 Task: Buy 5 Candy from Thermometers & Timers section under best seller category for shipping address: Micah Thompson, 1984 Bartlett Avenue, Southfield, Michigan 48076, Cell Number 2485598029. Pay from credit card ending with 7965, CVV 549
Action: Mouse moved to (200, 89)
Screenshot: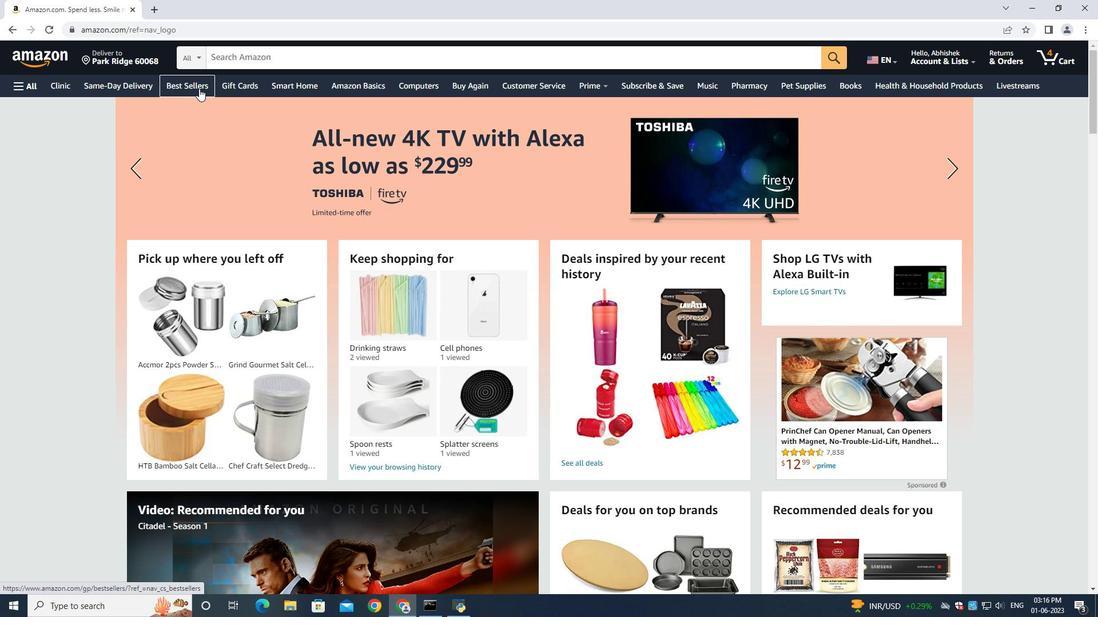 
Action: Mouse pressed left at (200, 89)
Screenshot: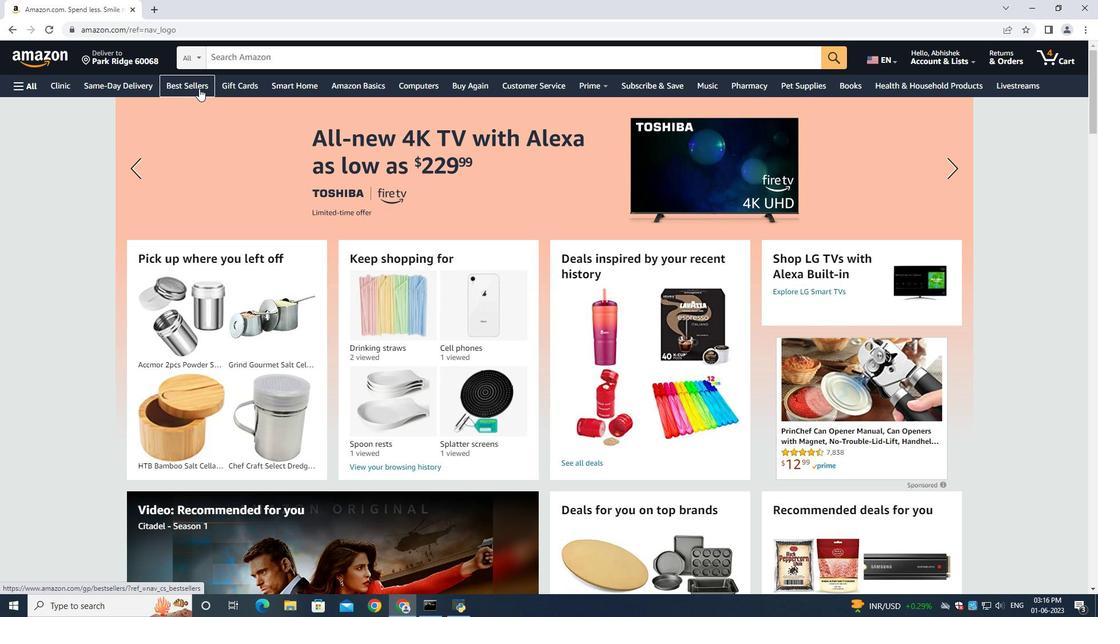 
Action: Mouse moved to (260, 64)
Screenshot: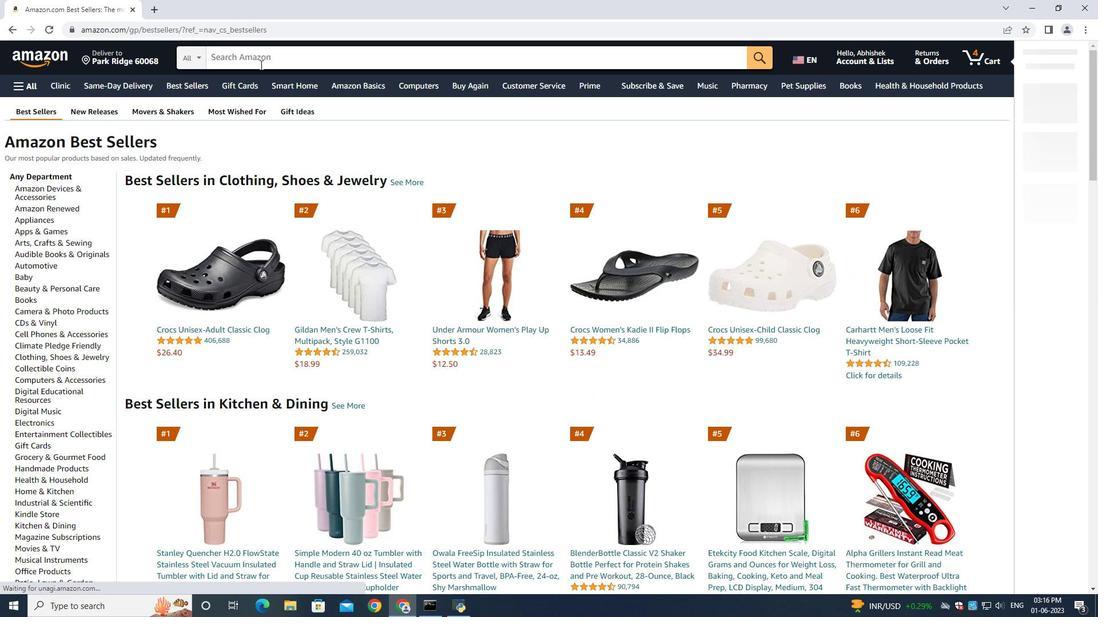 
Action: Mouse pressed left at (260, 64)
Screenshot: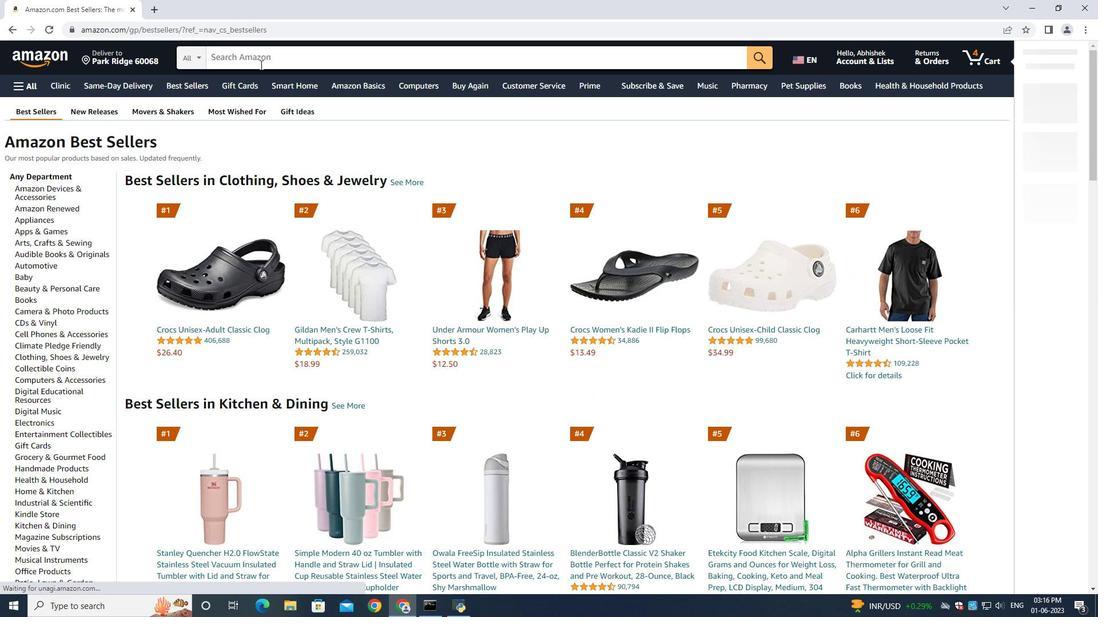 
Action: Key pressed <Key.shift>Candy<Key.space><Key.shift><Key.shift><Key.shift><Key.shift><Key.shift><Key.shift><Key.shift><Key.shift><Key.shift><Key.shift><Key.shift><Key.shift><Key.shift><Key.shift><Key.shift><Key.shift><Key.shift><Key.shift><Key.shift><Key.shift><Key.shift><Key.shift><Key.shift><Key.shift><Key.shift><Key.shift><Key.shift><Key.shift><Key.shift><Key.shift><Key.shift><Key.shift><Key.shift>
Screenshot: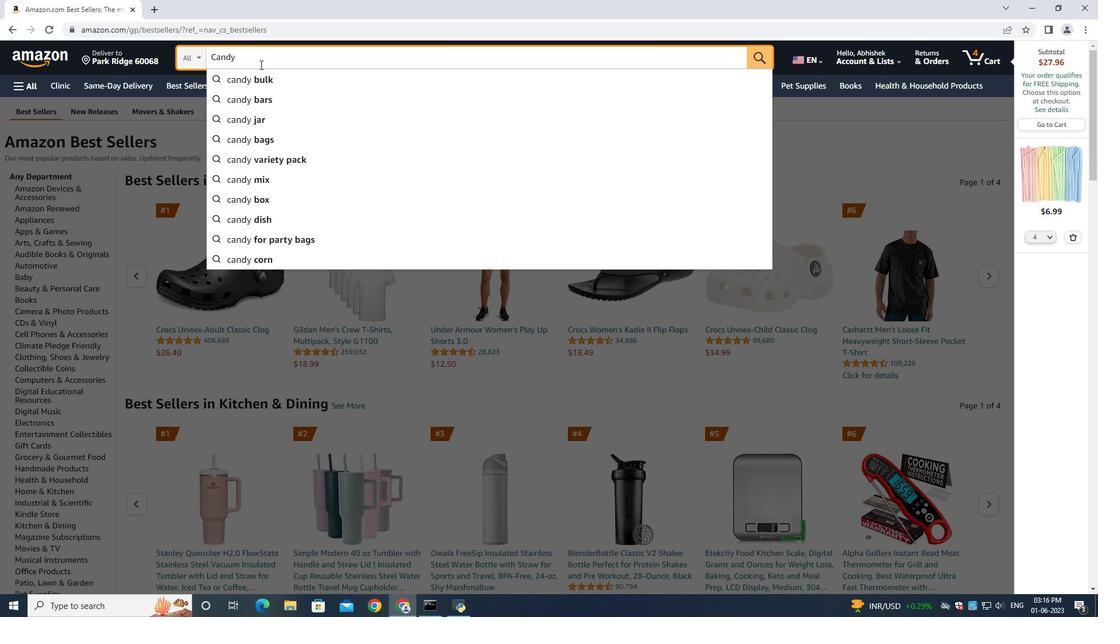 
Action: Mouse moved to (1067, 239)
Screenshot: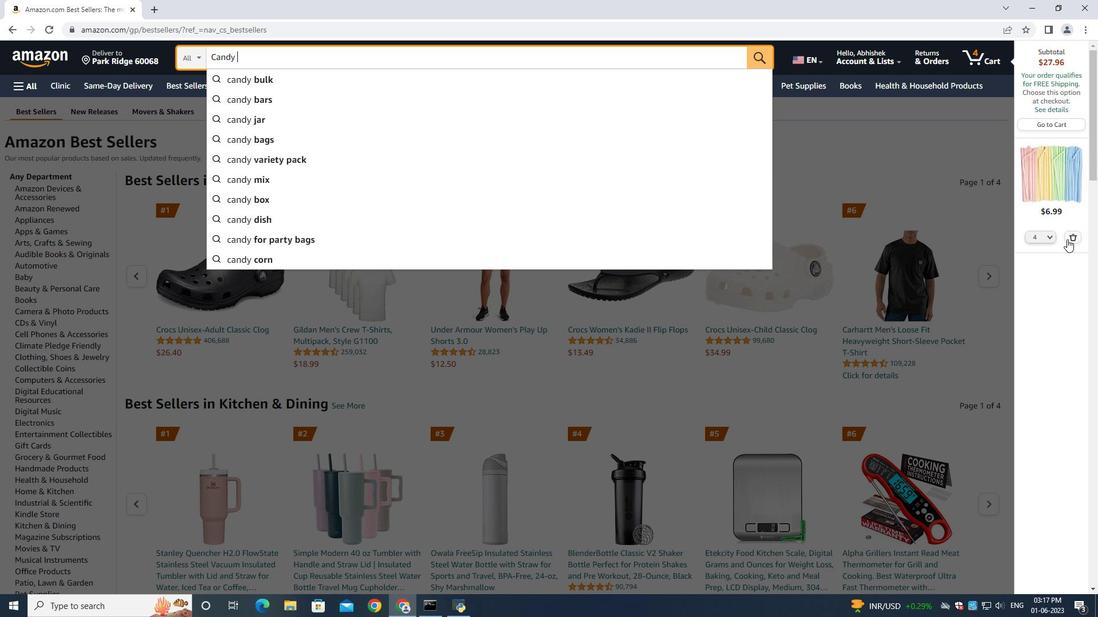 
Action: Mouse pressed left at (1067, 239)
Screenshot: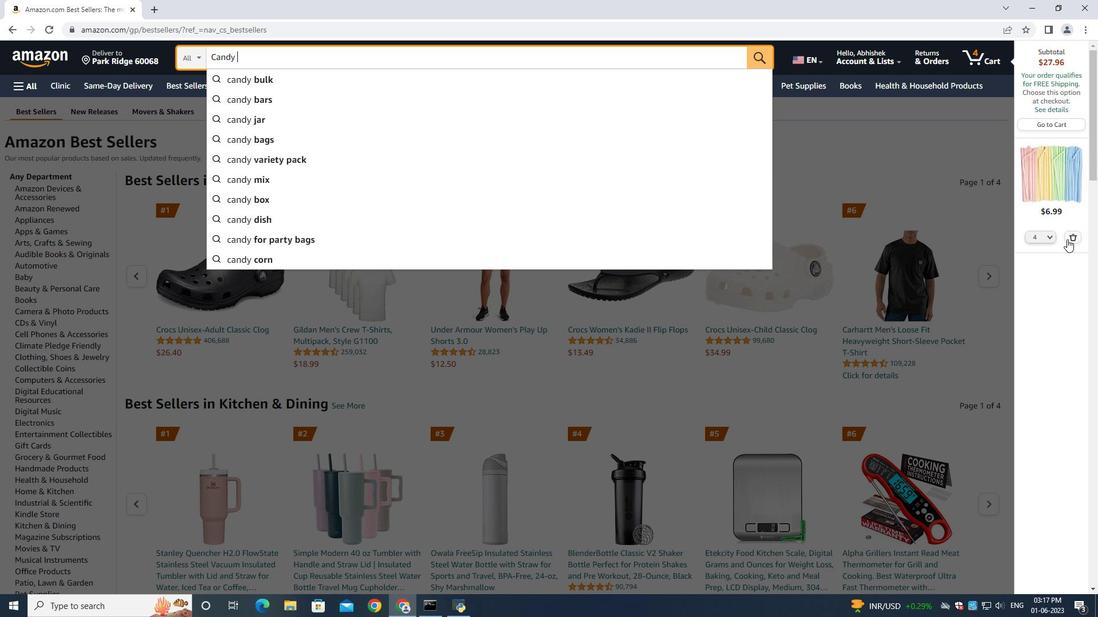 
Action: Mouse moved to (412, 60)
Screenshot: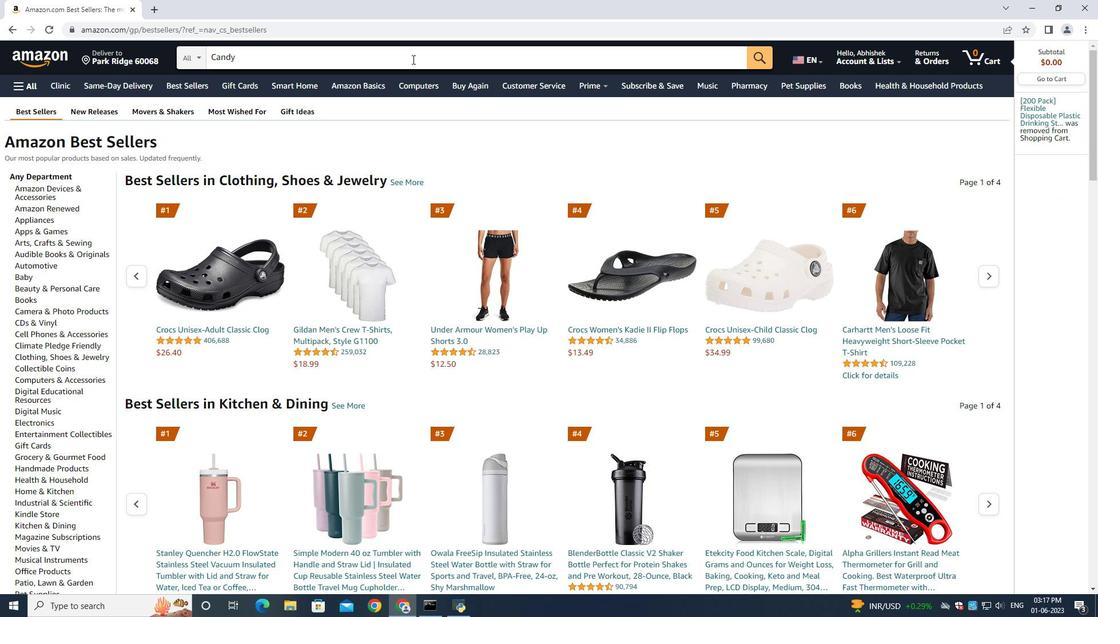 
Action: Mouse pressed left at (412, 60)
Screenshot: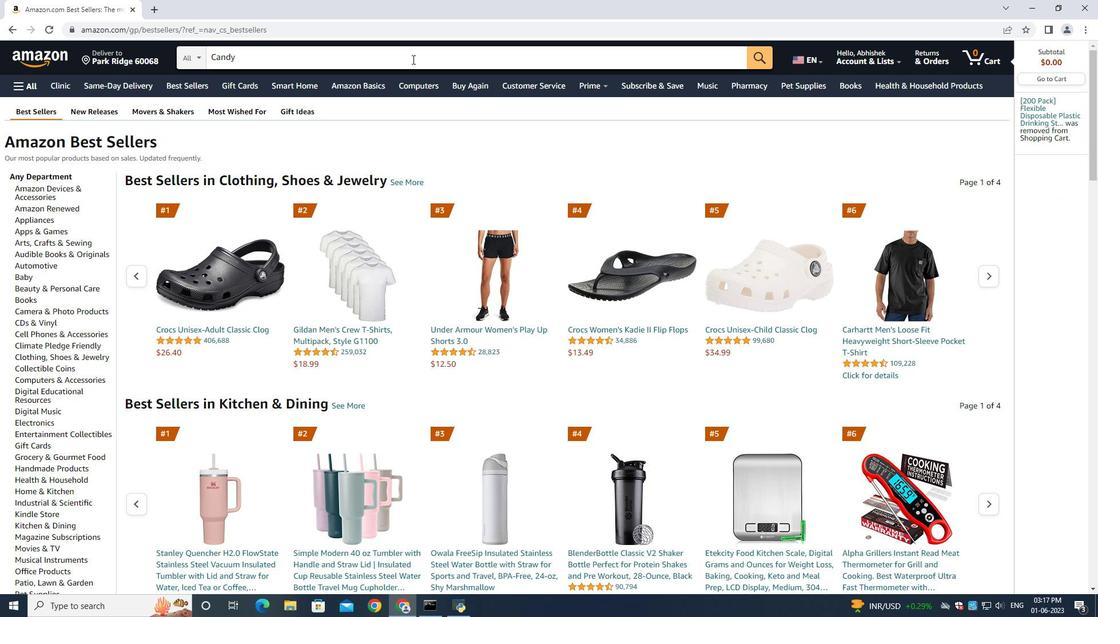 
Action: Mouse moved to (412, 61)
Screenshot: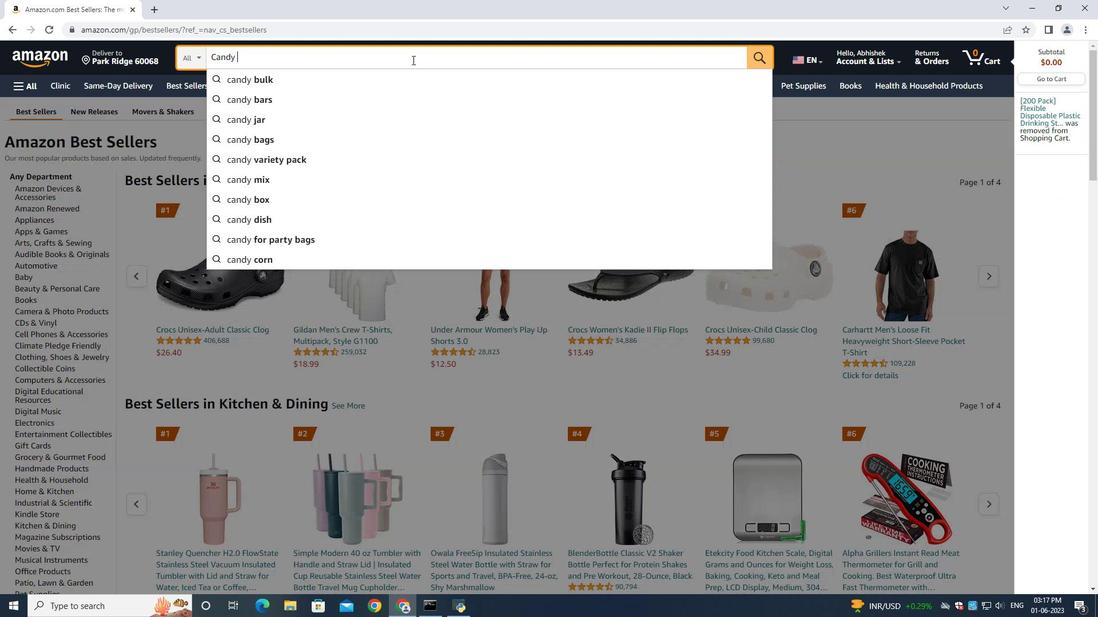 
Action: Key pressed <Key.enter>
Screenshot: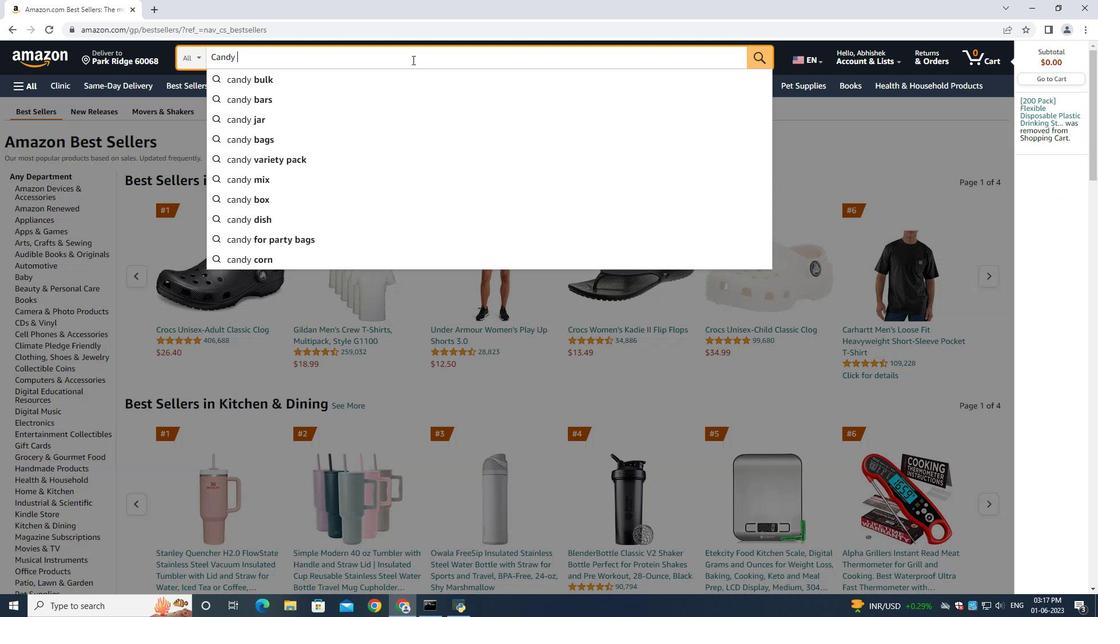
Action: Mouse moved to (278, 61)
Screenshot: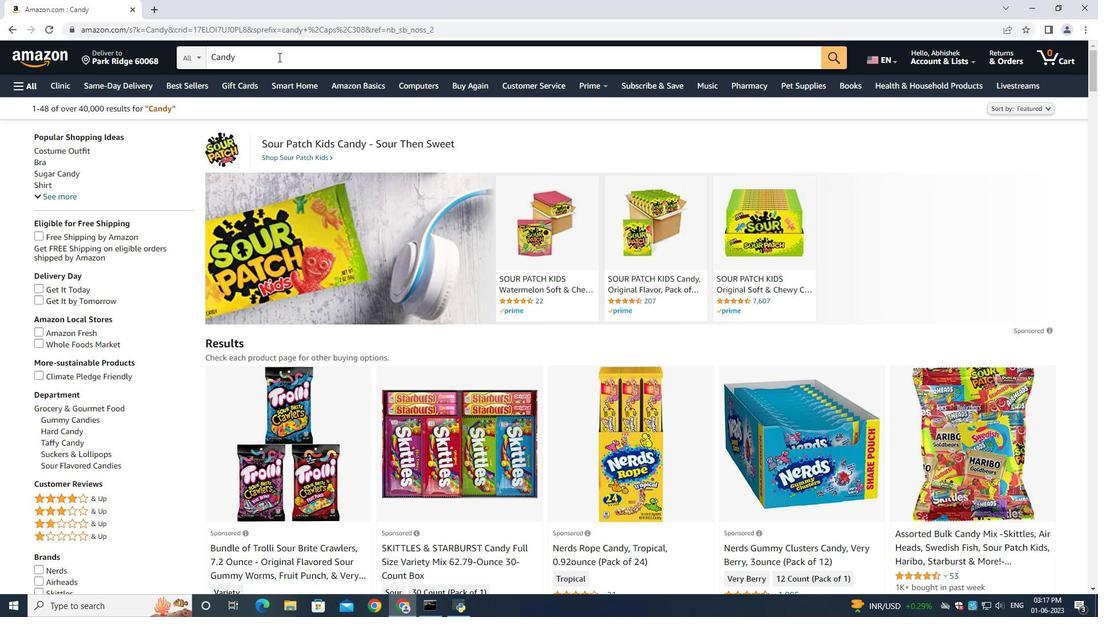 
Action: Mouse pressed left at (278, 61)
Screenshot: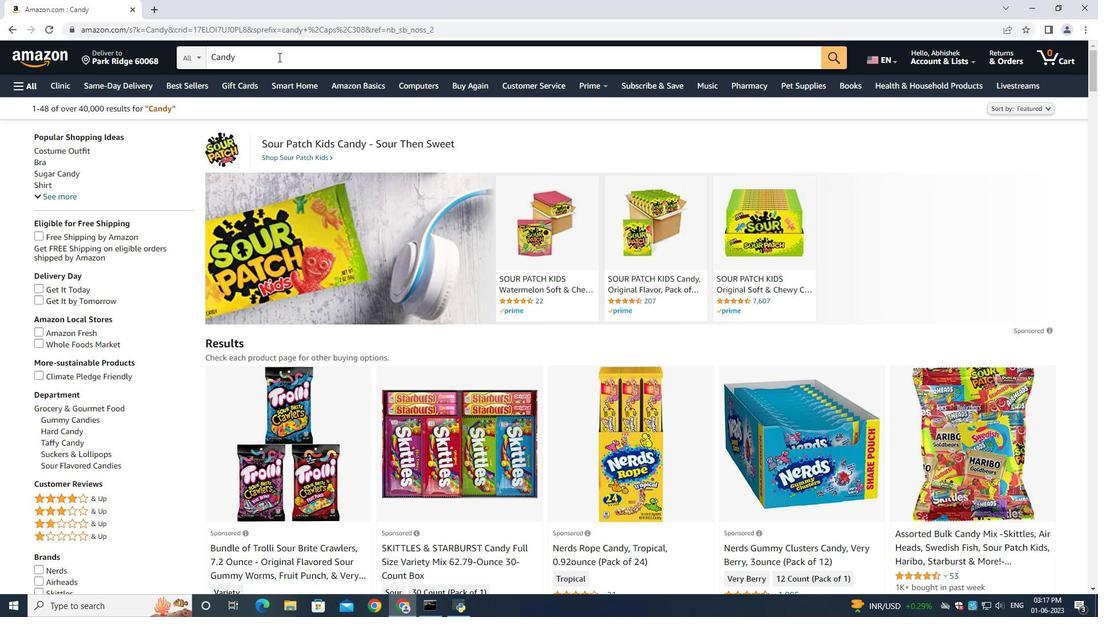 
Action: Mouse moved to (278, 61)
Screenshot: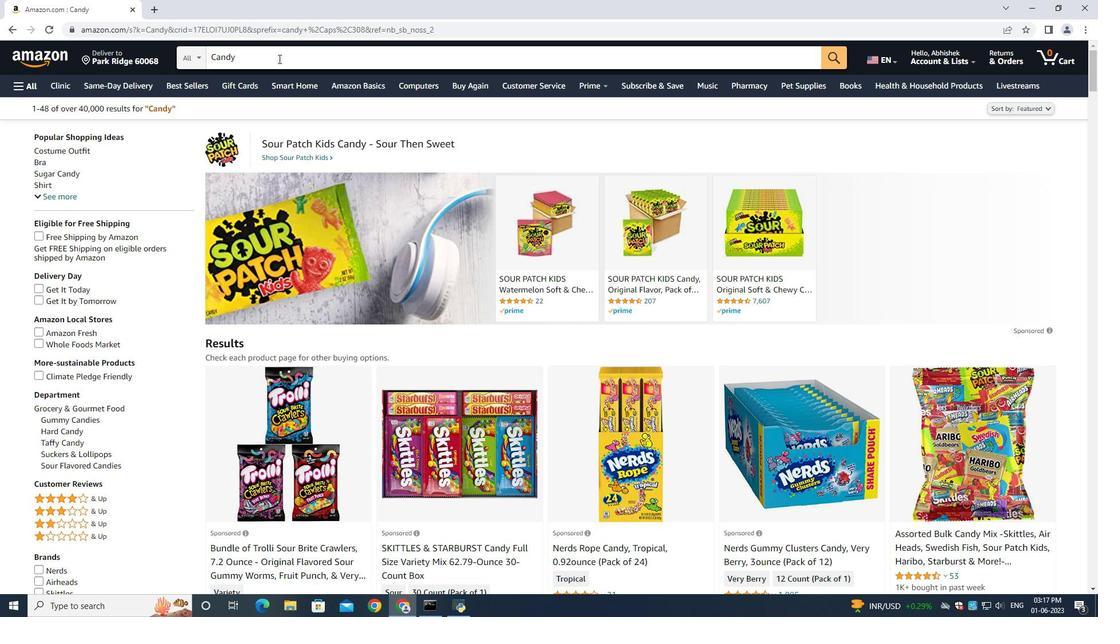 
Action: Key pressed <Key.space><Key.shift><Key.shift><Key.shift>Thermometer<Key.enter>
Screenshot: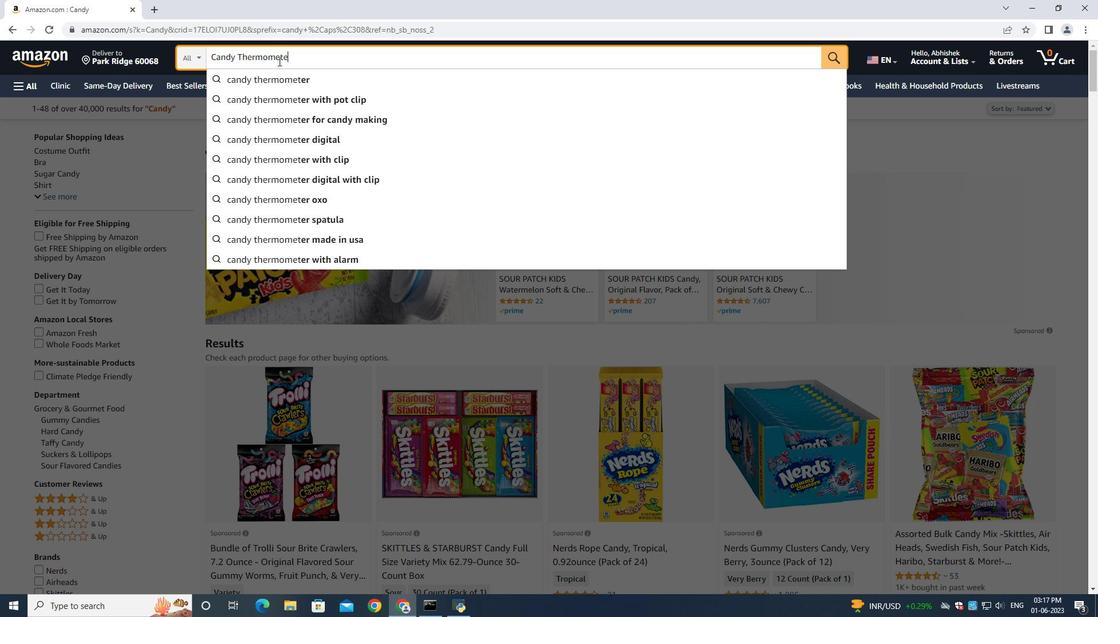 
Action: Mouse moved to (89, 244)
Screenshot: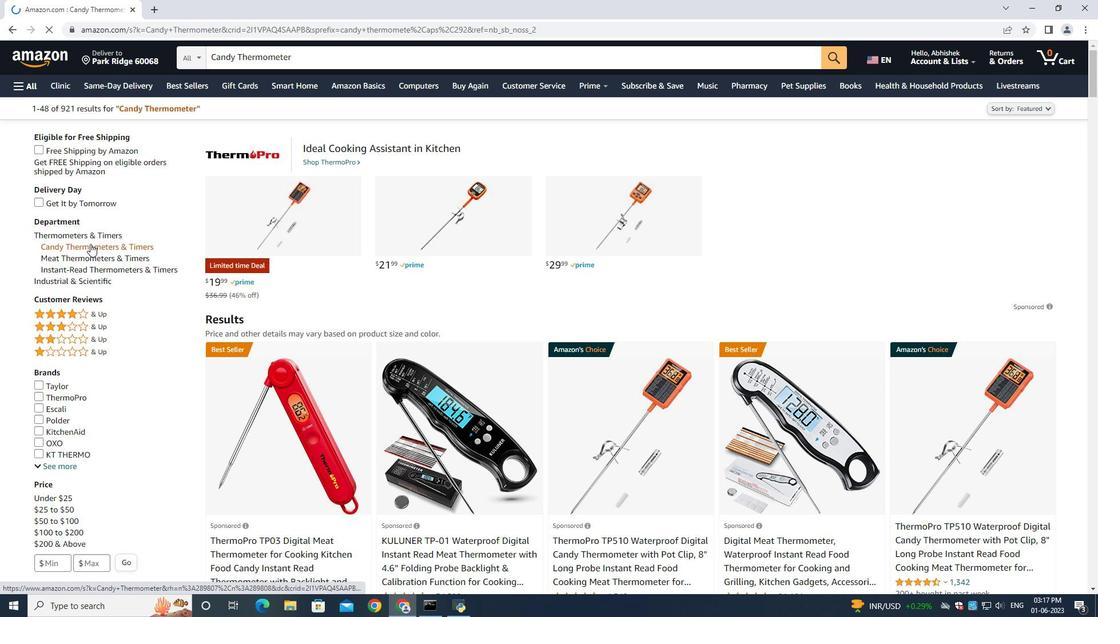 
Action: Mouse pressed left at (89, 244)
Screenshot: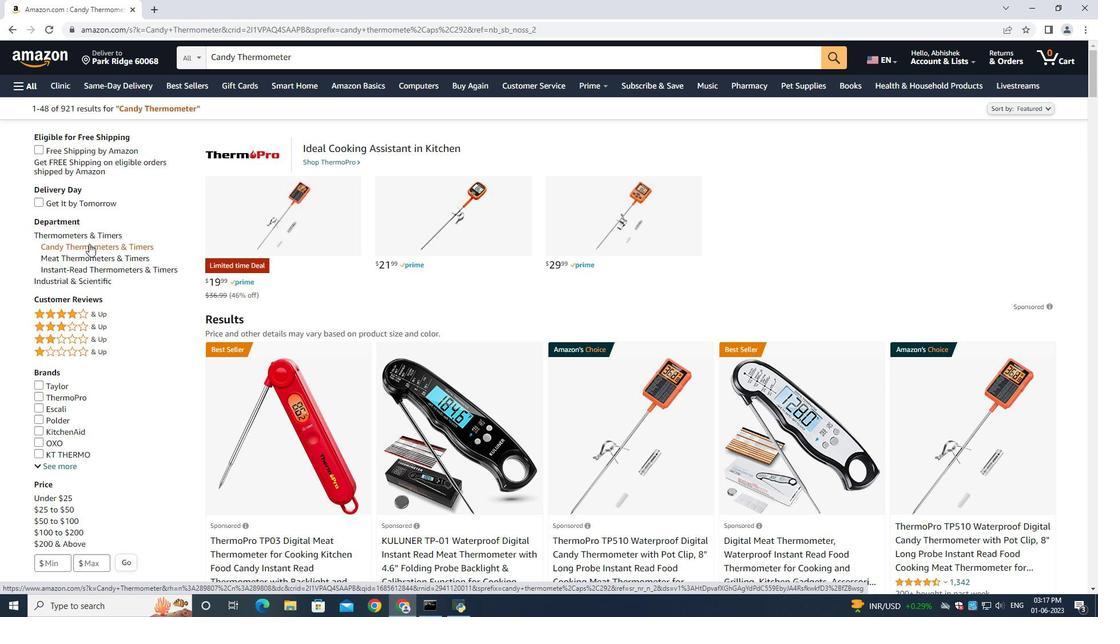 
Action: Mouse moved to (481, 354)
Screenshot: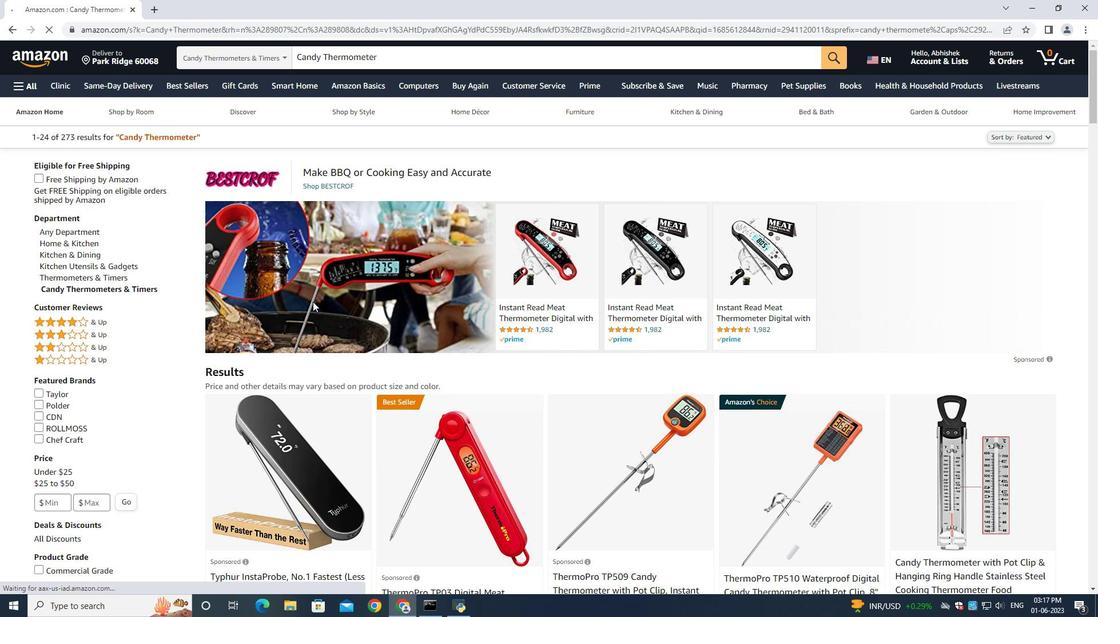 
Action: Mouse scrolled (481, 353) with delta (0, 0)
Screenshot: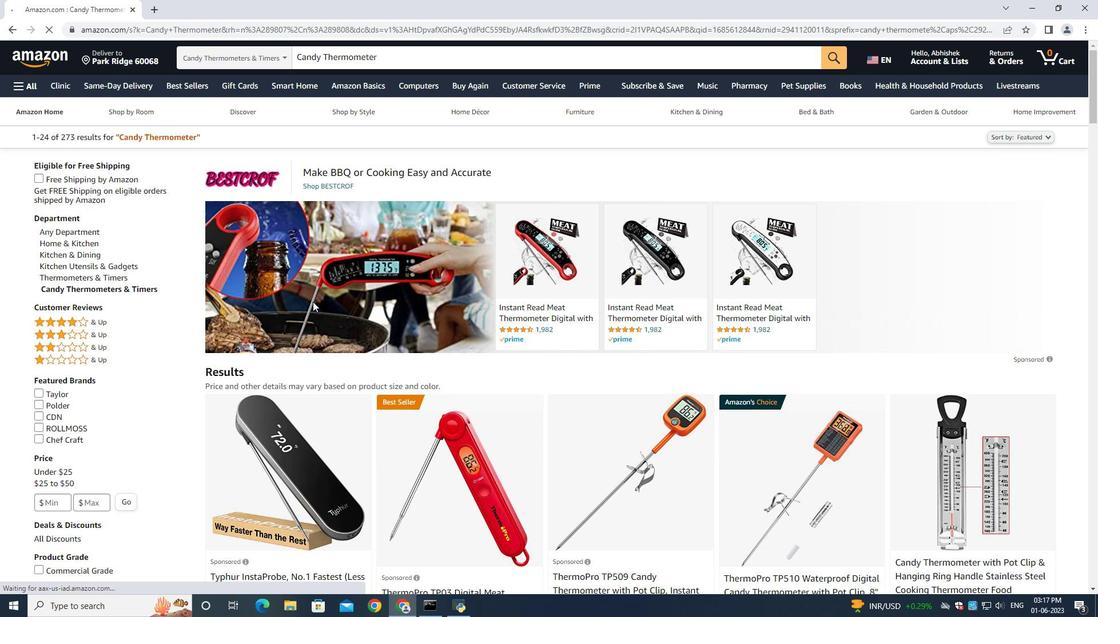 
Action: Mouse moved to (485, 355)
Screenshot: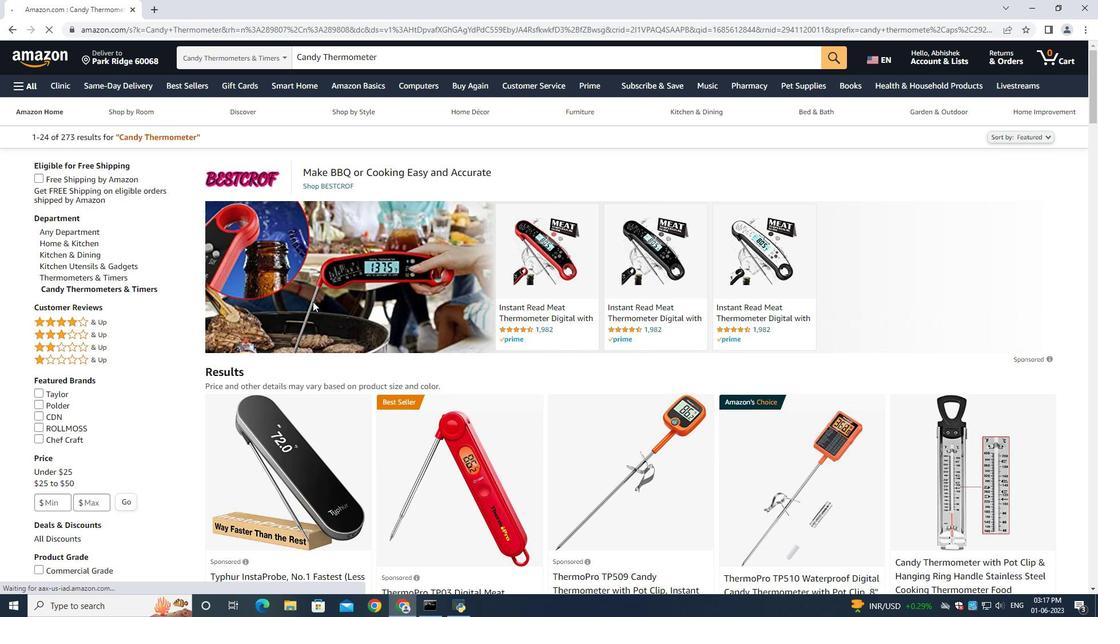 
Action: Mouse scrolled (485, 354) with delta (0, 0)
Screenshot: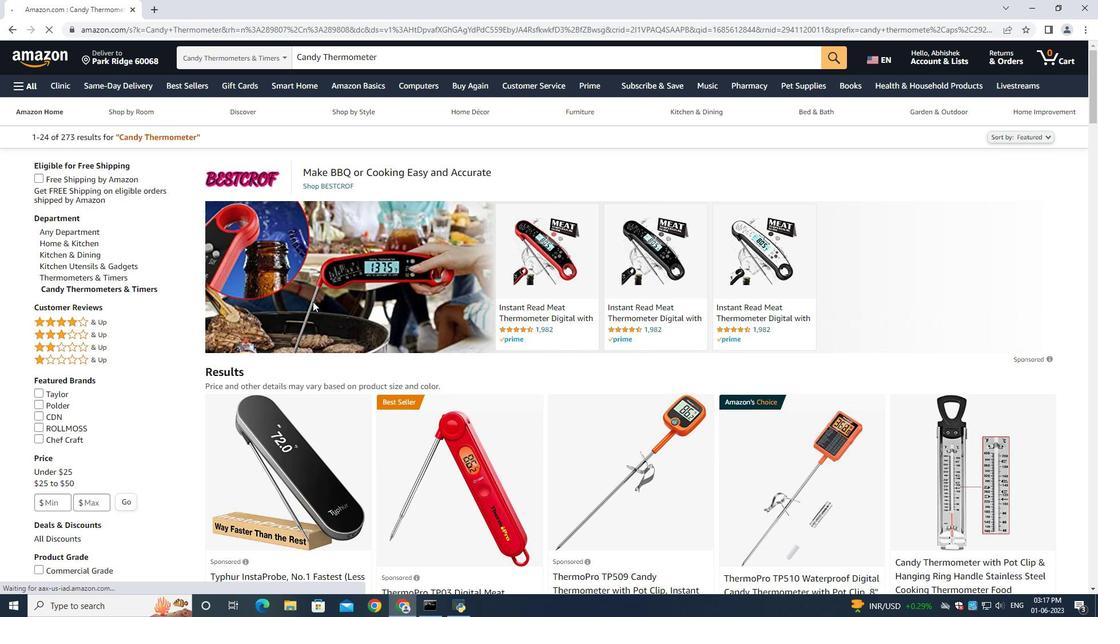 
Action: Mouse moved to (485, 355)
Screenshot: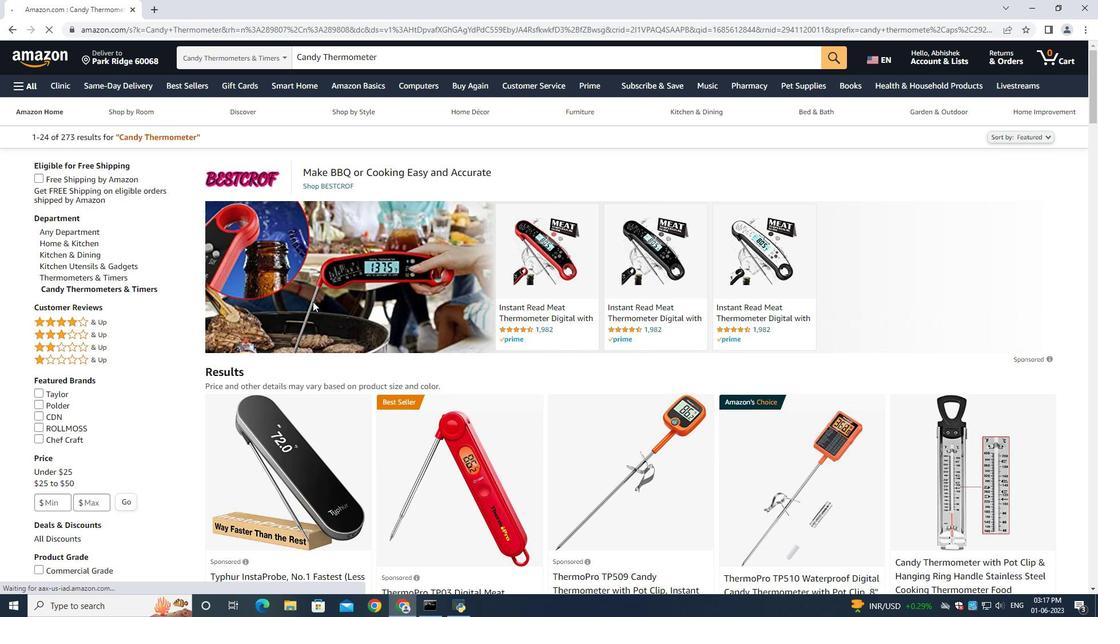 
Action: Mouse scrolled (485, 354) with delta (0, 0)
Screenshot: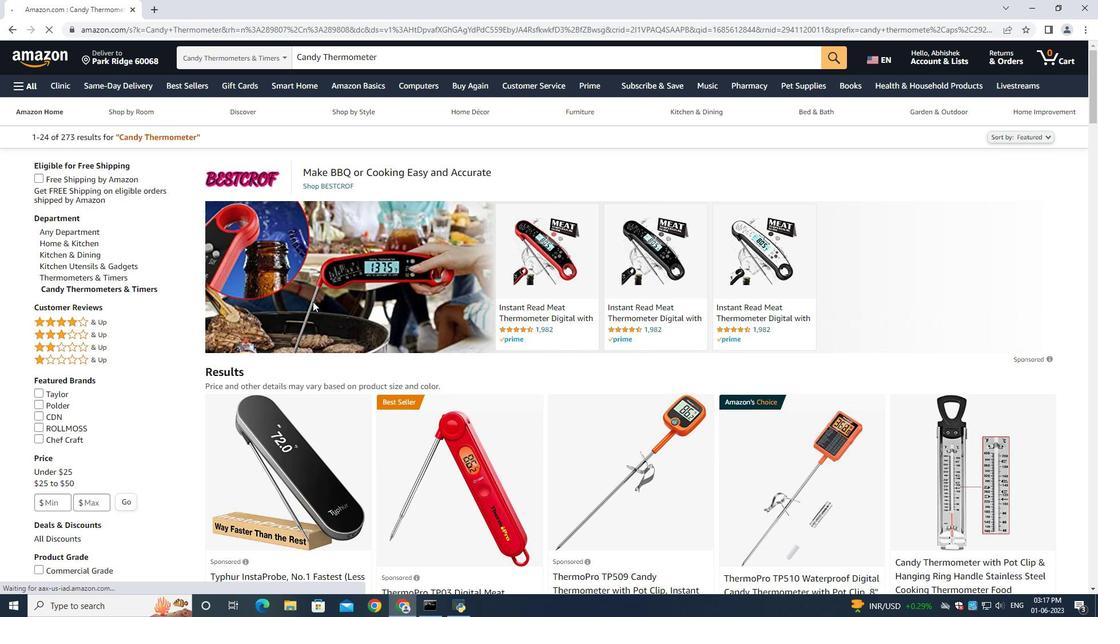 
Action: Mouse scrolled (485, 354) with delta (0, 0)
Screenshot: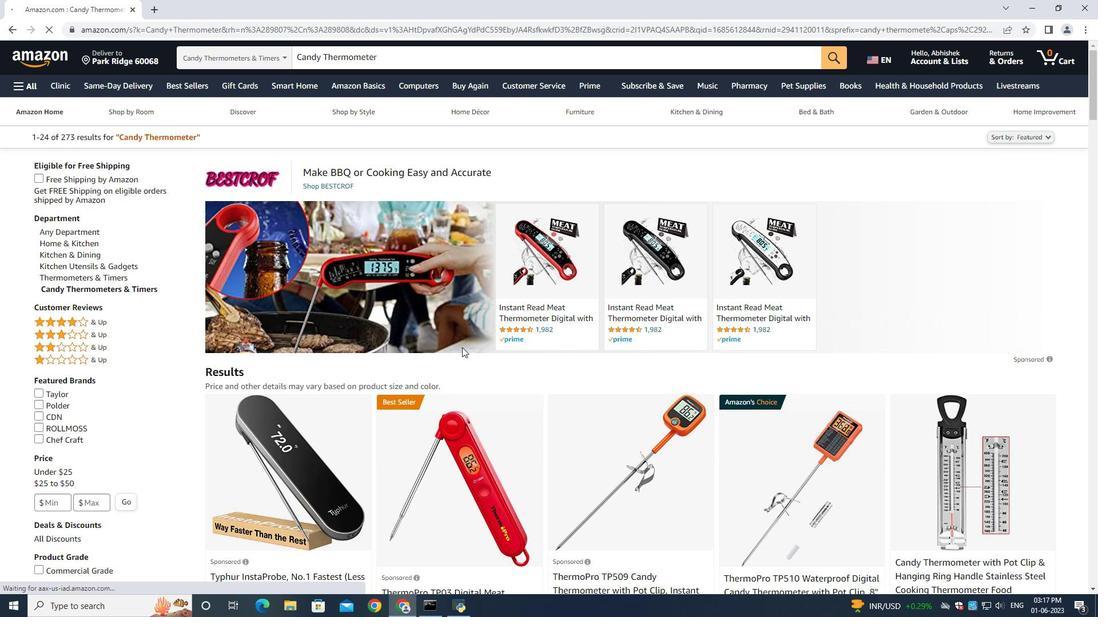 
Action: Mouse moved to (485, 355)
Screenshot: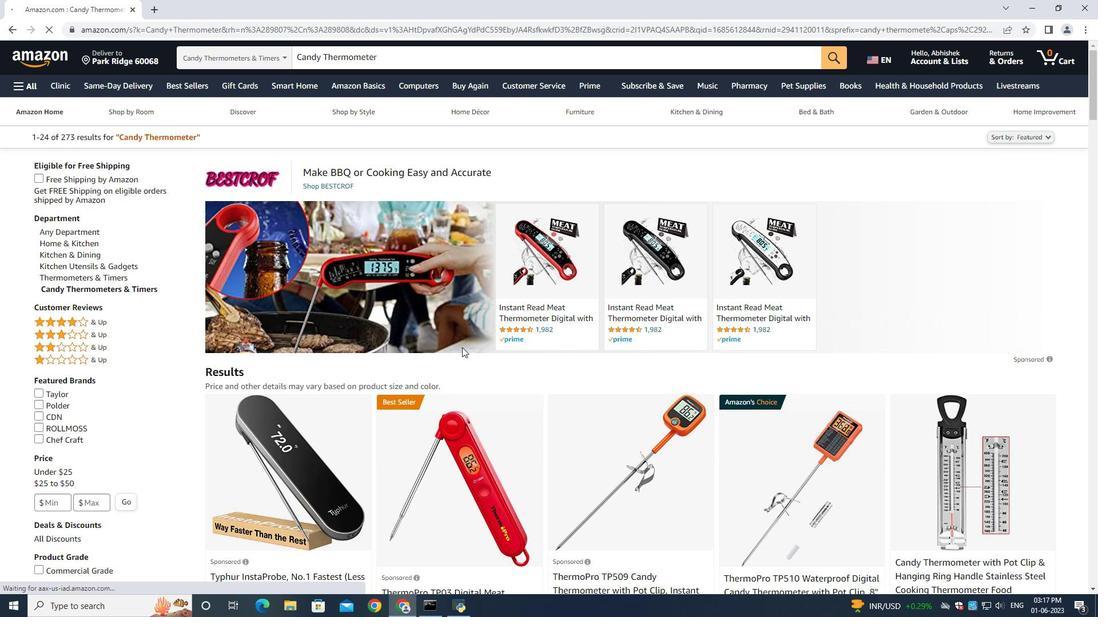 
Action: Mouse scrolled (485, 354) with delta (0, 0)
Screenshot: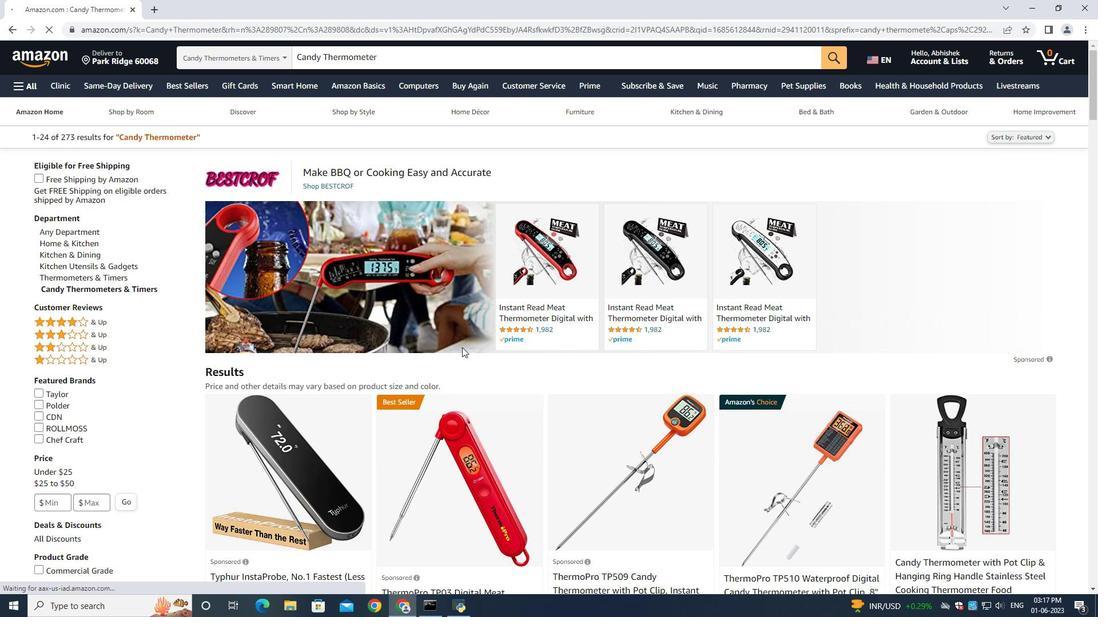 
Action: Mouse moved to (918, 307)
Screenshot: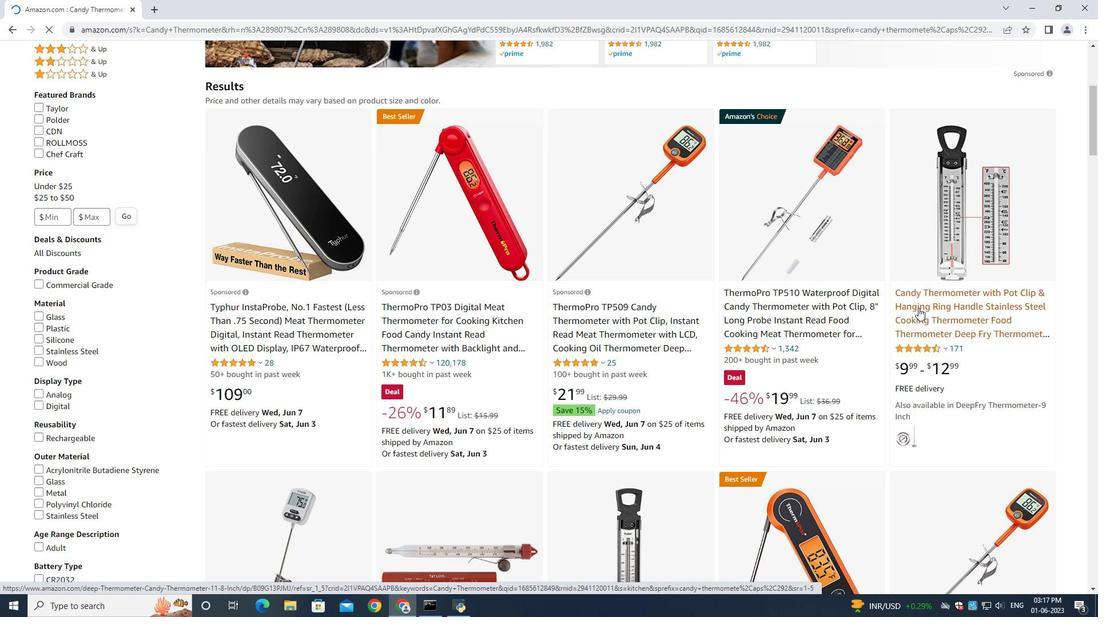 
Action: Mouse pressed left at (918, 307)
Screenshot: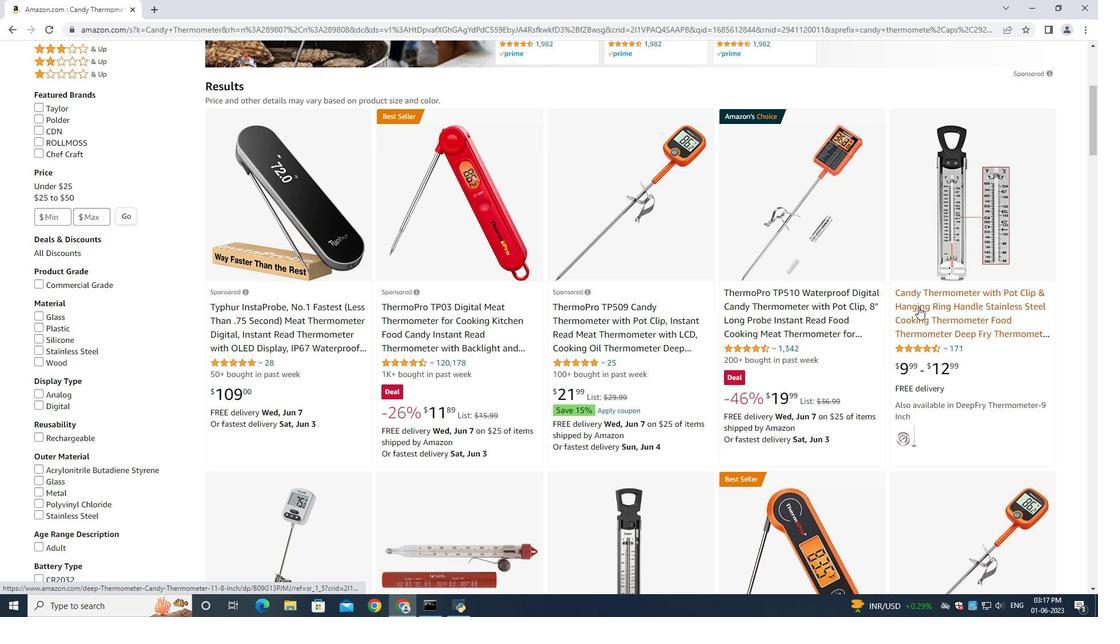 
Action: Mouse moved to (850, 399)
Screenshot: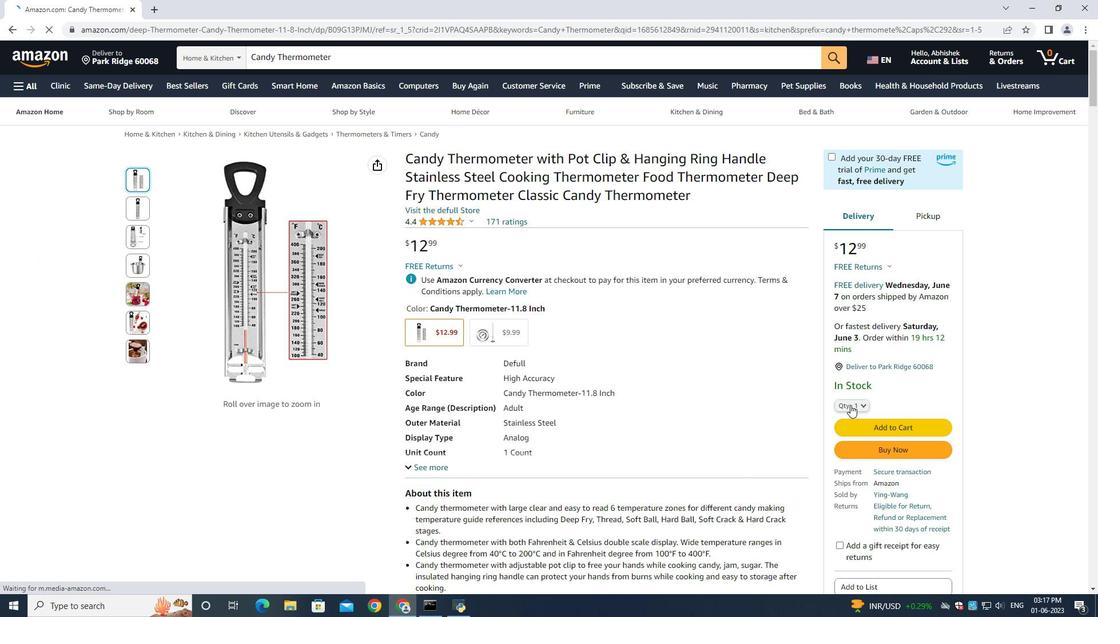 
Action: Mouse pressed left at (850, 399)
Screenshot: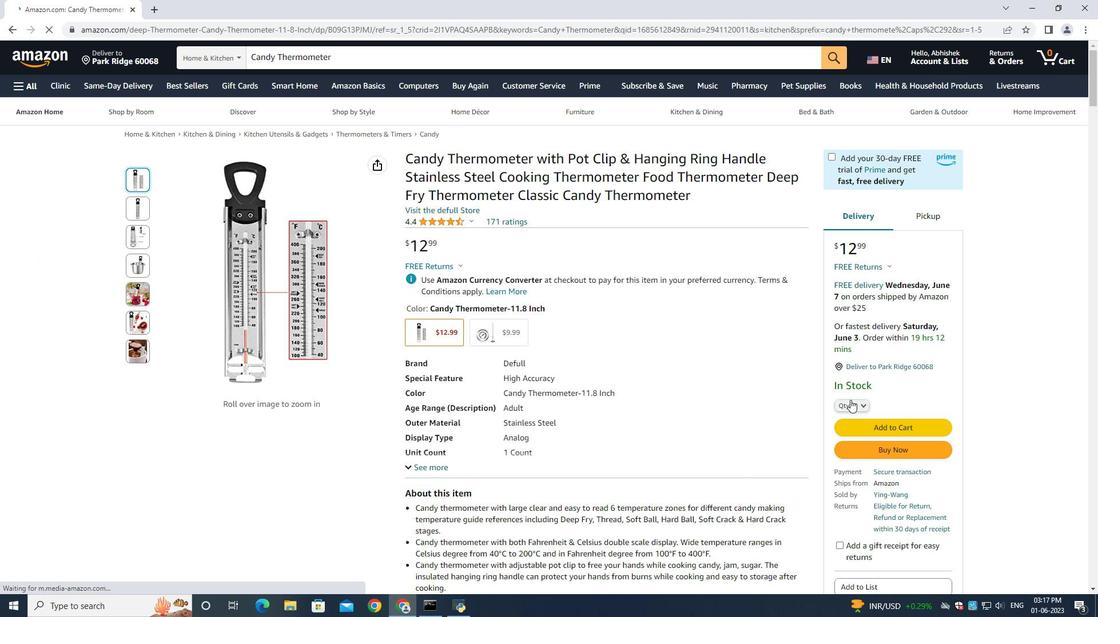 
Action: Mouse moved to (853, 402)
Screenshot: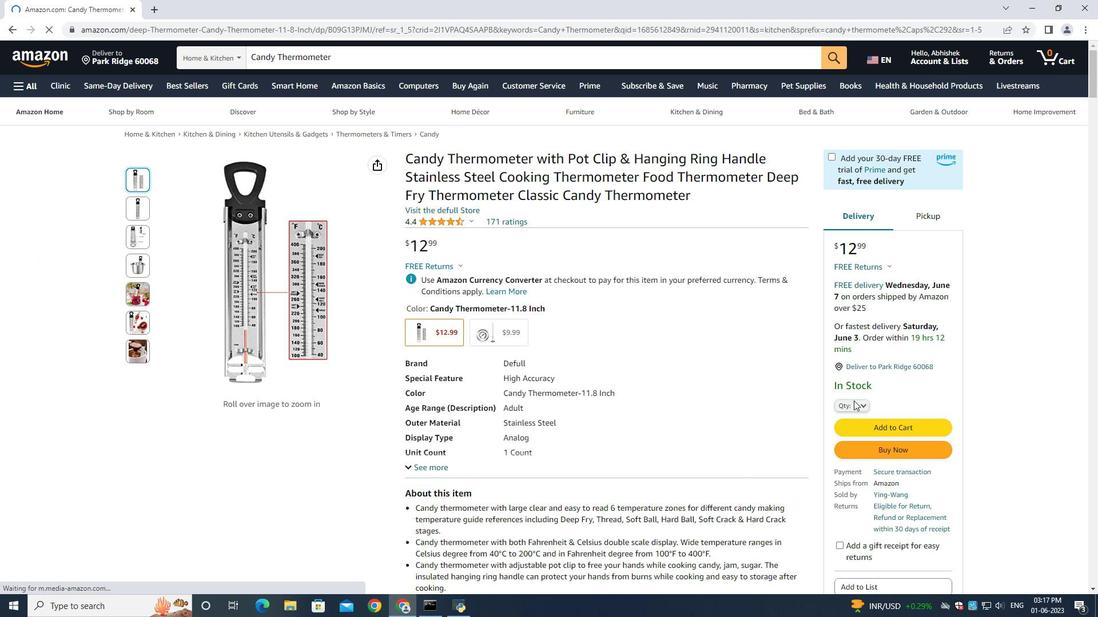 
Action: Mouse pressed left at (853, 402)
Screenshot: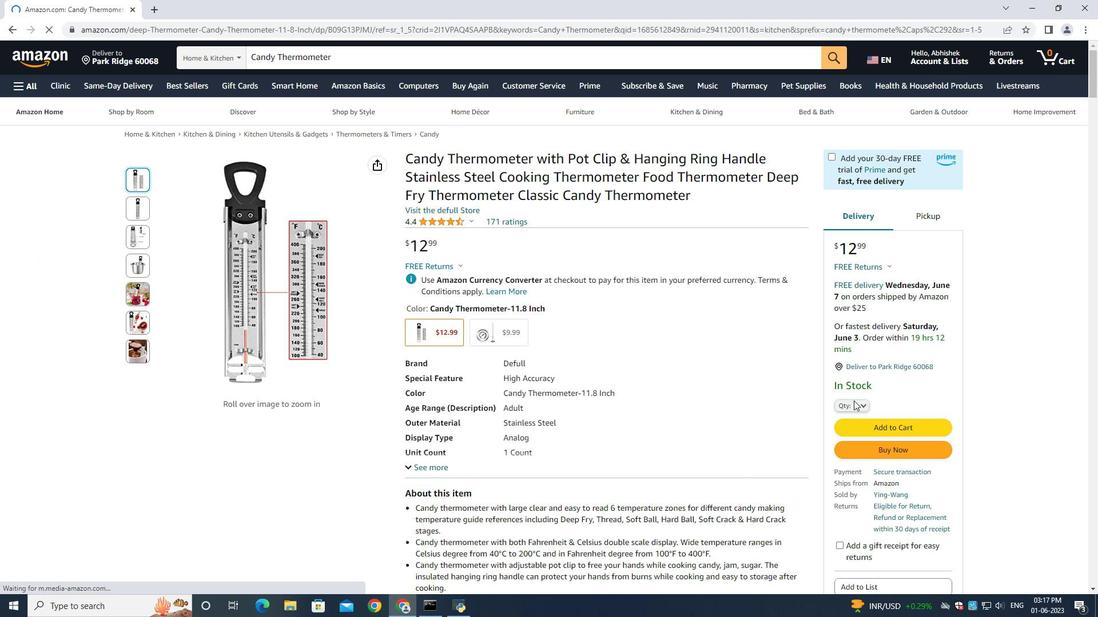 
Action: Mouse moved to (841, 133)
Screenshot: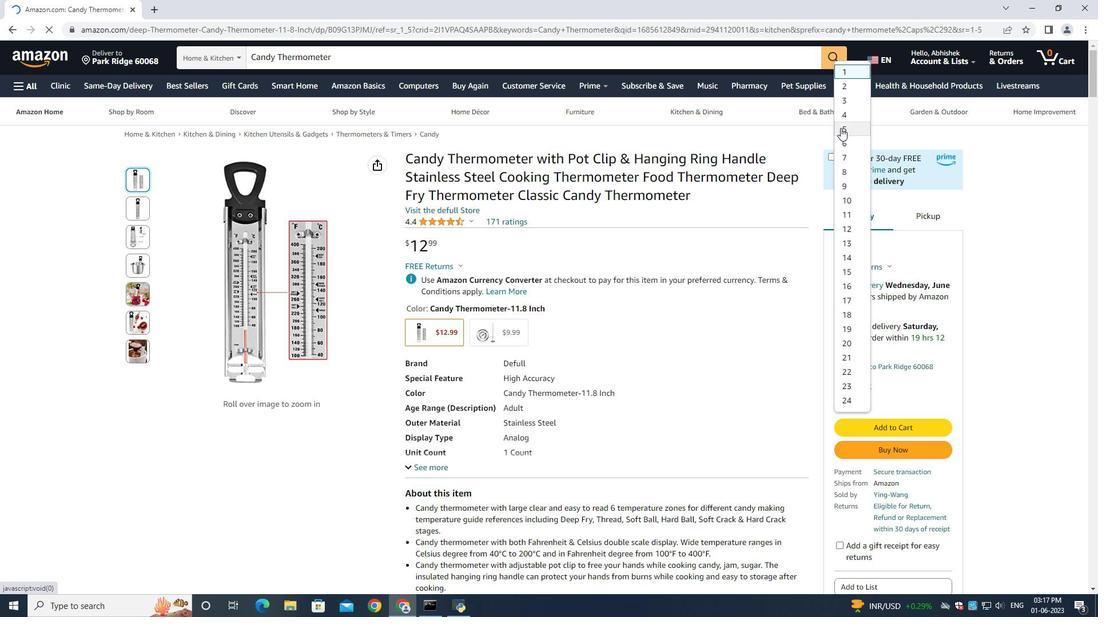 
Action: Mouse pressed left at (841, 133)
Screenshot: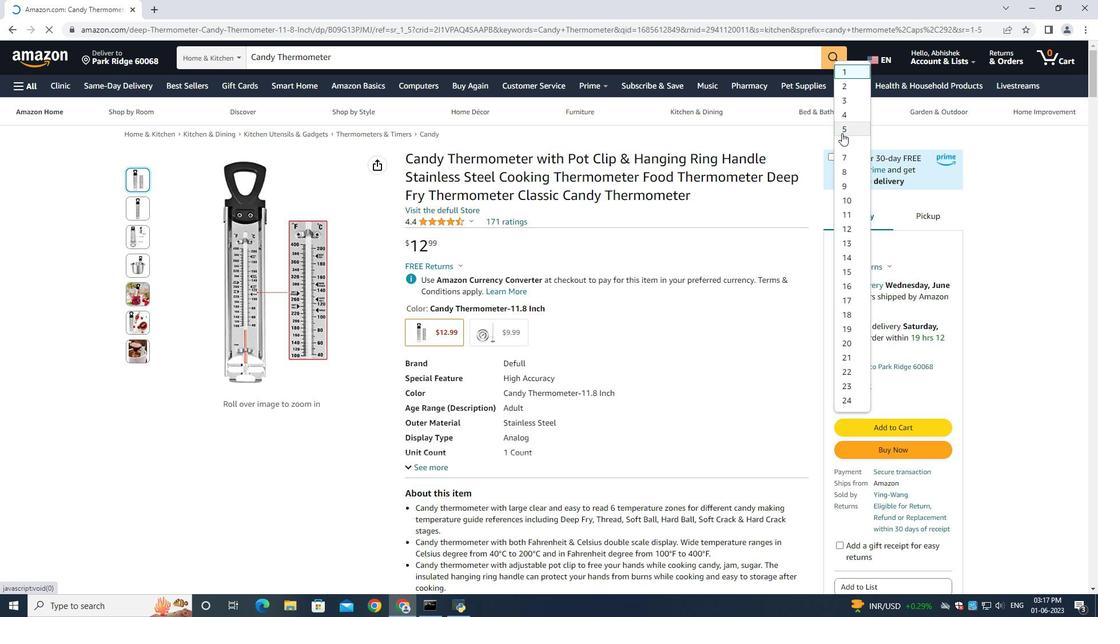 
Action: Mouse moved to (884, 436)
Screenshot: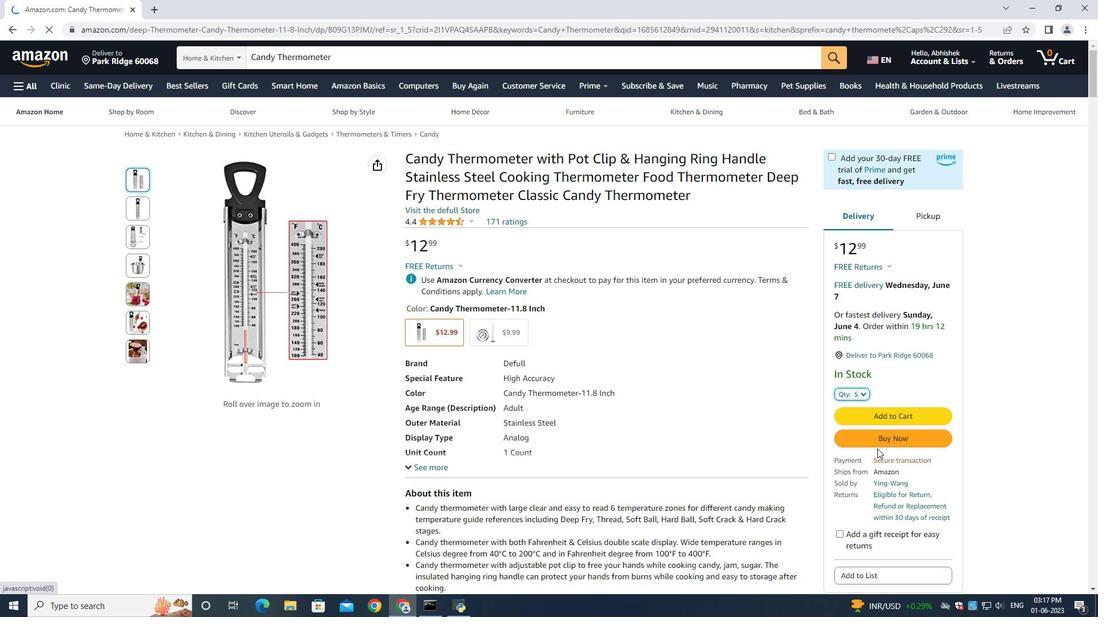 
Action: Mouse pressed left at (884, 436)
Screenshot: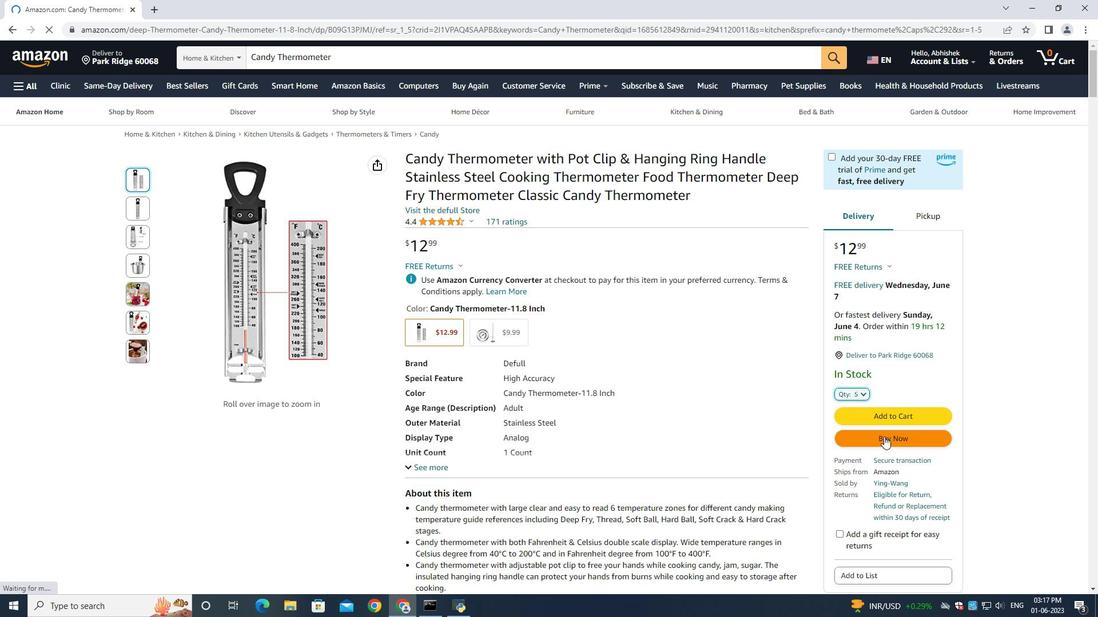 
Action: Mouse moved to (889, 439)
Screenshot: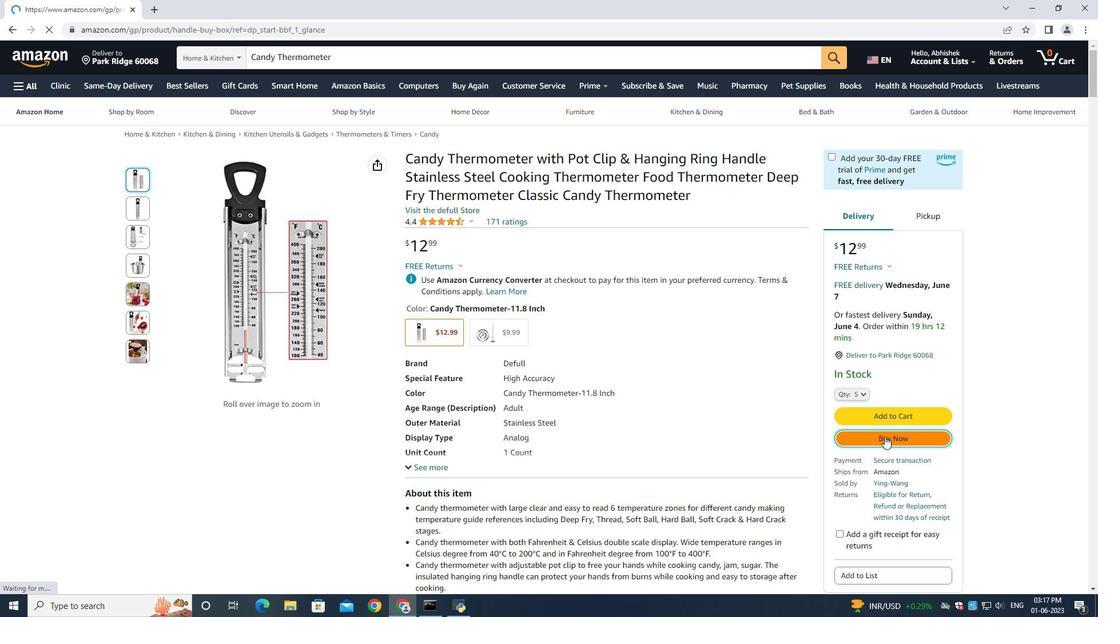 
Action: Mouse pressed left at (889, 439)
Screenshot: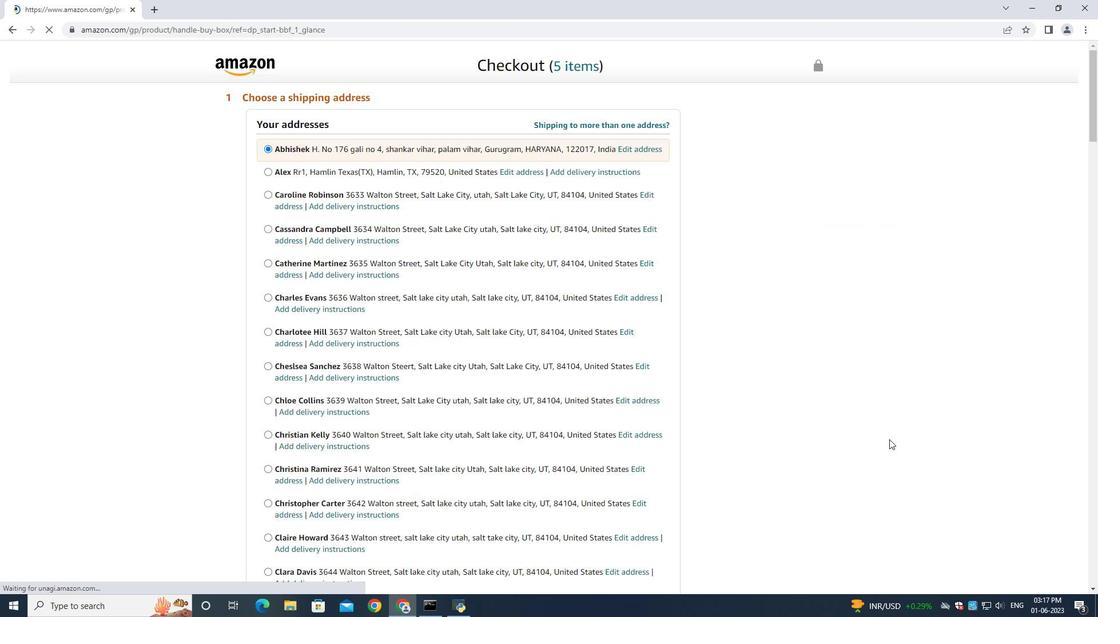 
Action: Mouse moved to (685, 399)
Screenshot: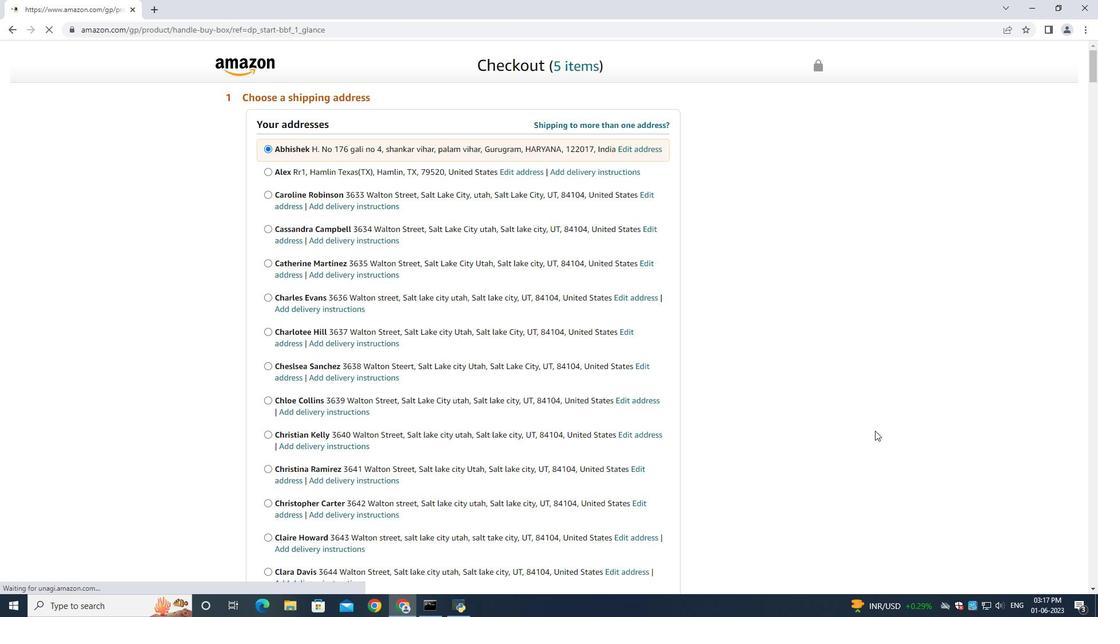 
Action: Mouse scrolled (686, 398) with delta (0, 0)
Screenshot: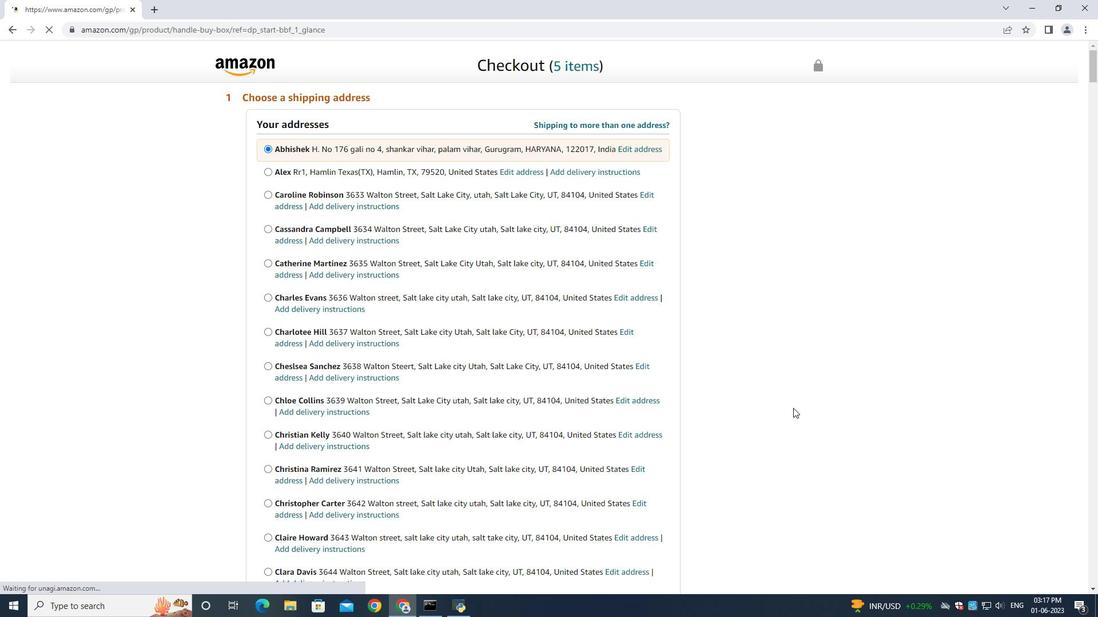 
Action: Mouse moved to (685, 399)
Screenshot: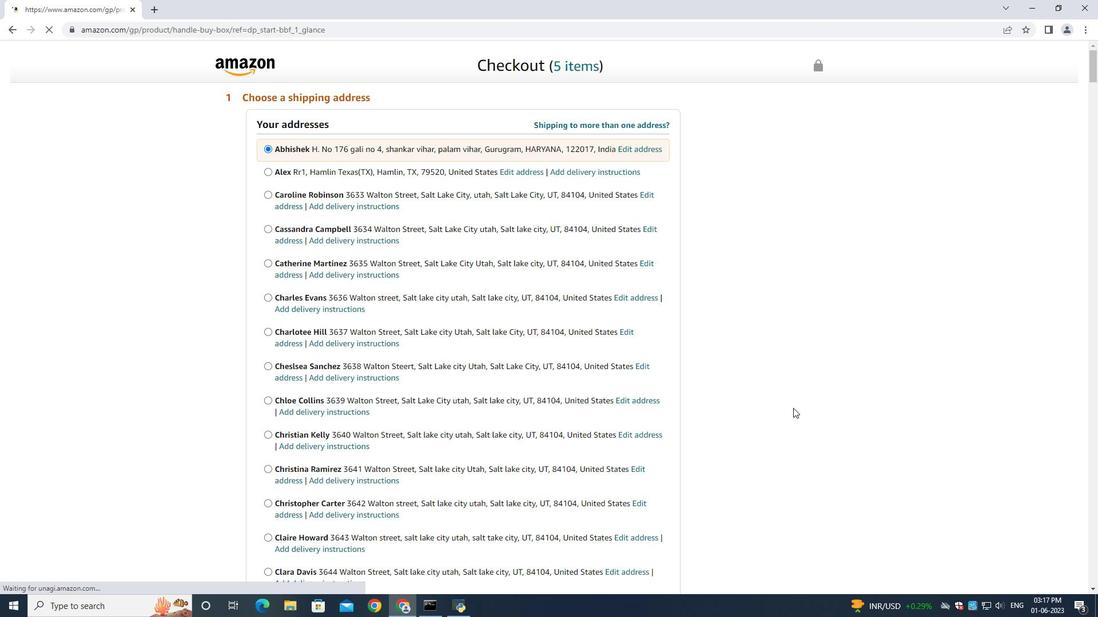 
Action: Mouse scrolled (685, 399) with delta (0, 0)
Screenshot: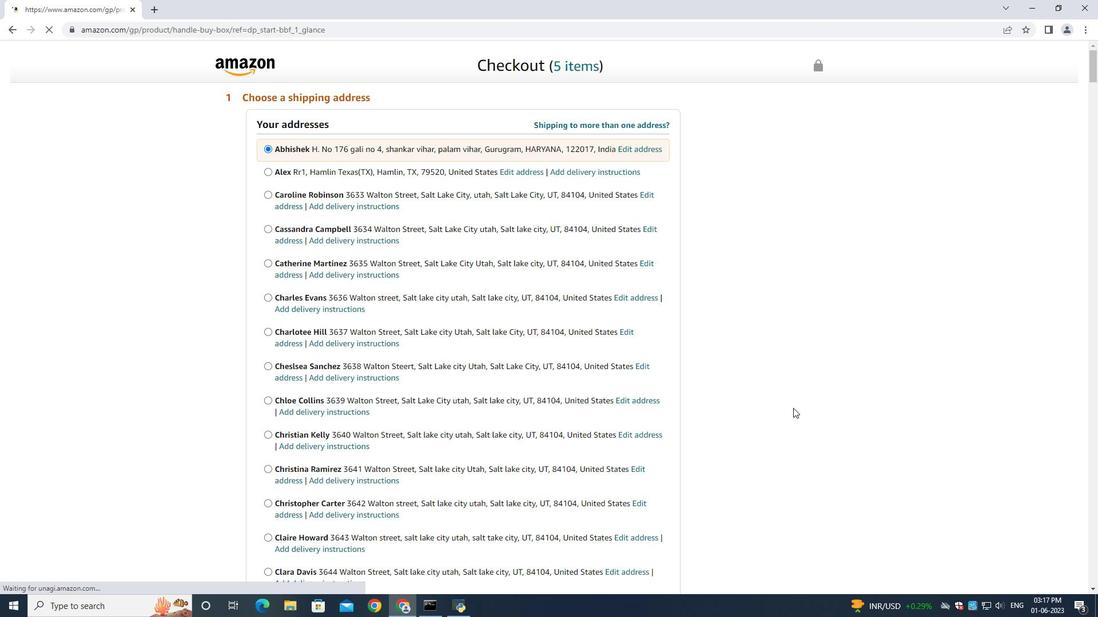 
Action: Mouse scrolled (685, 399) with delta (0, 0)
Screenshot: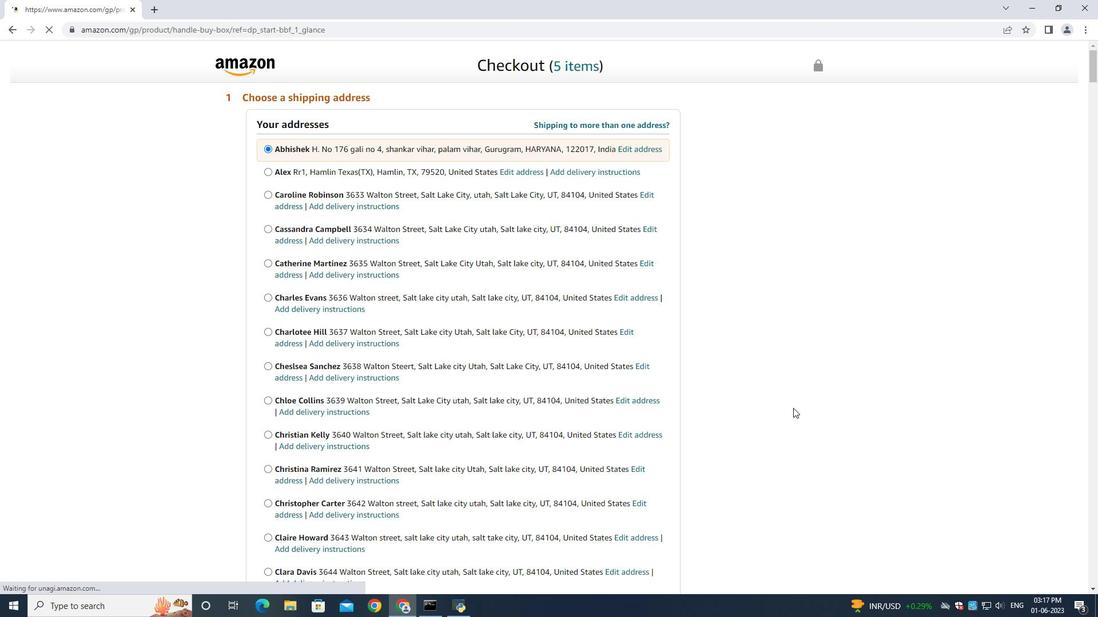 
Action: Mouse scrolled (685, 399) with delta (0, 0)
Screenshot: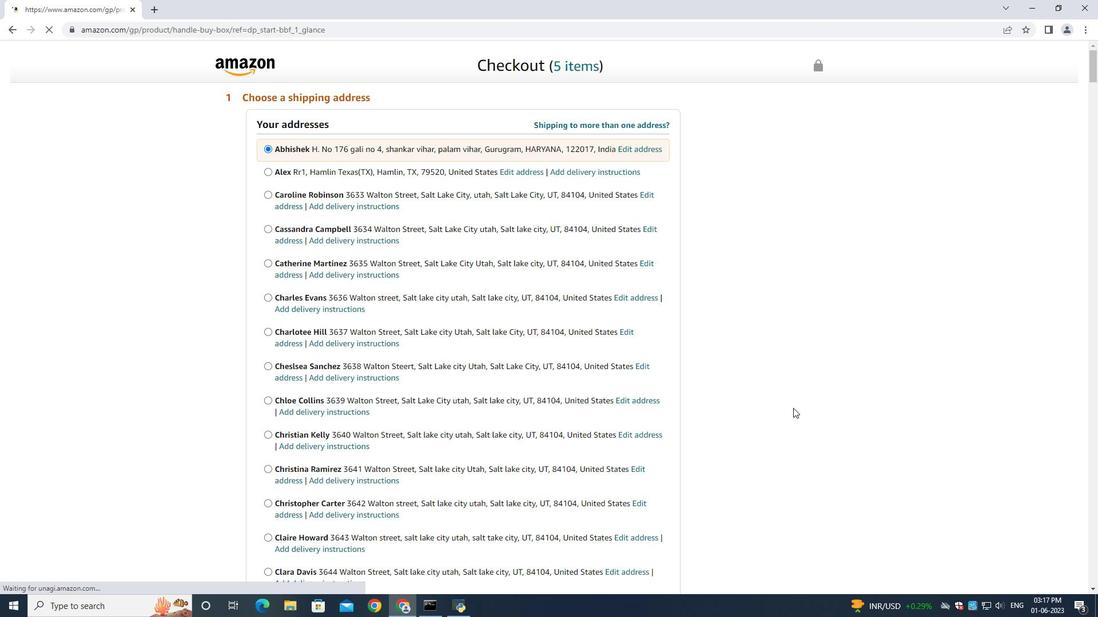 
Action: Mouse scrolled (685, 399) with delta (0, 0)
Screenshot: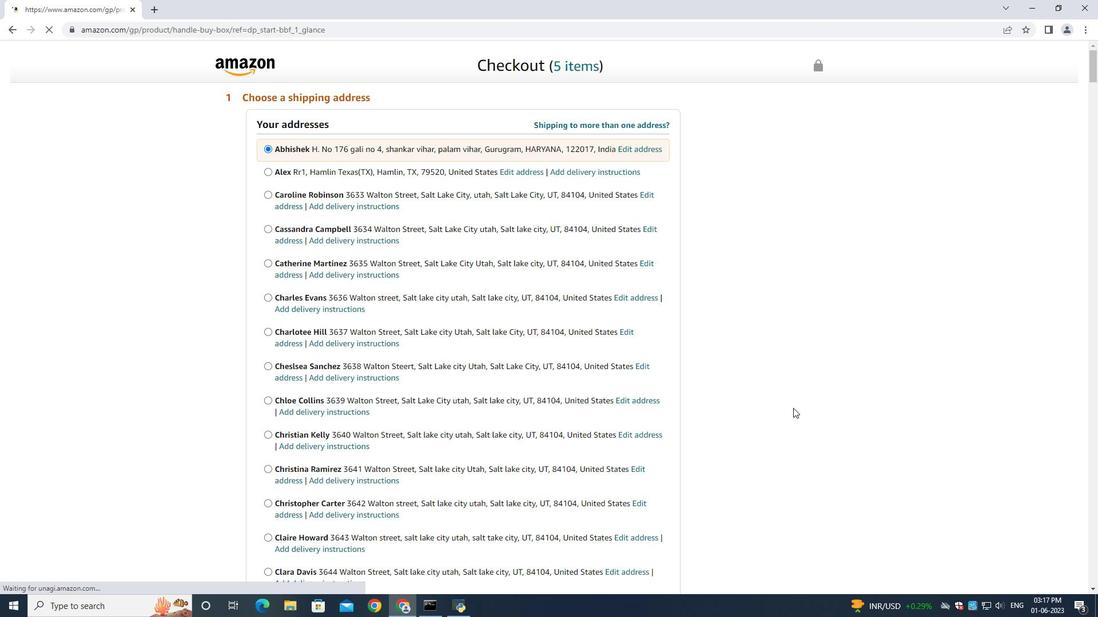
Action: Mouse scrolled (685, 399) with delta (0, 0)
Screenshot: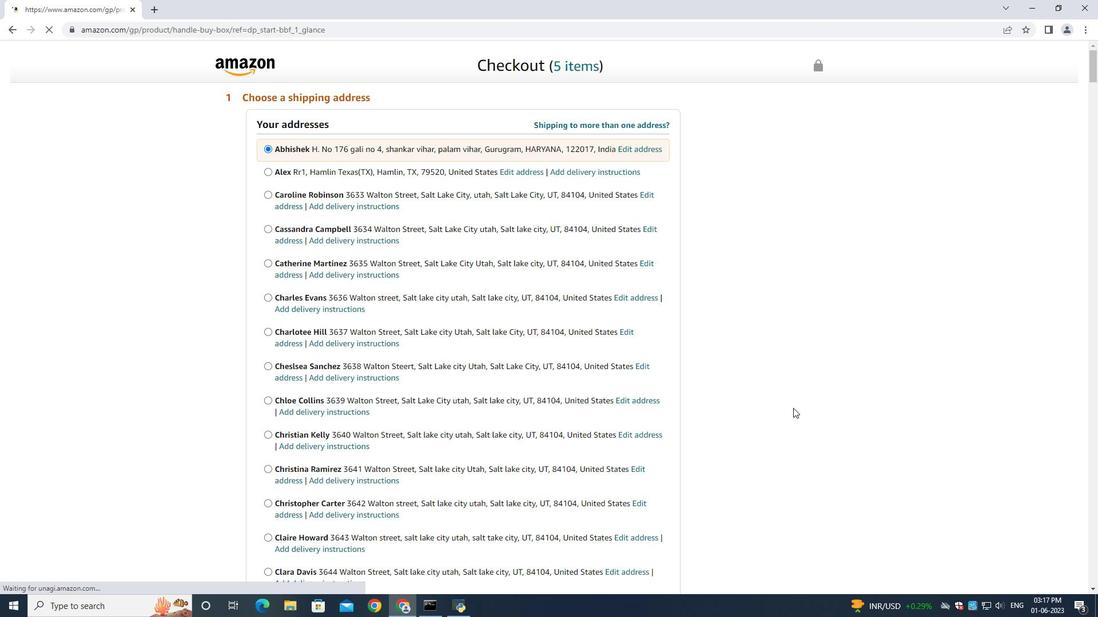 
Action: Mouse scrolled (685, 399) with delta (0, 0)
Screenshot: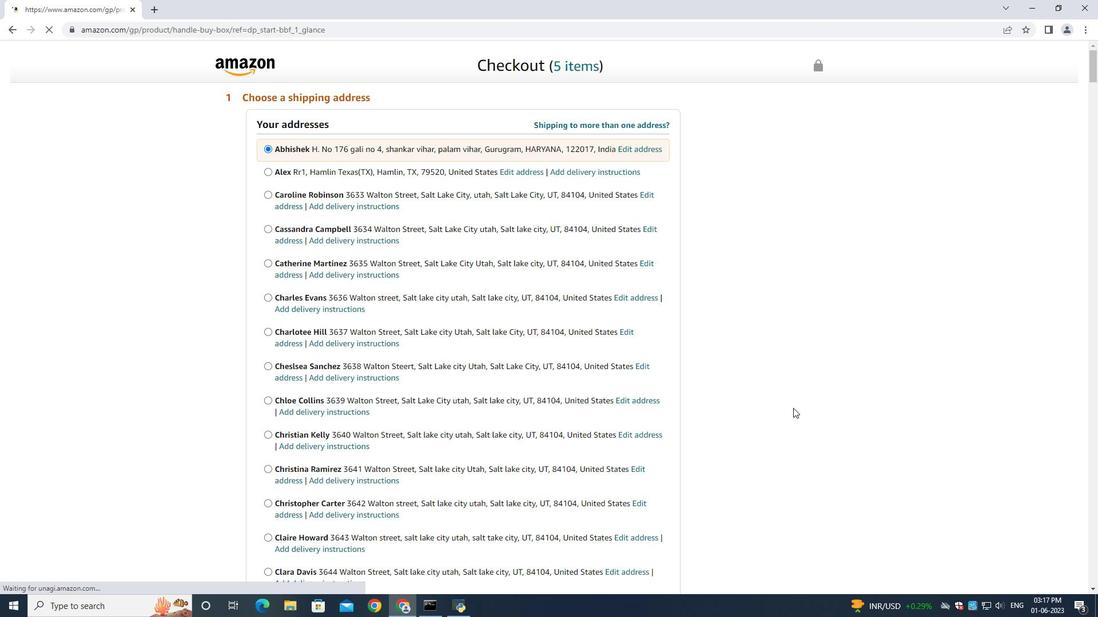 
Action: Mouse moved to (662, 390)
Screenshot: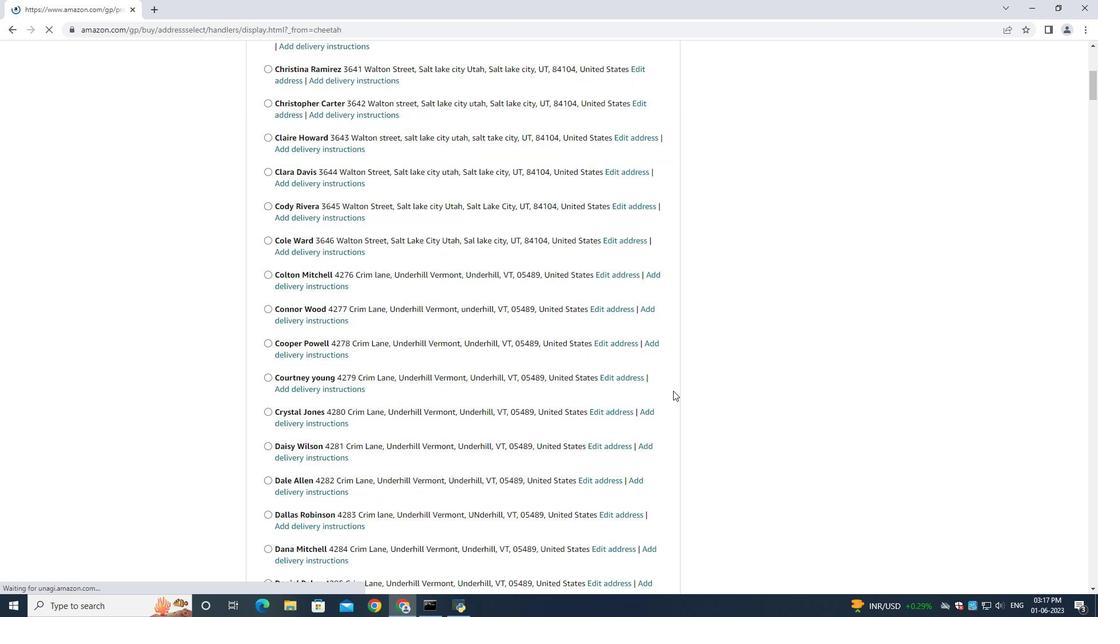 
Action: Mouse scrolled (665, 389) with delta (0, 0)
Screenshot: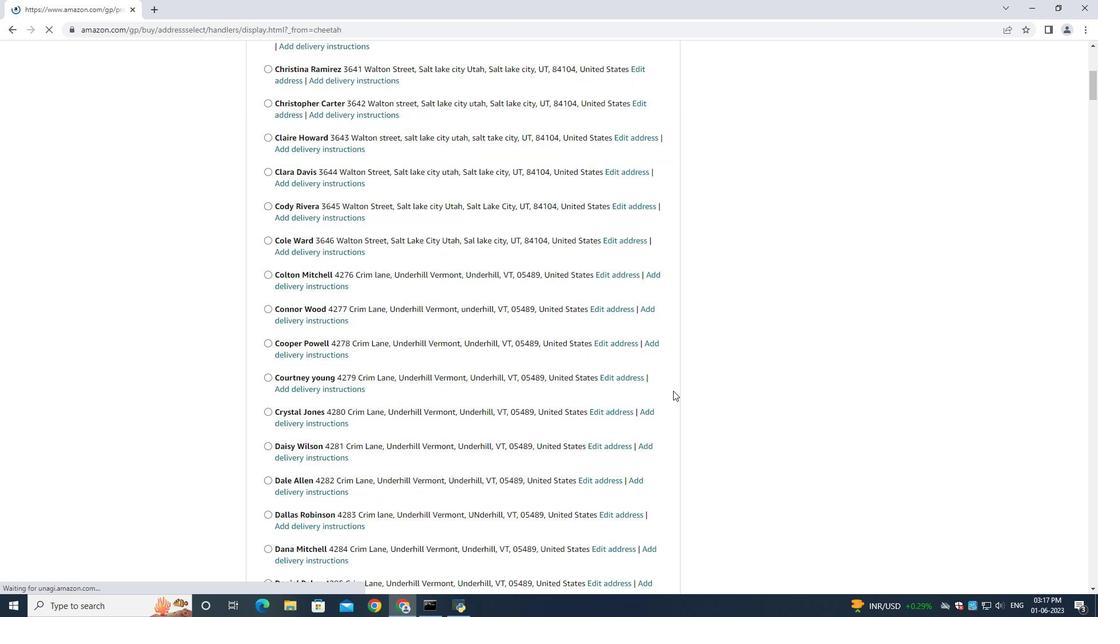 
Action: Mouse moved to (661, 389)
Screenshot: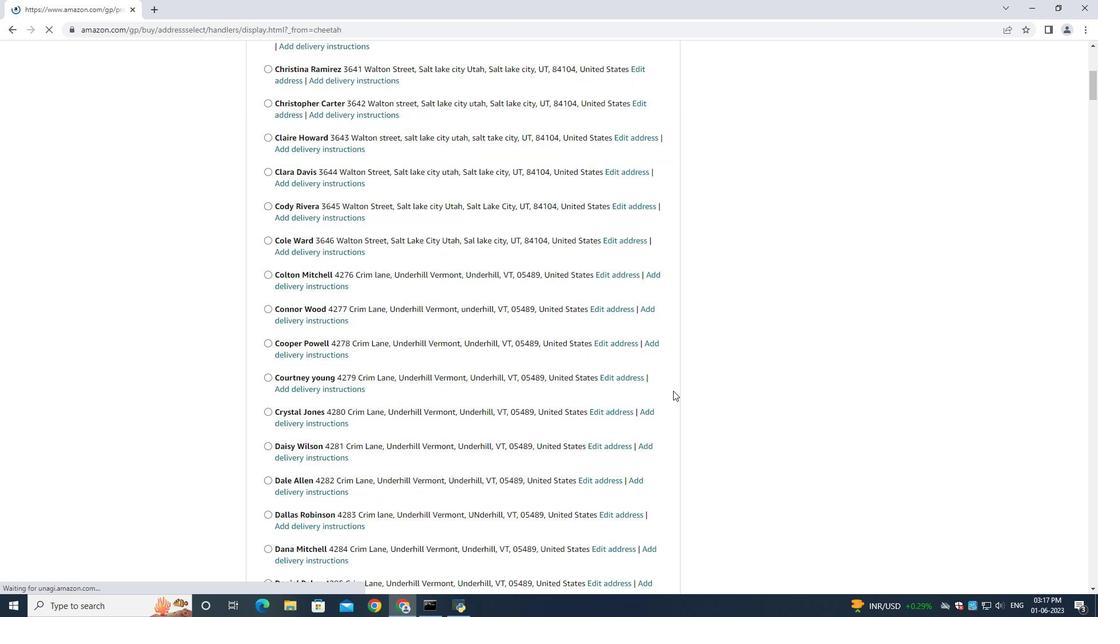 
Action: Mouse scrolled (664, 389) with delta (0, 0)
Screenshot: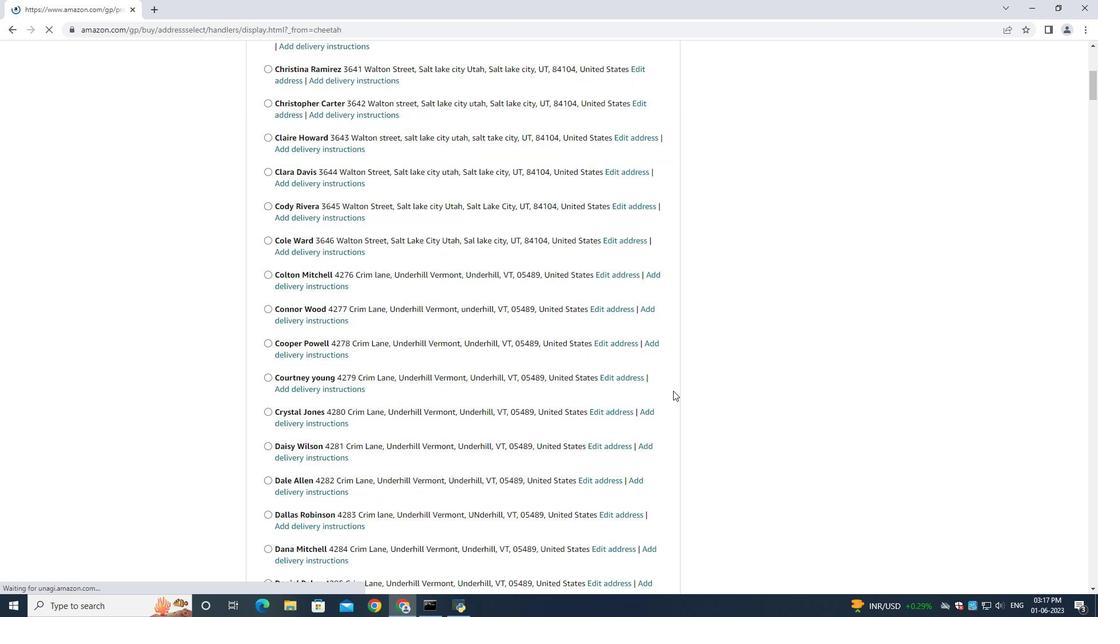 
Action: Mouse moved to (660, 388)
Screenshot: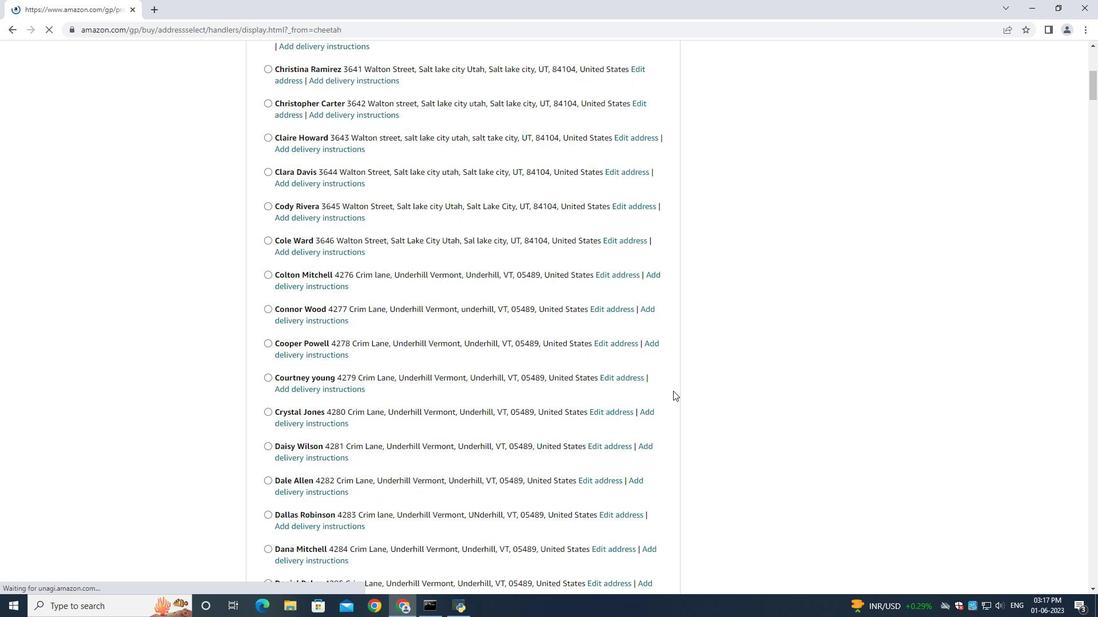 
Action: Mouse scrolled (664, 389) with delta (0, 0)
Screenshot: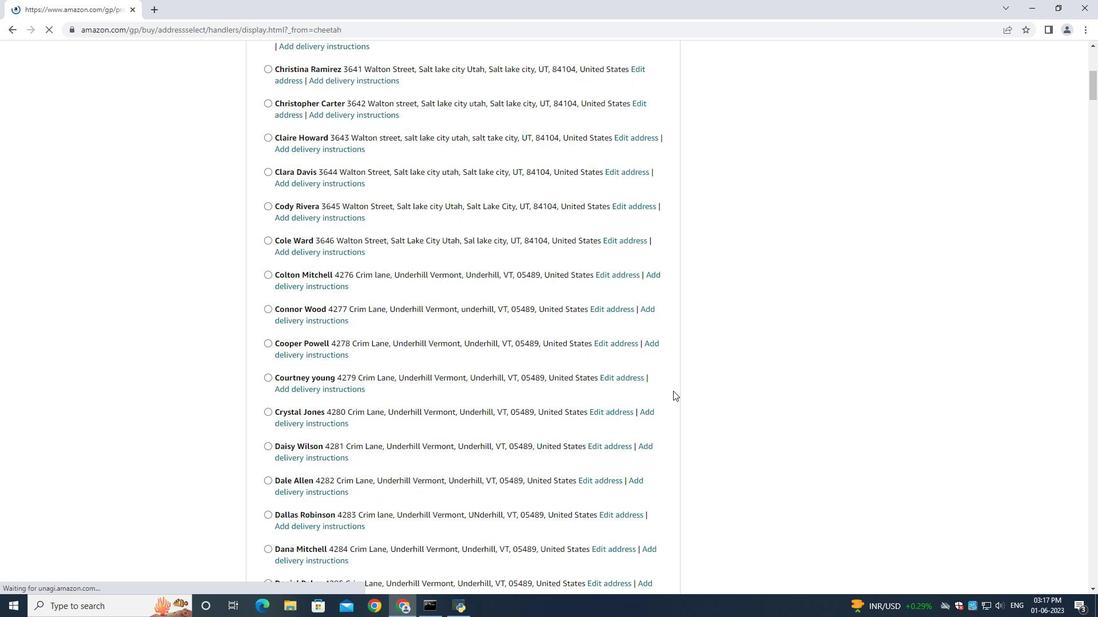 
Action: Mouse moved to (657, 387)
Screenshot: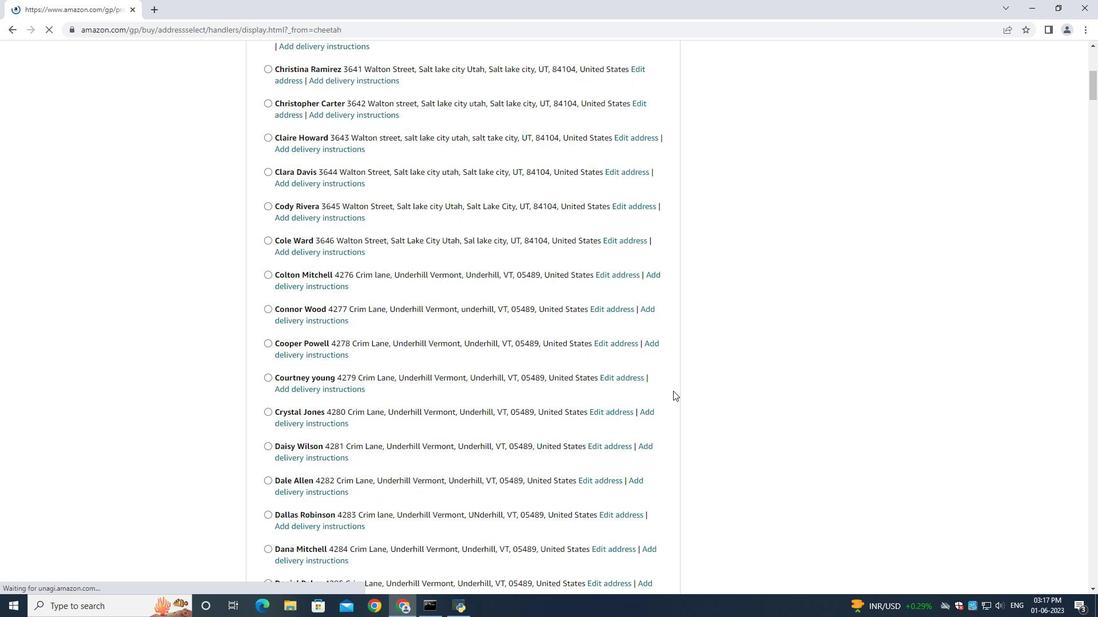 
Action: Mouse scrolled (662, 389) with delta (0, 0)
Screenshot: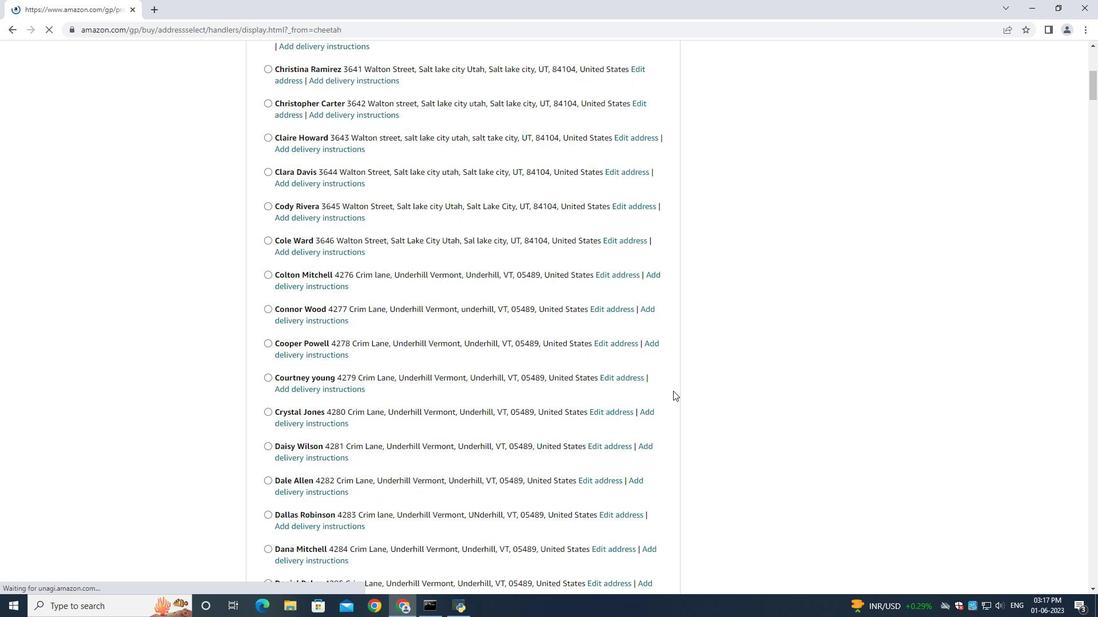 
Action: Mouse moved to (655, 386)
Screenshot: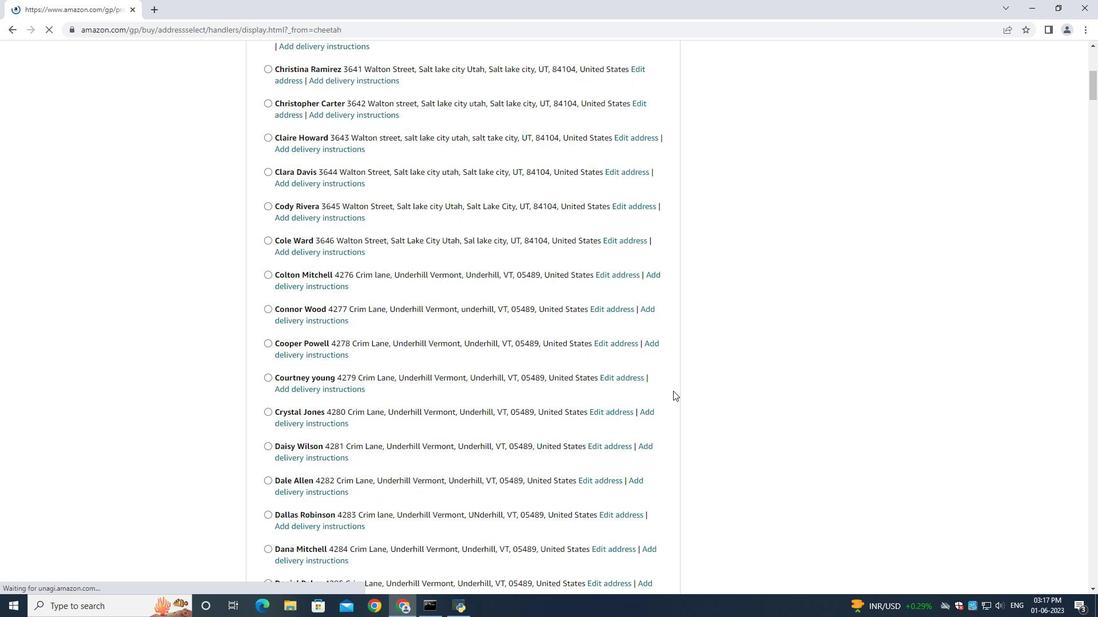 
Action: Mouse scrolled (661, 388) with delta (0, -1)
Screenshot: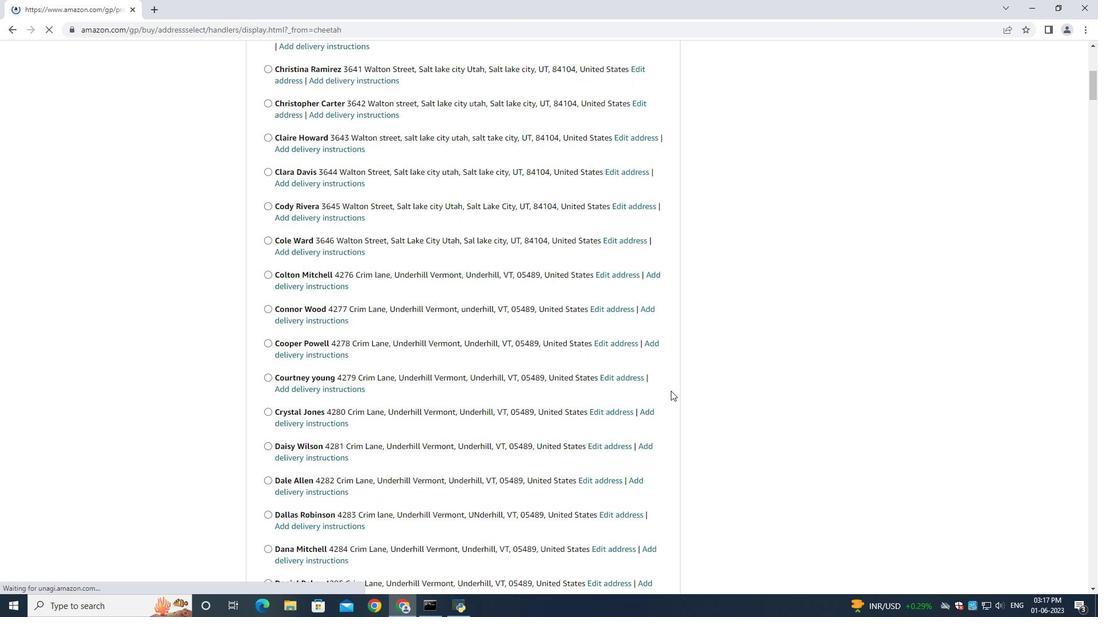 
Action: Mouse moved to (651, 385)
Screenshot: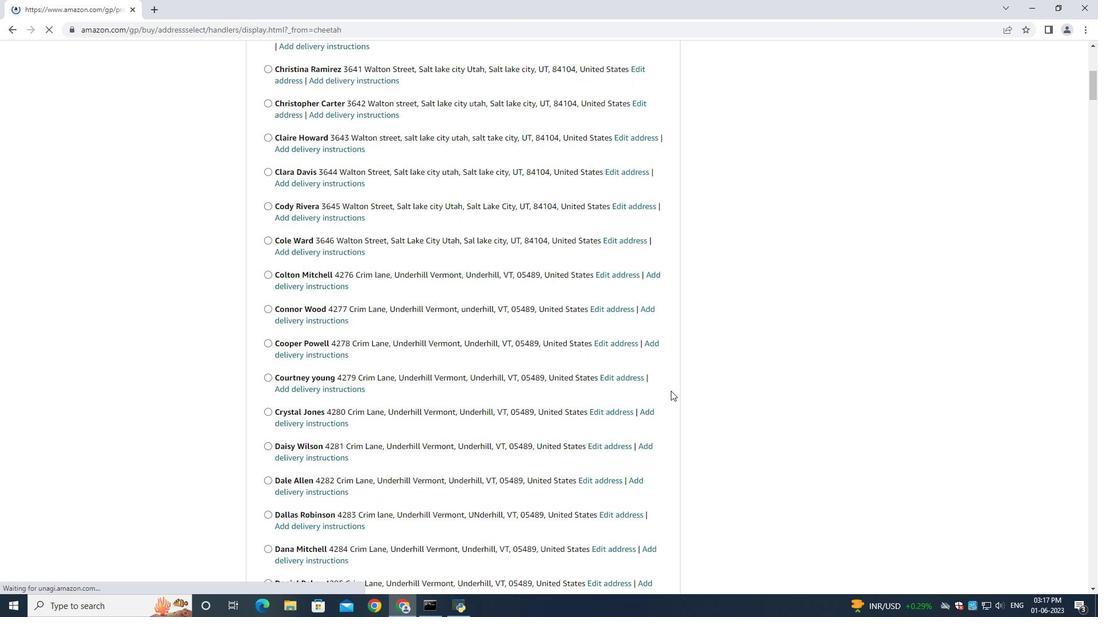 
Action: Mouse scrolled (657, 386) with delta (0, 0)
Screenshot: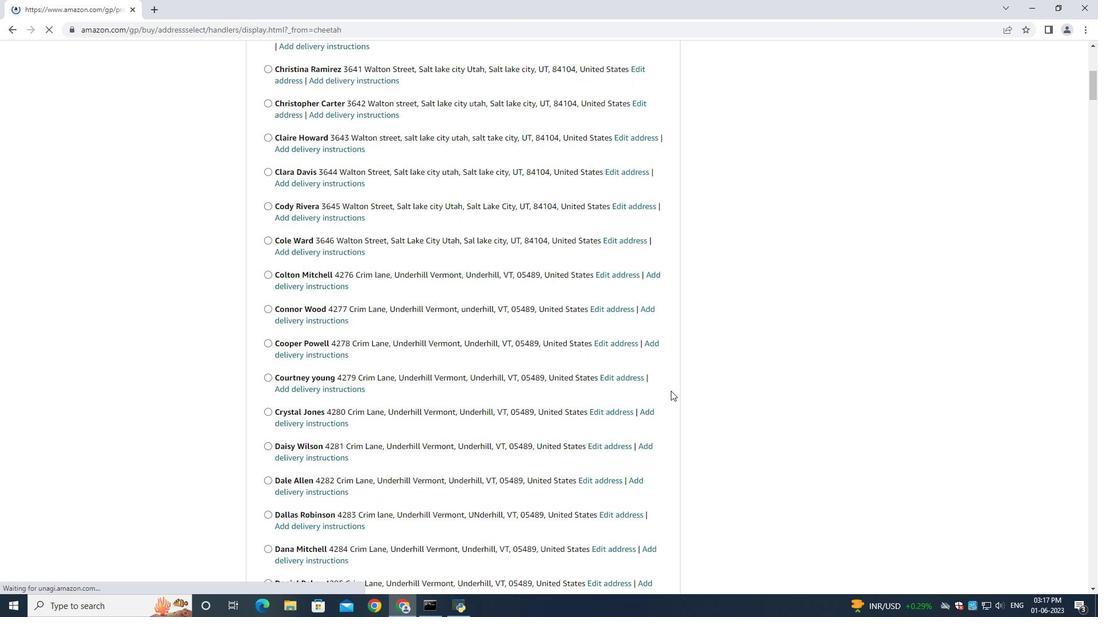 
Action: Mouse moved to (642, 384)
Screenshot: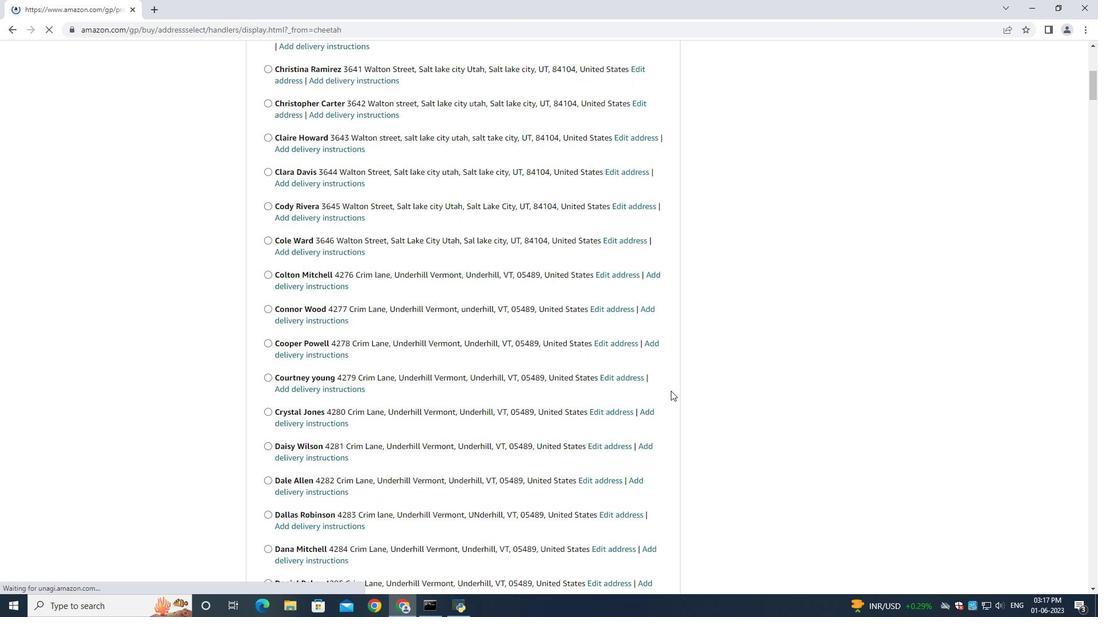 
Action: Mouse scrolled (651, 384) with delta (0, 0)
Screenshot: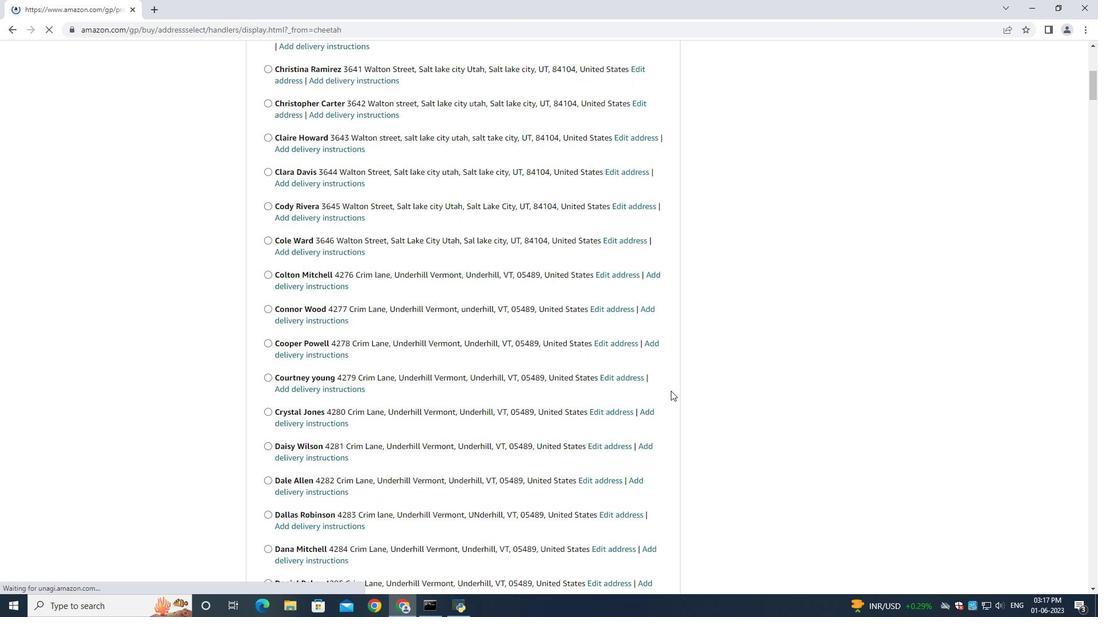 
Action: Mouse moved to (602, 383)
Screenshot: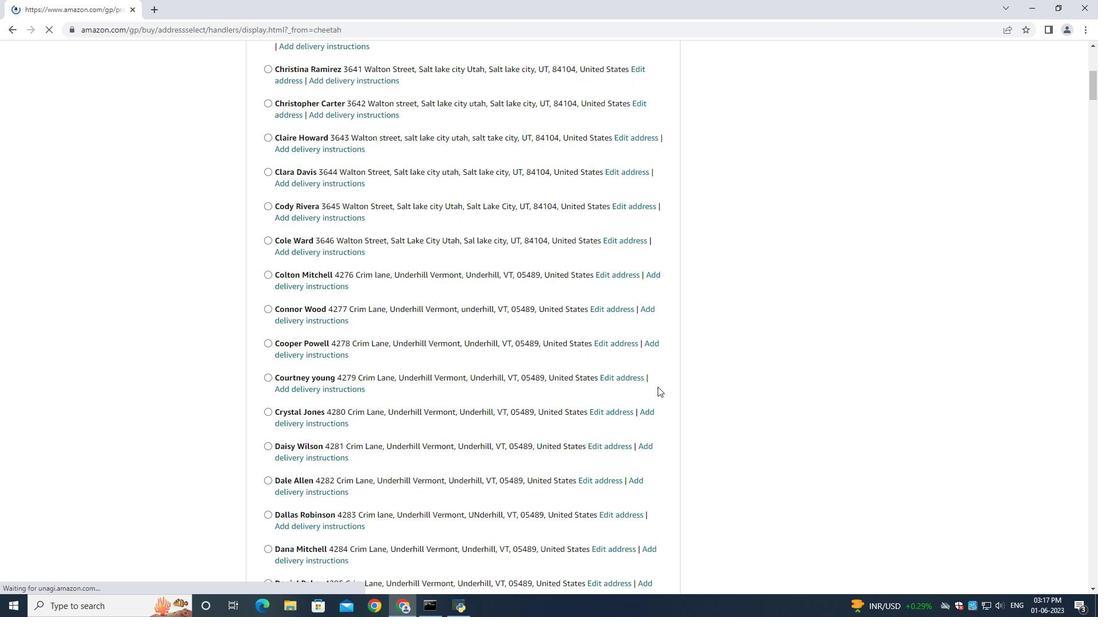 
Action: Mouse scrolled (602, 383) with delta (0, 0)
Screenshot: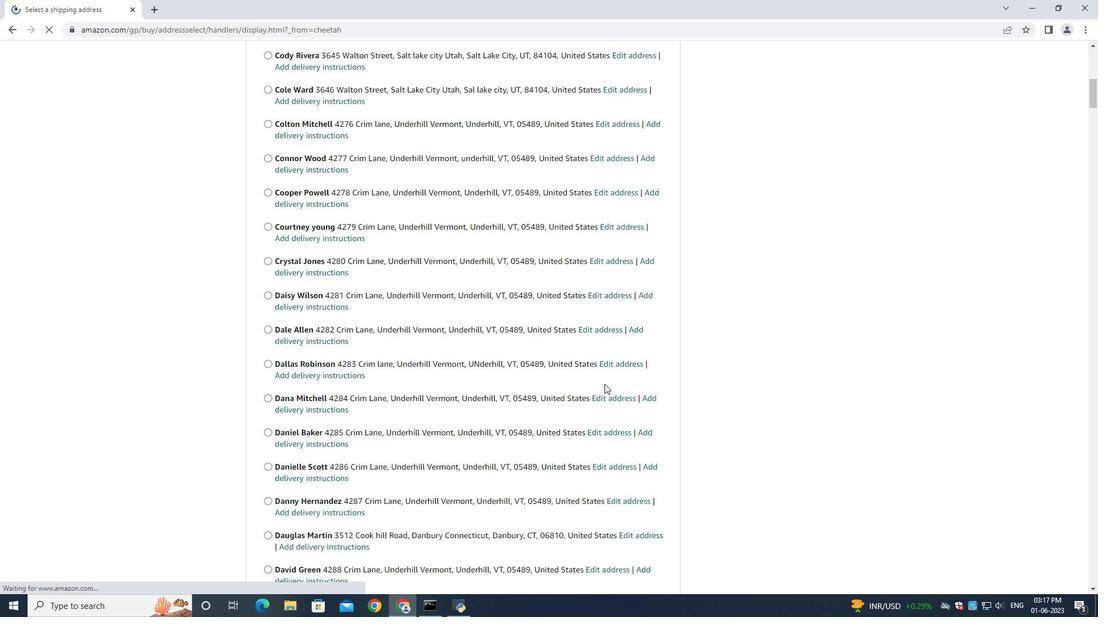 
Action: Mouse scrolled (602, 383) with delta (0, 0)
Screenshot: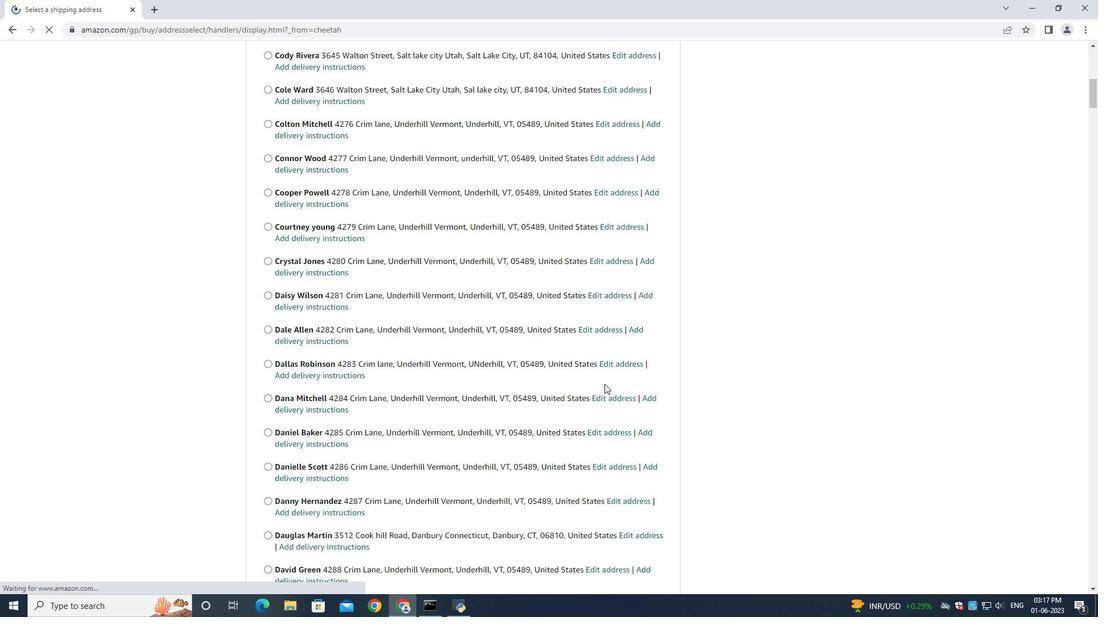 
Action: Mouse moved to (602, 383)
Screenshot: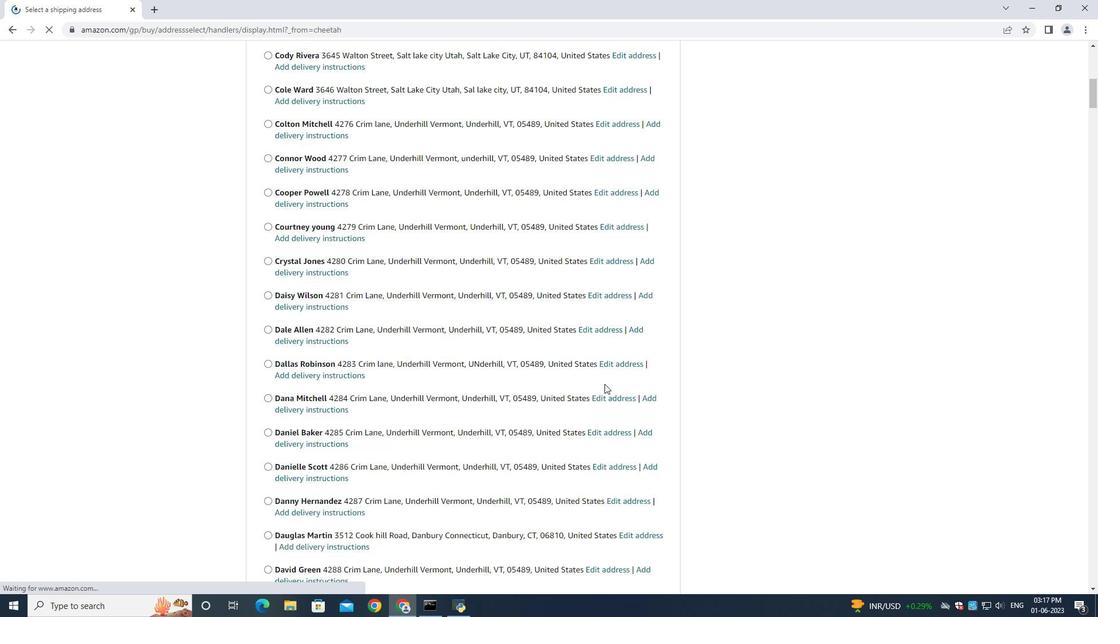 
Action: Mouse scrolled (602, 383) with delta (0, 0)
Screenshot: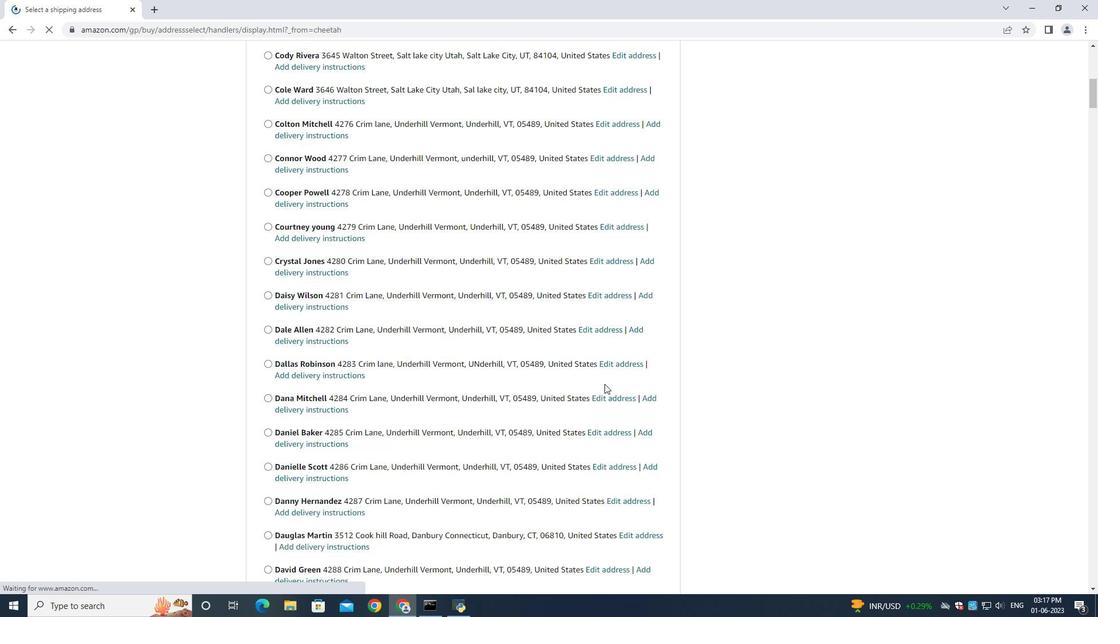 
Action: Mouse scrolled (602, 382) with delta (0, -1)
Screenshot: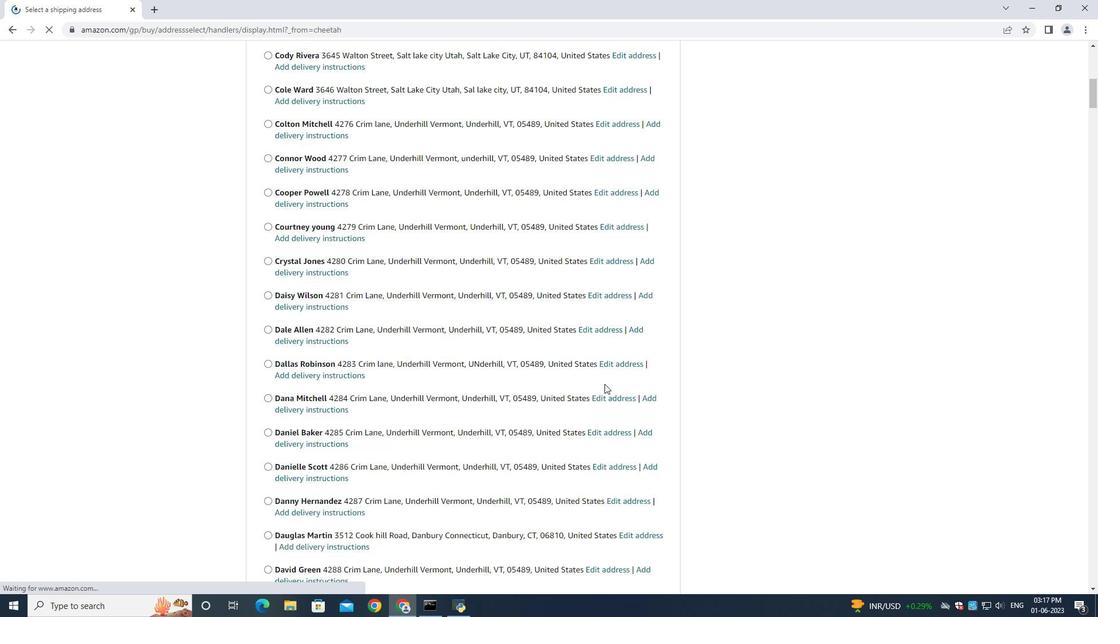 
Action: Mouse scrolled (602, 383) with delta (0, 0)
Screenshot: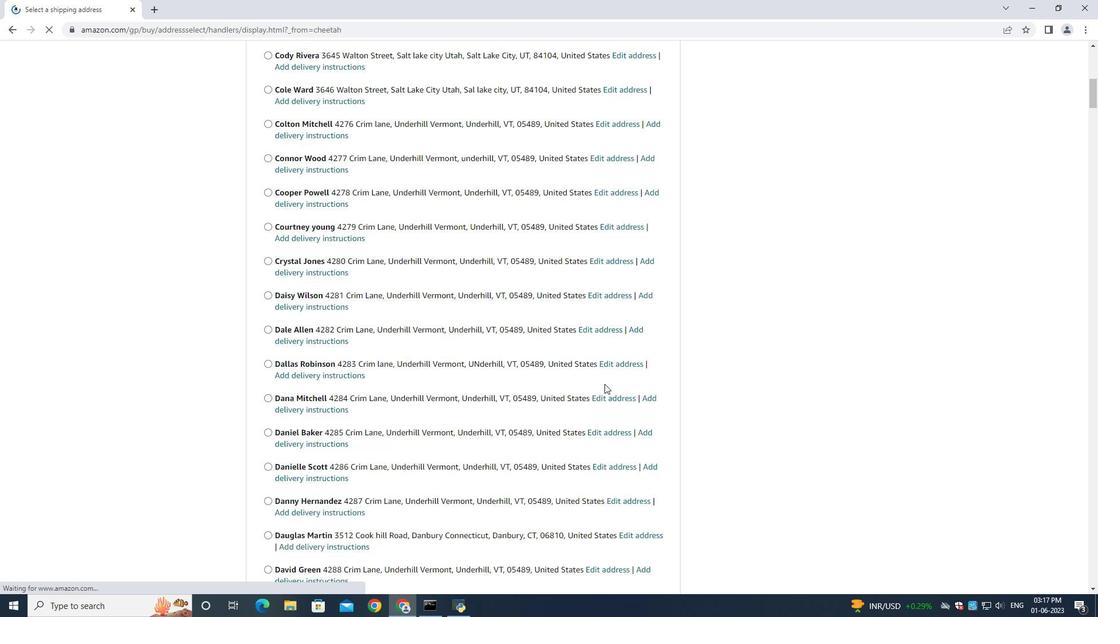 
Action: Mouse scrolled (602, 383) with delta (0, 0)
Screenshot: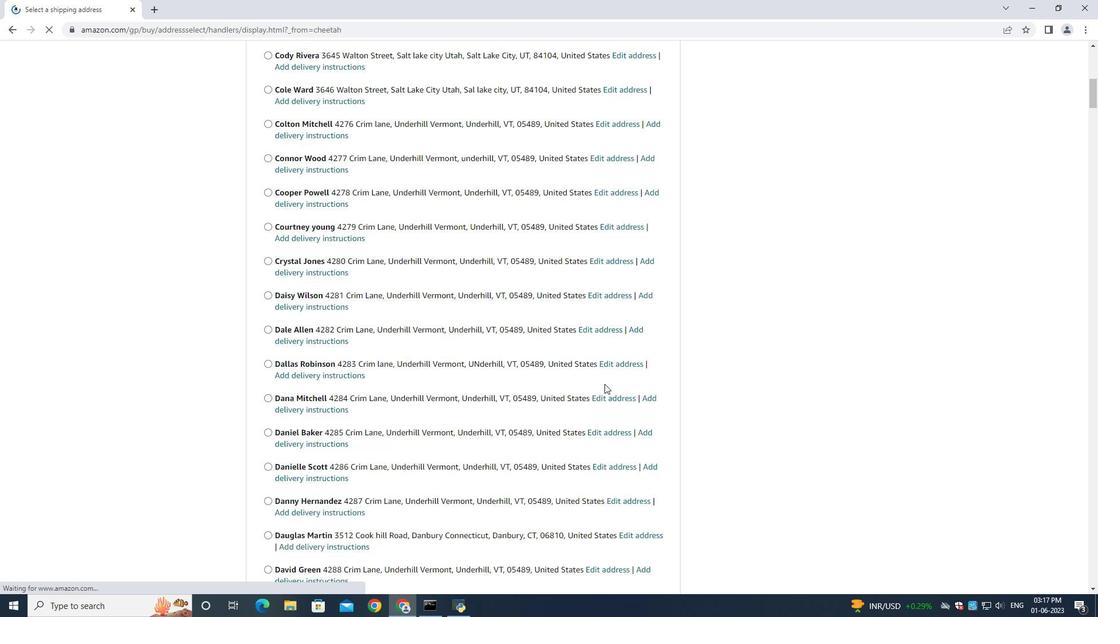 
Action: Mouse moved to (591, 382)
Screenshot: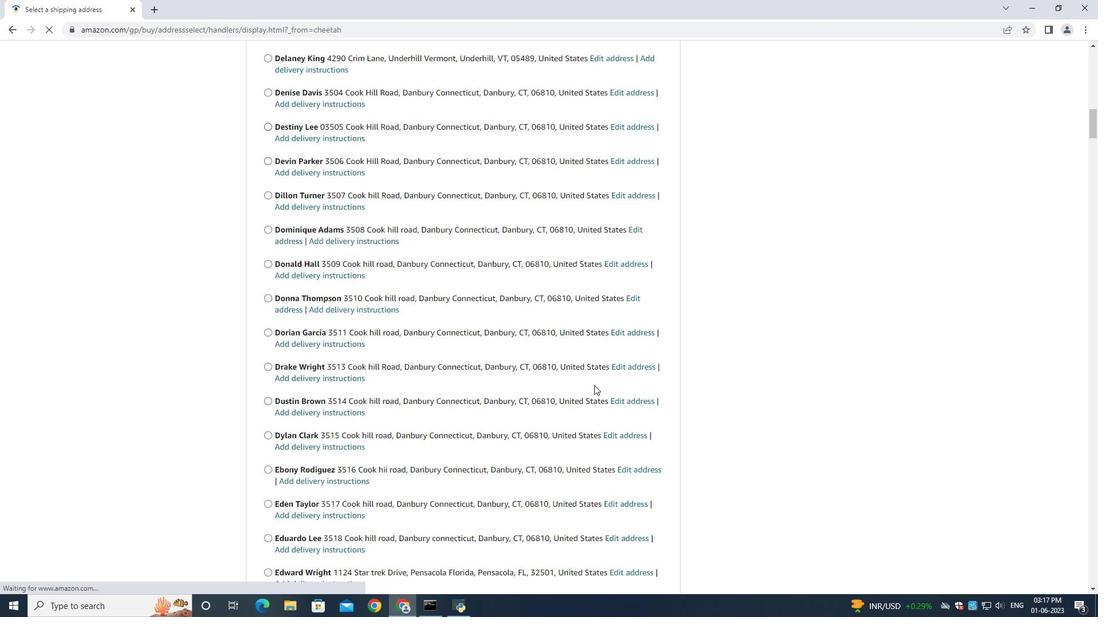 
Action: Mouse scrolled (591, 382) with delta (0, 0)
Screenshot: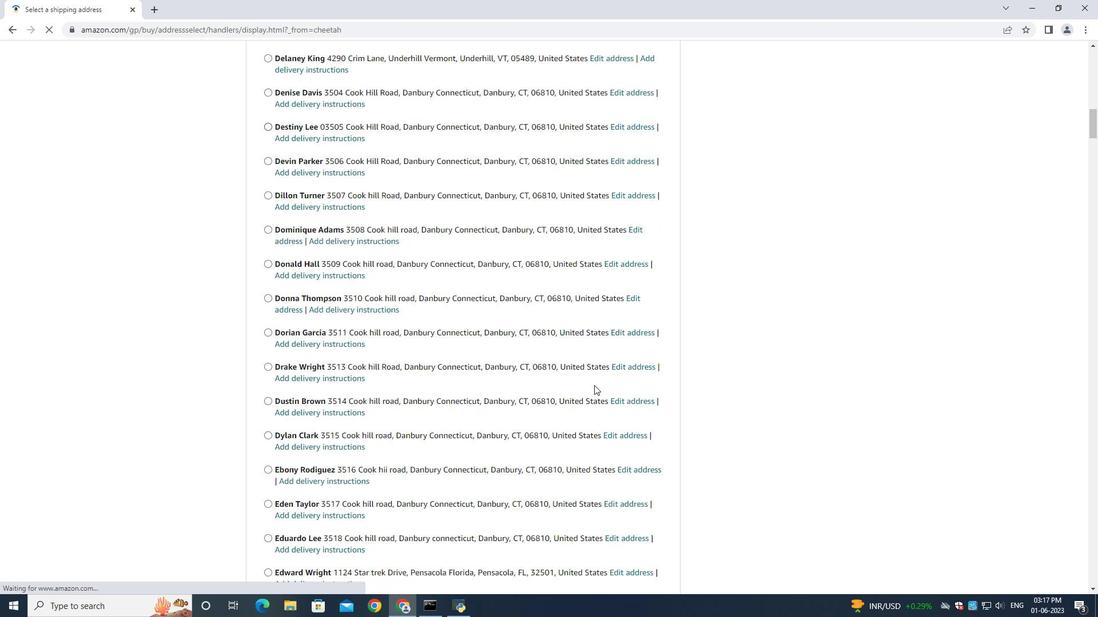 
Action: Mouse moved to (591, 383)
Screenshot: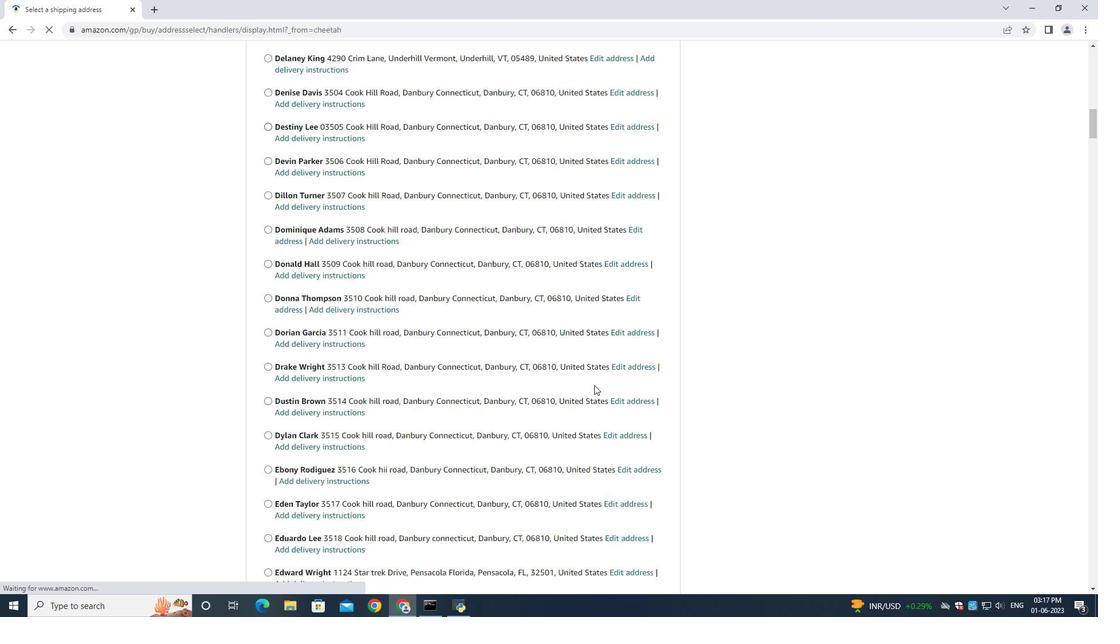 
Action: Mouse scrolled (591, 382) with delta (0, 0)
Screenshot: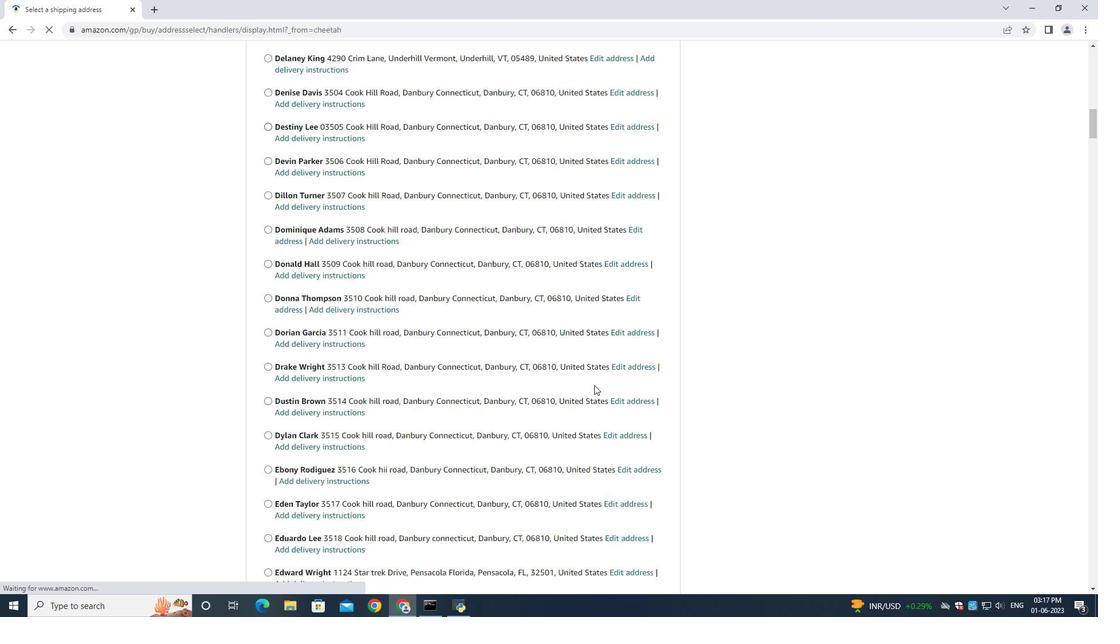 
Action: Mouse moved to (591, 383)
Screenshot: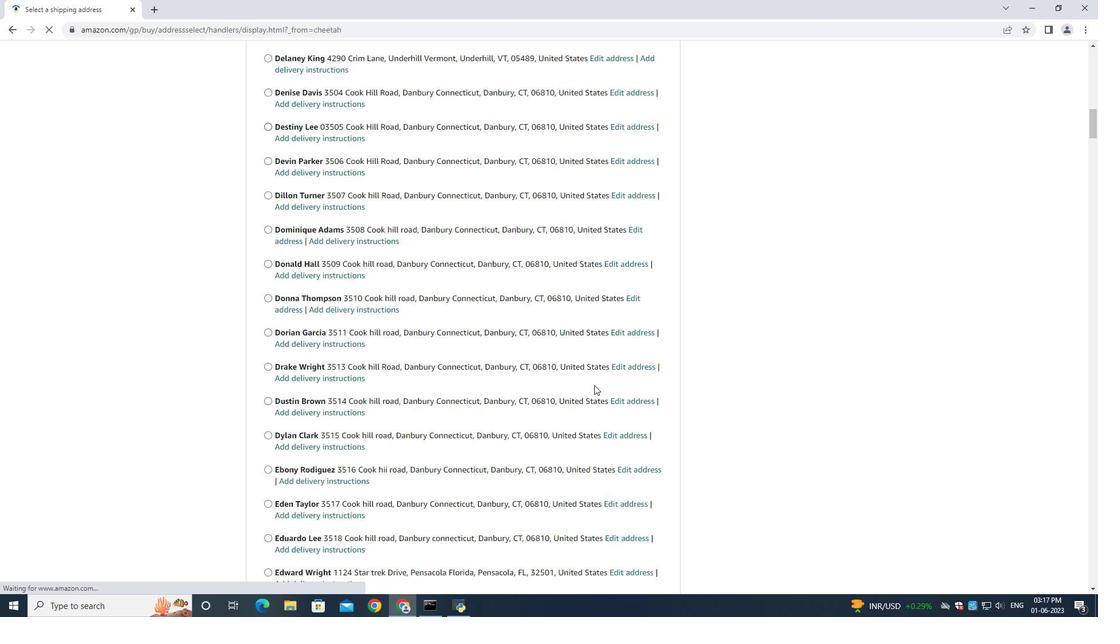 
Action: Mouse scrolled (591, 382) with delta (0, 0)
Screenshot: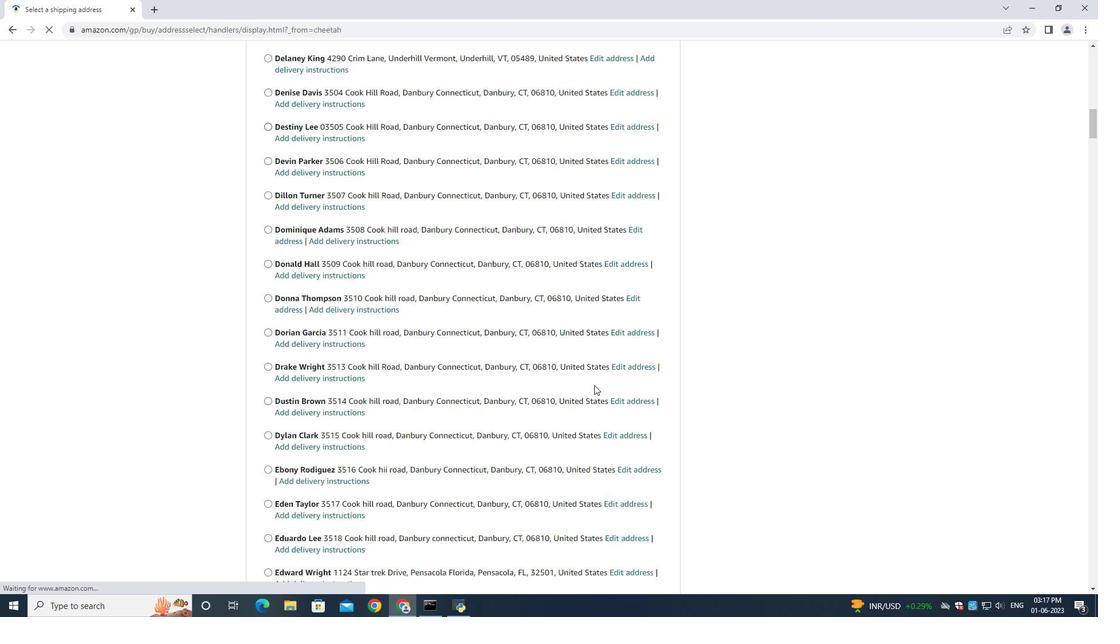 
Action: Mouse scrolled (591, 382) with delta (0, 0)
Screenshot: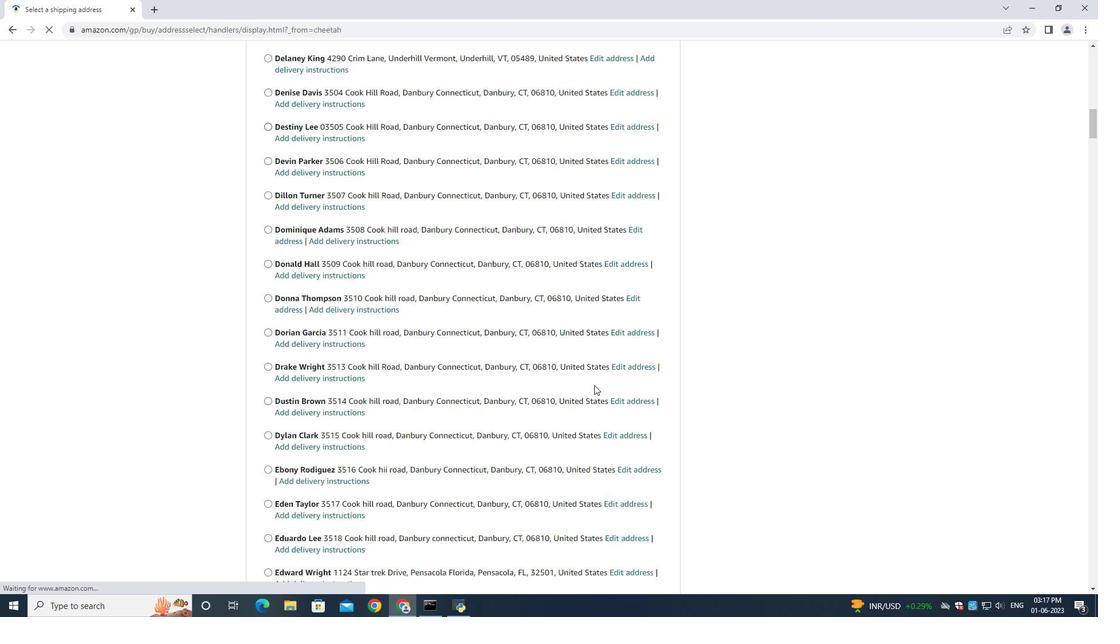 
Action: Mouse moved to (590, 384)
Screenshot: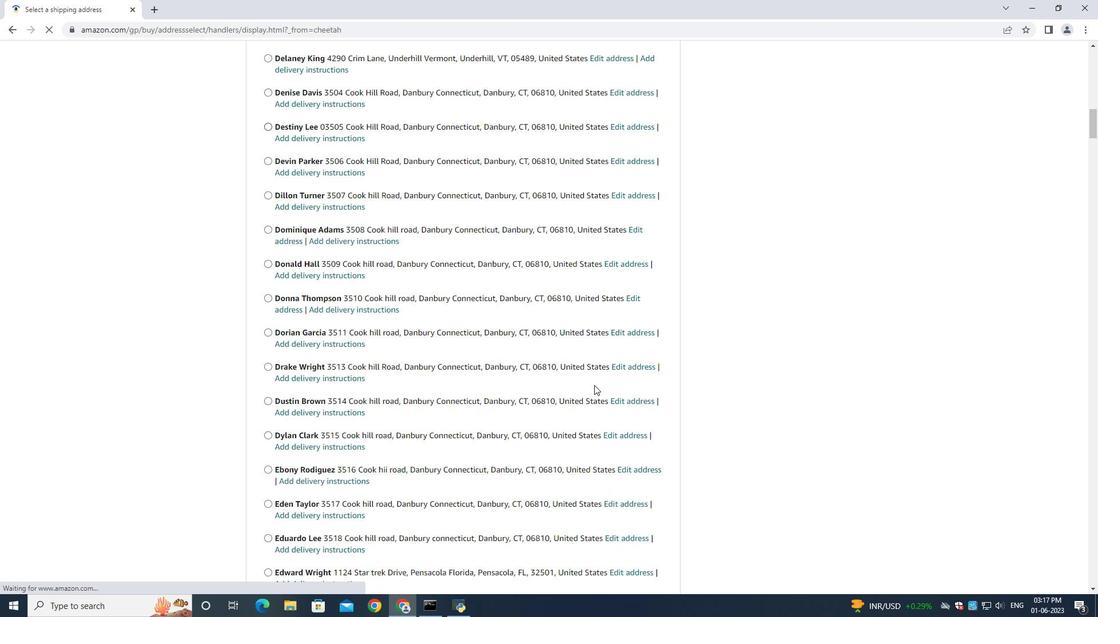
Action: Mouse scrolled (591, 382) with delta (0, -1)
Screenshot: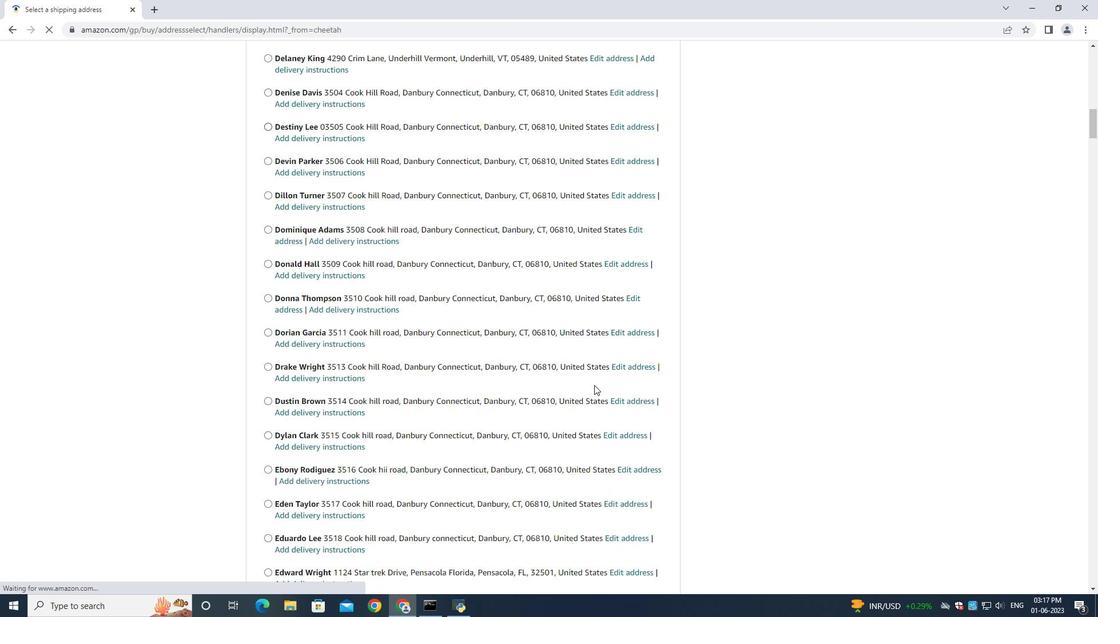 
Action: Mouse moved to (587, 387)
Screenshot: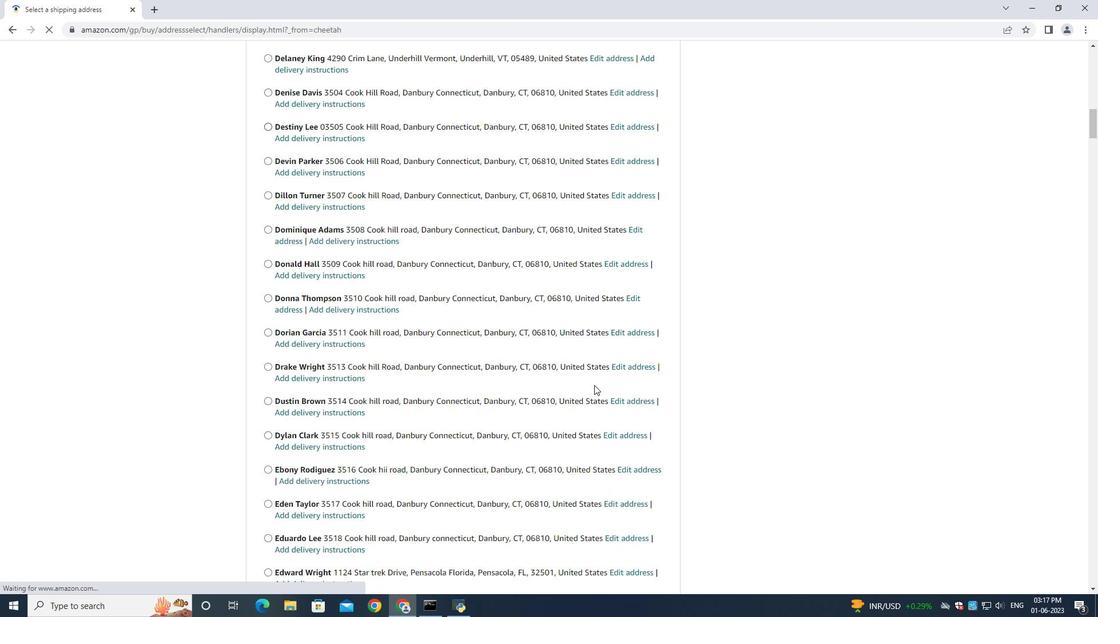 
Action: Mouse scrolled (591, 382) with delta (0, 0)
Screenshot: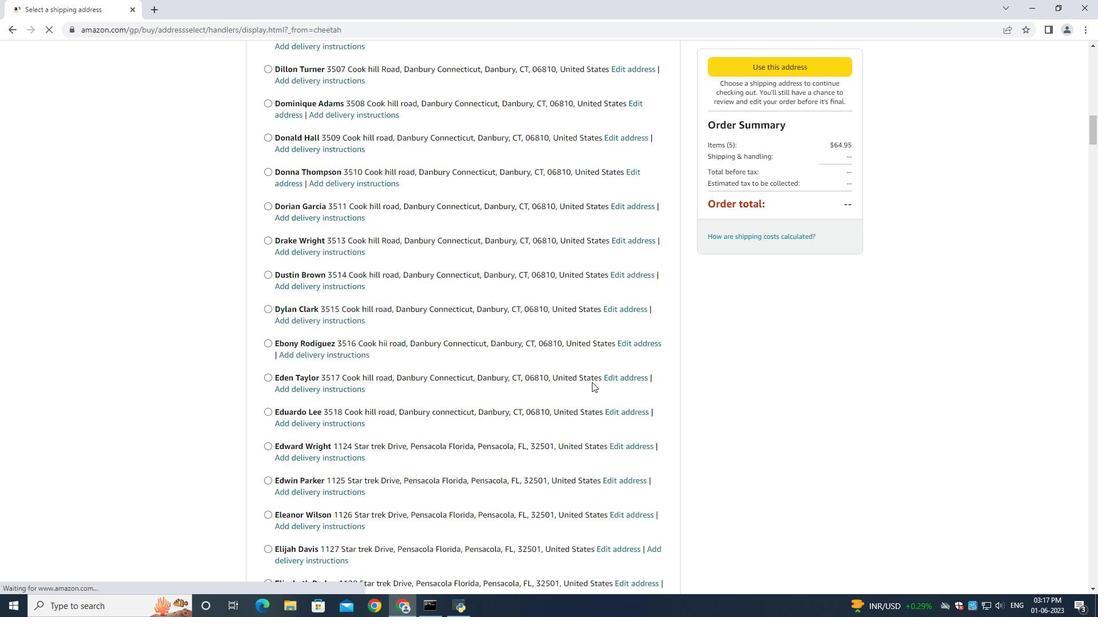 
Action: Mouse moved to (586, 388)
Screenshot: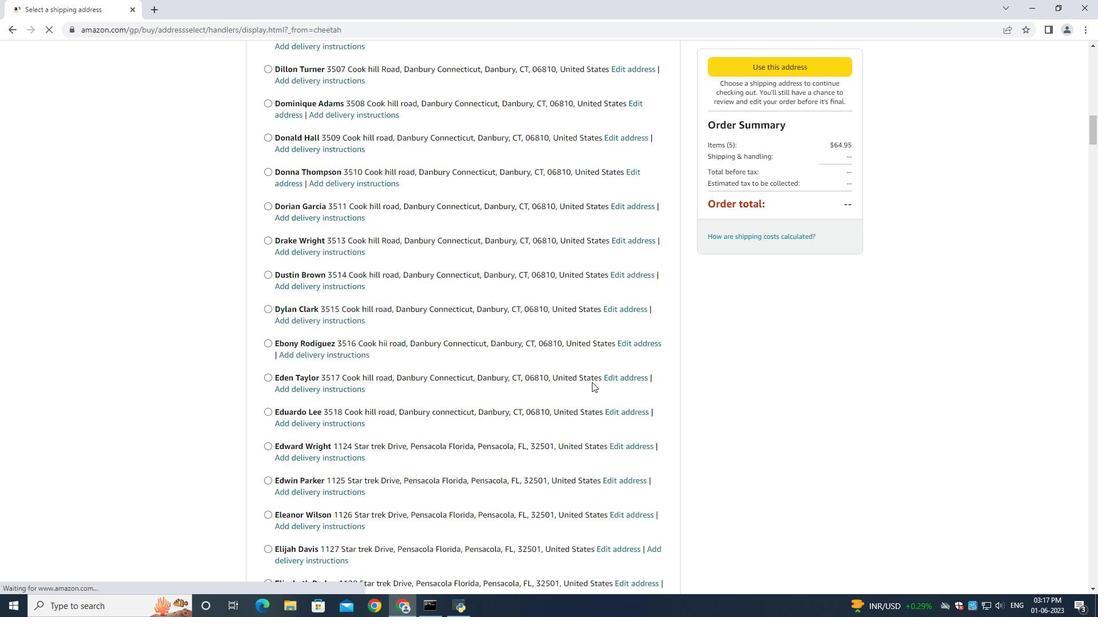
Action: Mouse scrolled (591, 382) with delta (0, 0)
Screenshot: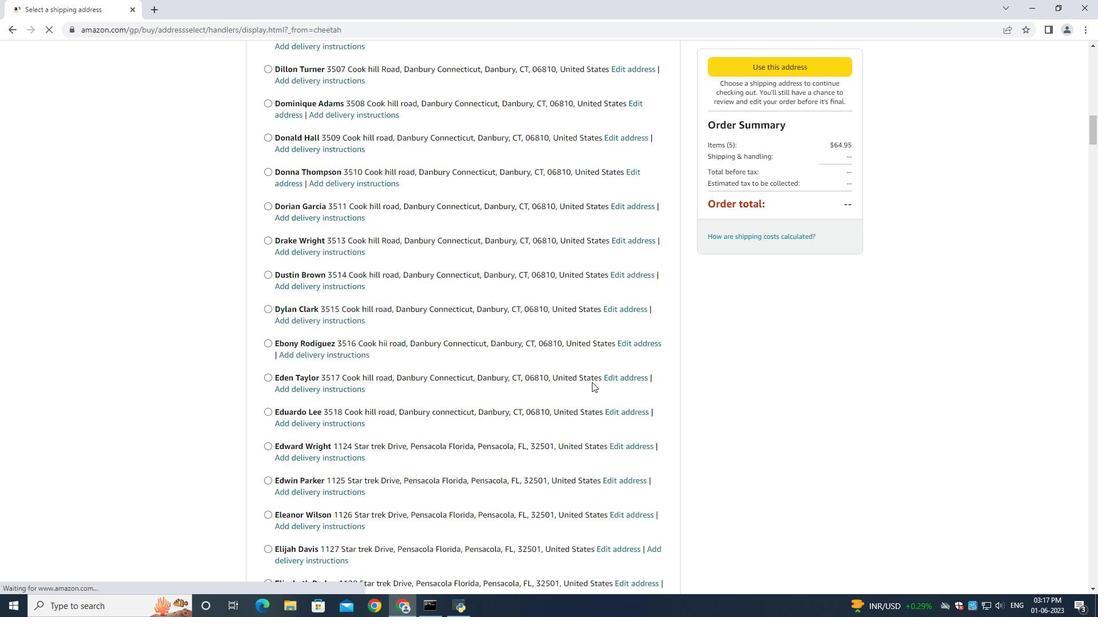 
Action: Mouse moved to (584, 383)
Screenshot: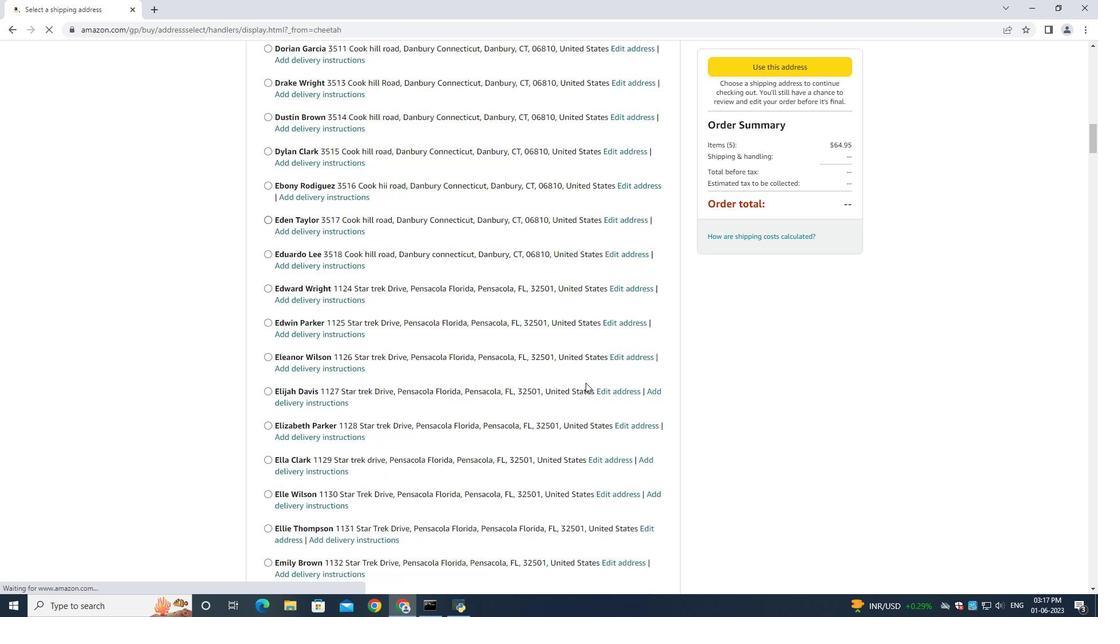 
Action: Mouse scrolled (584, 380) with delta (0, 0)
Screenshot: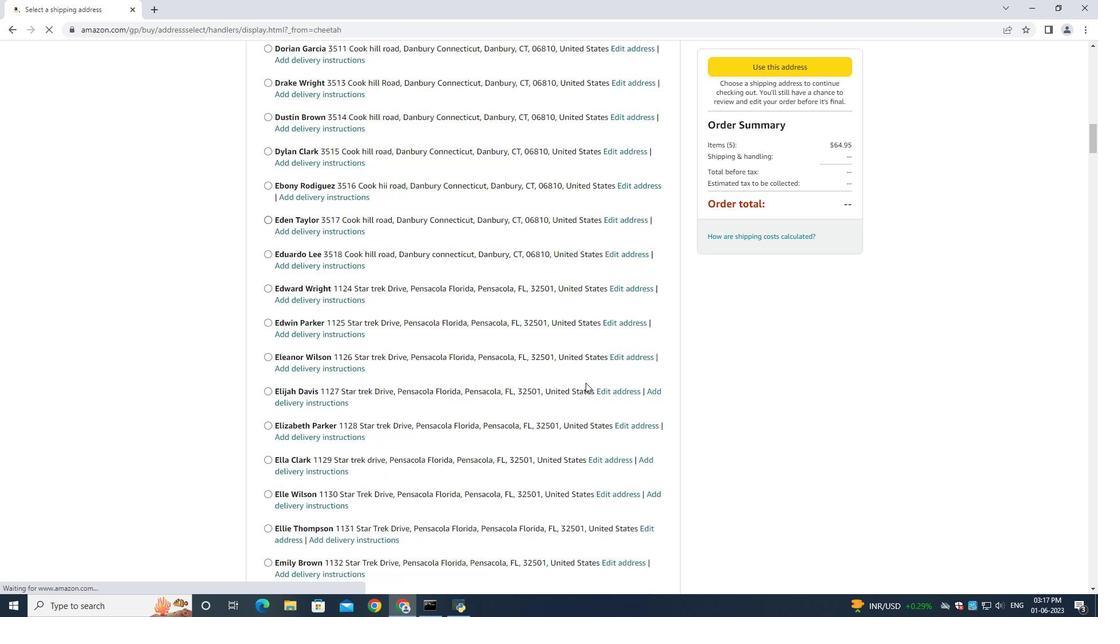 
Action: Mouse moved to (584, 383)
Screenshot: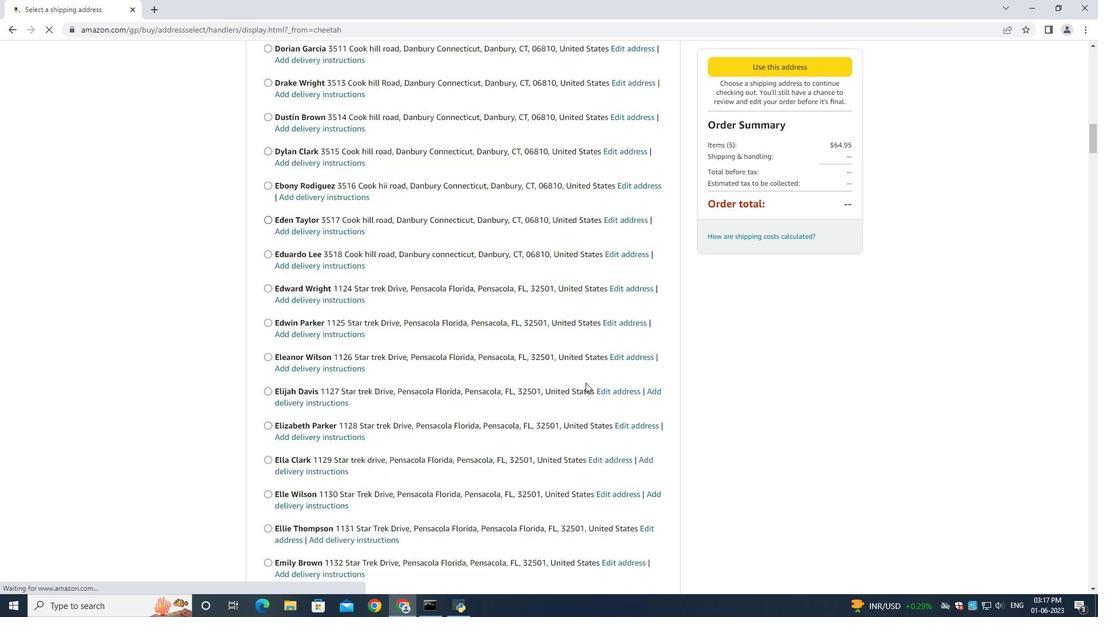 
Action: Mouse scrolled (584, 383) with delta (0, 0)
Screenshot: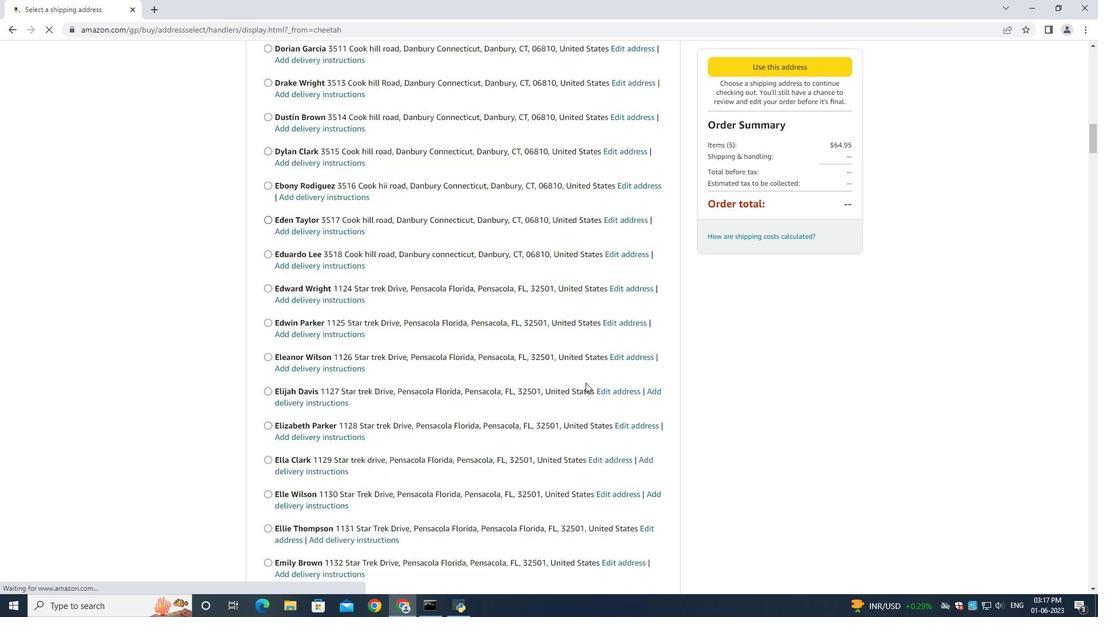 
Action: Mouse scrolled (584, 383) with delta (0, 0)
Screenshot: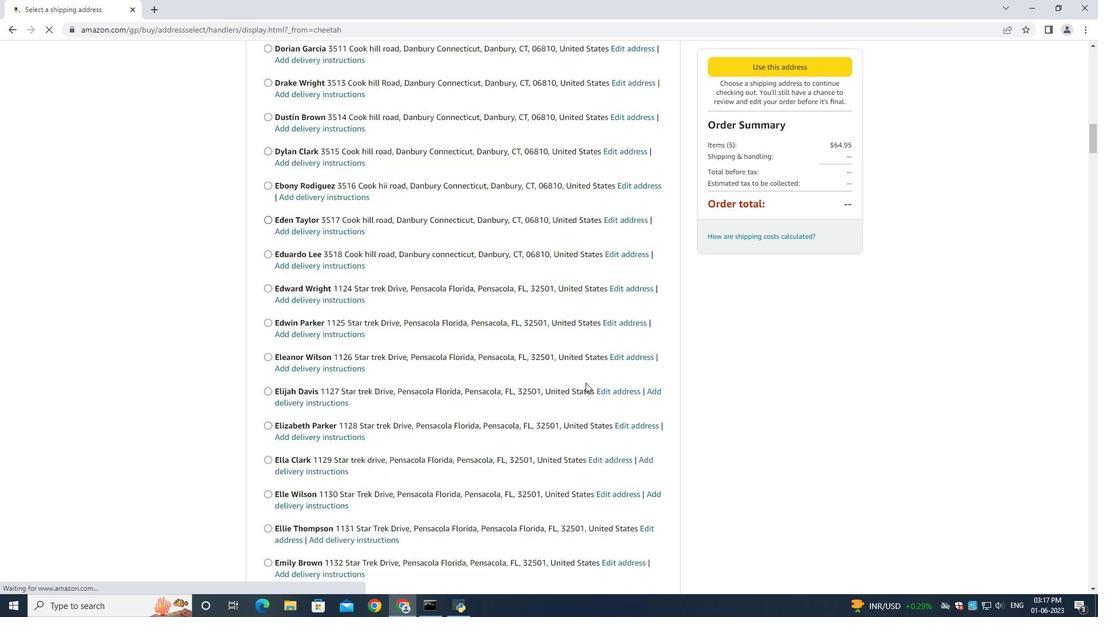 
Action: Mouse scrolled (584, 382) with delta (0, -1)
Screenshot: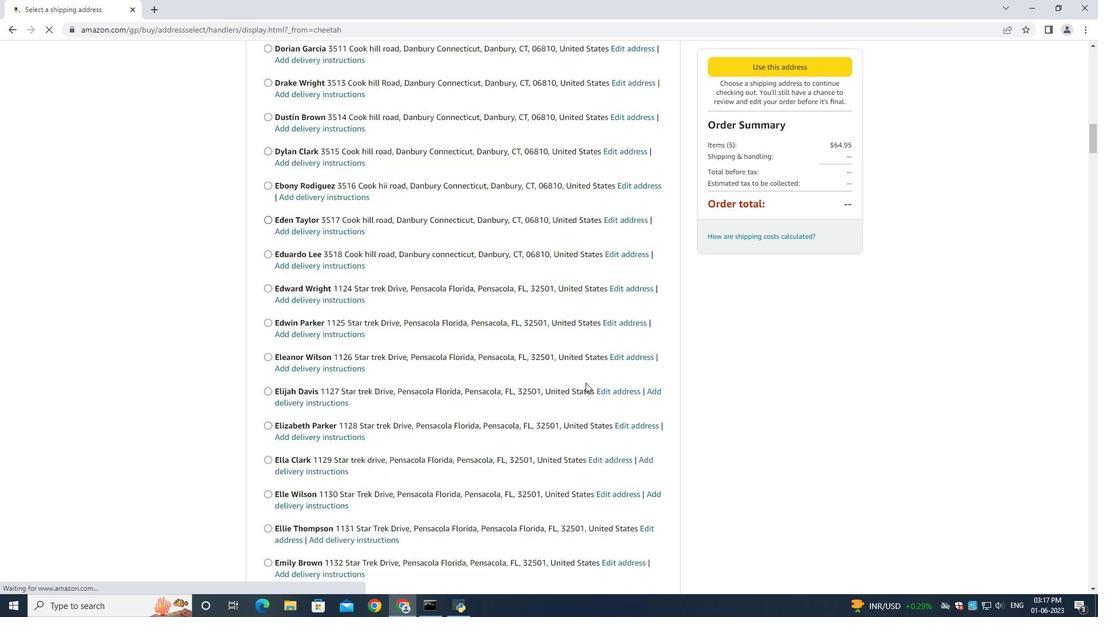 
Action: Mouse scrolled (584, 383) with delta (0, 0)
Screenshot: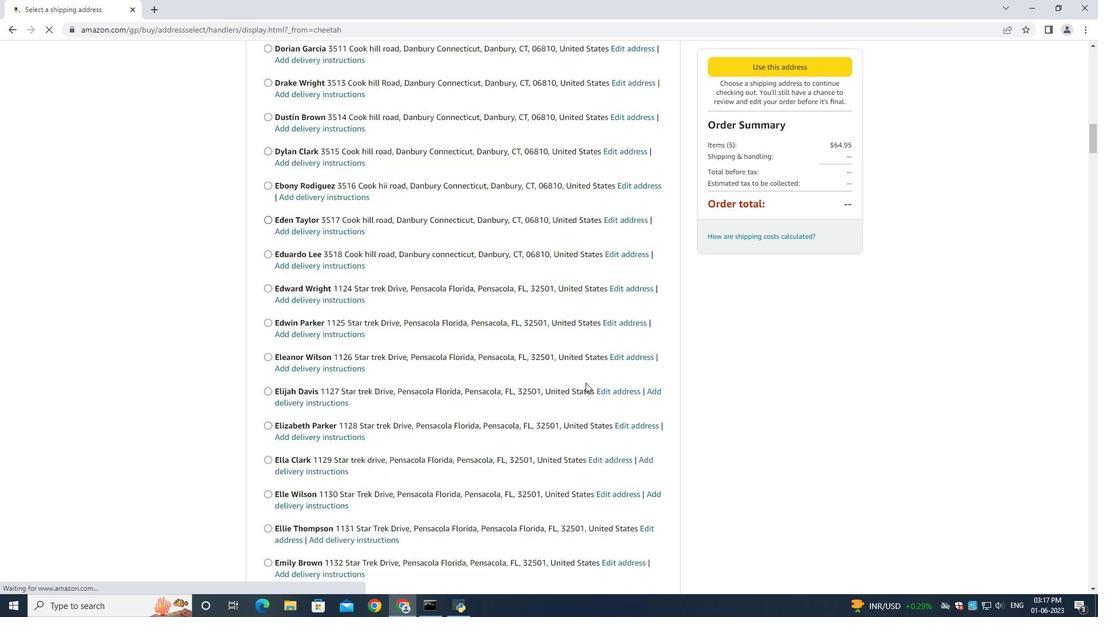 
Action: Mouse moved to (584, 384)
Screenshot: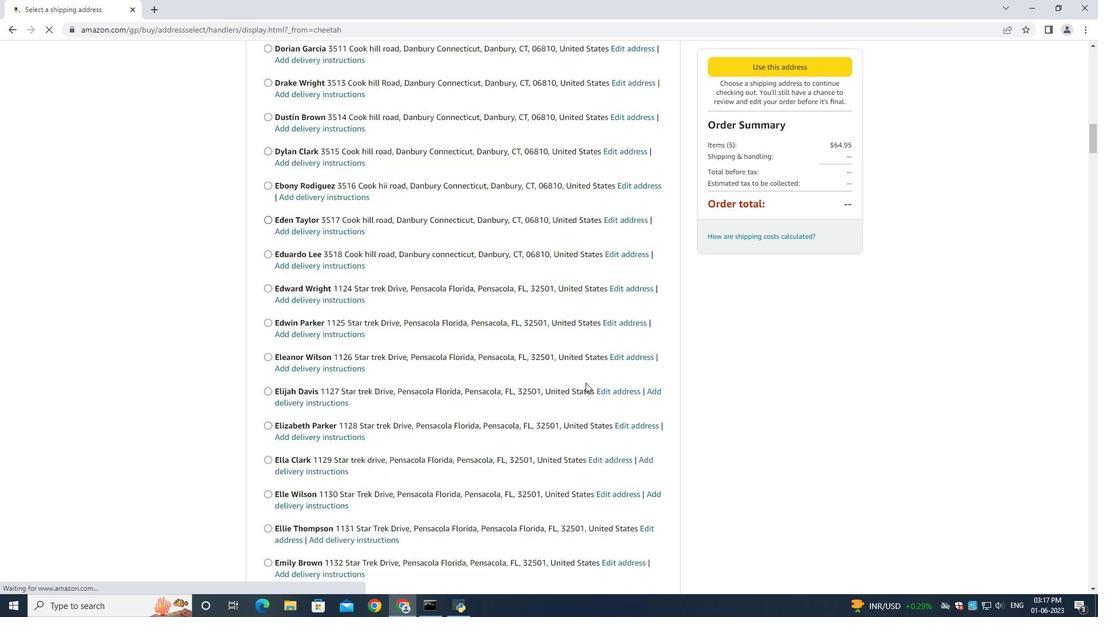 
Action: Mouse scrolled (584, 383) with delta (0, 0)
Screenshot: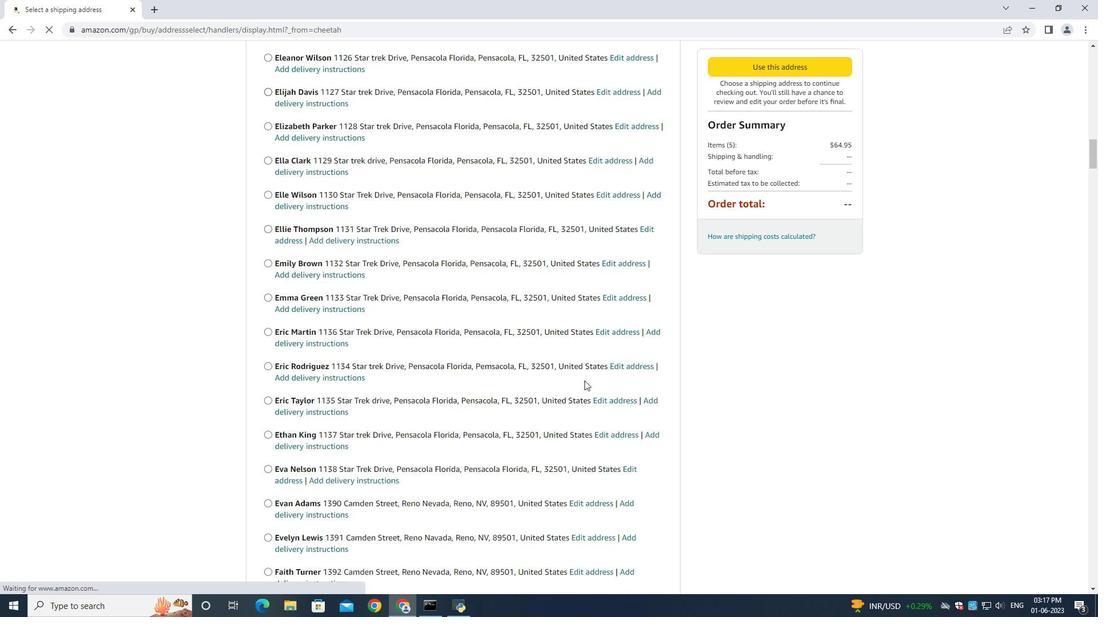 
Action: Mouse scrolled (584, 383) with delta (0, 0)
Screenshot: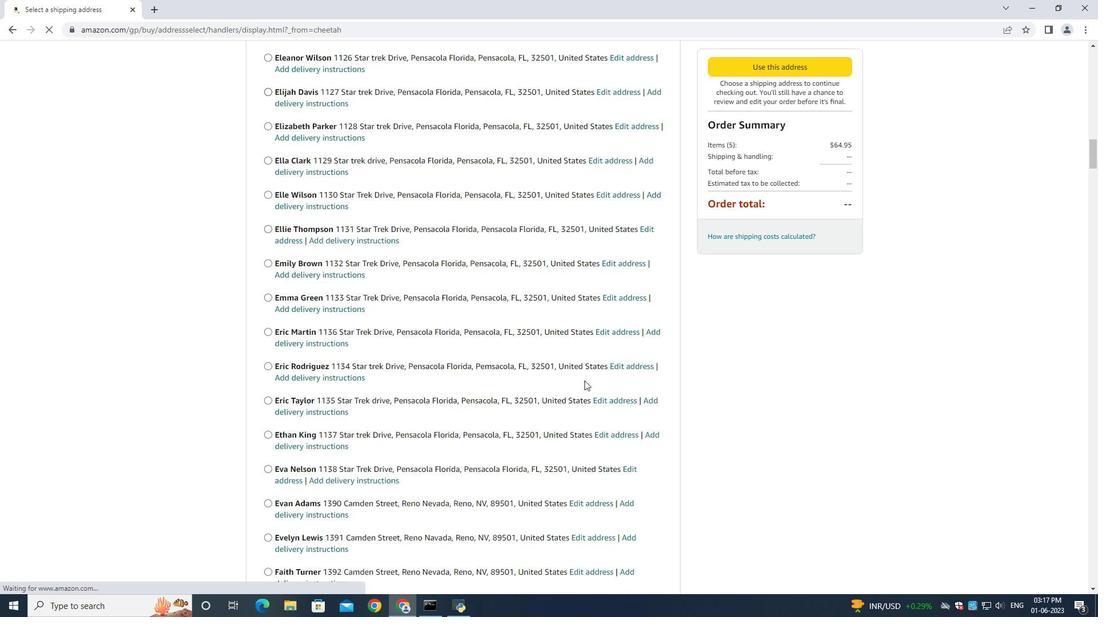 
Action: Mouse moved to (583, 380)
Screenshot: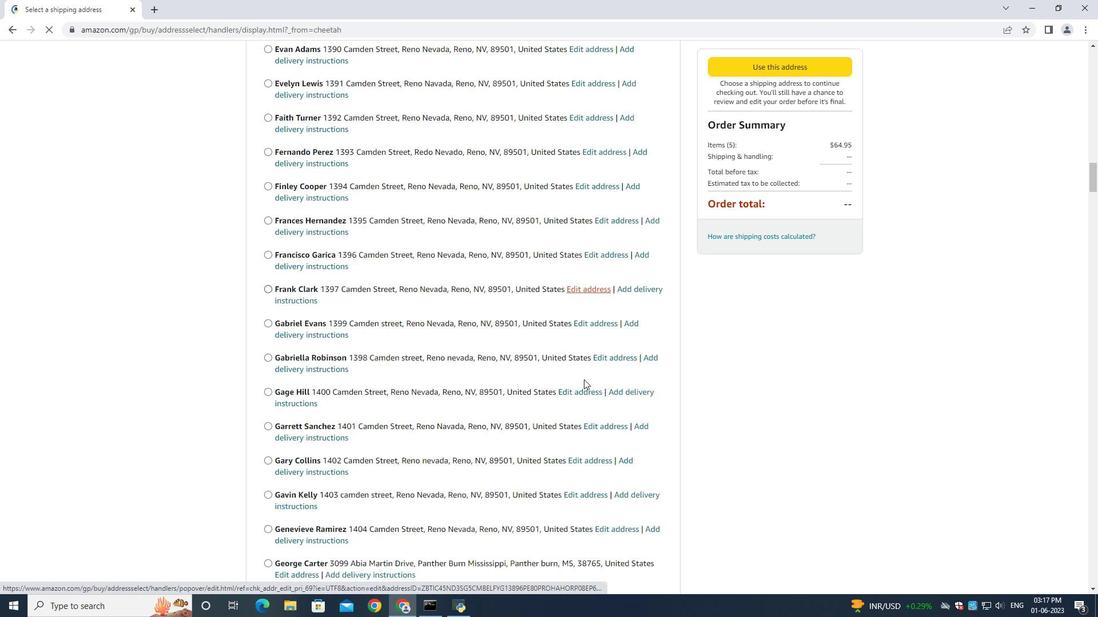 
Action: Mouse scrolled (583, 379) with delta (0, 0)
Screenshot: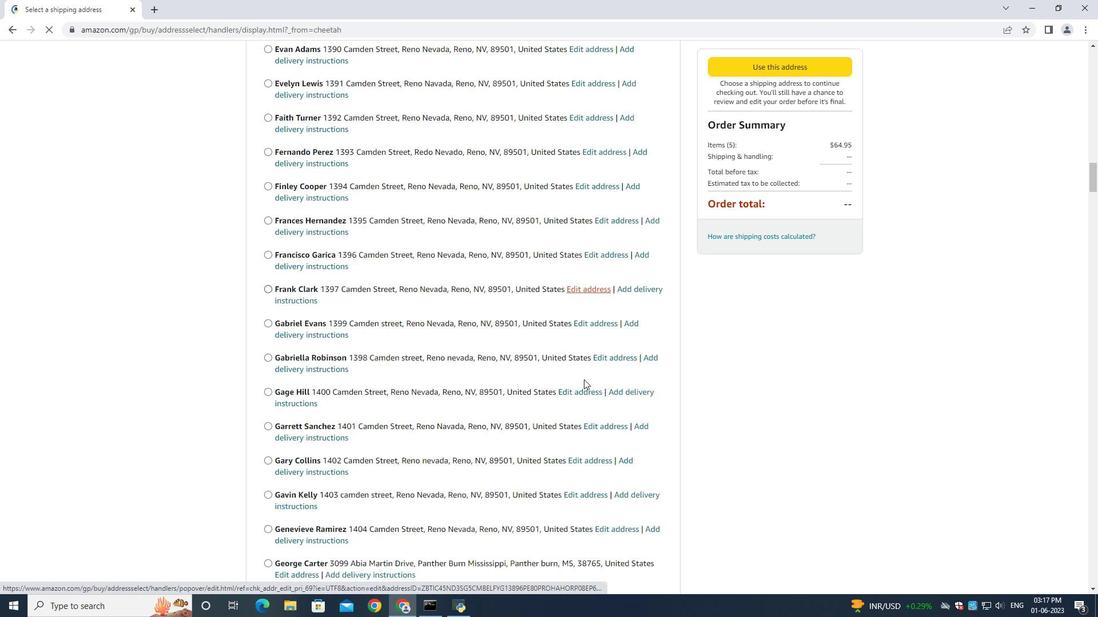 
Action: Mouse moved to (583, 380)
Screenshot: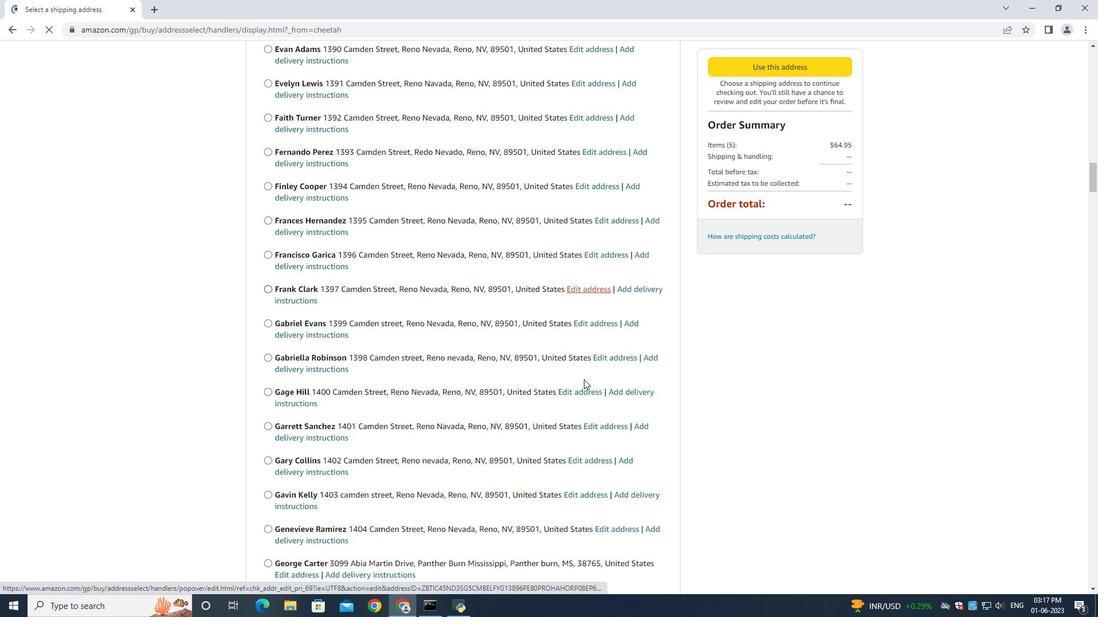 
Action: Mouse scrolled (583, 380) with delta (0, 0)
Screenshot: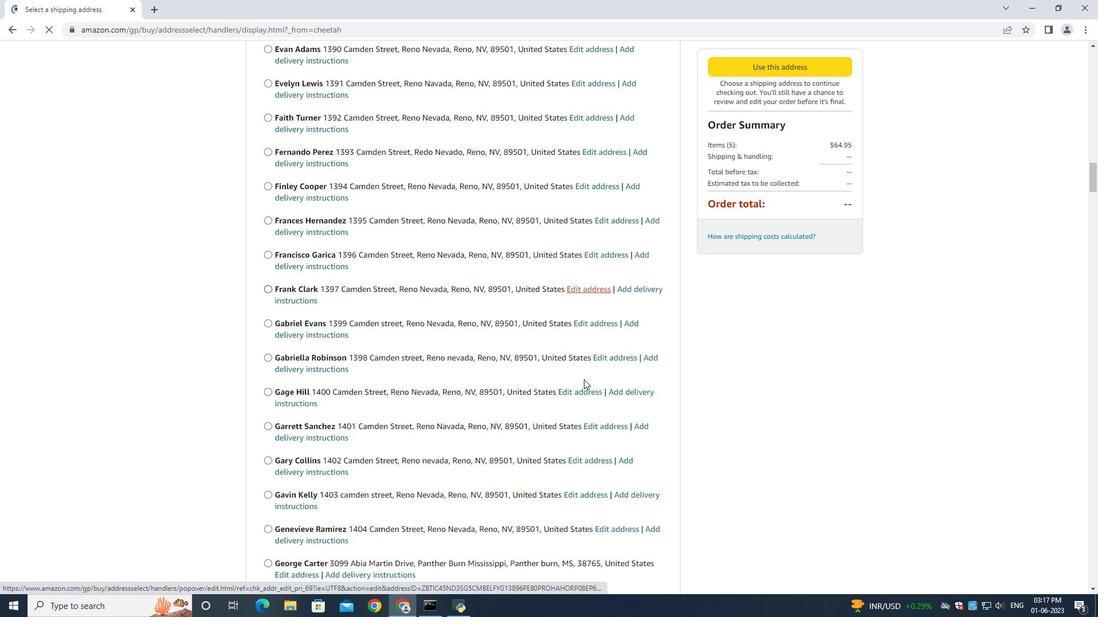 
Action: Mouse scrolled (583, 380) with delta (0, 0)
Screenshot: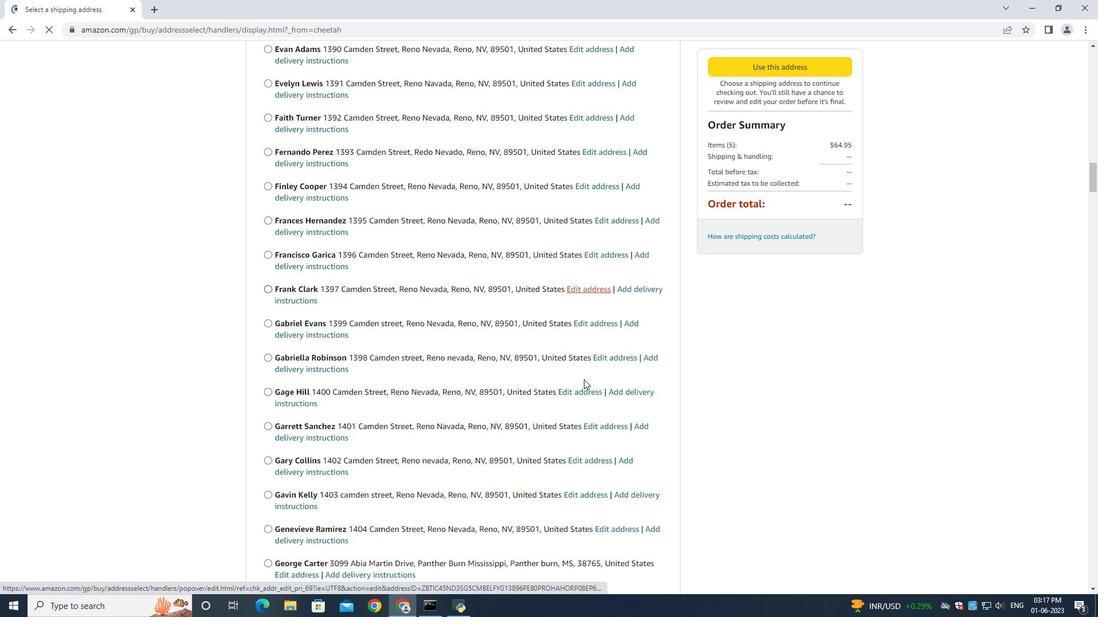 
Action: Mouse scrolled (583, 380) with delta (0, 0)
Screenshot: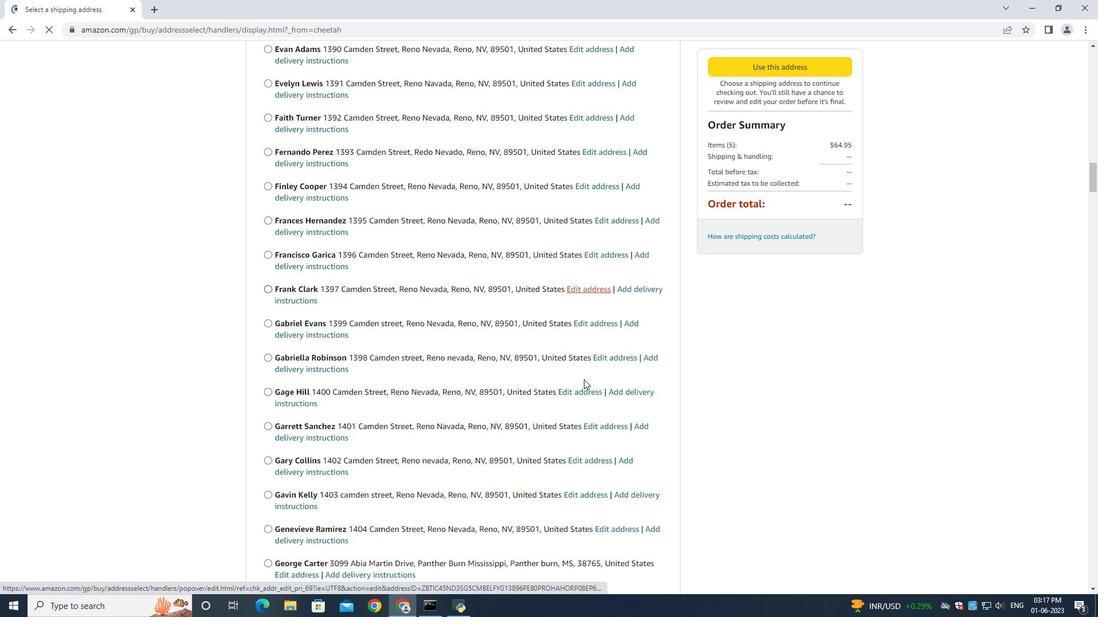 
Action: Mouse scrolled (583, 379) with delta (0, -1)
Screenshot: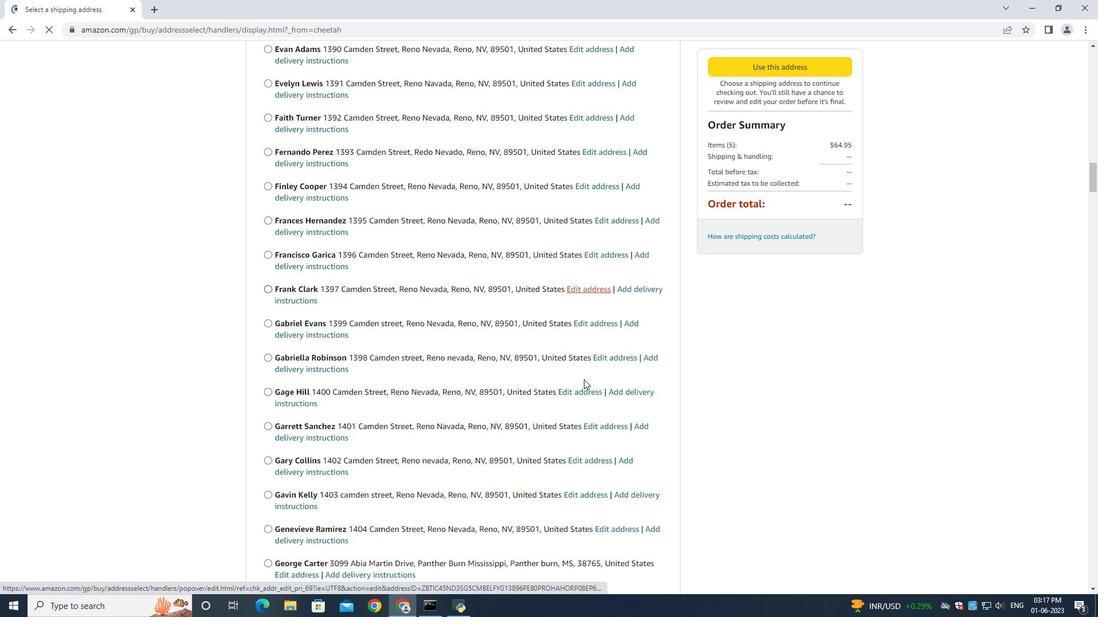 
Action: Mouse scrolled (583, 380) with delta (0, 0)
Screenshot: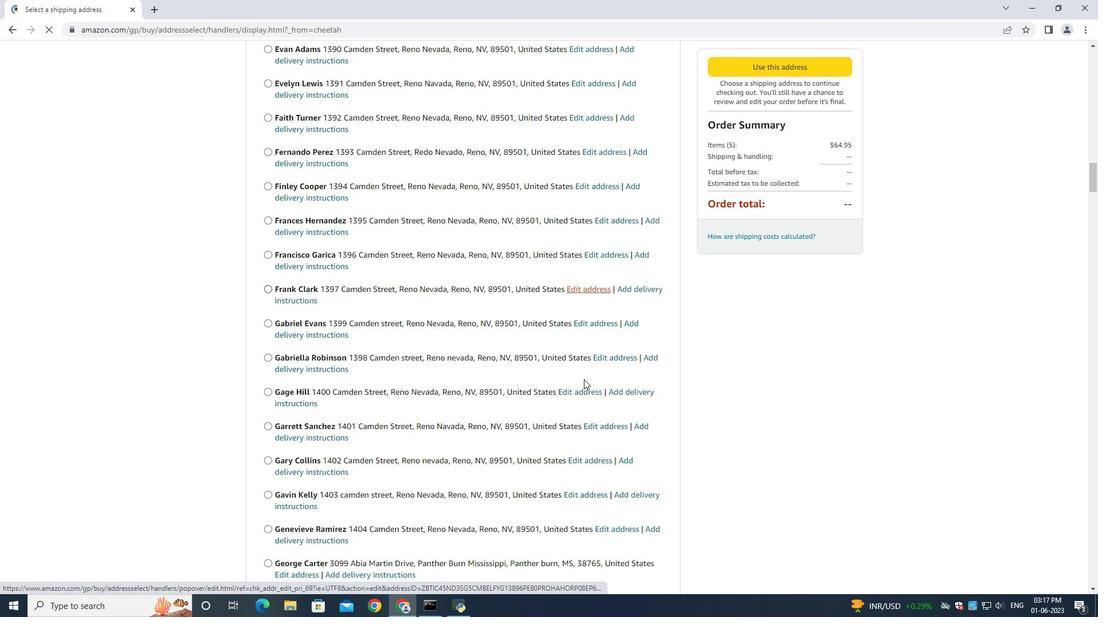 
Action: Mouse scrolled (583, 380) with delta (0, 0)
Screenshot: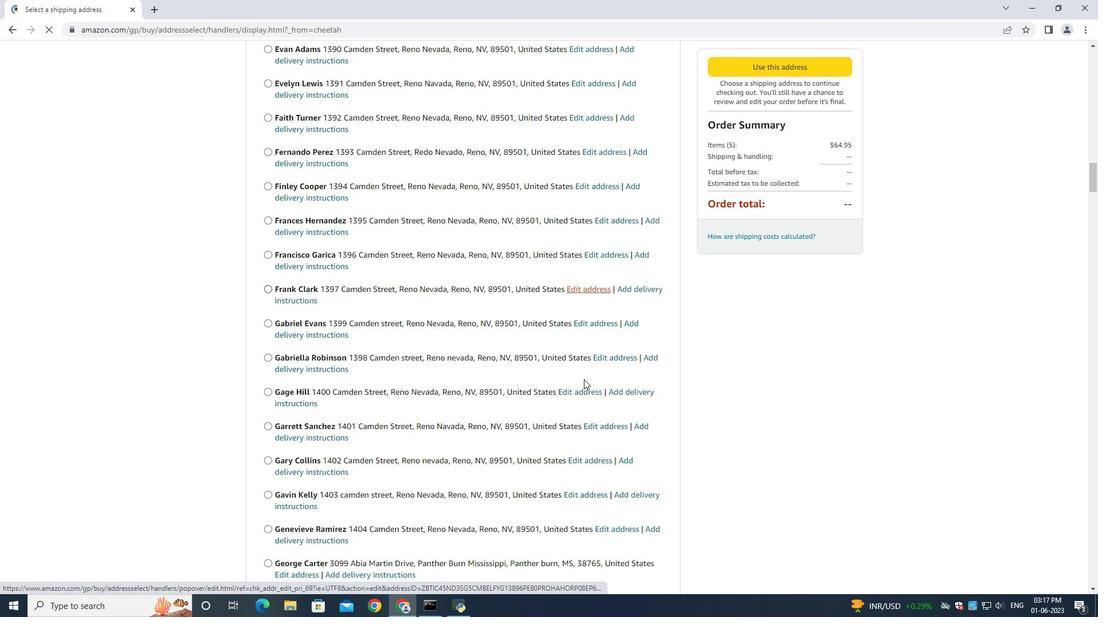
Action: Mouse moved to (582, 376)
Screenshot: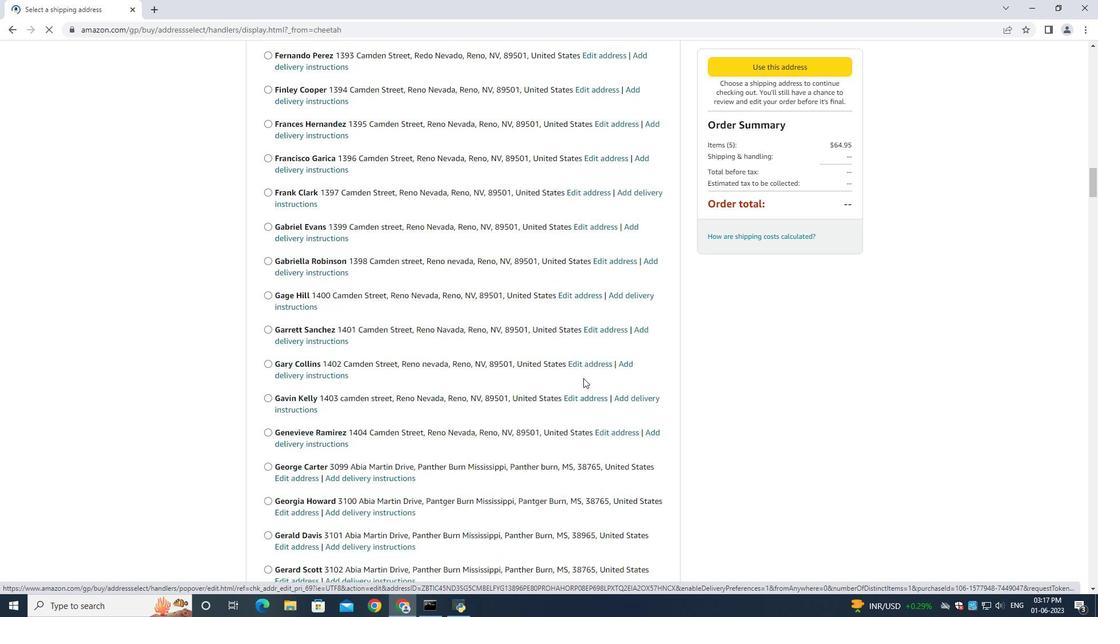 
Action: Mouse scrolled (582, 375) with delta (0, 0)
Screenshot: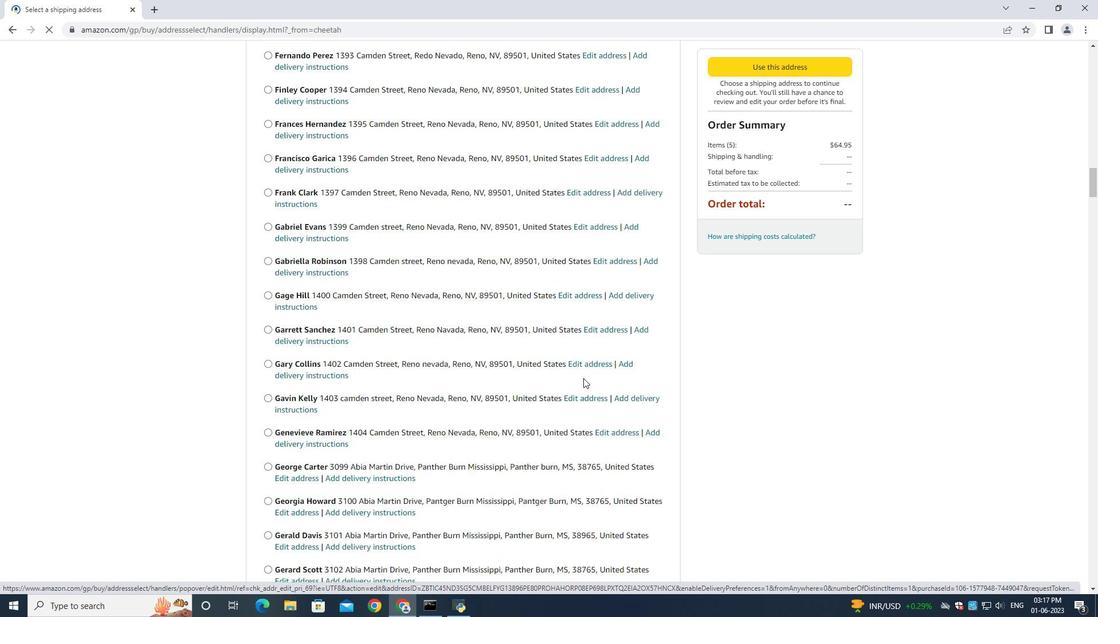 
Action: Mouse scrolled (582, 375) with delta (0, 0)
Screenshot: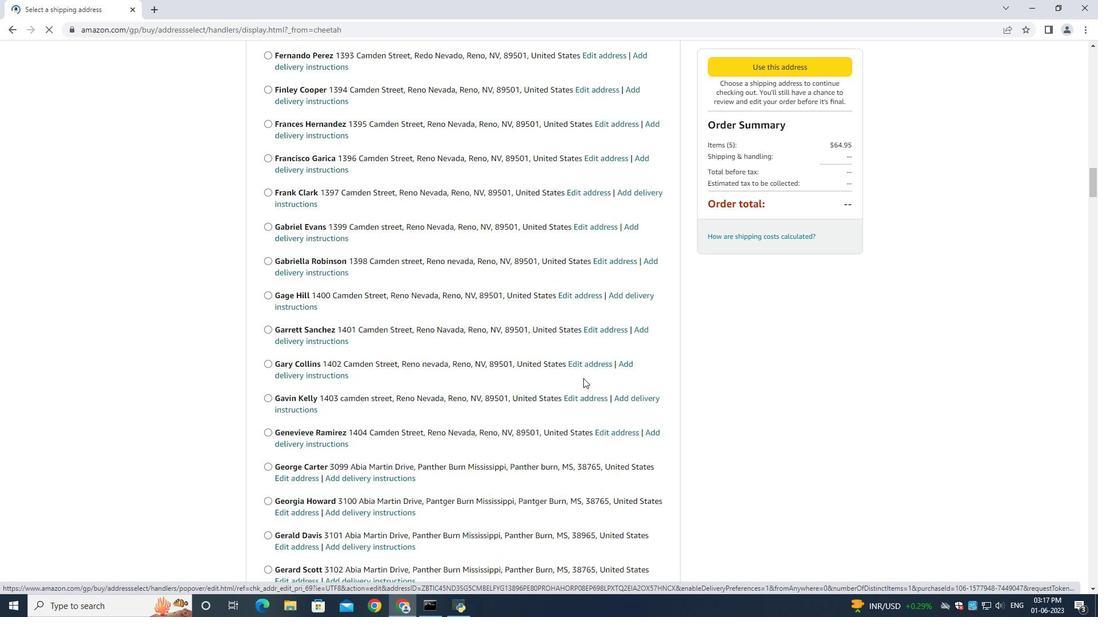 
Action: Mouse moved to (582, 376)
Screenshot: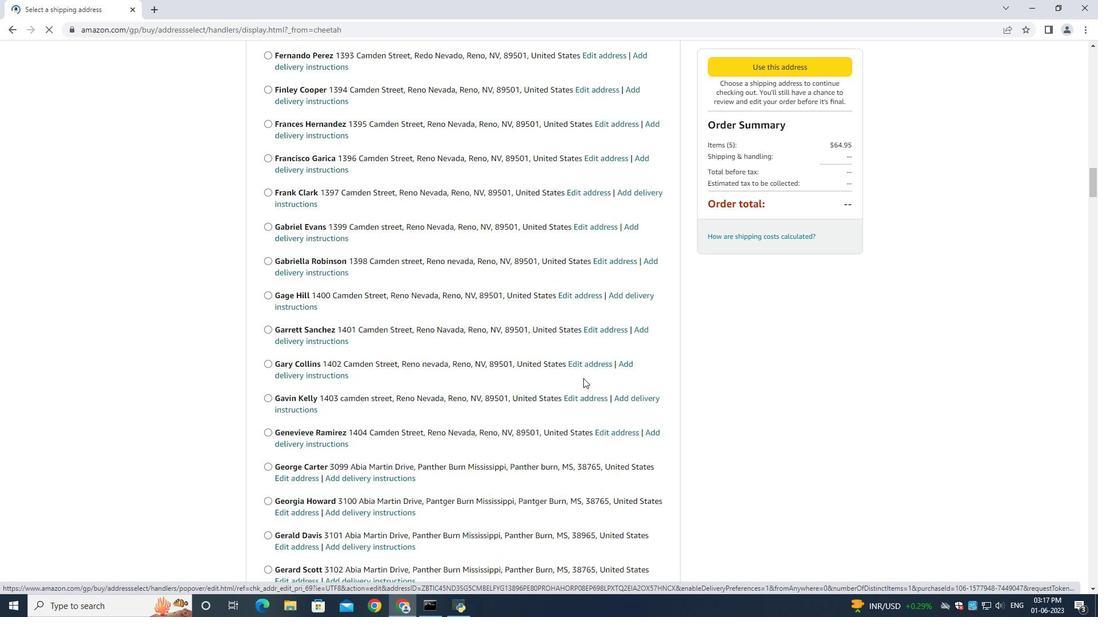 
Action: Mouse scrolled (582, 375) with delta (0, 0)
Screenshot: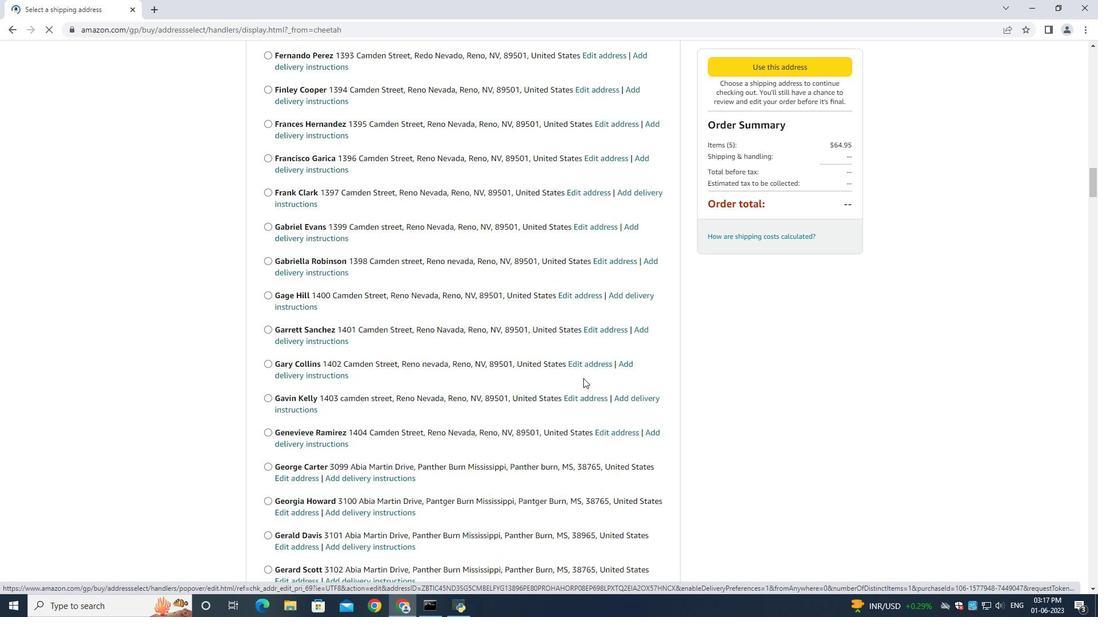 
Action: Mouse scrolled (582, 375) with delta (0, 0)
Screenshot: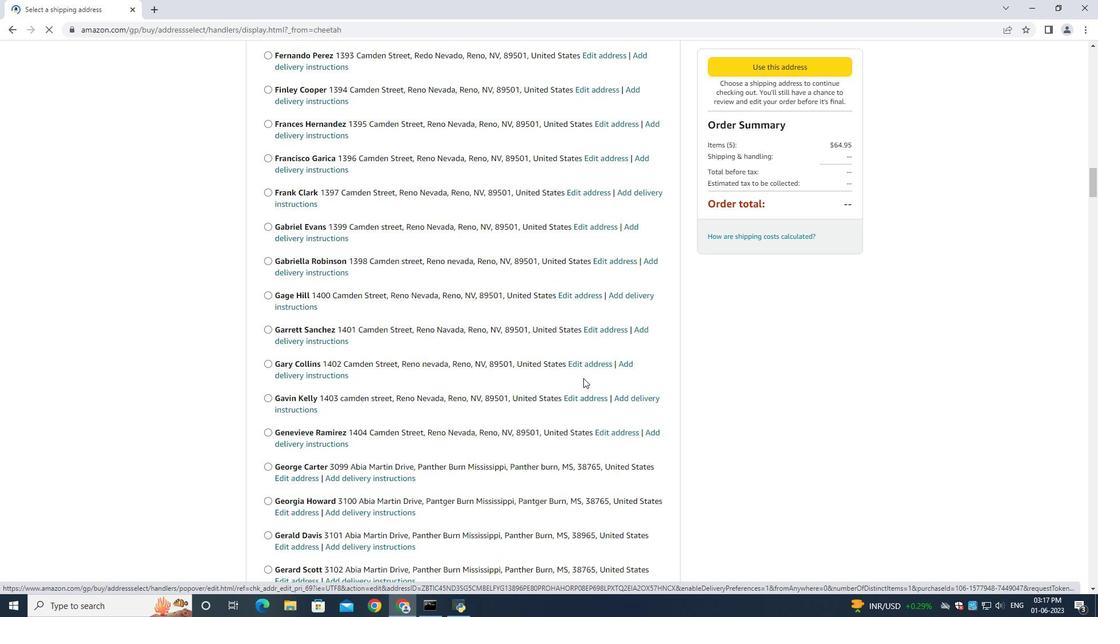 
Action: Mouse scrolled (582, 375) with delta (0, 0)
Screenshot: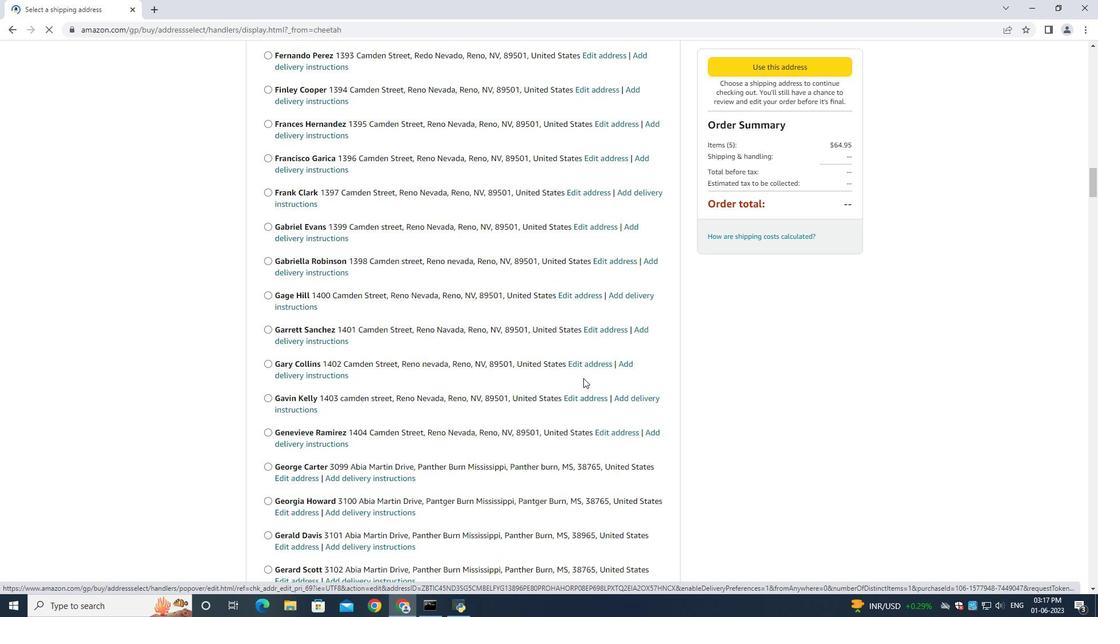 
Action: Mouse scrolled (582, 375) with delta (0, 0)
Screenshot: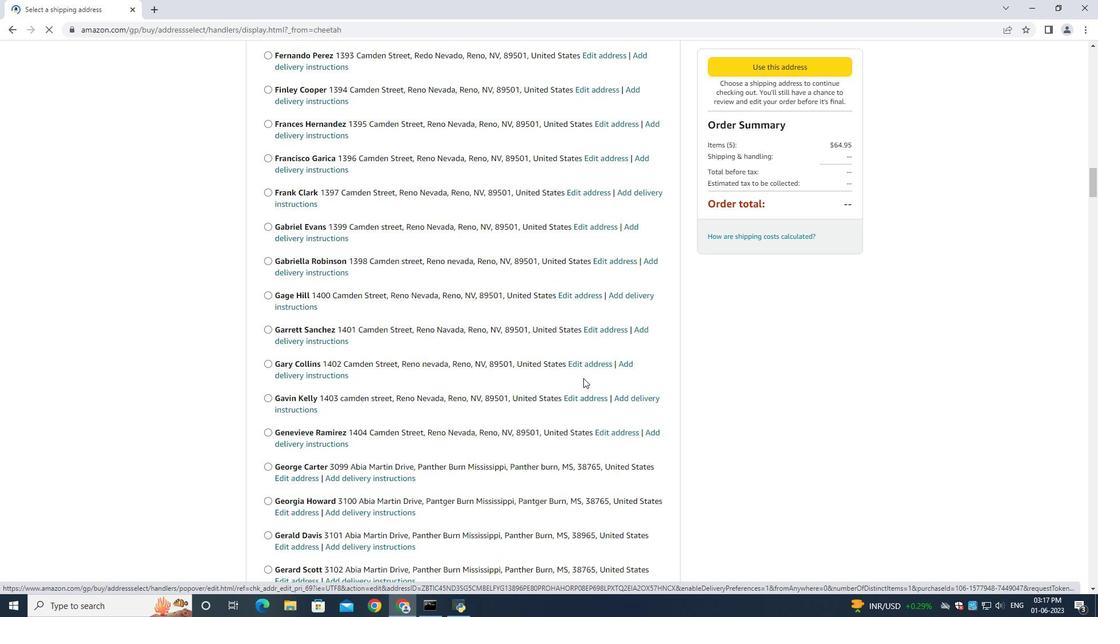 
Action: Mouse scrolled (582, 375) with delta (0, 0)
Screenshot: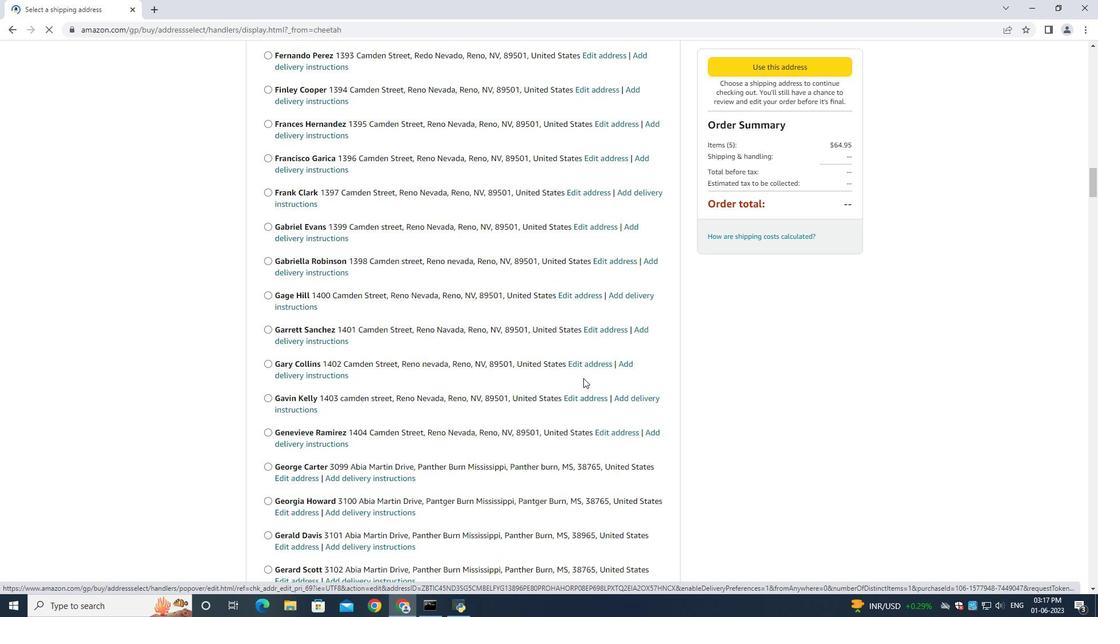 
Action: Mouse moved to (582, 374)
Screenshot: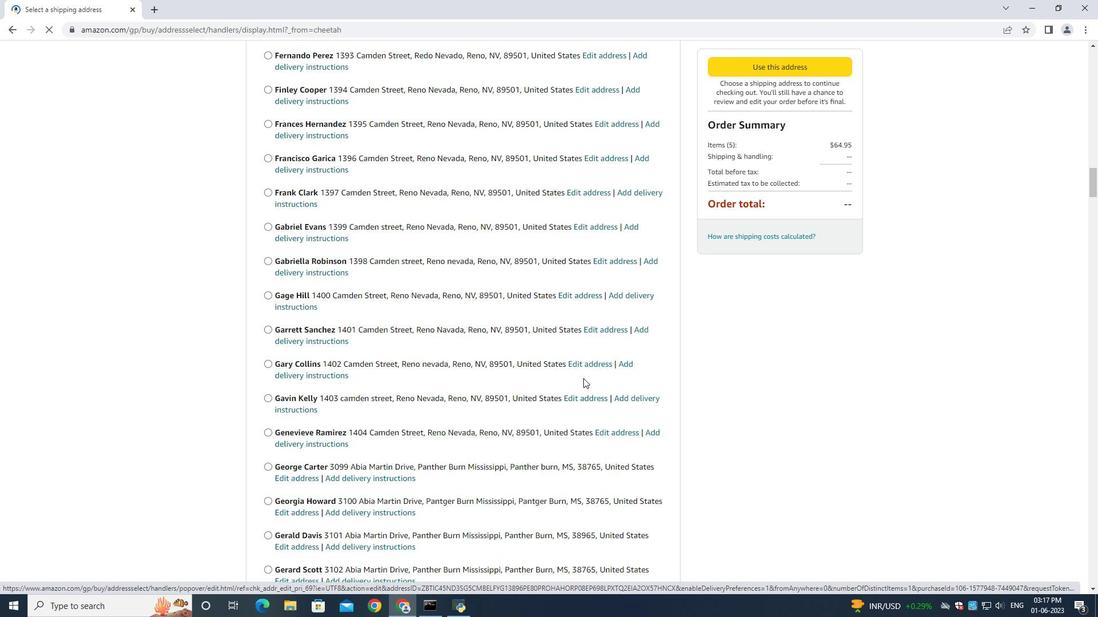 
Action: Mouse scrolled (582, 374) with delta (0, 0)
Screenshot: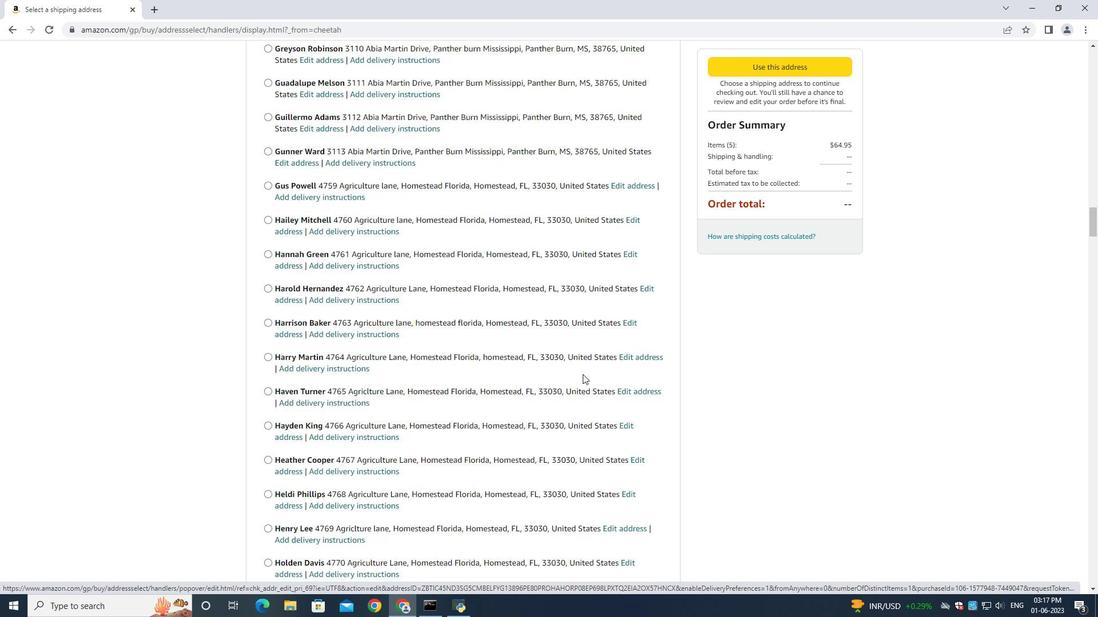 
Action: Mouse scrolled (582, 374) with delta (0, 0)
Screenshot: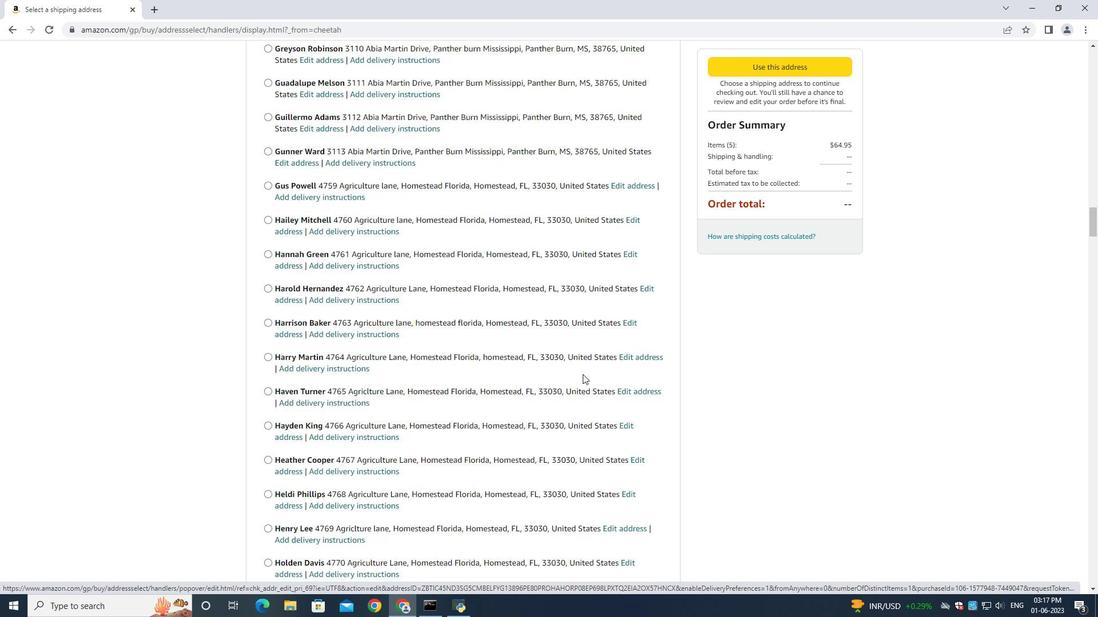 
Action: Mouse scrolled (582, 374) with delta (0, 0)
Screenshot: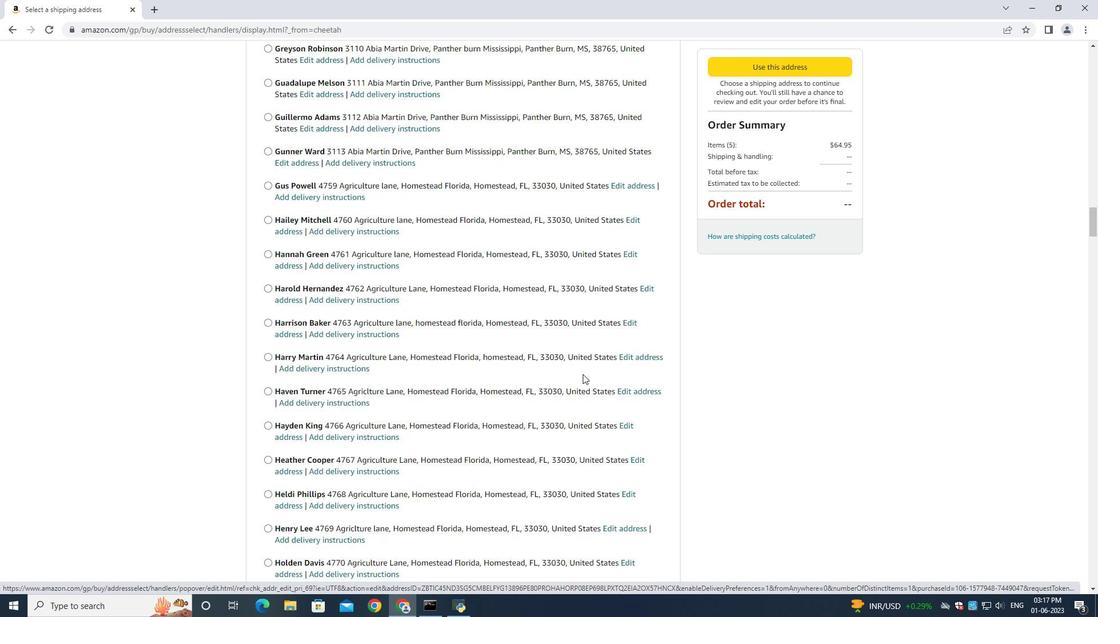 
Action: Mouse scrolled (582, 374) with delta (0, 0)
Screenshot: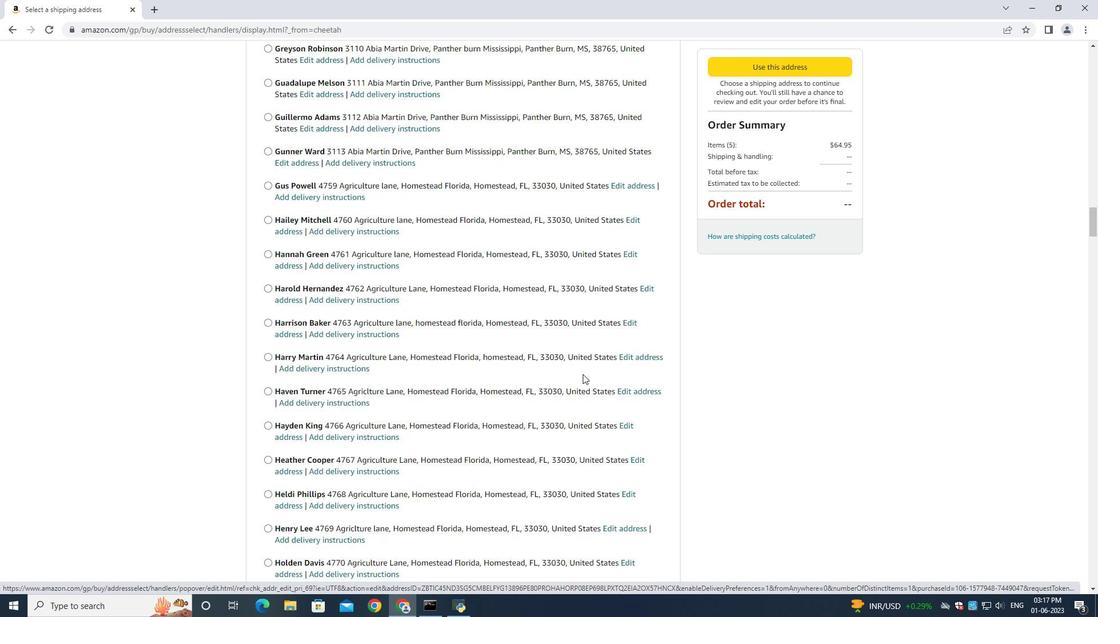 
Action: Mouse scrolled (582, 374) with delta (0, 0)
Screenshot: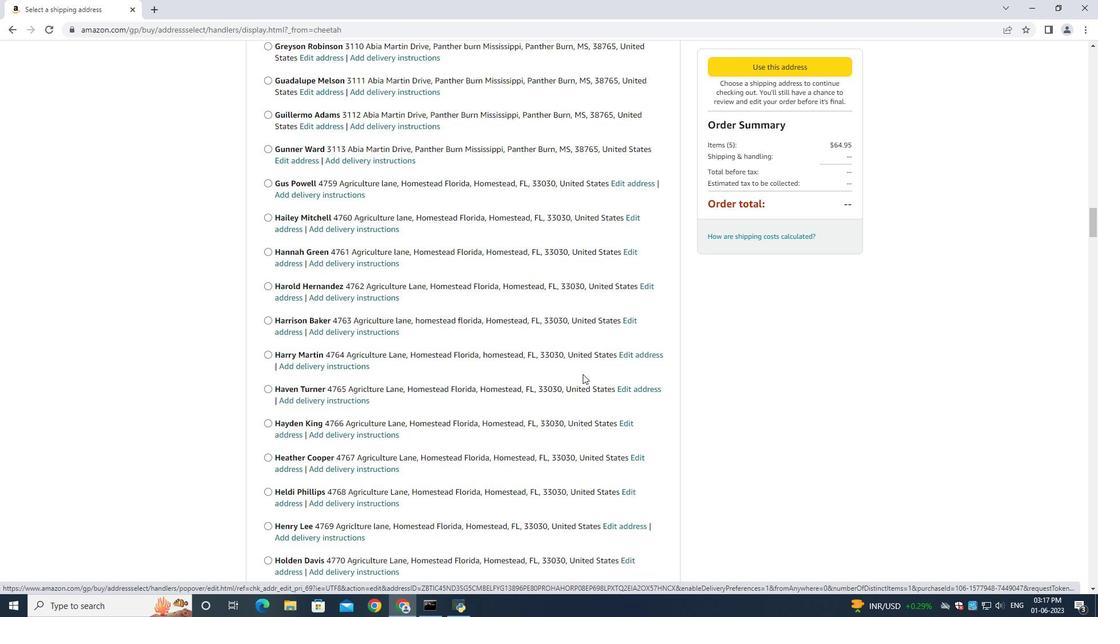 
Action: Mouse scrolled (582, 374) with delta (0, 0)
Screenshot: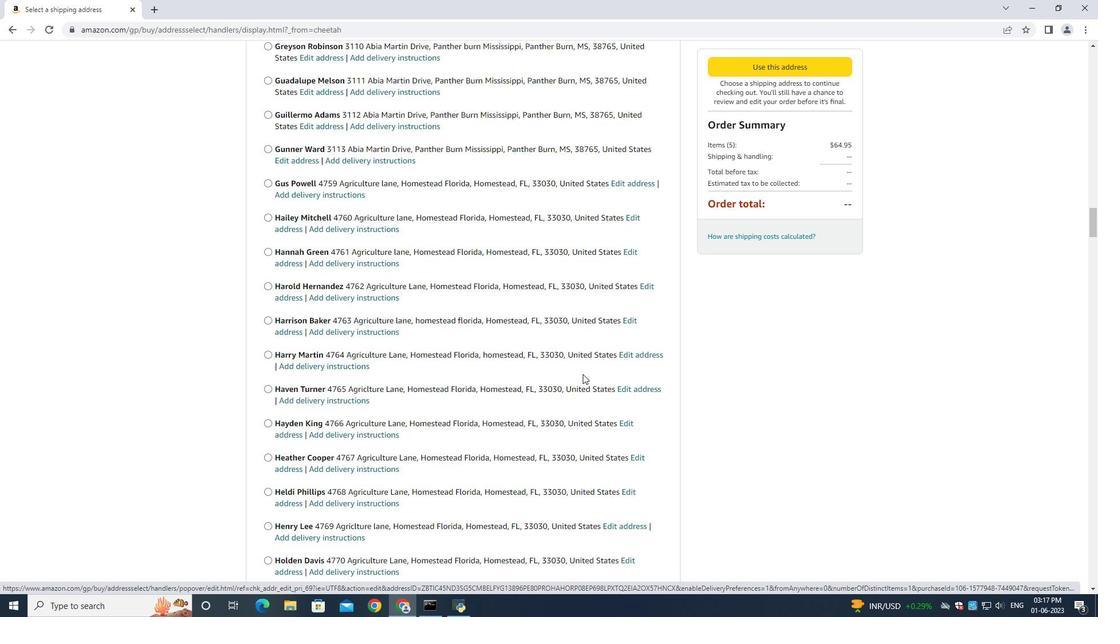 
Action: Mouse scrolled (582, 374) with delta (0, 0)
Screenshot: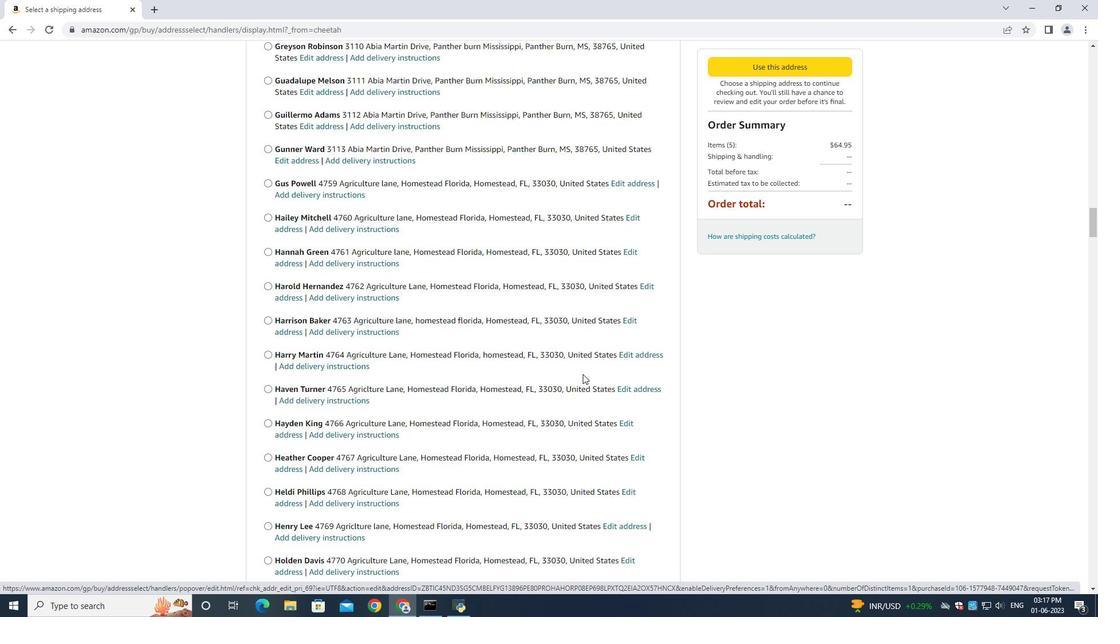 
Action: Mouse scrolled (582, 374) with delta (0, 0)
Screenshot: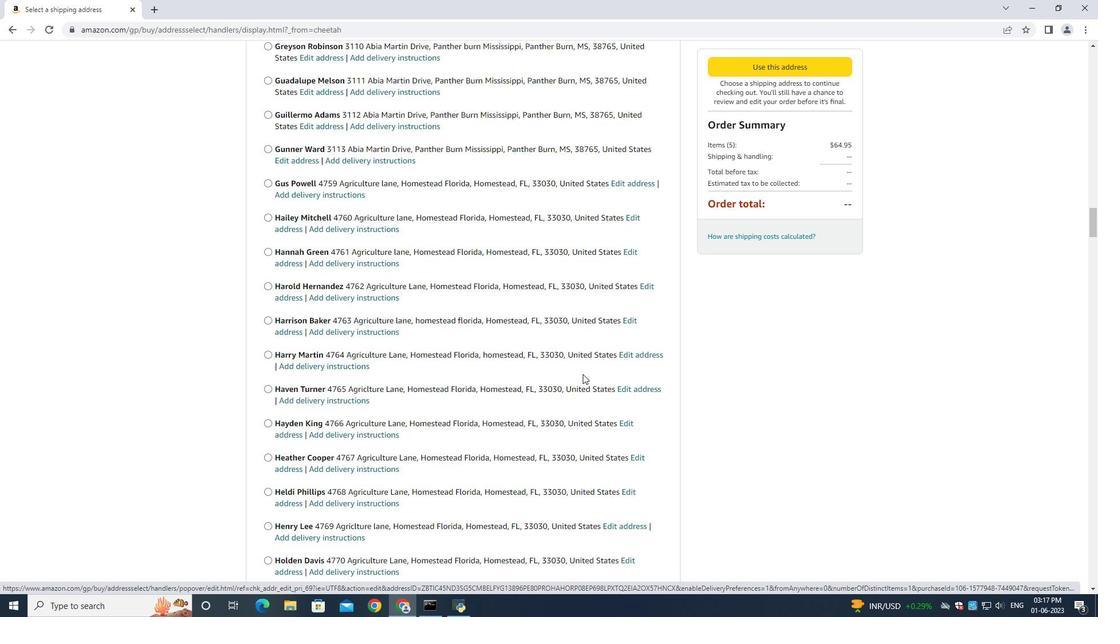 
Action: Mouse moved to (582, 373)
Screenshot: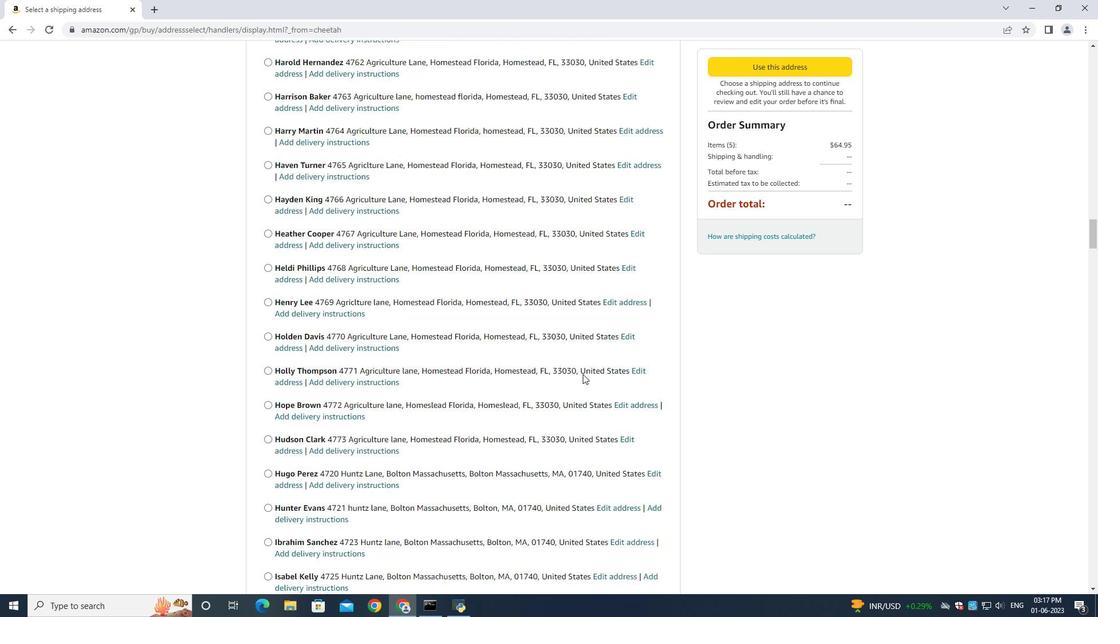 
Action: Mouse scrolled (582, 372) with delta (0, 0)
Screenshot: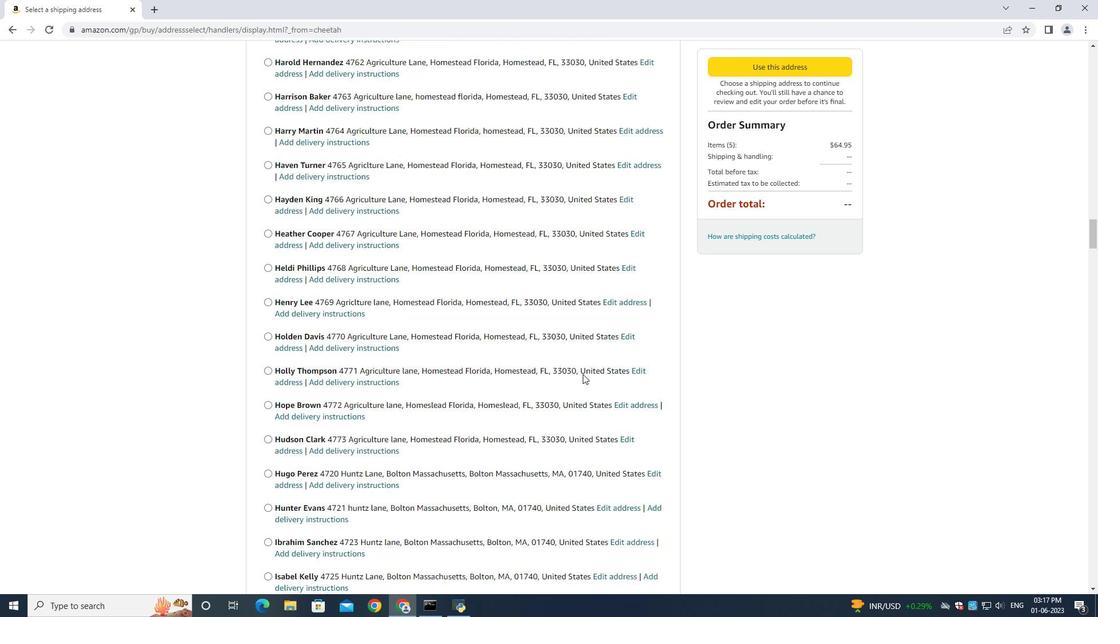 
Action: Mouse scrolled (582, 372) with delta (0, 0)
Screenshot: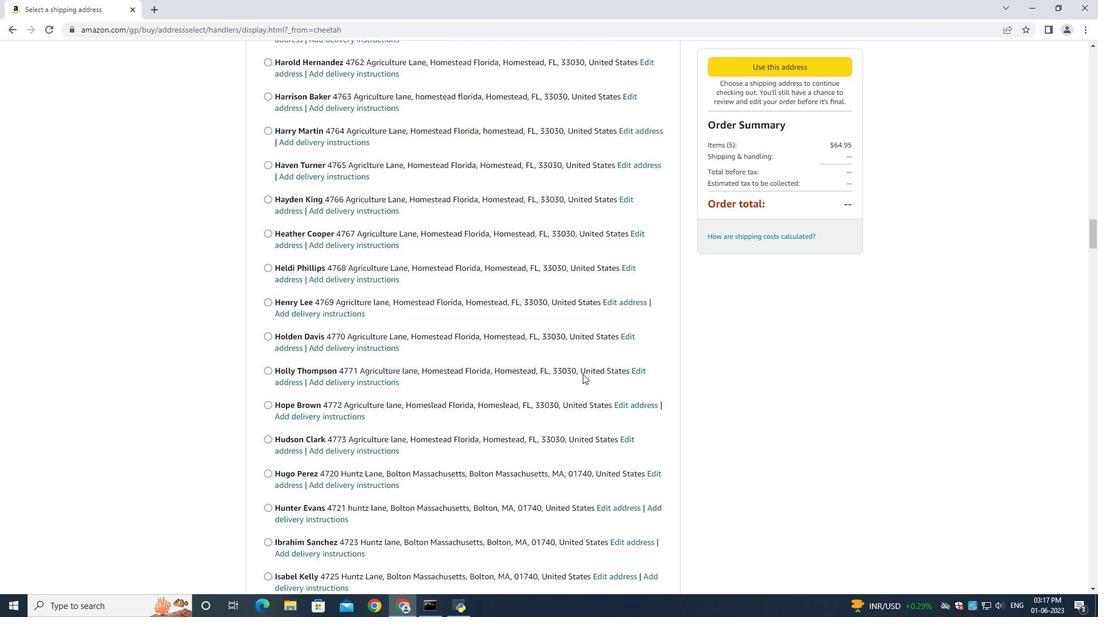 
Action: Mouse scrolled (582, 372) with delta (0, 0)
Screenshot: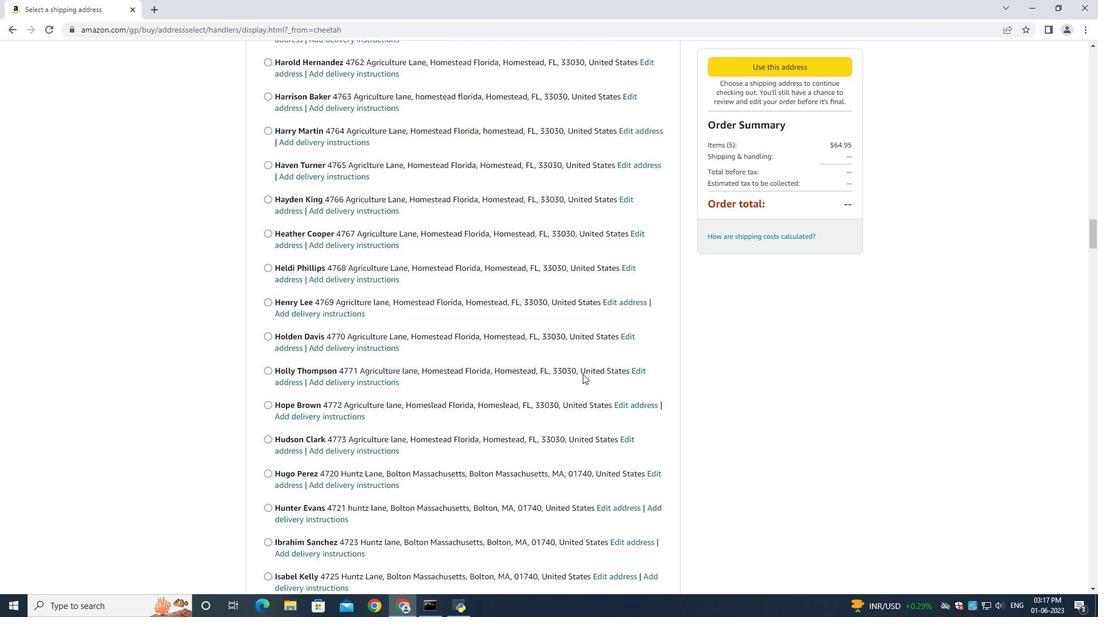 
Action: Mouse scrolled (582, 372) with delta (0, 0)
Screenshot: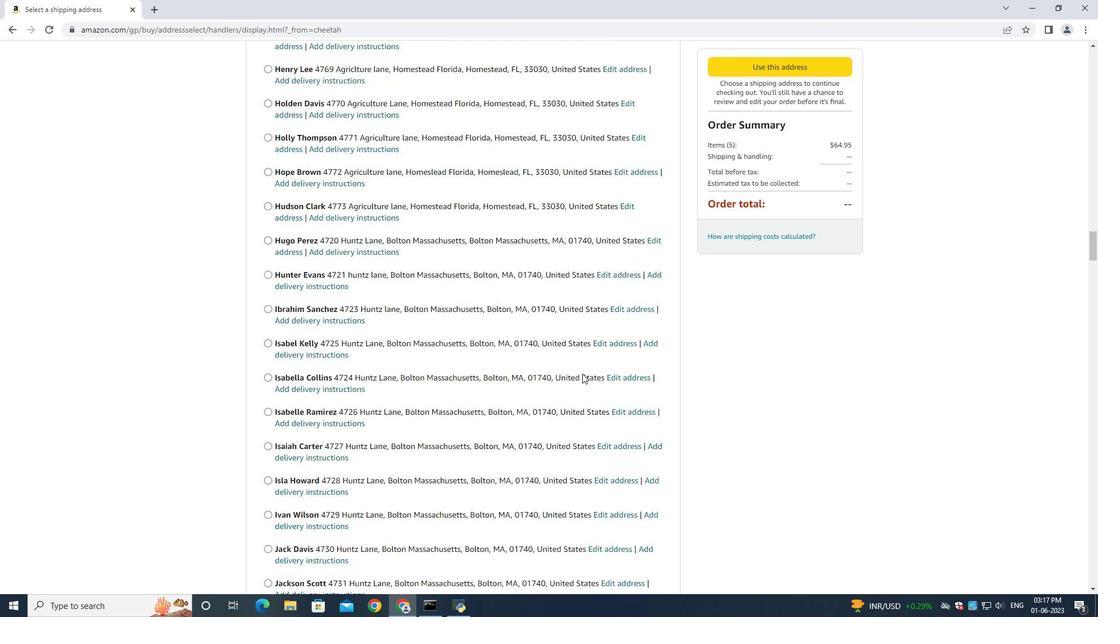 
Action: Mouse scrolled (582, 372) with delta (0, 0)
Screenshot: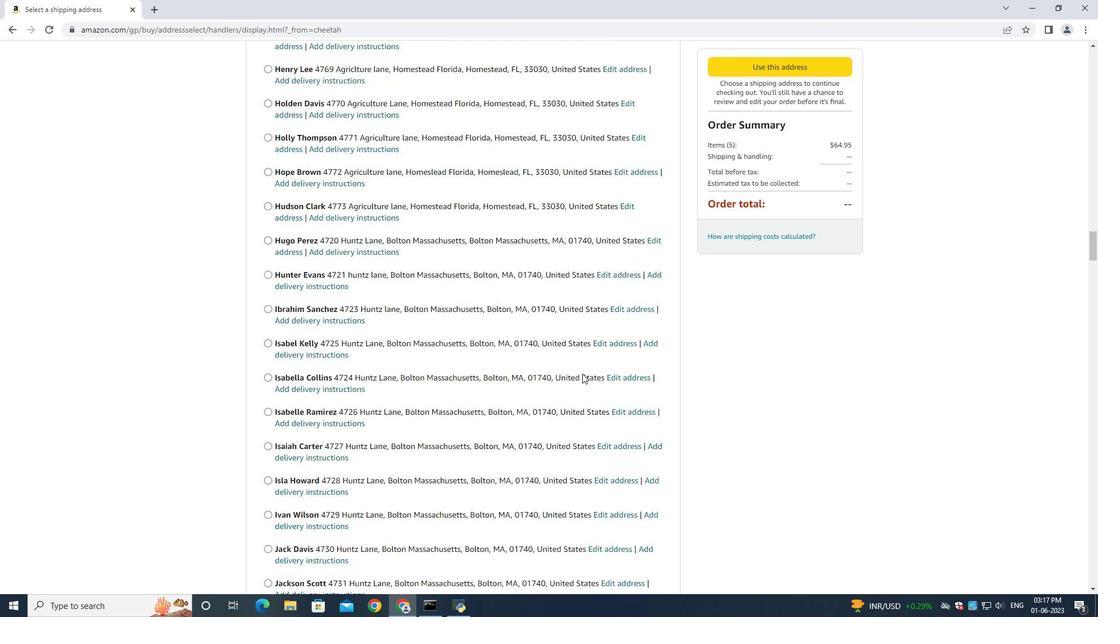 
Action: Mouse scrolled (582, 372) with delta (0, 0)
Screenshot: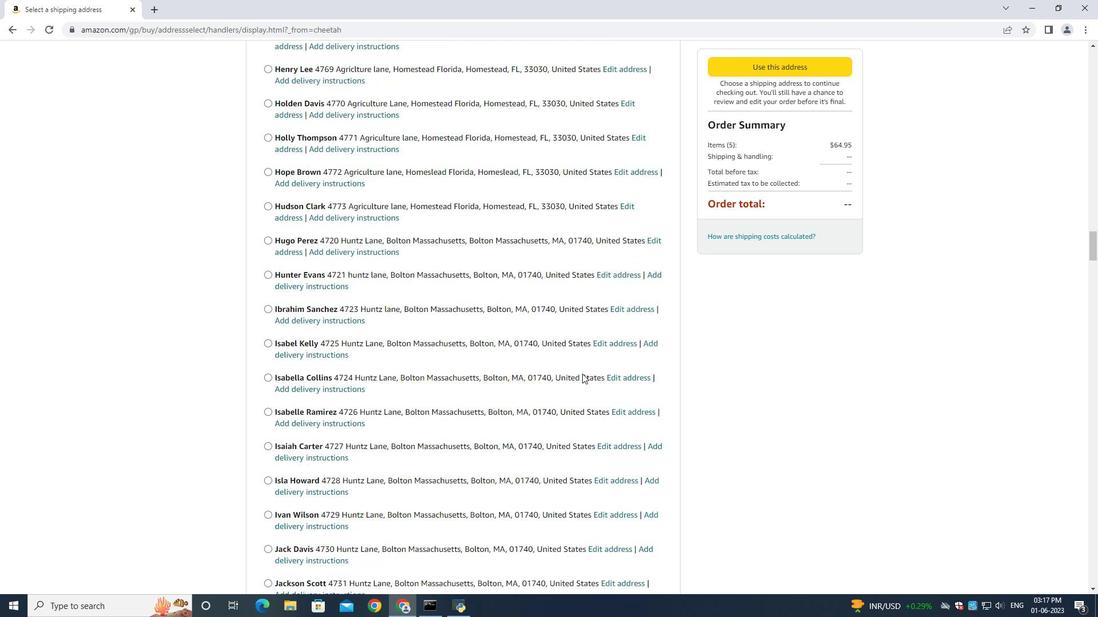 
Action: Mouse scrolled (582, 372) with delta (0, 0)
Screenshot: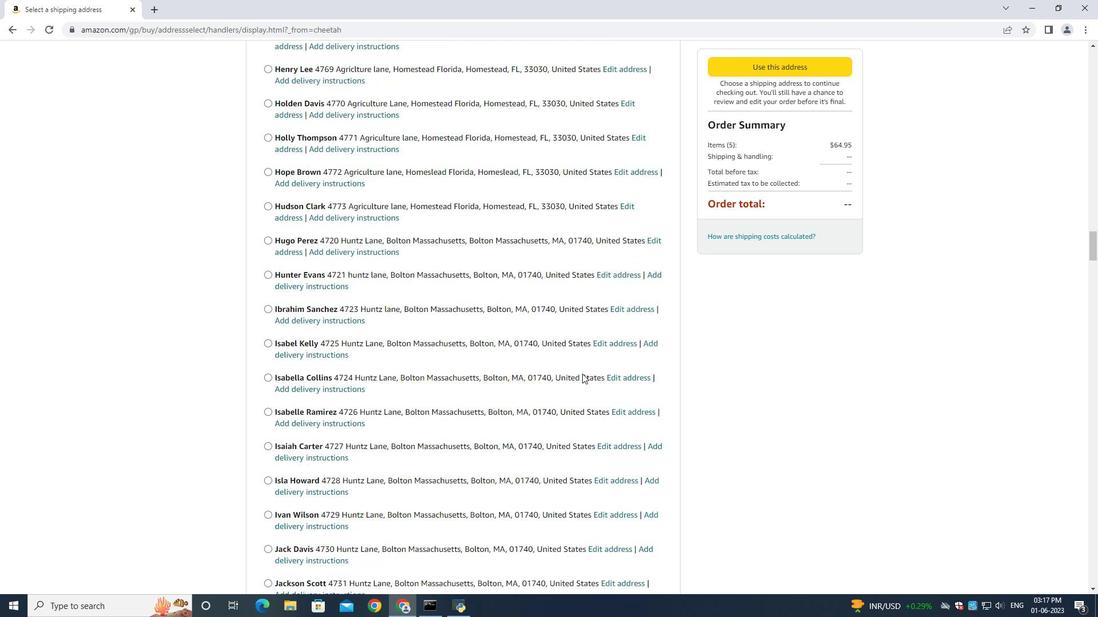 
Action: Mouse scrolled (582, 372) with delta (0, 0)
Screenshot: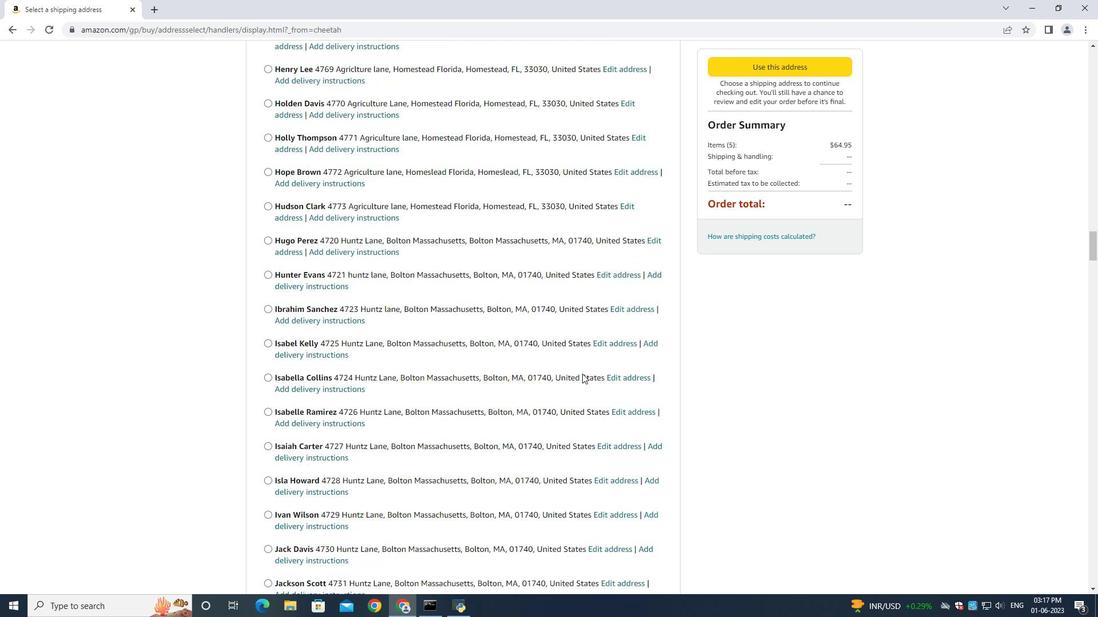 
Action: Mouse moved to (579, 370)
Screenshot: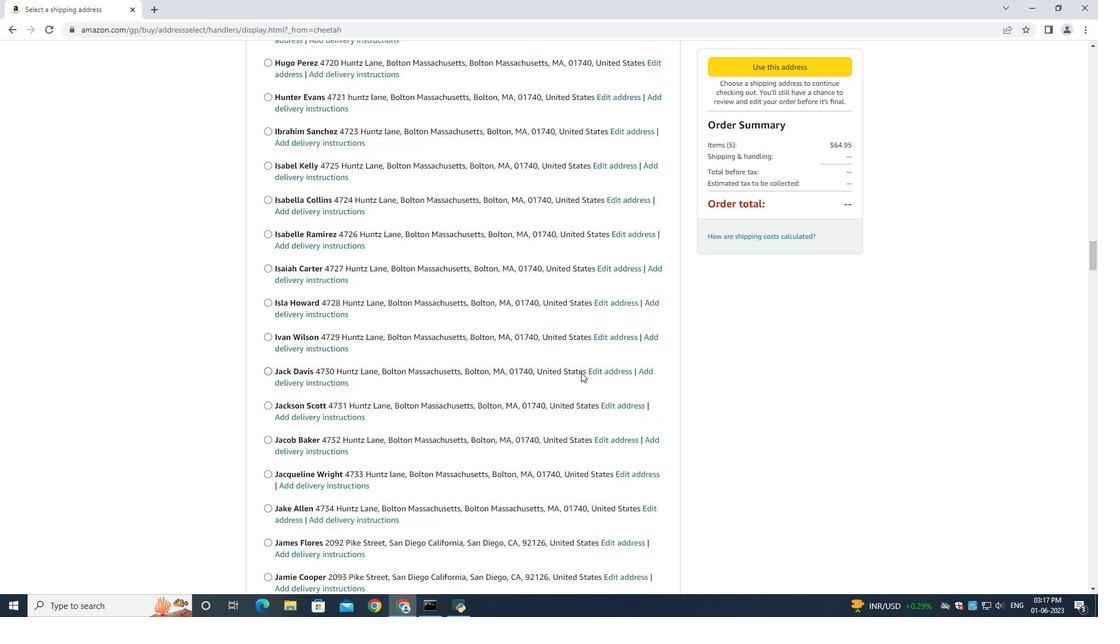
Action: Mouse scrolled (579, 369) with delta (0, 0)
Screenshot: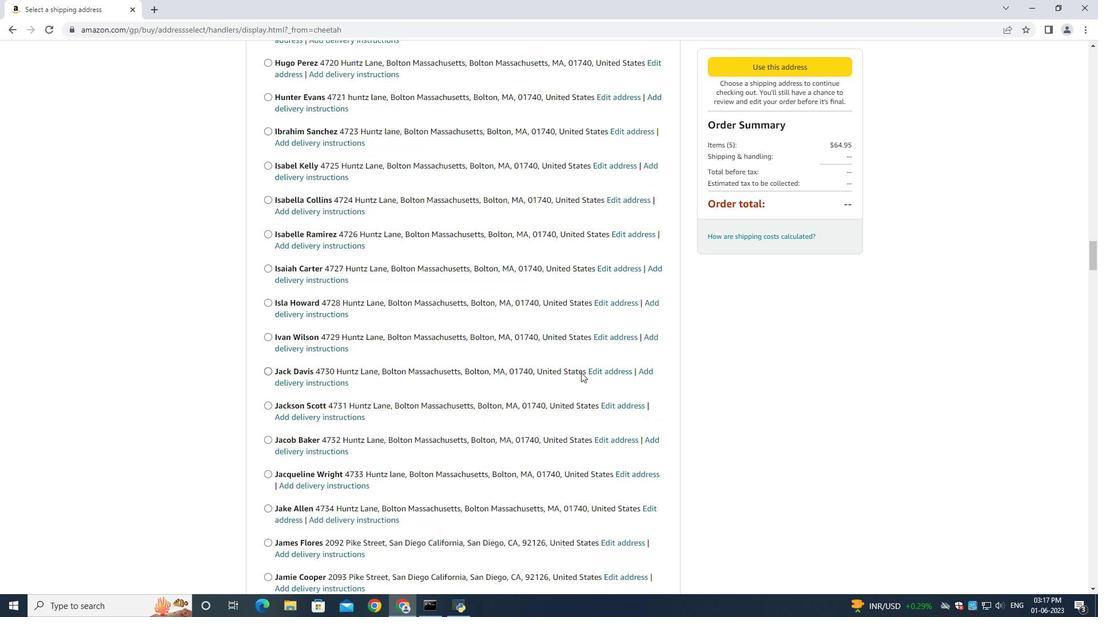 
Action: Mouse moved to (579, 371)
Screenshot: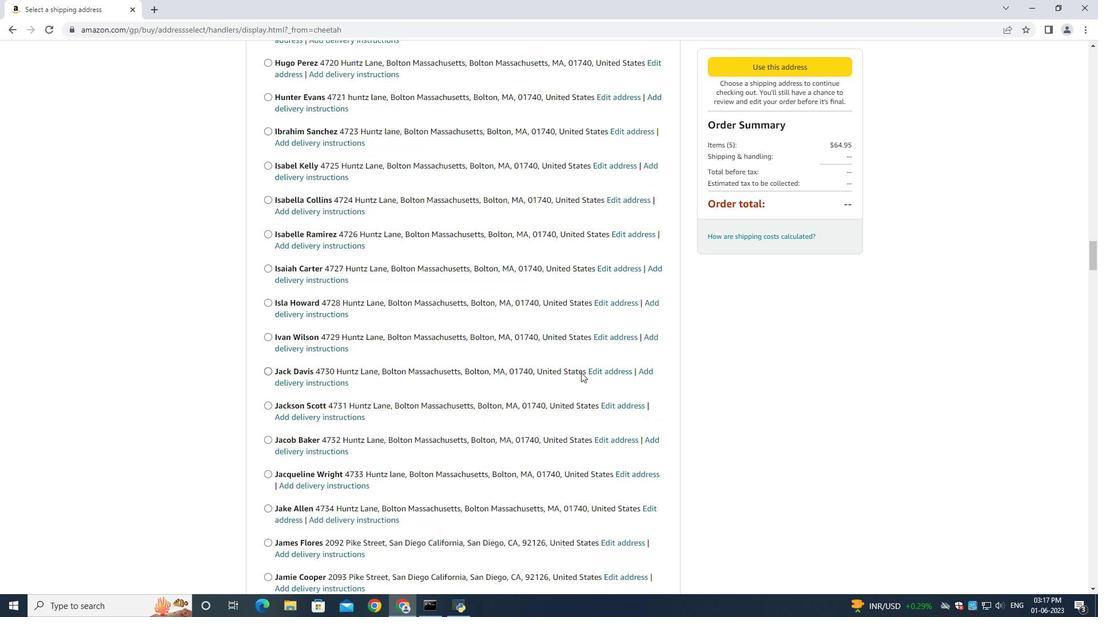 
Action: Mouse scrolled (579, 371) with delta (0, 0)
Screenshot: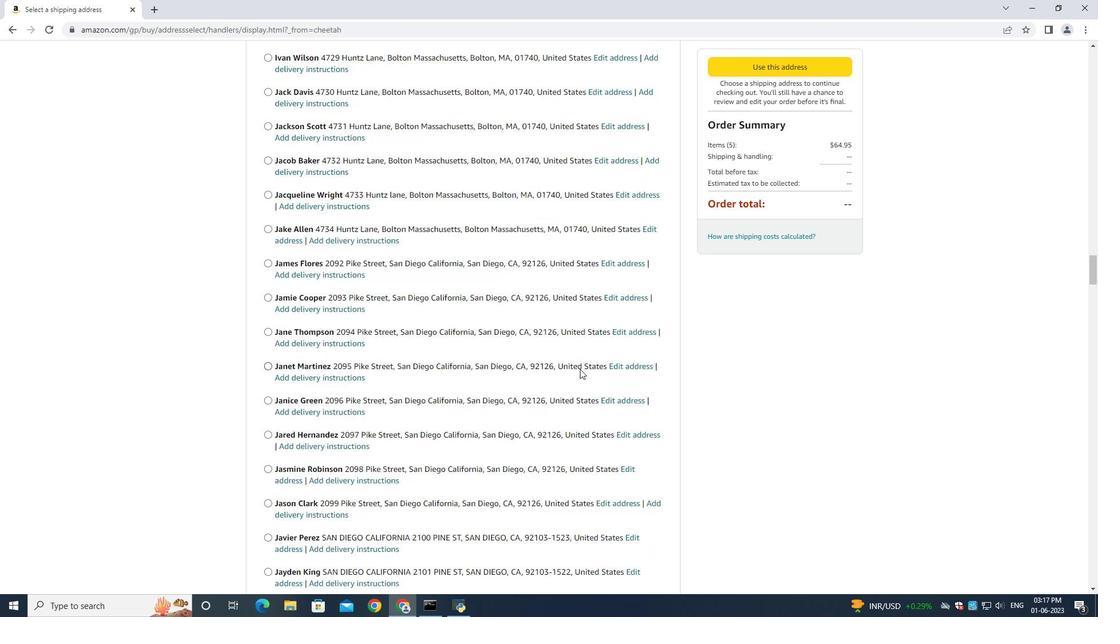 
Action: Mouse moved to (579, 371)
Screenshot: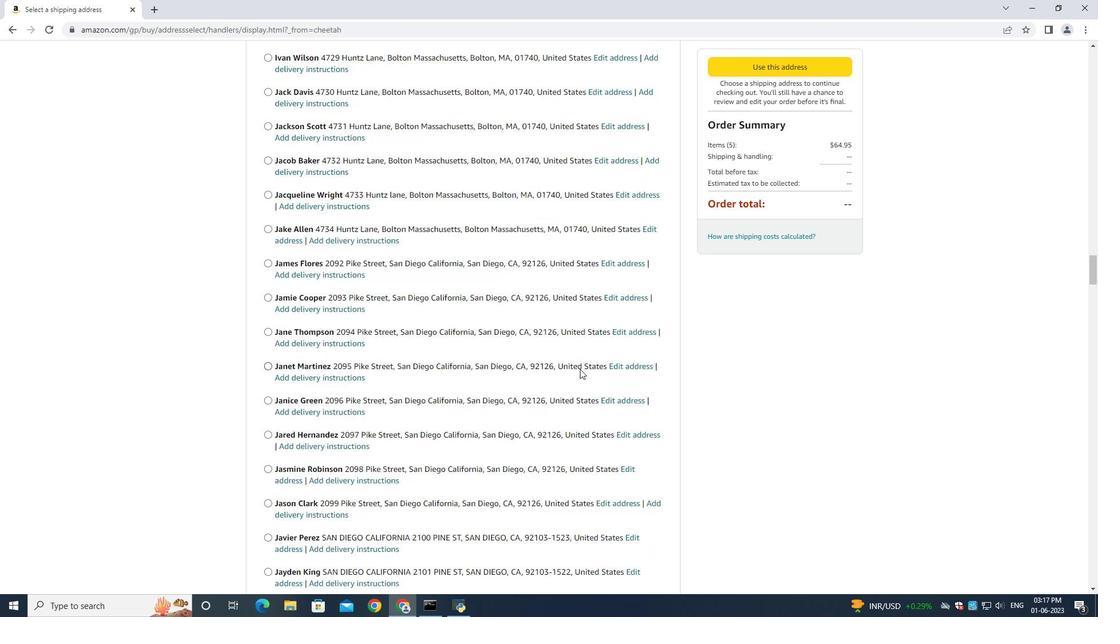 
Action: Mouse scrolled (579, 371) with delta (0, 0)
Screenshot: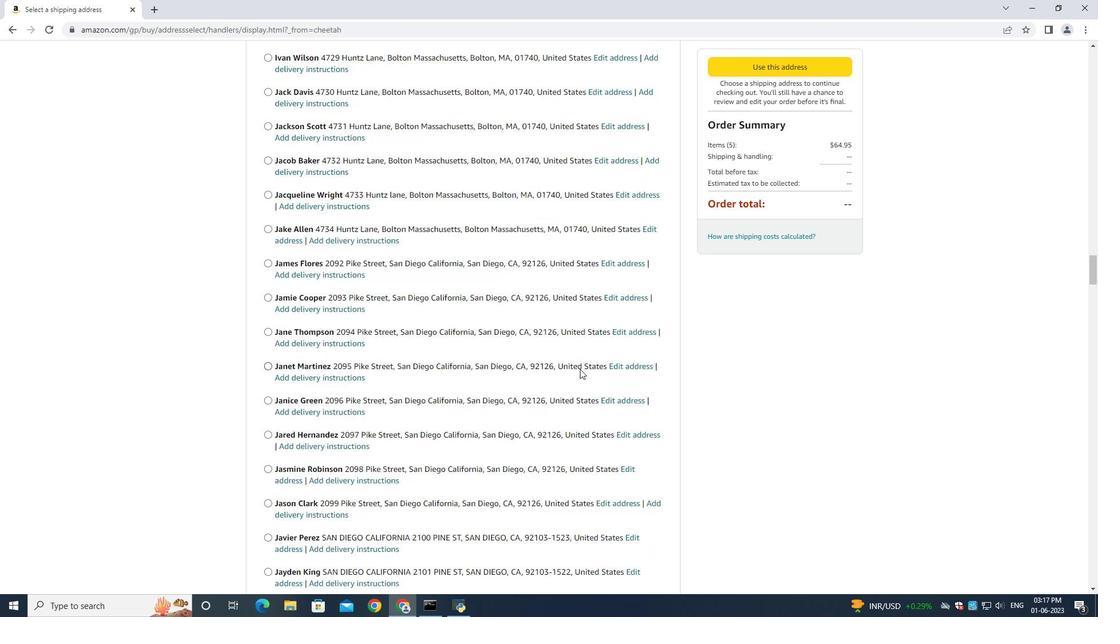 
Action: Mouse scrolled (579, 371) with delta (0, 0)
Screenshot: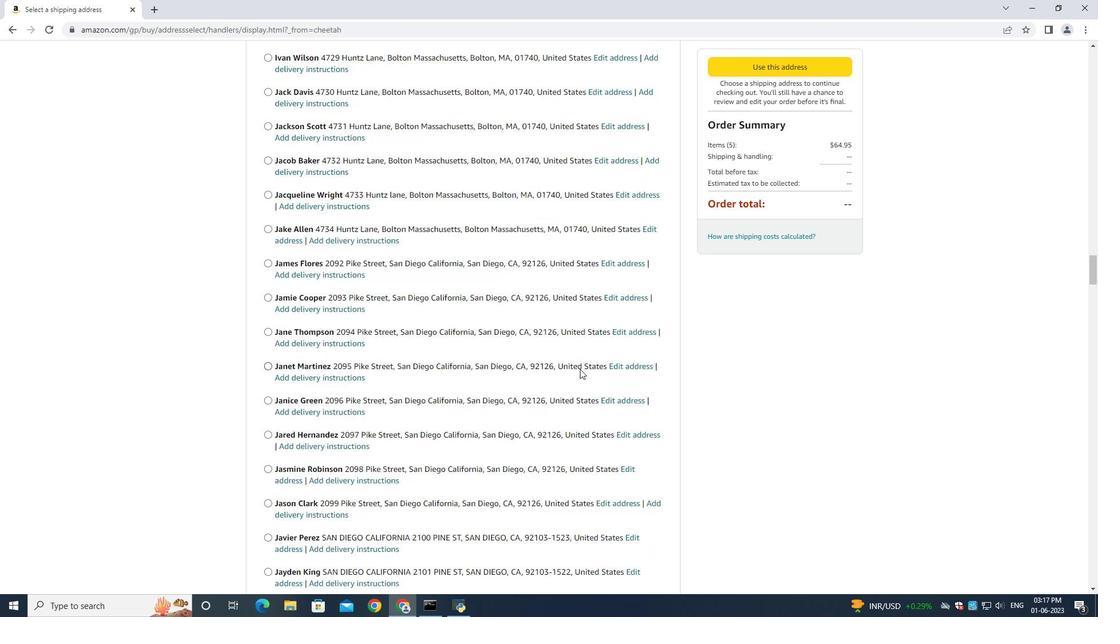 
Action: Mouse scrolled (579, 371) with delta (0, 0)
Screenshot: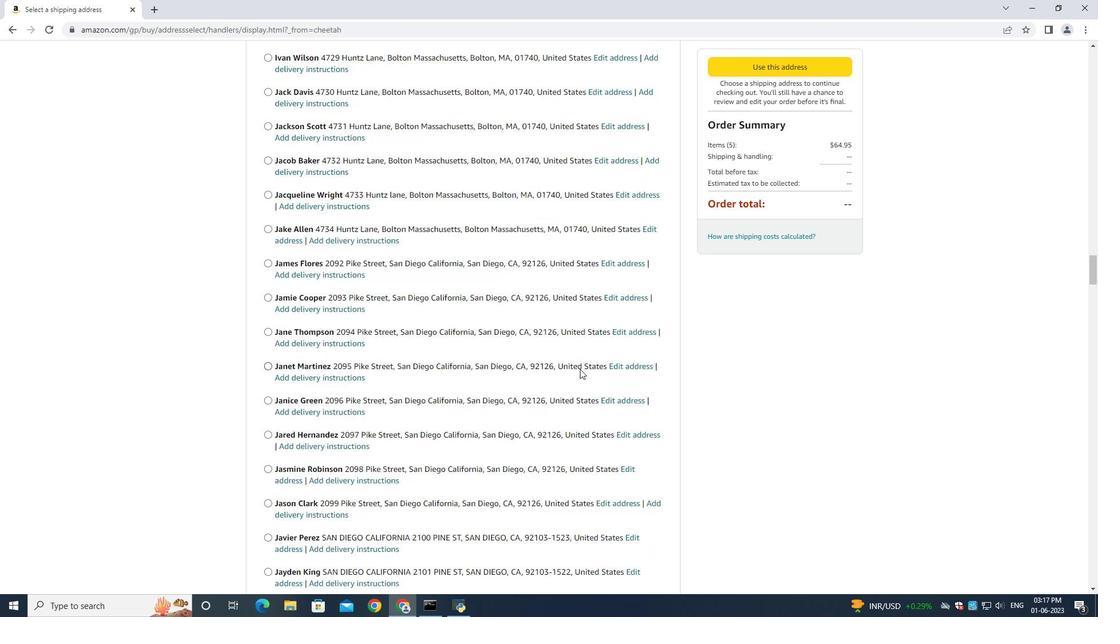 
Action: Mouse scrolled (579, 371) with delta (0, 0)
Screenshot: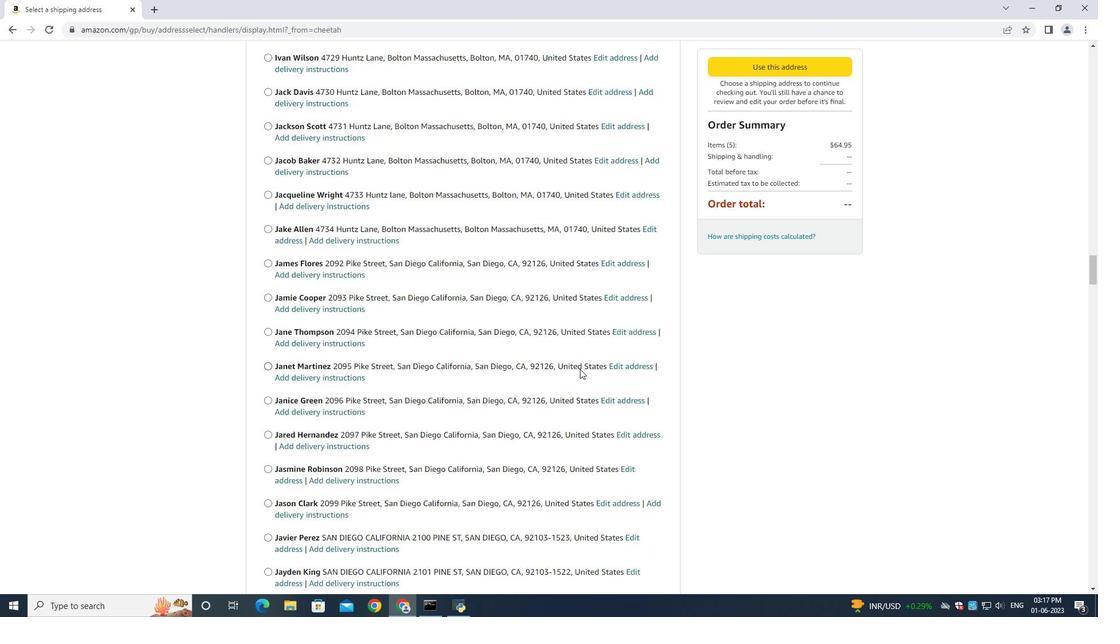 
Action: Mouse scrolled (579, 371) with delta (0, 0)
Screenshot: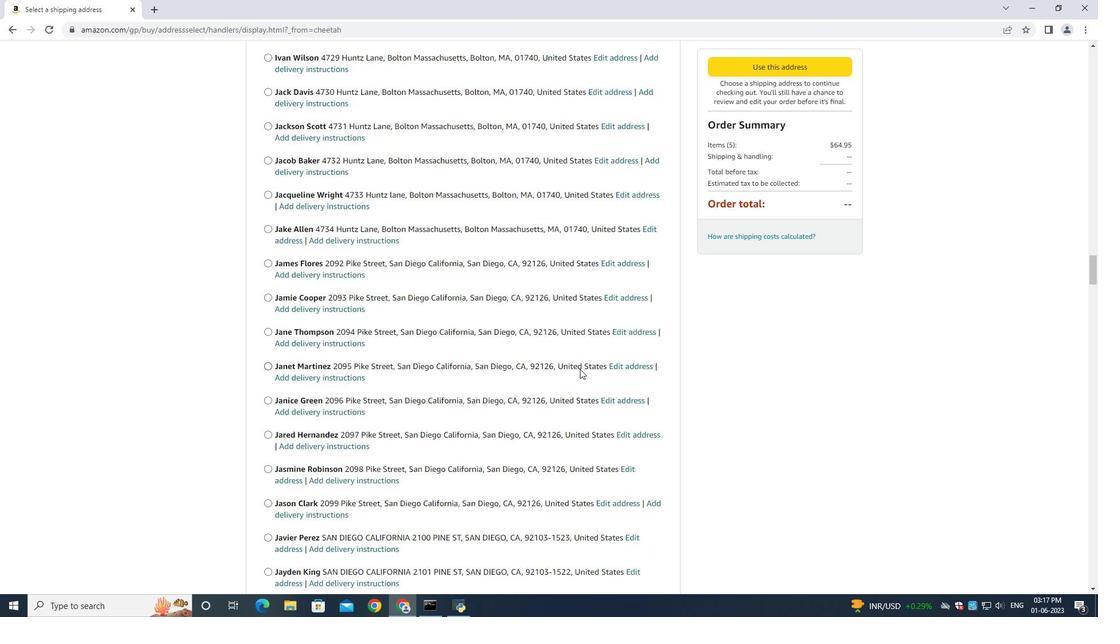 
Action: Mouse moved to (578, 370)
Screenshot: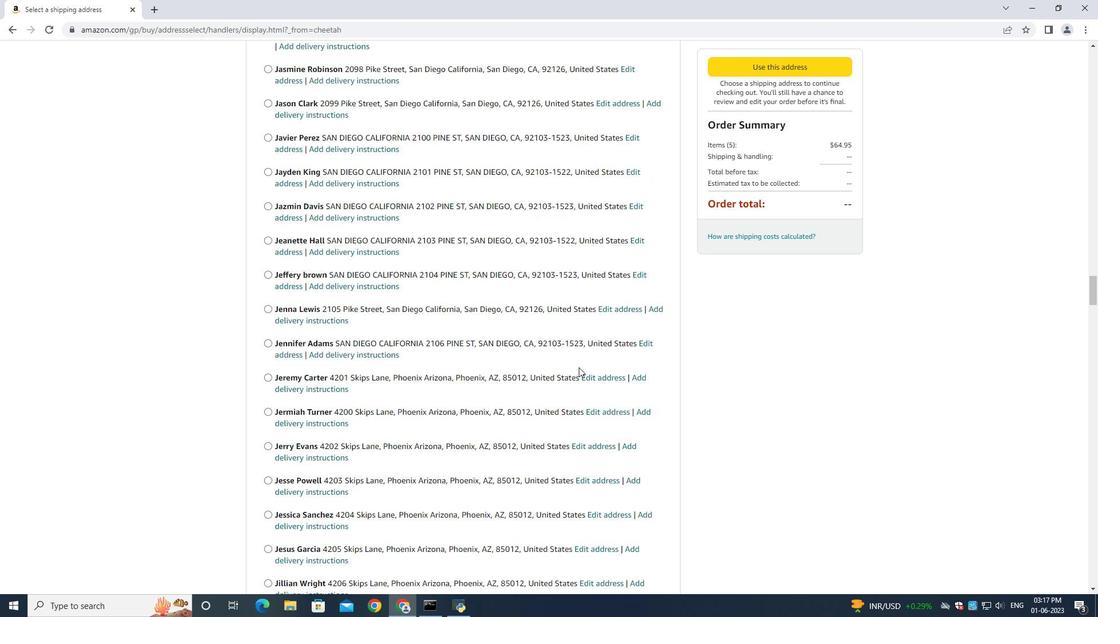 
Action: Mouse scrolled (578, 368) with delta (0, 0)
Screenshot: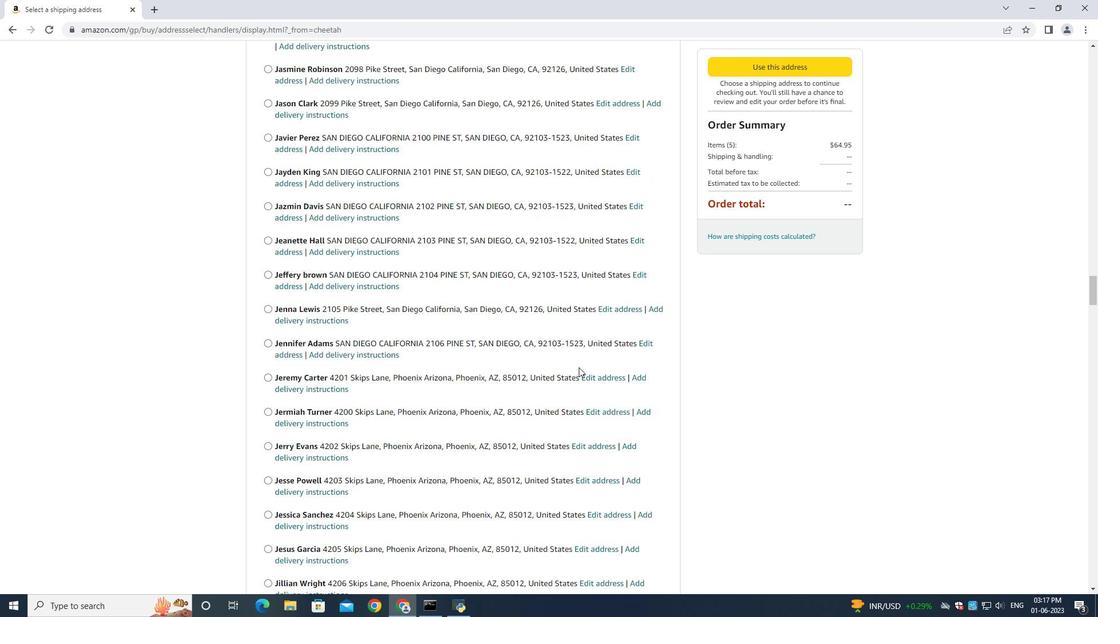 
Action: Mouse moved to (577, 363)
Screenshot: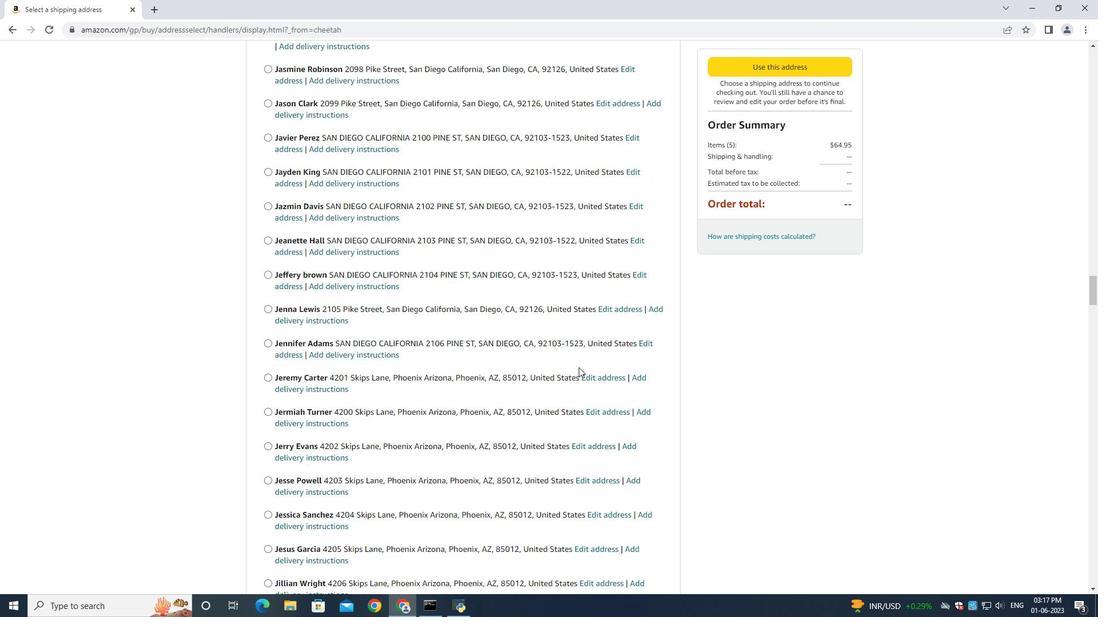 
Action: Mouse scrolled (578, 370) with delta (0, 0)
Screenshot: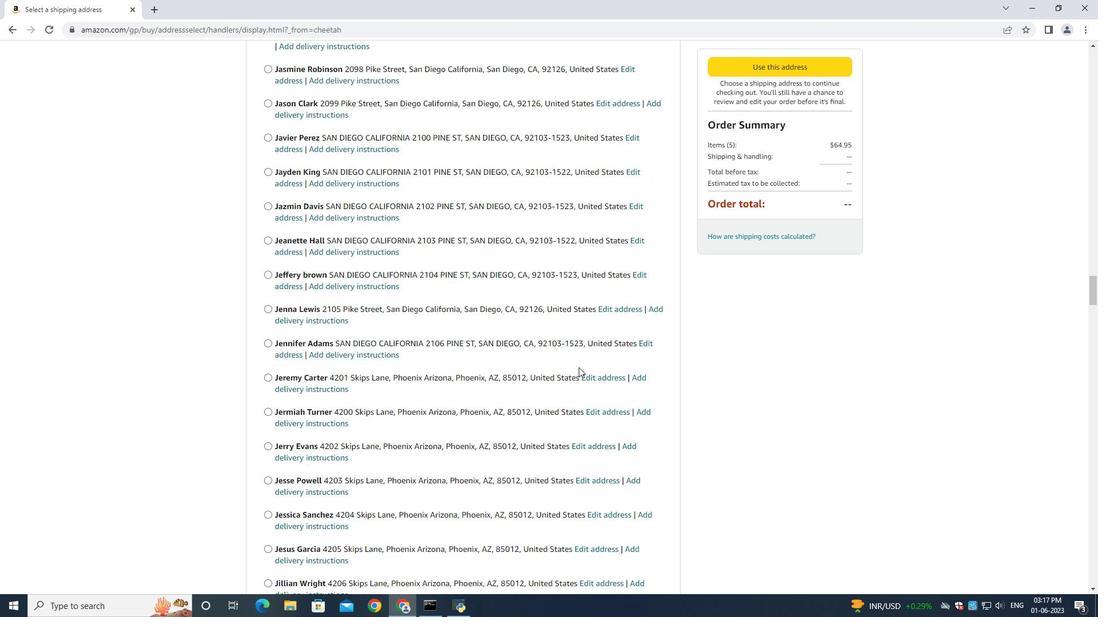 
Action: Mouse moved to (577, 363)
Screenshot: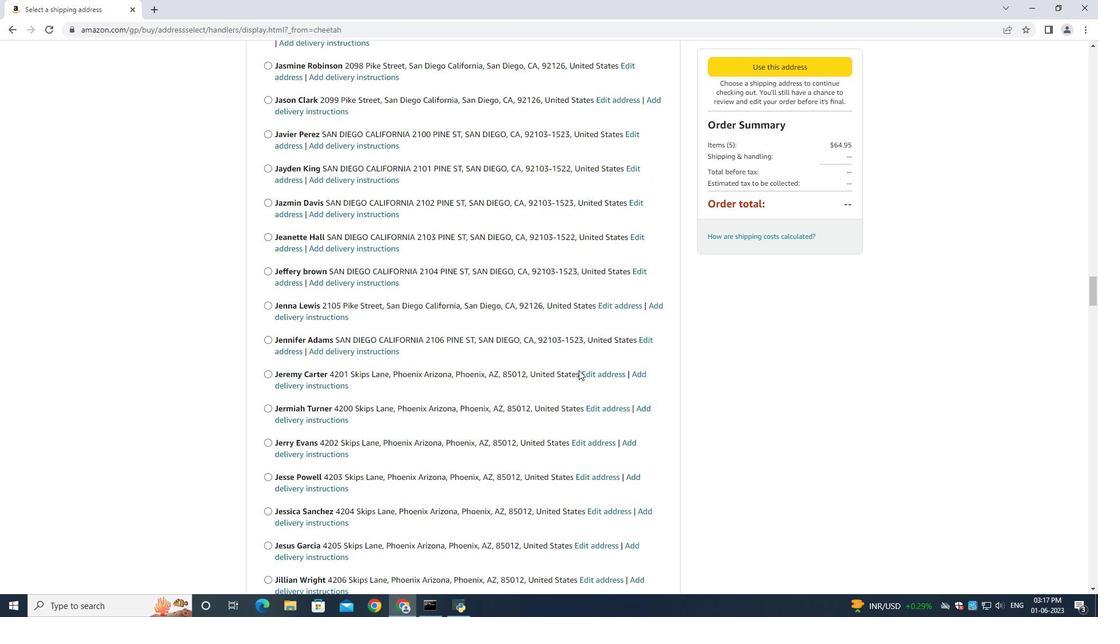
Action: Mouse scrolled (578, 370) with delta (0, 0)
Screenshot: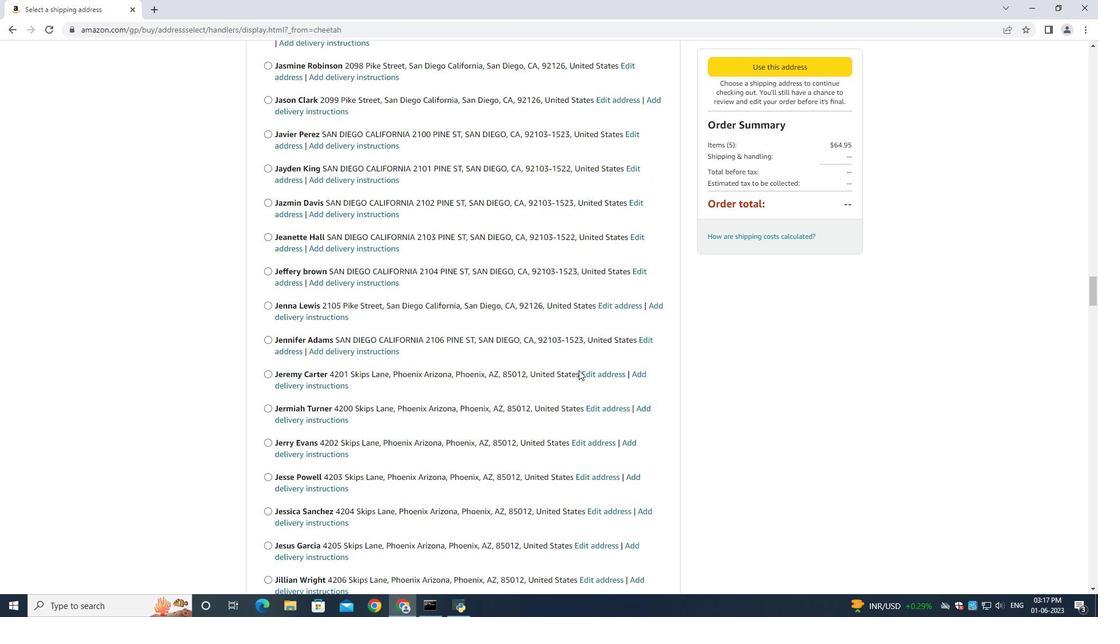 
Action: Mouse moved to (577, 362)
Screenshot: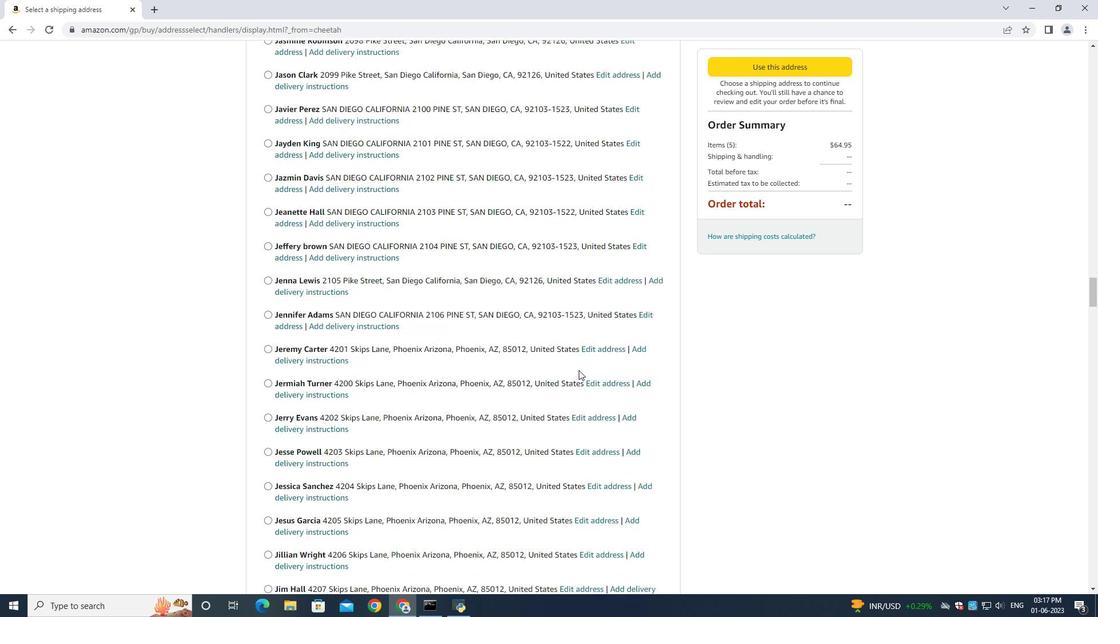 
Action: Mouse scrolled (578, 370) with delta (0, -1)
Screenshot: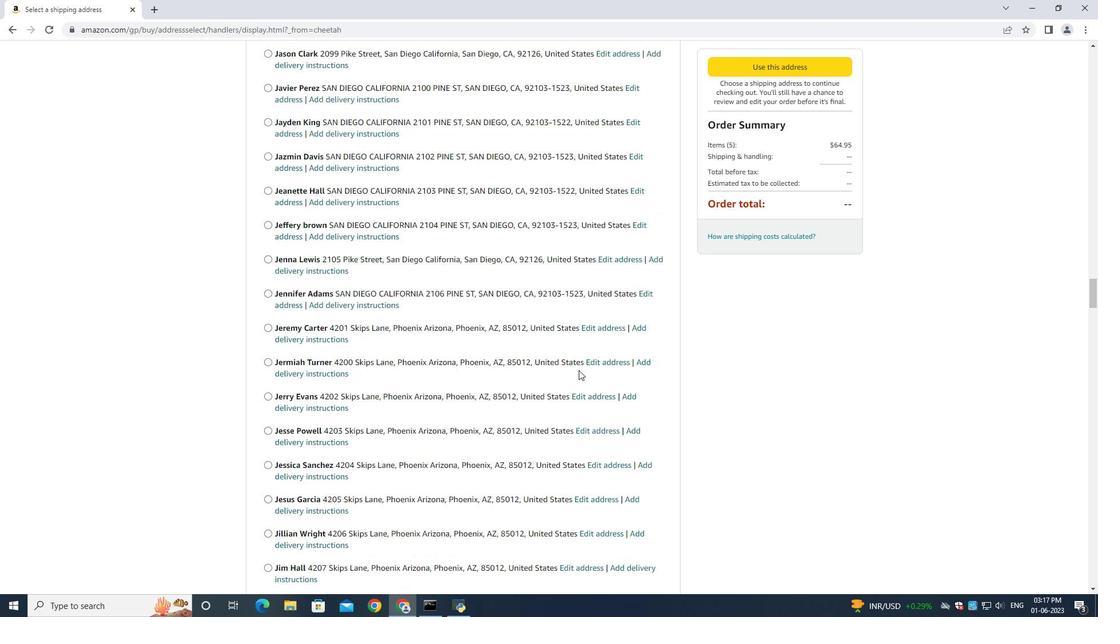 
Action: Mouse moved to (577, 363)
Screenshot: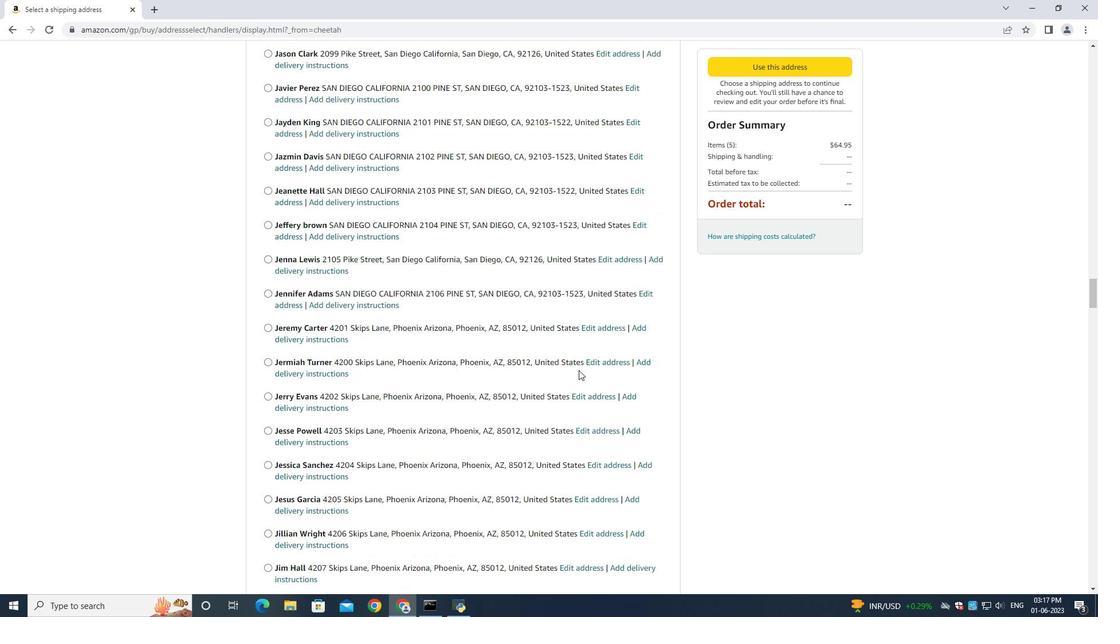 
Action: Mouse scrolled (578, 370) with delta (0, 0)
Screenshot: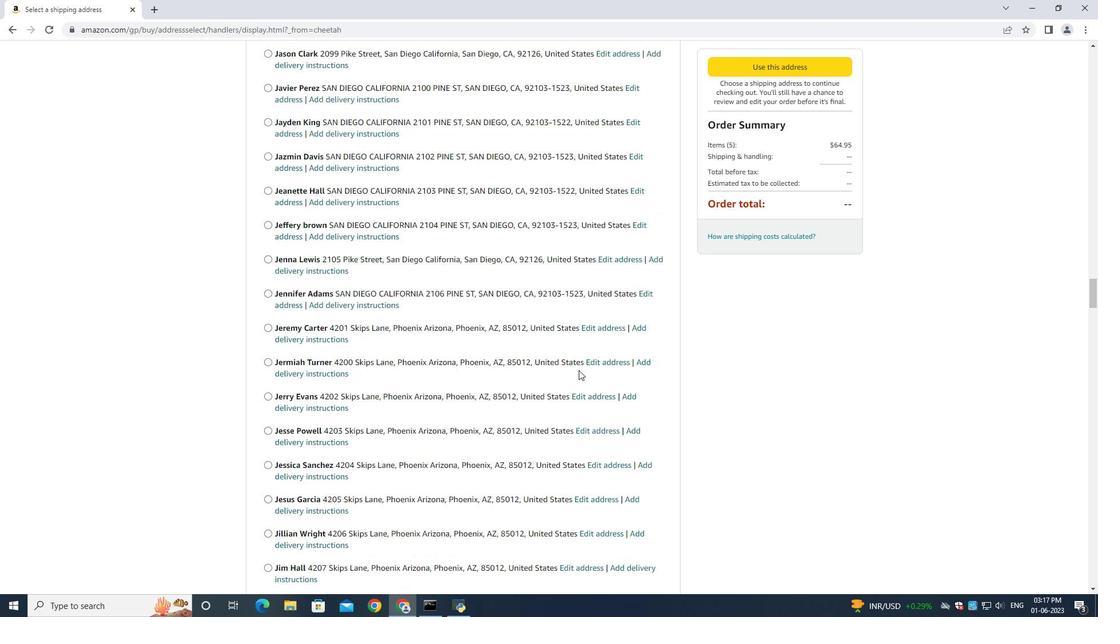 
Action: Mouse moved to (576, 365)
Screenshot: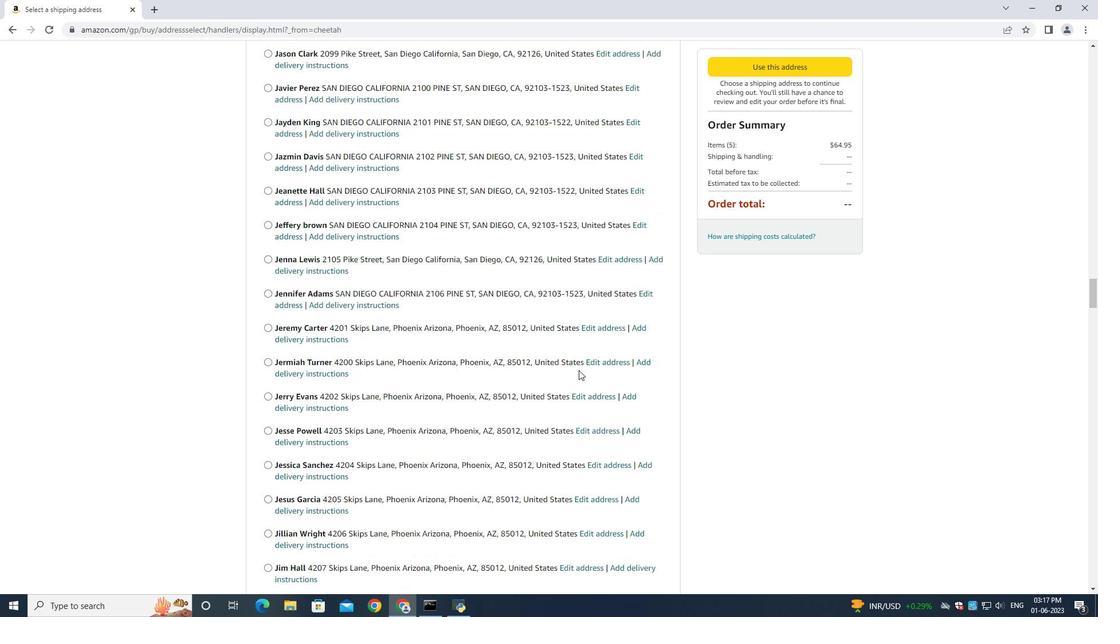 
Action: Mouse scrolled (578, 370) with delta (0, 0)
Screenshot: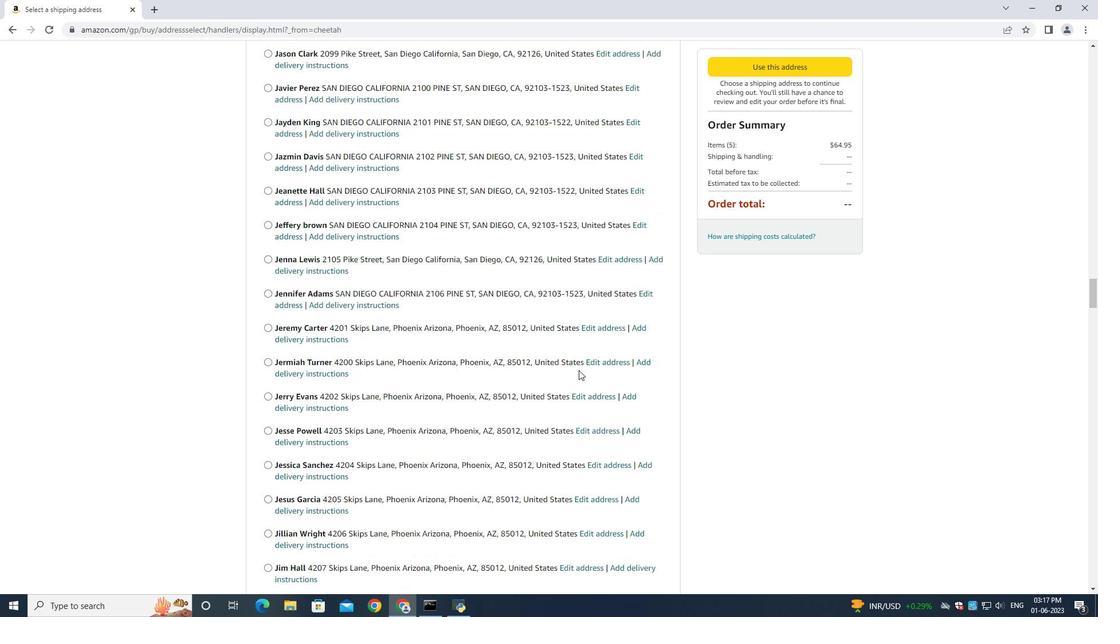 
Action: Mouse moved to (576, 366)
Screenshot: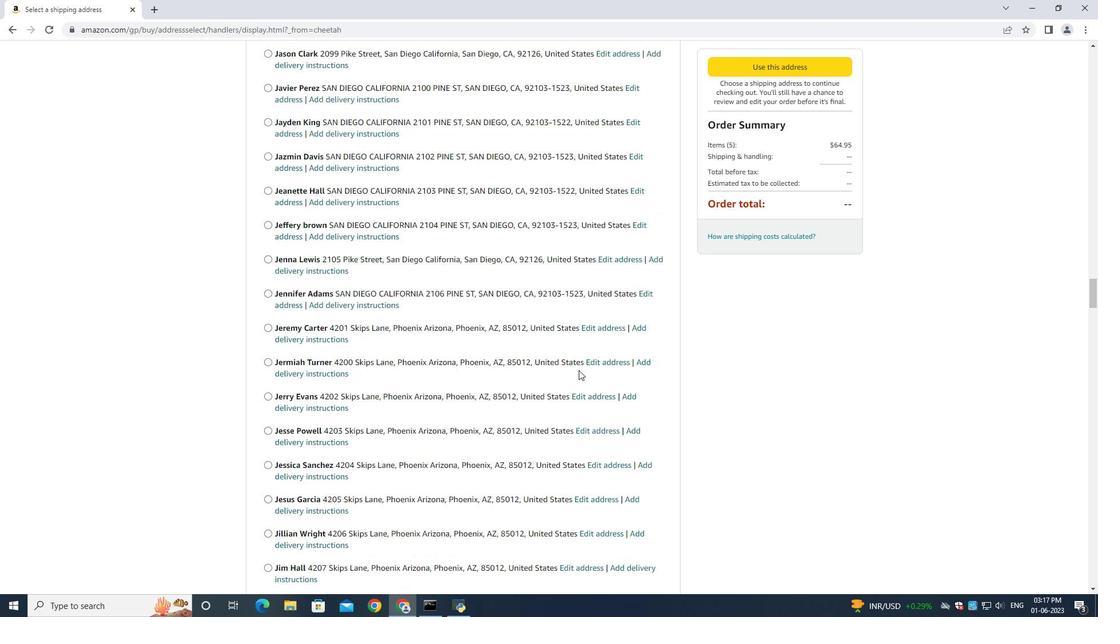 
Action: Mouse scrolled (578, 370) with delta (0, 0)
Screenshot: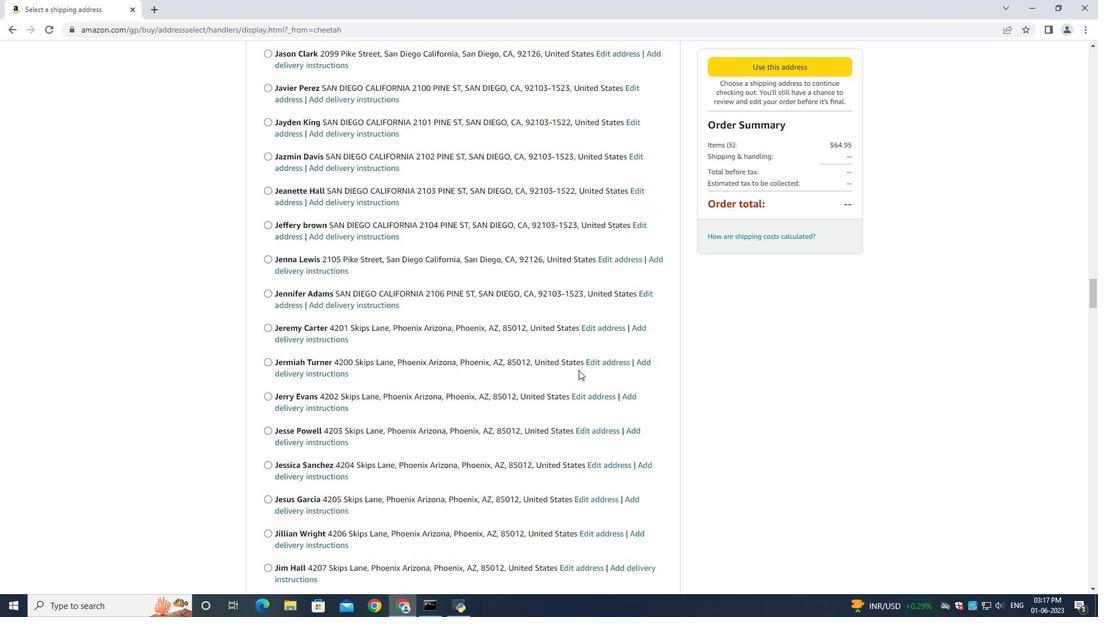 
Action: Mouse moved to (576, 366)
Screenshot: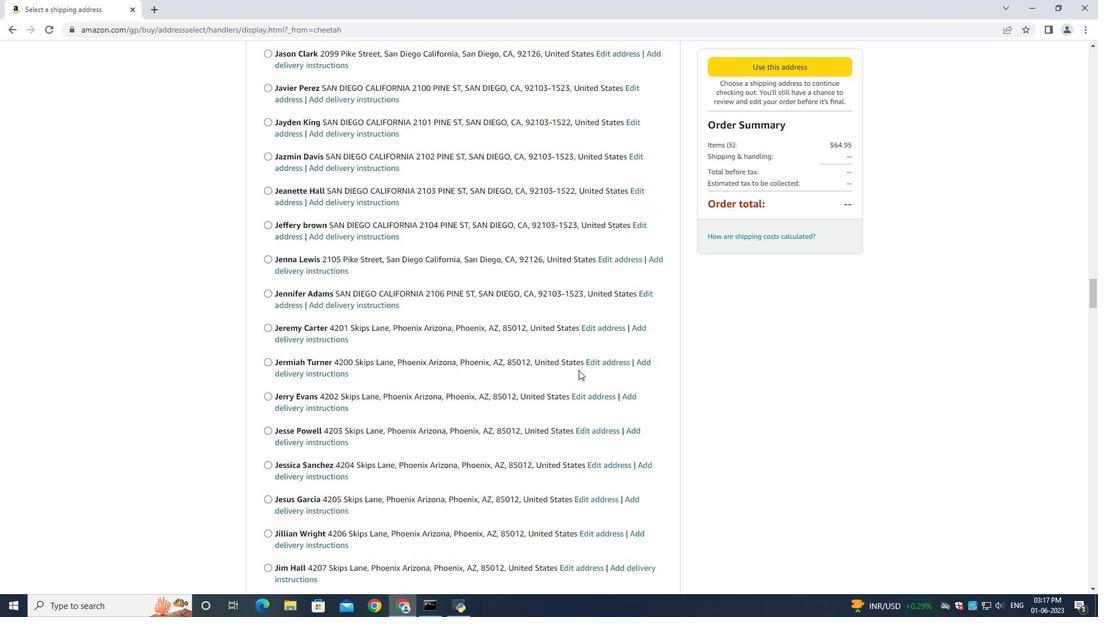 
Action: Mouse scrolled (577, 362) with delta (0, 0)
Screenshot: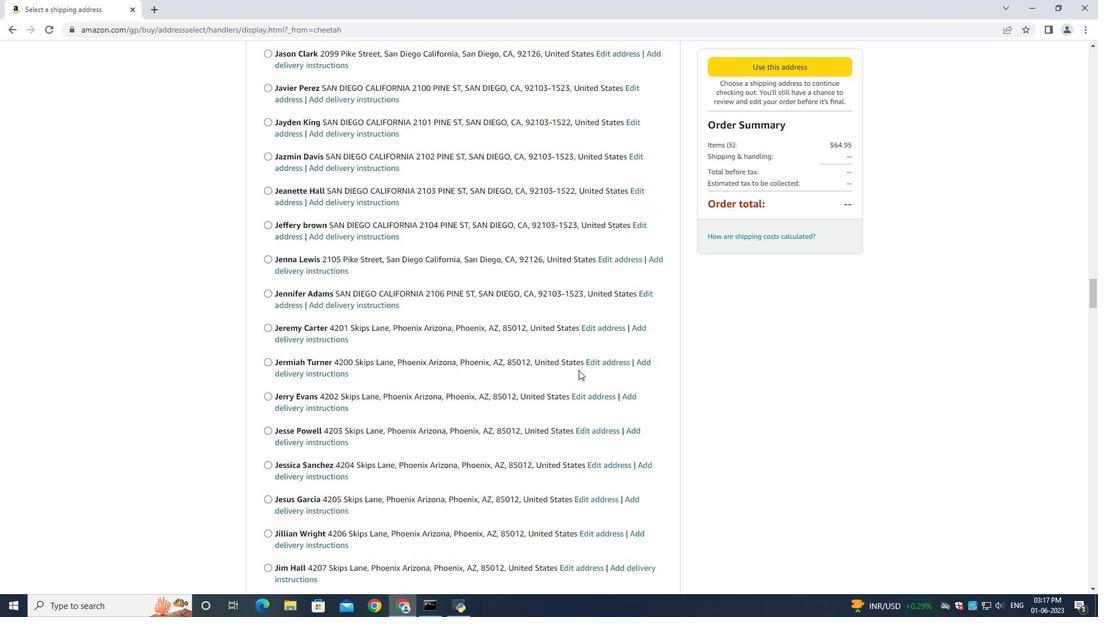 
Action: Mouse moved to (575, 366)
Screenshot: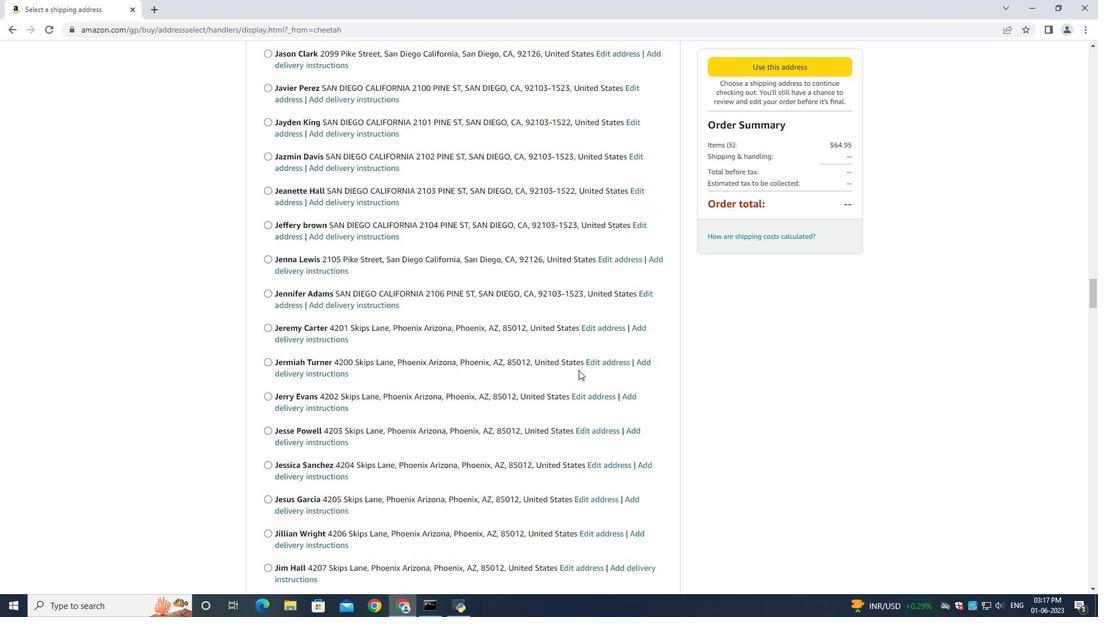 
Action: Mouse scrolled (576, 365) with delta (0, 0)
Screenshot: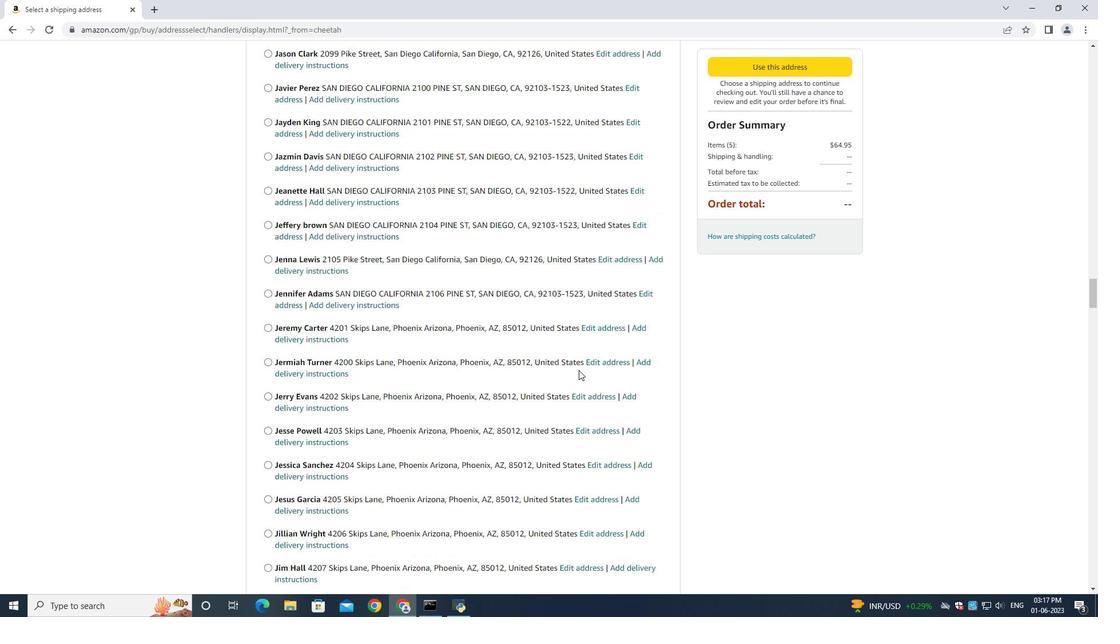 
Action: Mouse moved to (575, 366)
Screenshot: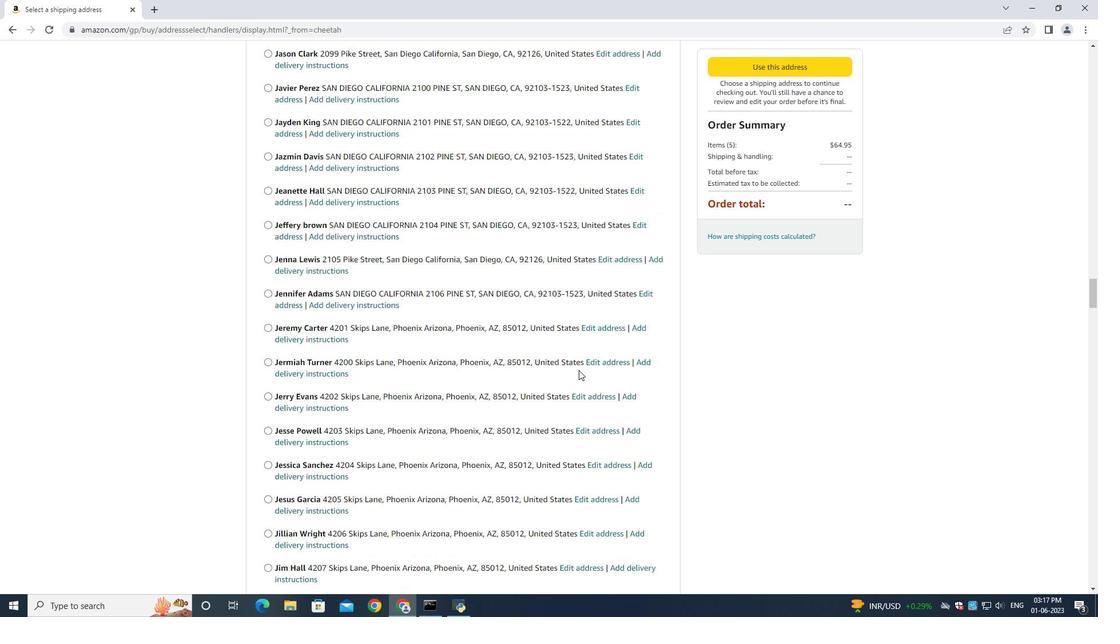 
Action: Mouse scrolled (576, 366) with delta (0, 0)
Screenshot: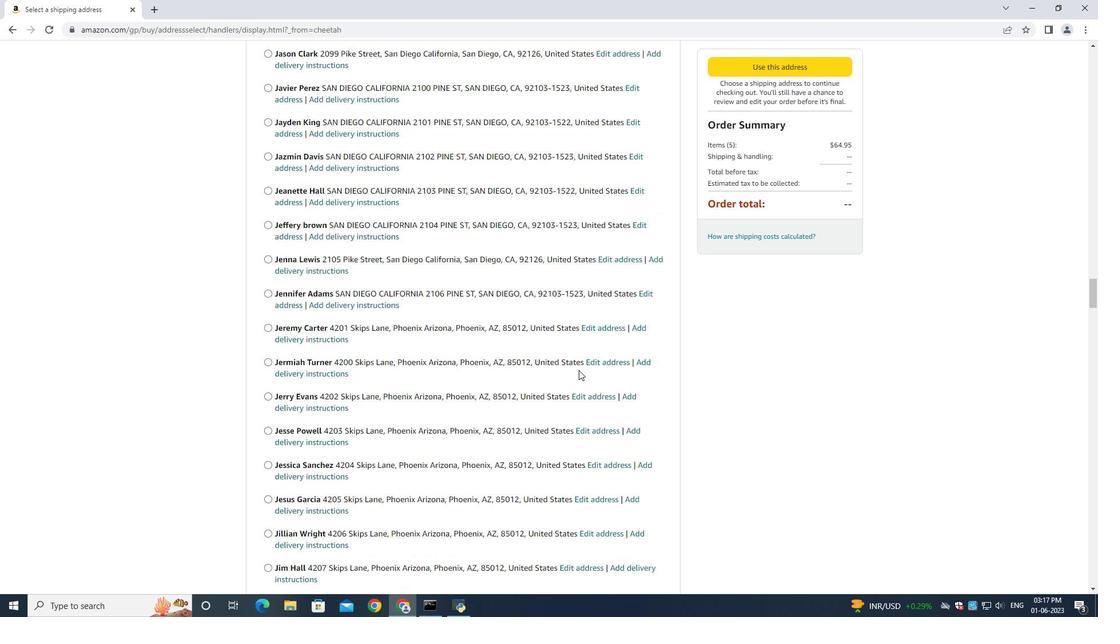 
Action: Mouse moved to (575, 365)
Screenshot: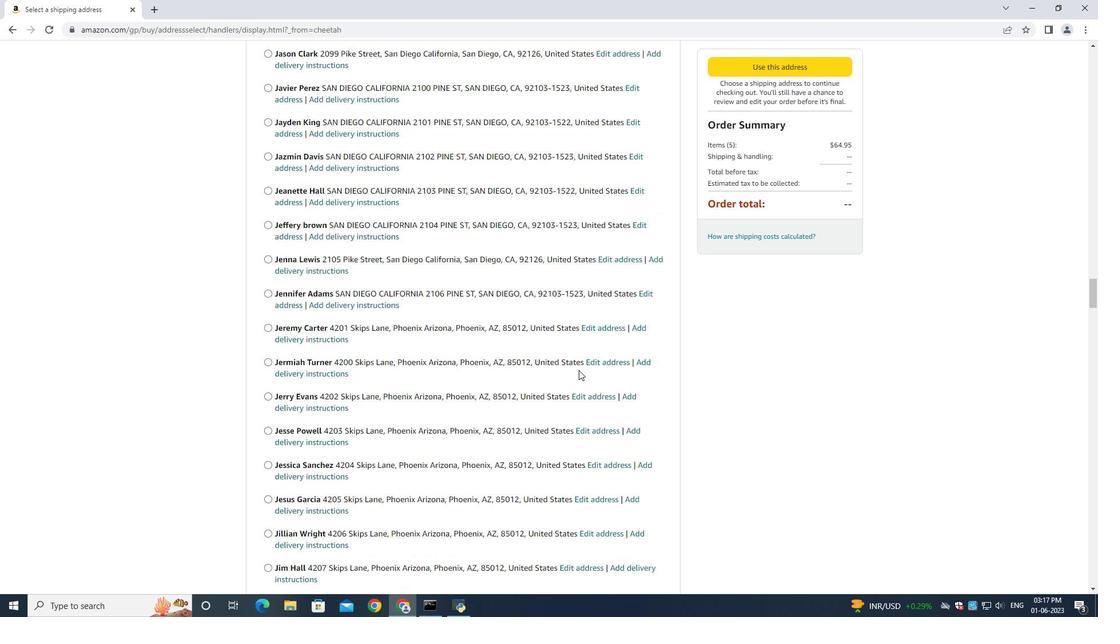 
Action: Mouse scrolled (576, 365) with delta (0, -1)
Screenshot: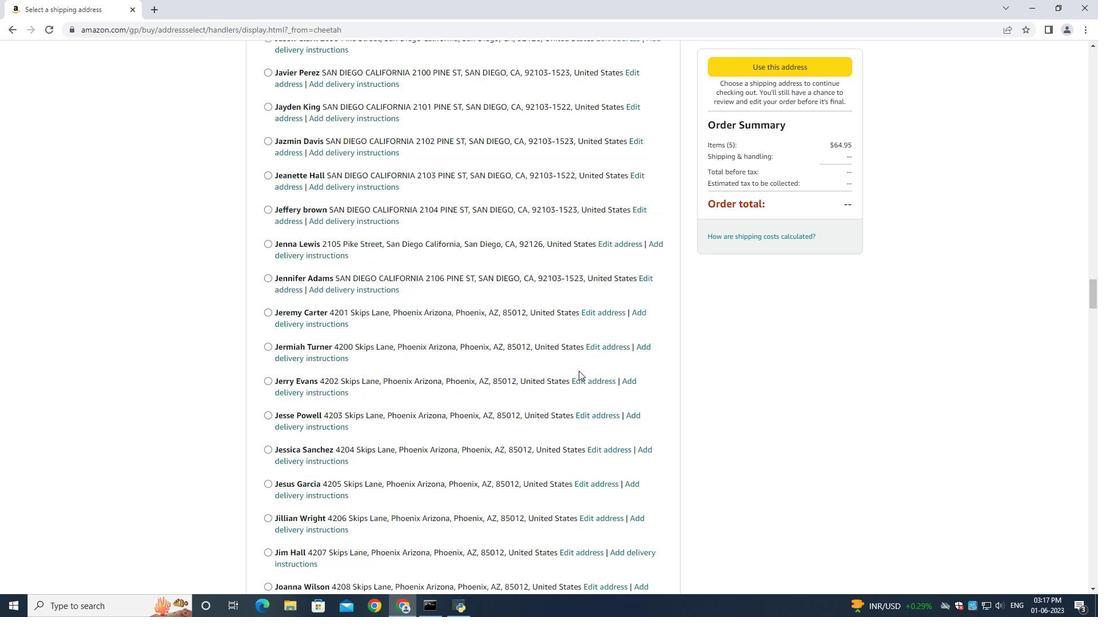 
Action: Mouse moved to (574, 365)
Screenshot: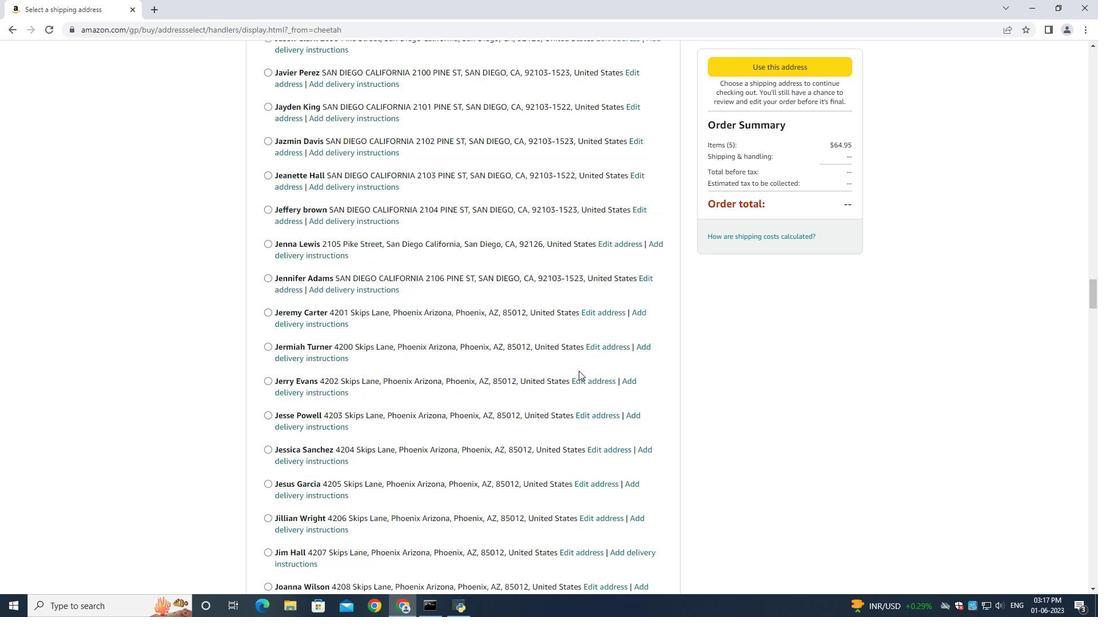 
Action: Mouse scrolled (576, 366) with delta (0, 0)
Screenshot: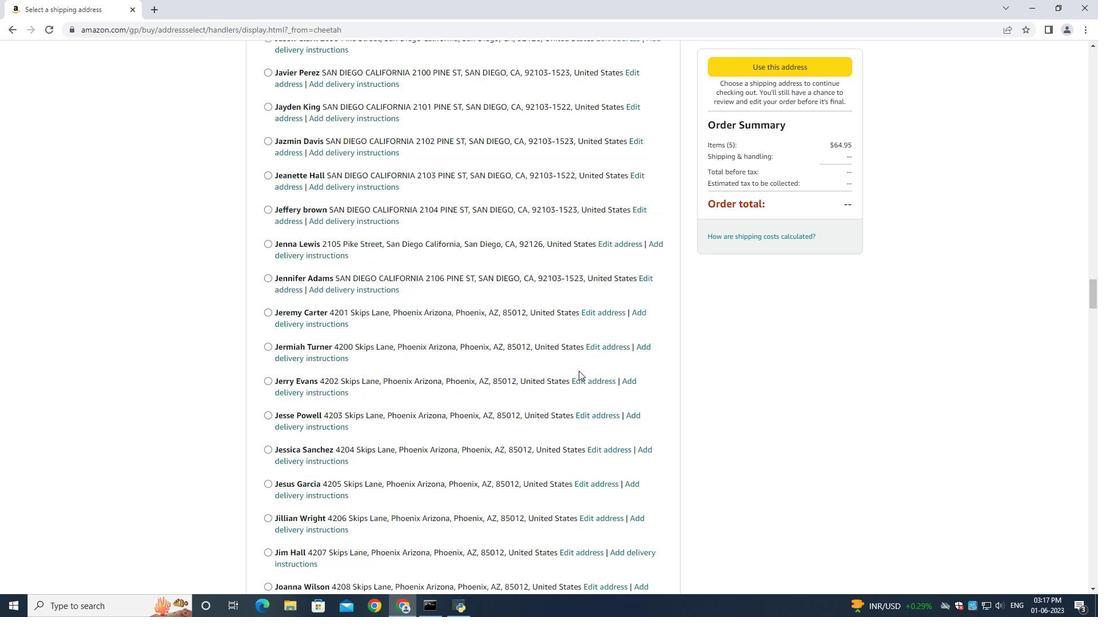 
Action: Mouse moved to (574, 364)
Screenshot: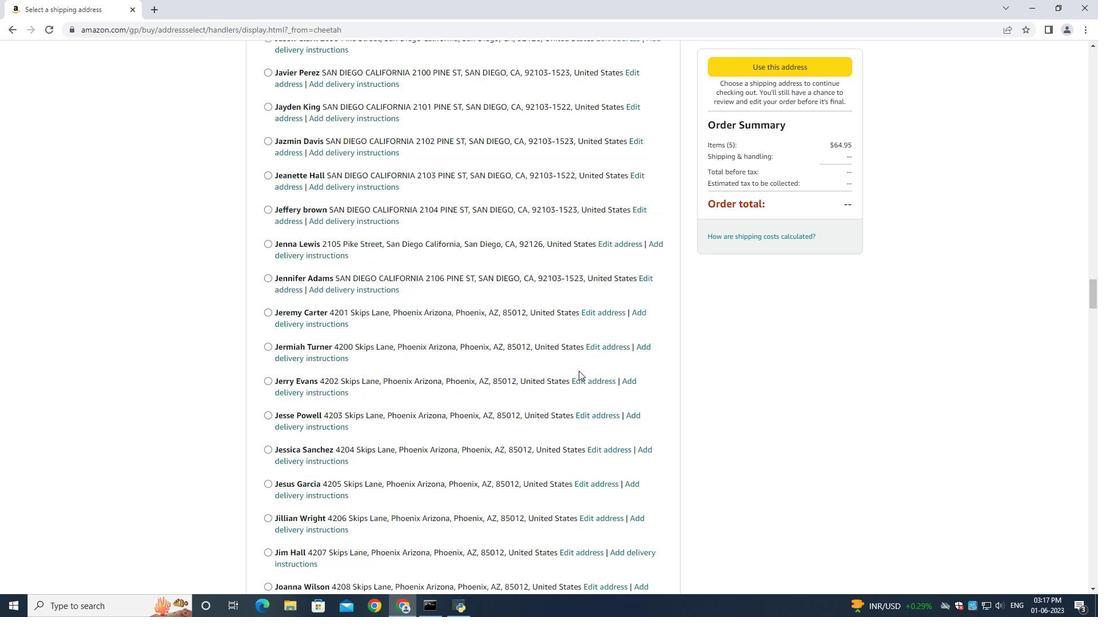 
Action: Mouse scrolled (576, 366) with delta (0, 0)
Screenshot: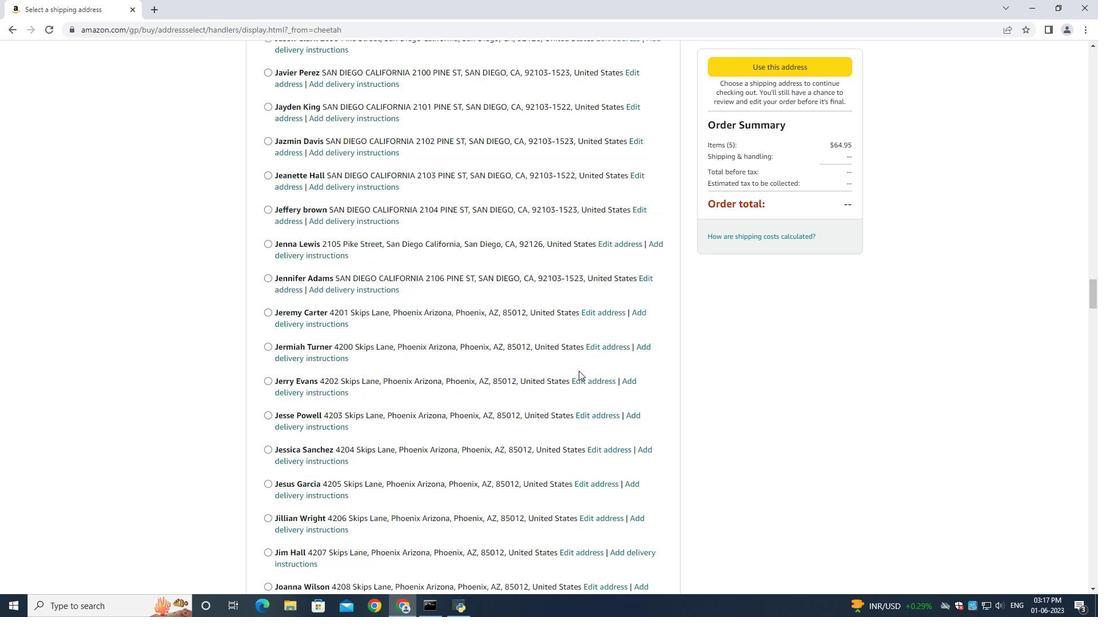 
Action: Mouse moved to (574, 364)
Screenshot: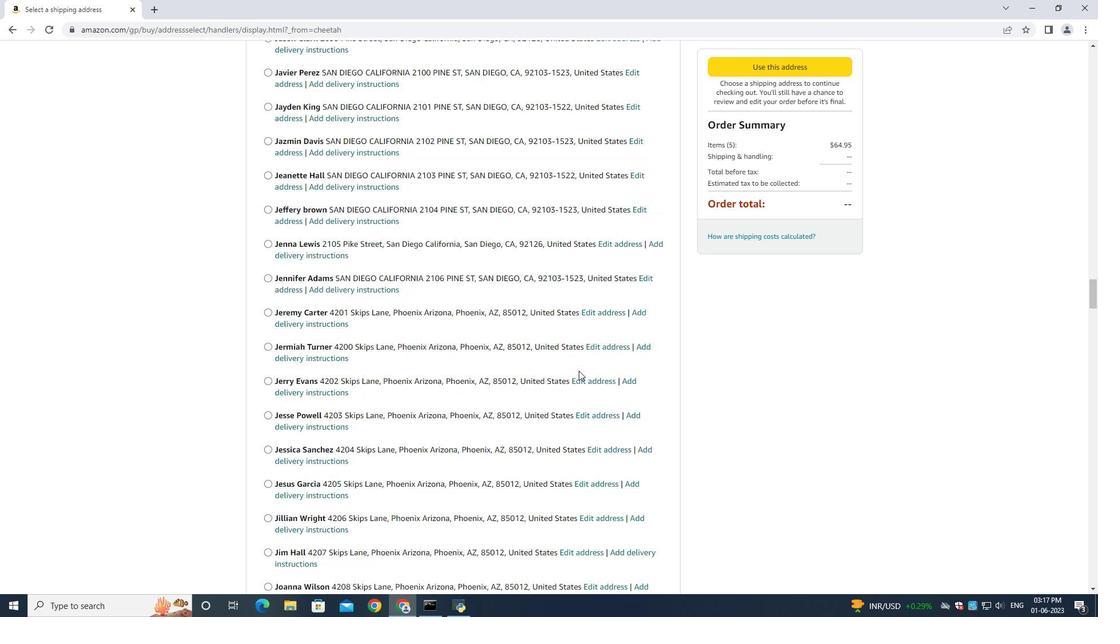 
Action: Mouse scrolled (576, 366) with delta (0, 0)
Screenshot: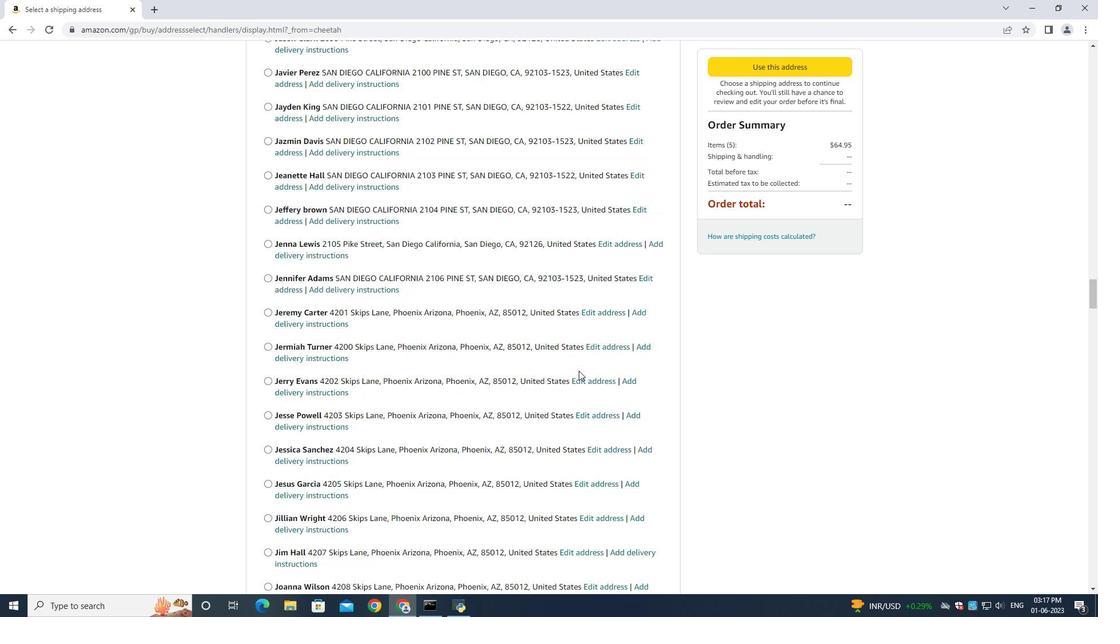
Action: Mouse moved to (554, 382)
Screenshot: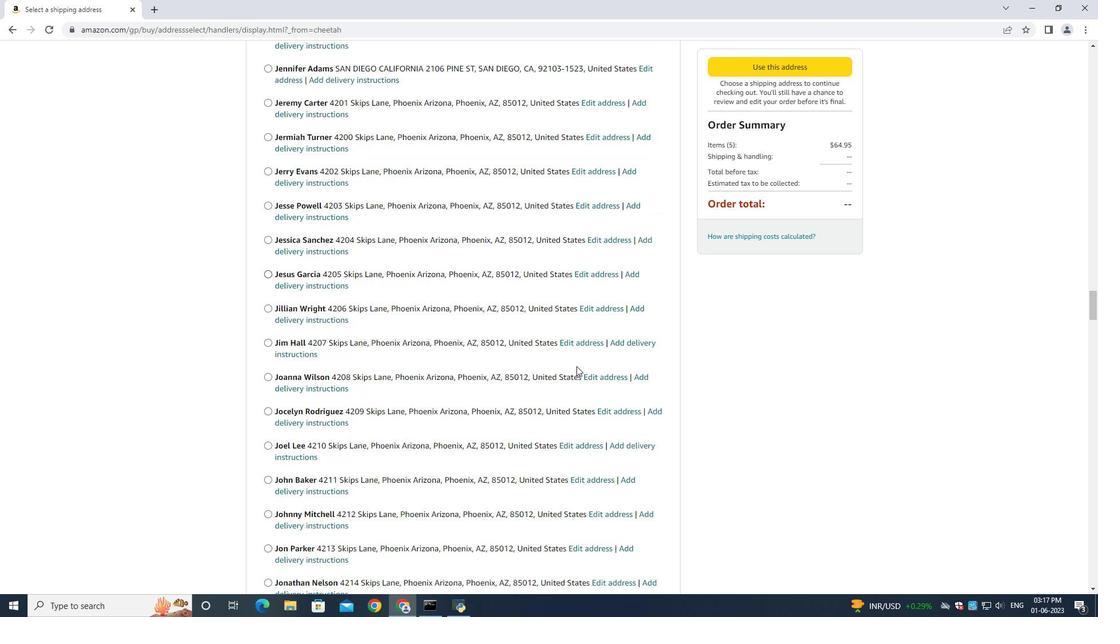
Action: Mouse scrolled (554, 381) with delta (0, 0)
Screenshot: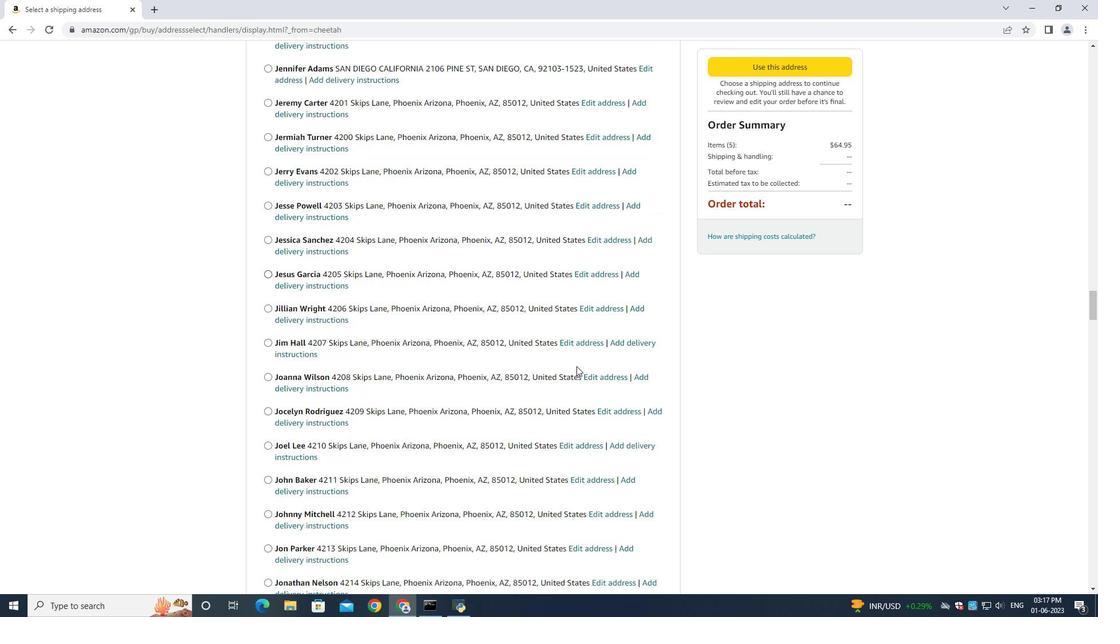 
Action: Mouse moved to (553, 383)
Screenshot: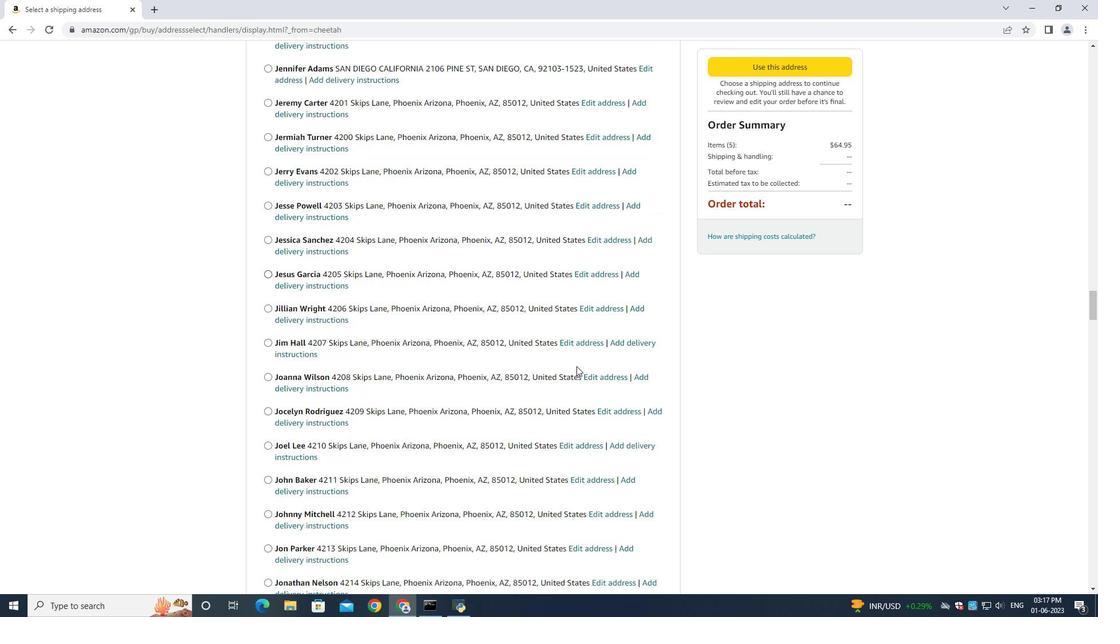 
Action: Mouse scrolled (553, 382) with delta (0, 0)
Screenshot: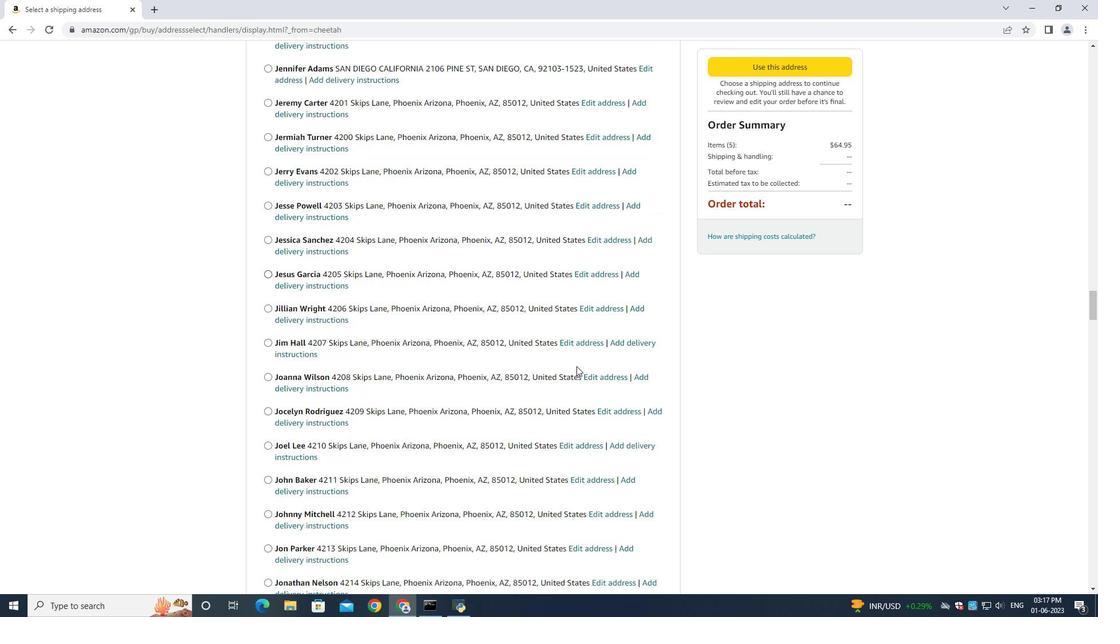 
Action: Mouse moved to (551, 384)
Screenshot: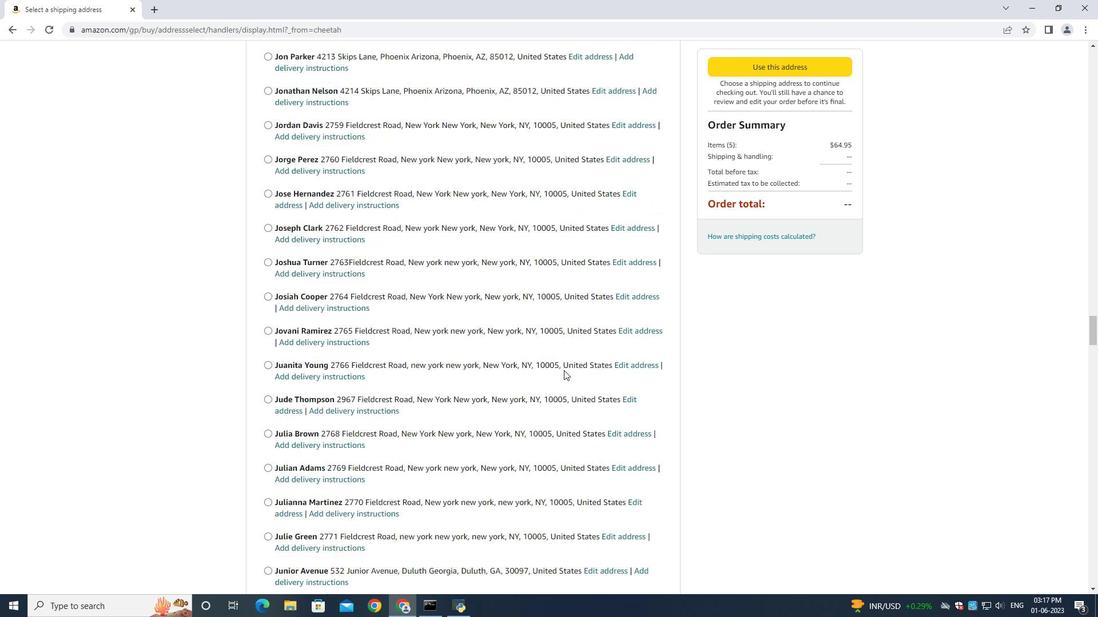 
Action: Mouse scrolled (552, 383) with delta (0, 0)
Screenshot: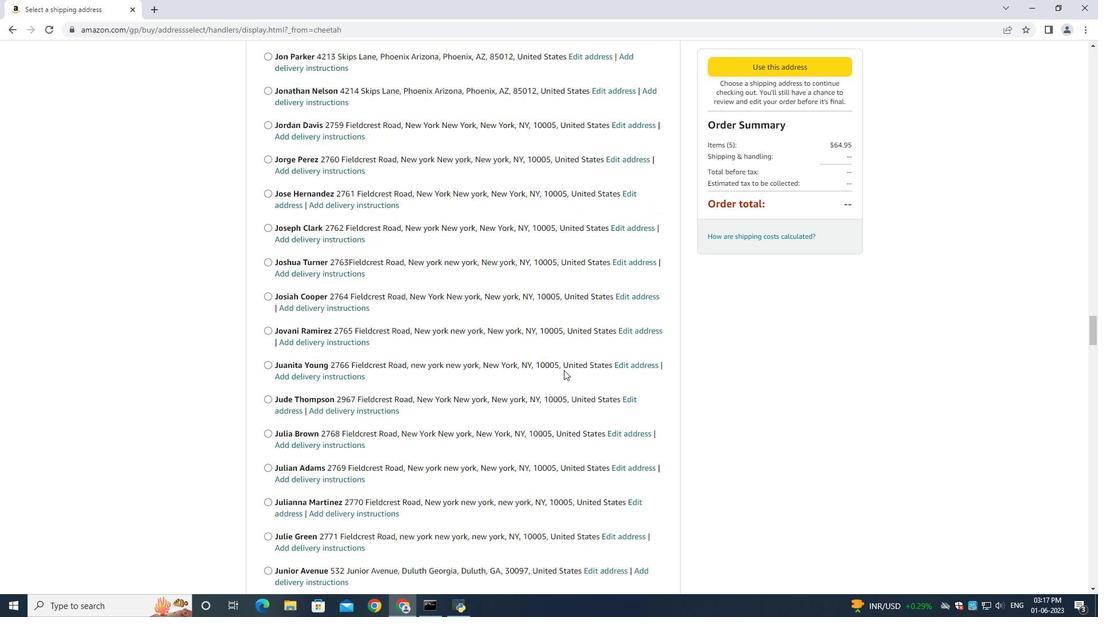 
Action: Mouse moved to (551, 384)
Screenshot: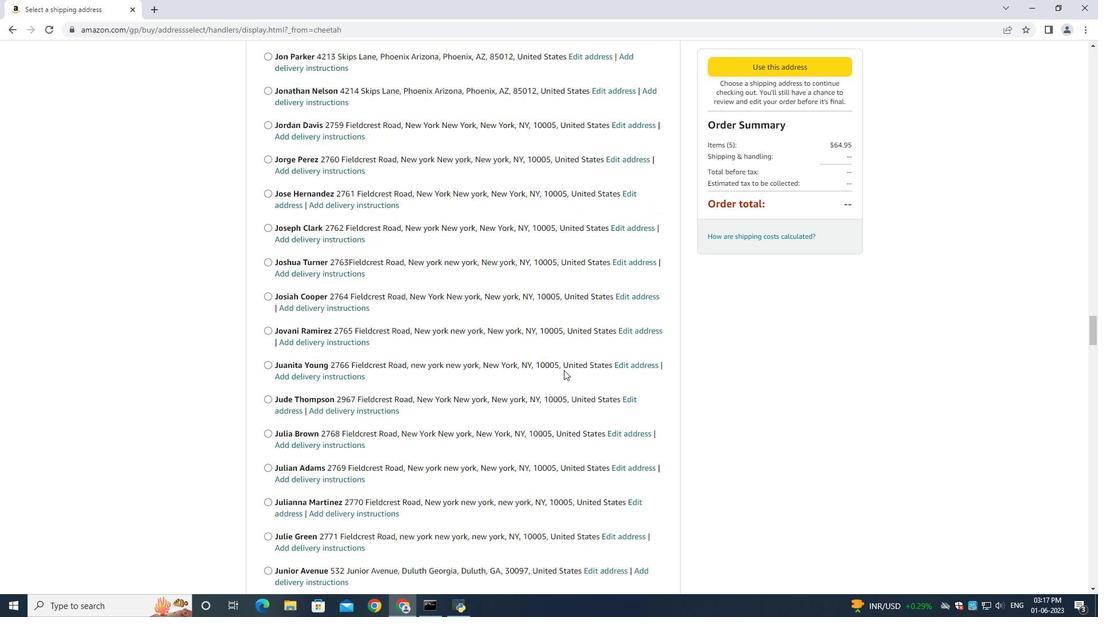 
Action: Mouse scrolled (551, 383) with delta (0, -1)
Screenshot: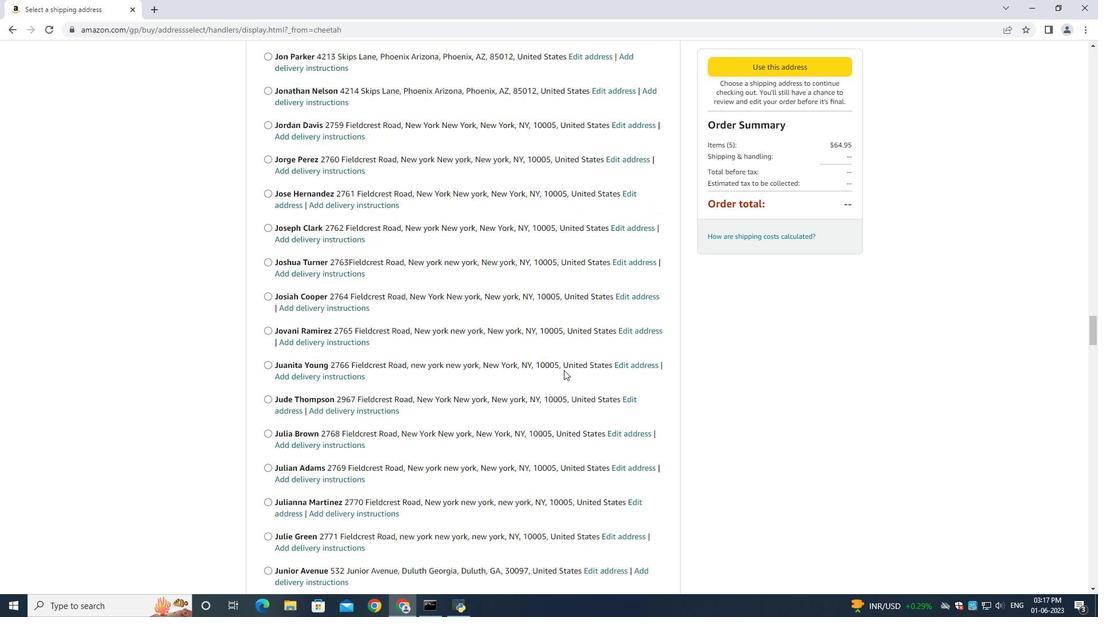 
Action: Mouse moved to (551, 383)
Screenshot: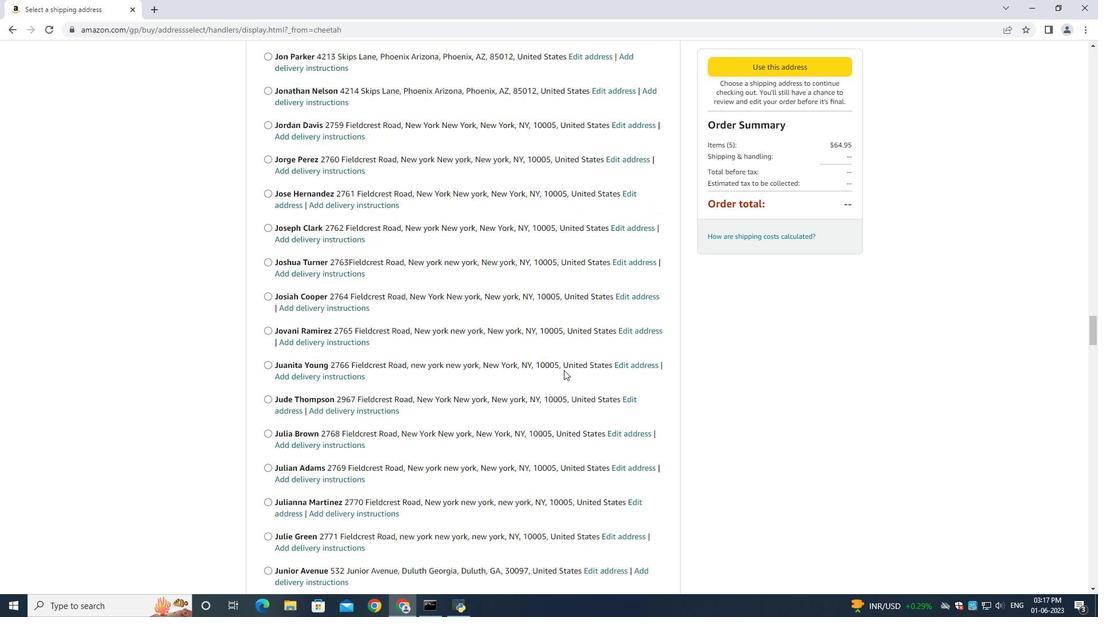
Action: Mouse scrolled (551, 383) with delta (0, 0)
Screenshot: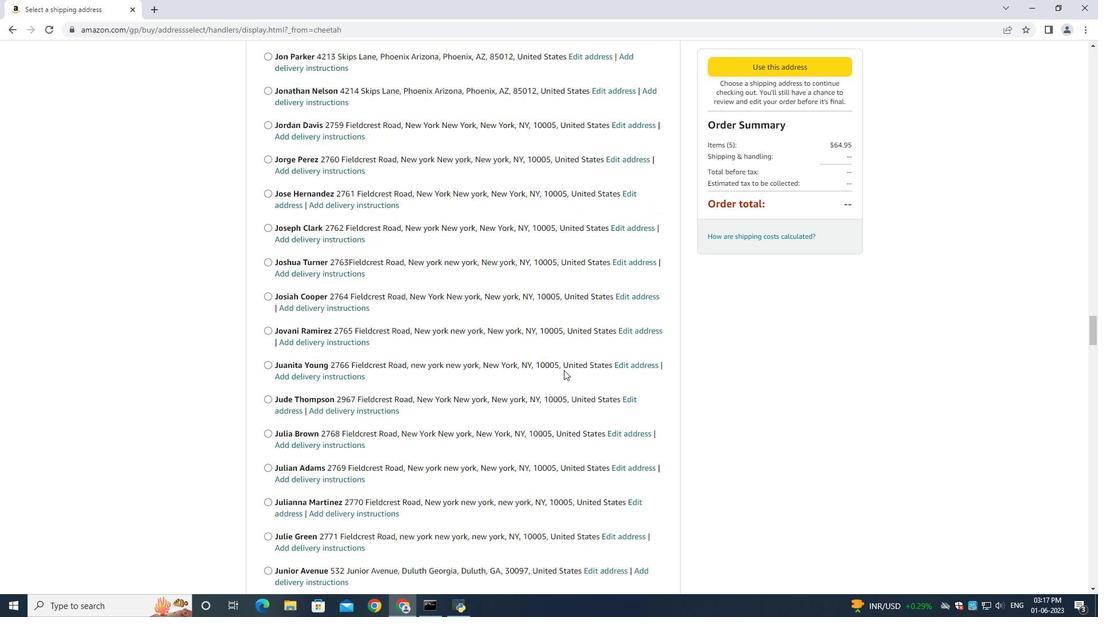 
Action: Mouse moved to (550, 383)
Screenshot: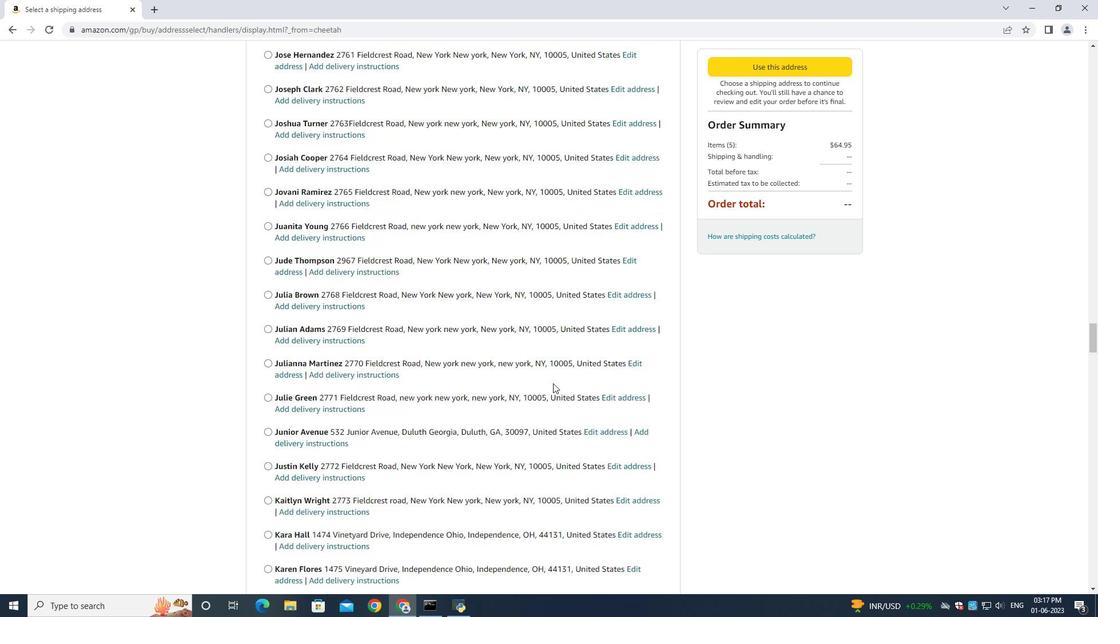 
Action: Mouse scrolled (551, 383) with delta (0, 0)
Screenshot: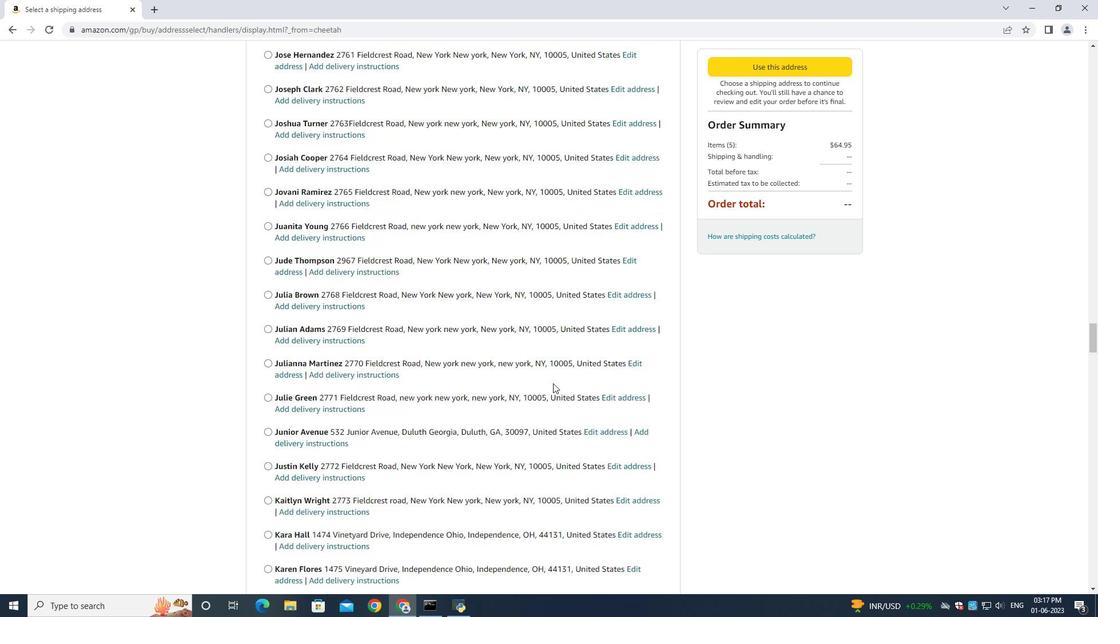 
Action: Mouse moved to (547, 380)
Screenshot: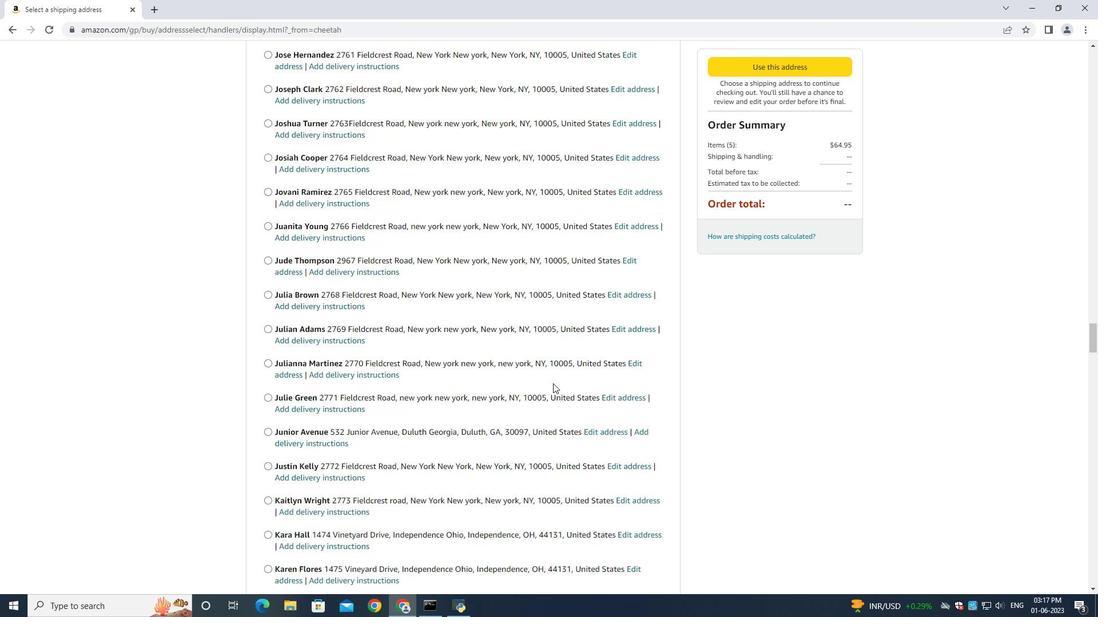 
Action: Mouse scrolled (549, 382) with delta (0, 0)
Screenshot: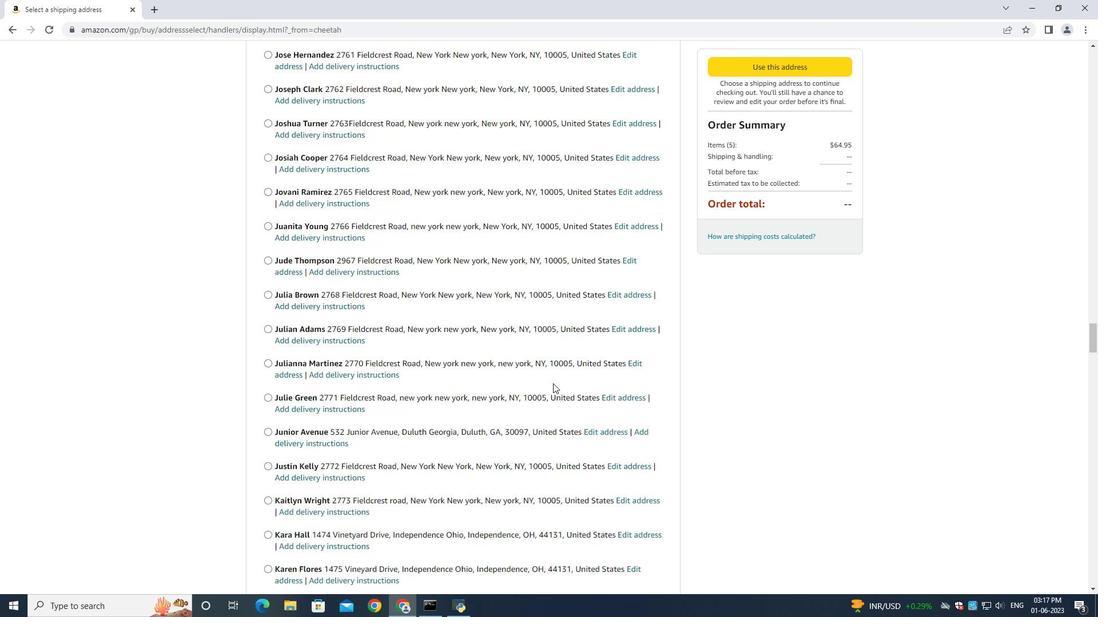 
Action: Mouse moved to (546, 387)
Screenshot: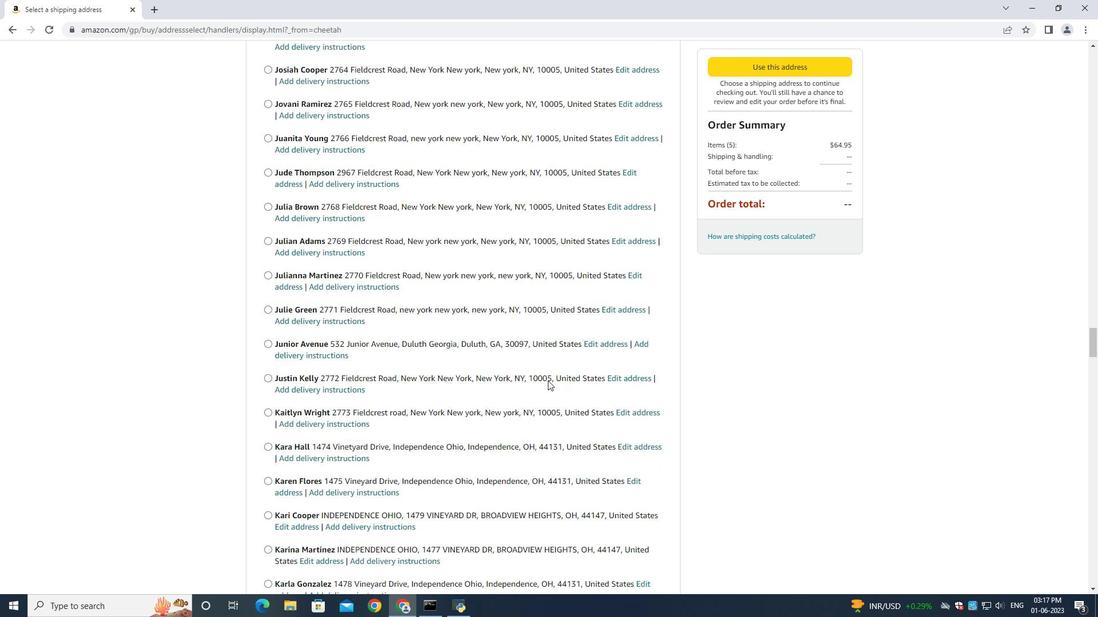 
Action: Mouse scrolled (547, 384) with delta (0, 0)
Screenshot: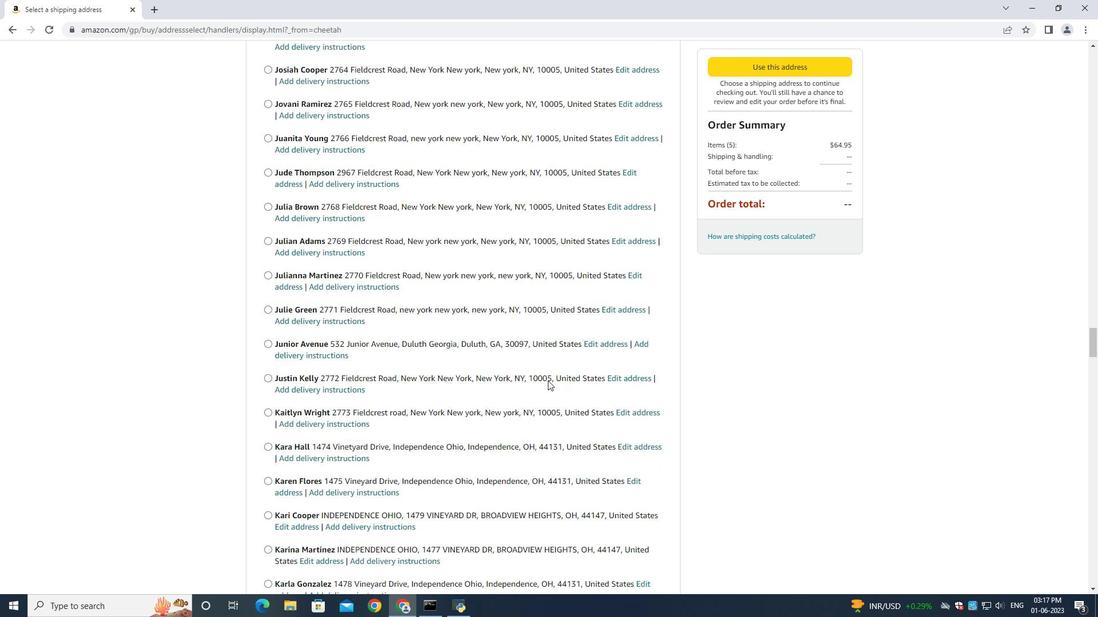 
Action: Mouse moved to (546, 387)
Screenshot: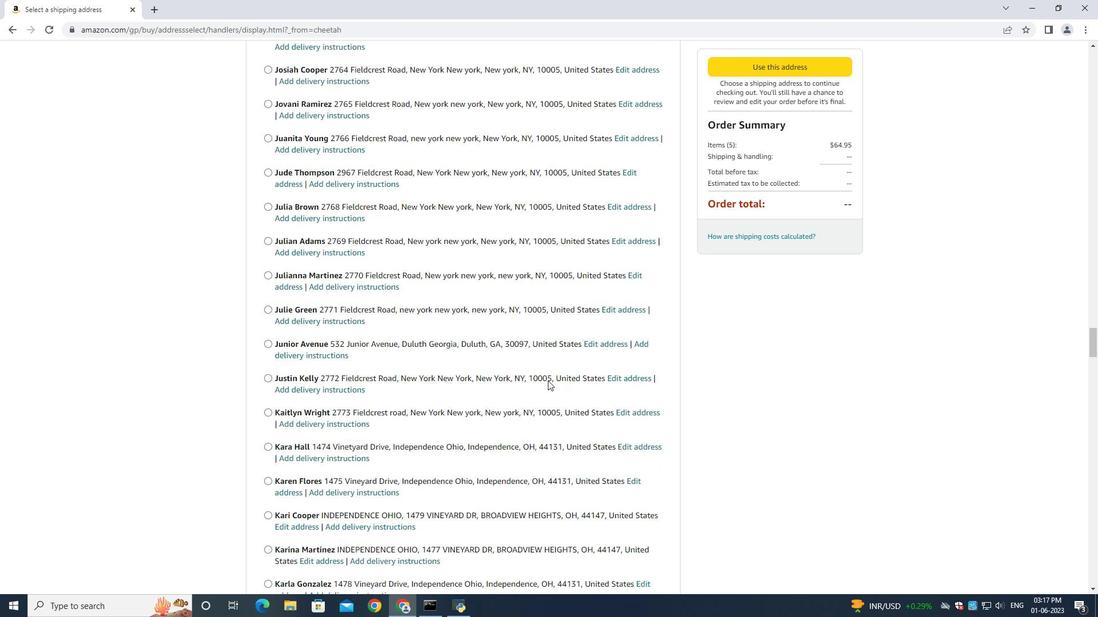 
Action: Mouse scrolled (546, 387) with delta (0, 0)
Screenshot: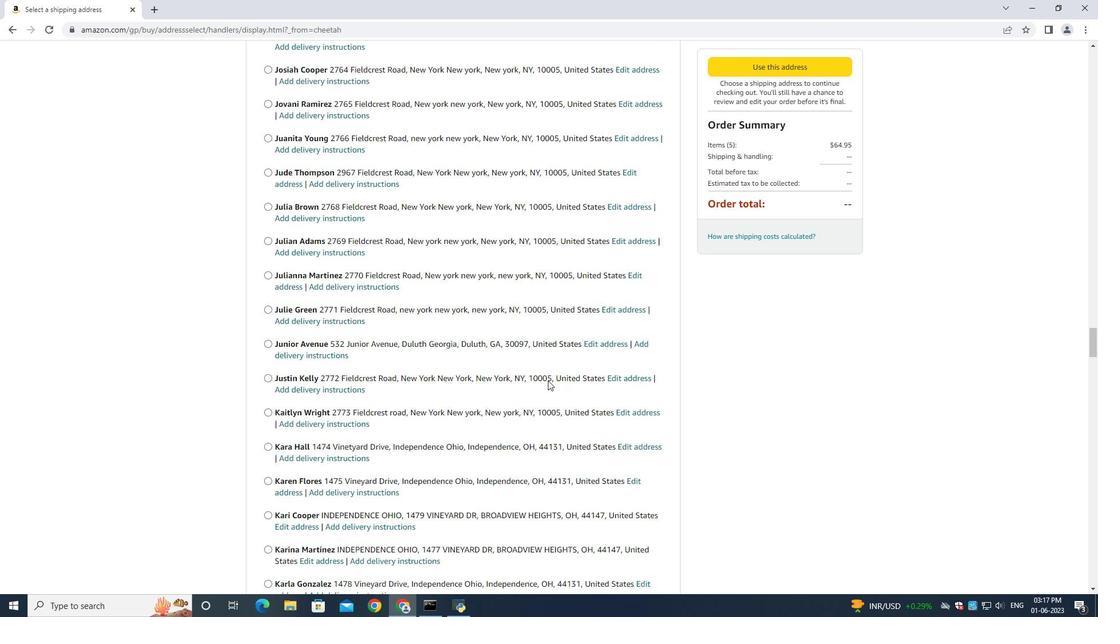 
Action: Mouse scrolled (546, 387) with delta (0, 0)
Screenshot: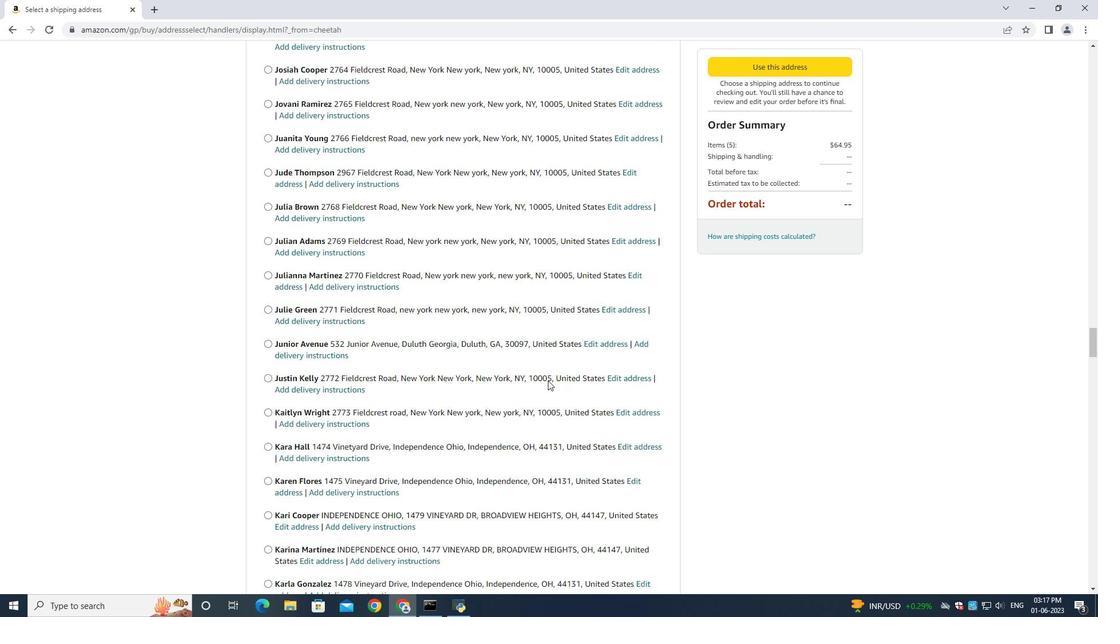 
Action: Mouse scrolled (546, 387) with delta (0, 0)
Screenshot: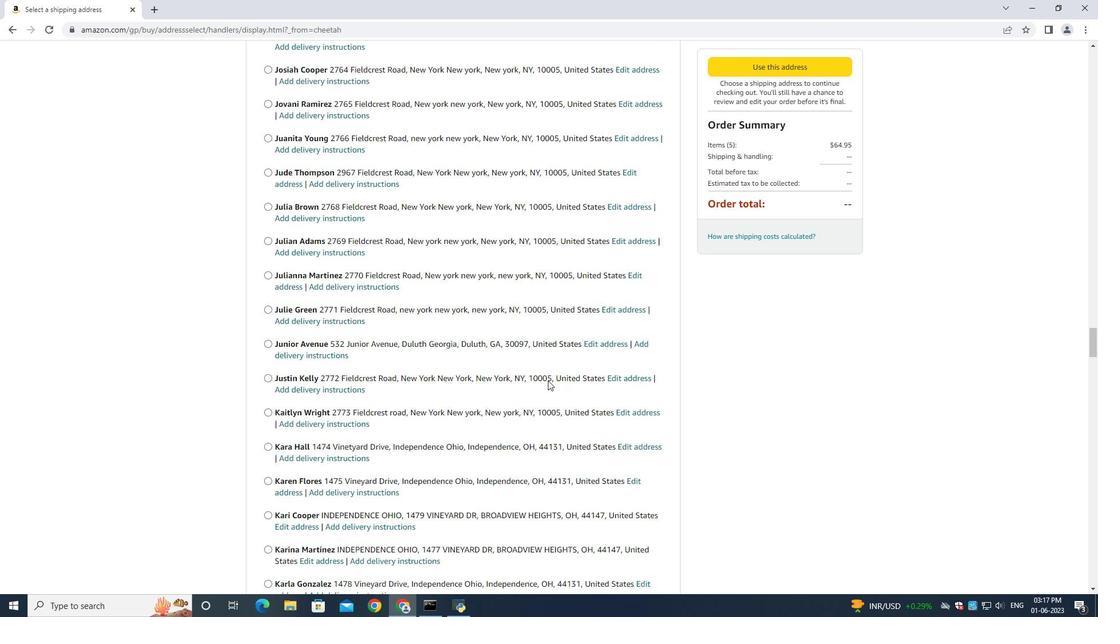 
Action: Mouse scrolled (546, 386) with delta (0, -1)
Screenshot: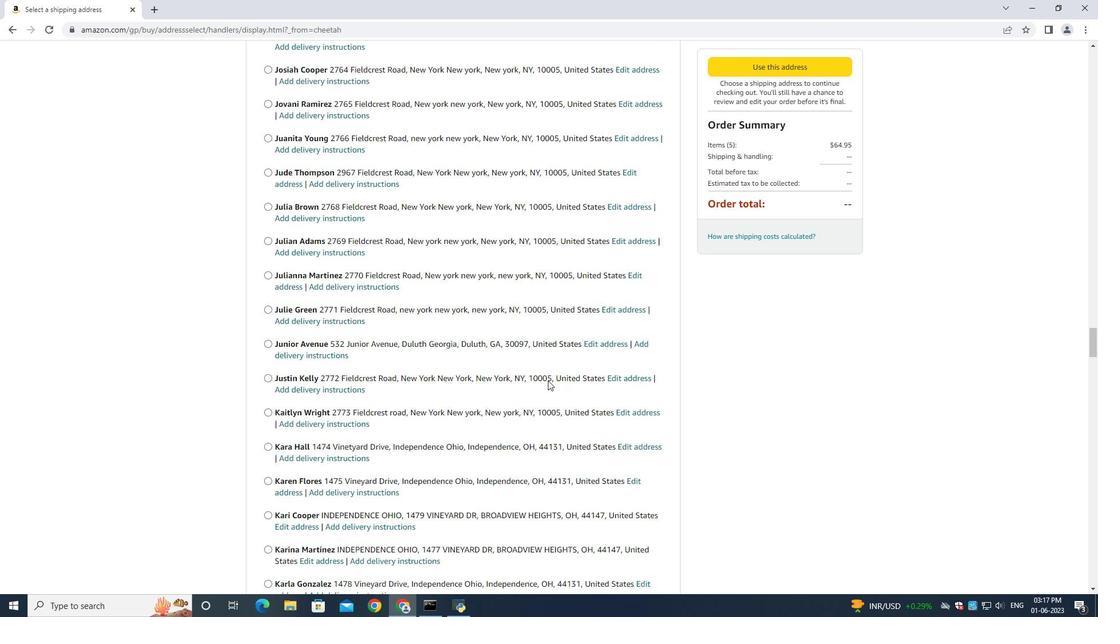 
Action: Mouse scrolled (546, 387) with delta (0, 0)
Screenshot: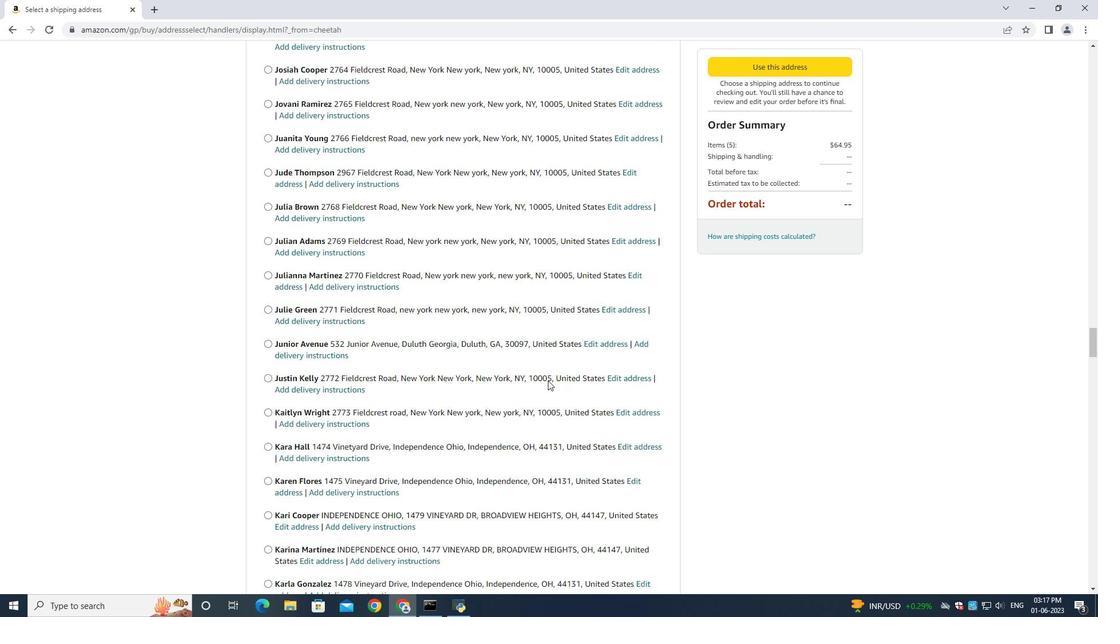 
Action: Mouse moved to (546, 387)
Screenshot: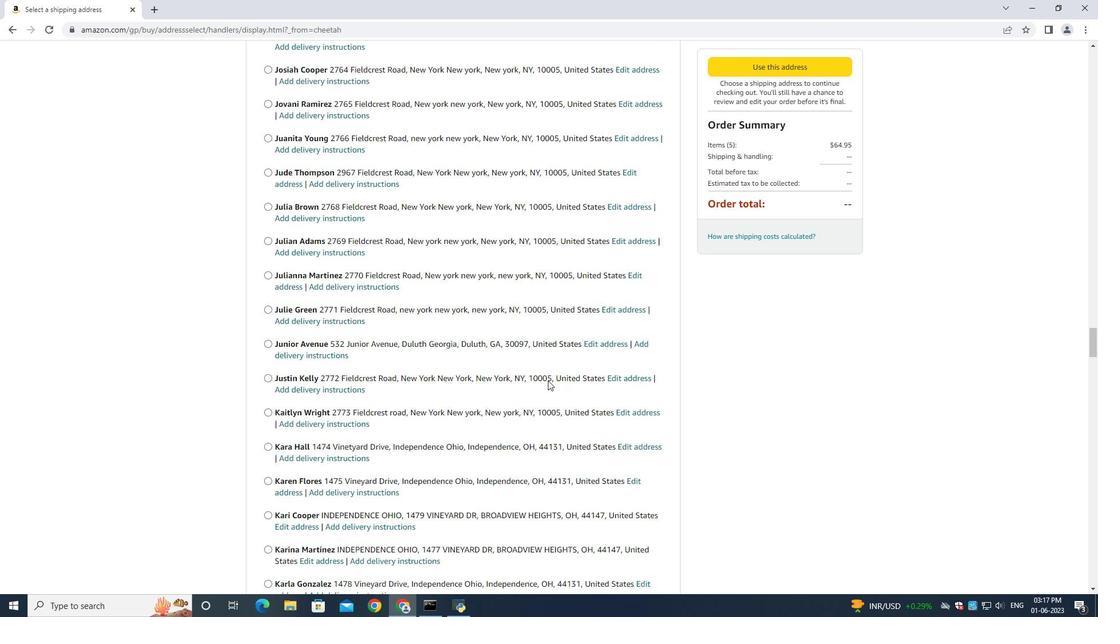 
Action: Mouse scrolled (546, 387) with delta (0, 0)
Screenshot: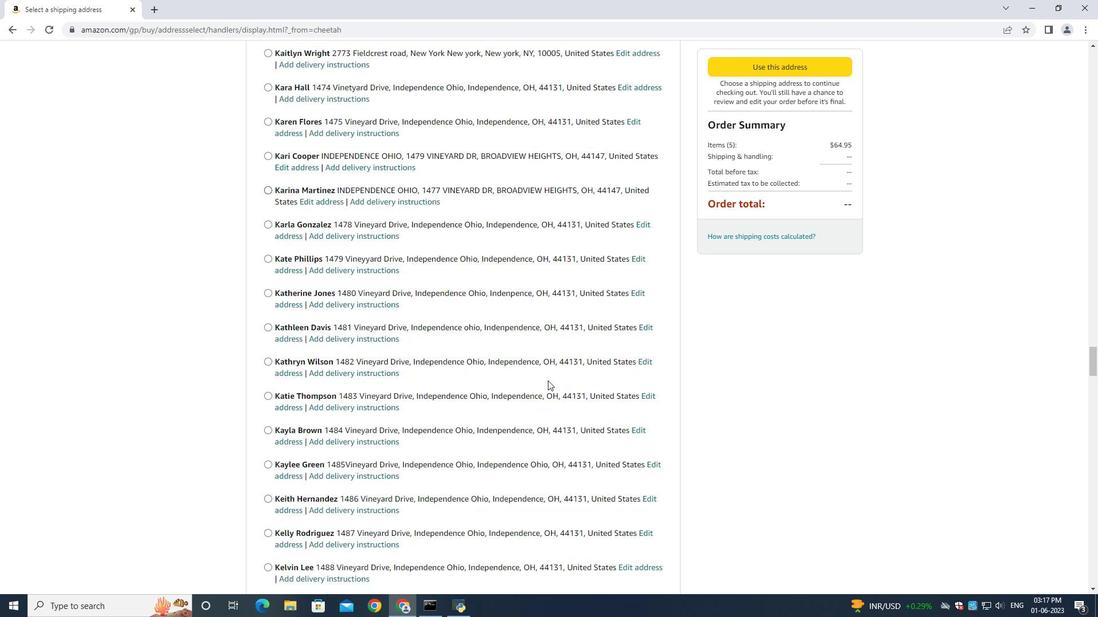 
Action: Mouse moved to (546, 387)
Screenshot: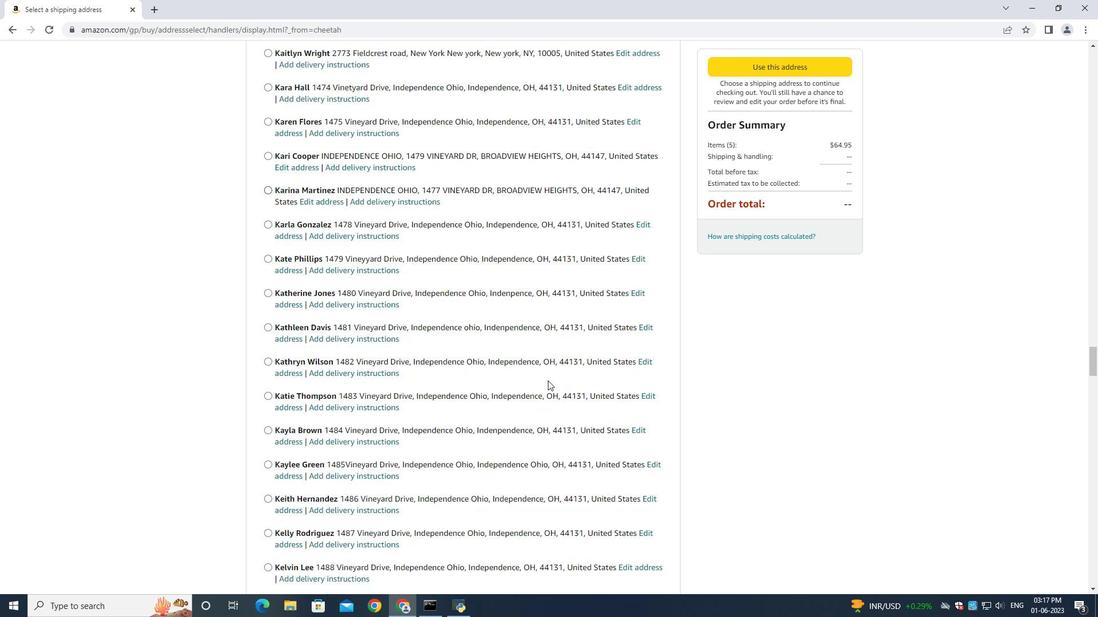 
Action: Mouse scrolled (546, 387) with delta (0, 0)
Screenshot: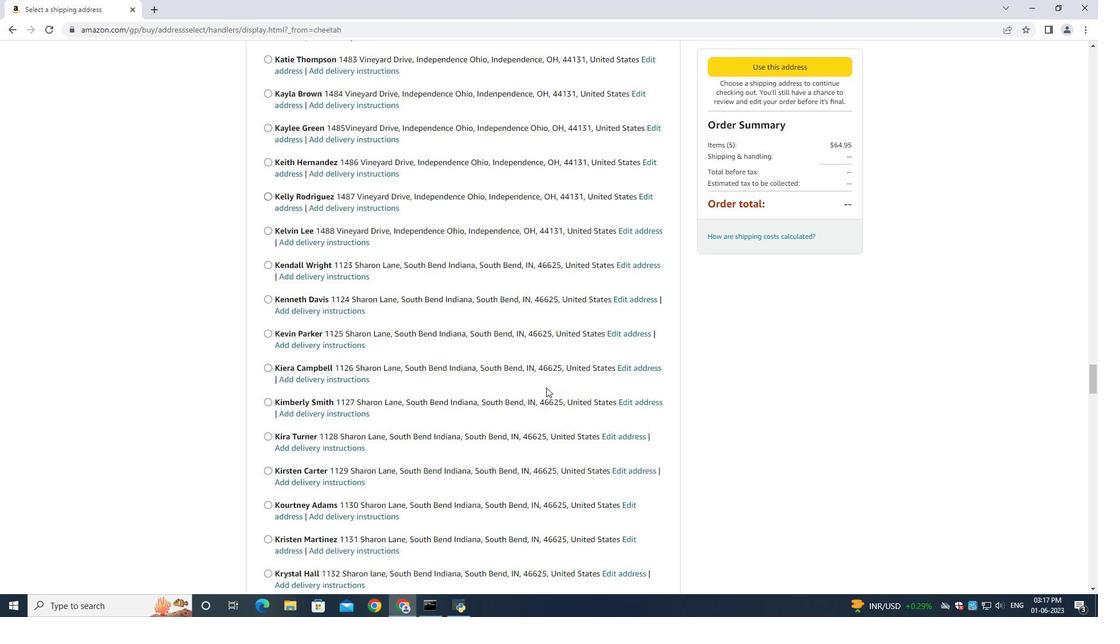
Action: Mouse scrolled (546, 387) with delta (0, 0)
Screenshot: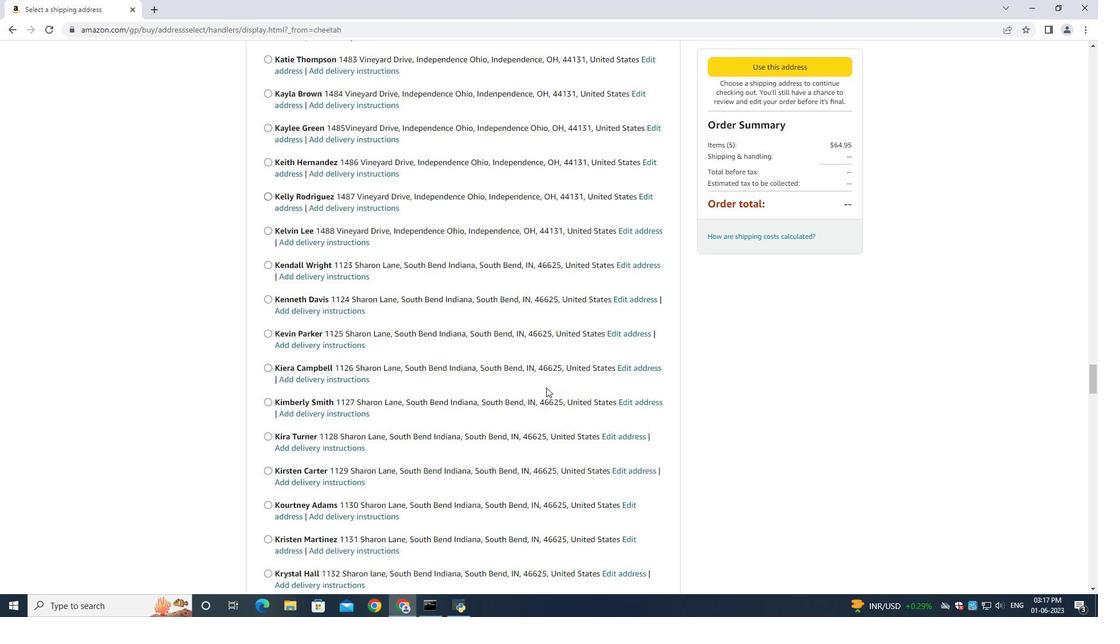 
Action: Mouse scrolled (546, 387) with delta (0, 0)
Screenshot: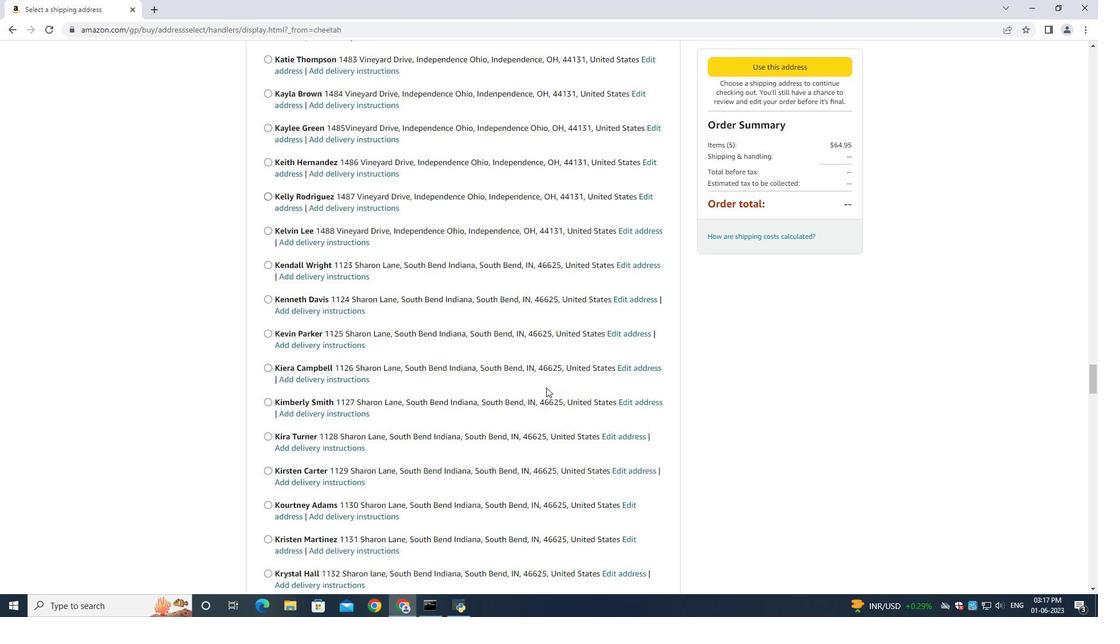 
Action: Mouse scrolled (546, 387) with delta (0, 0)
Screenshot: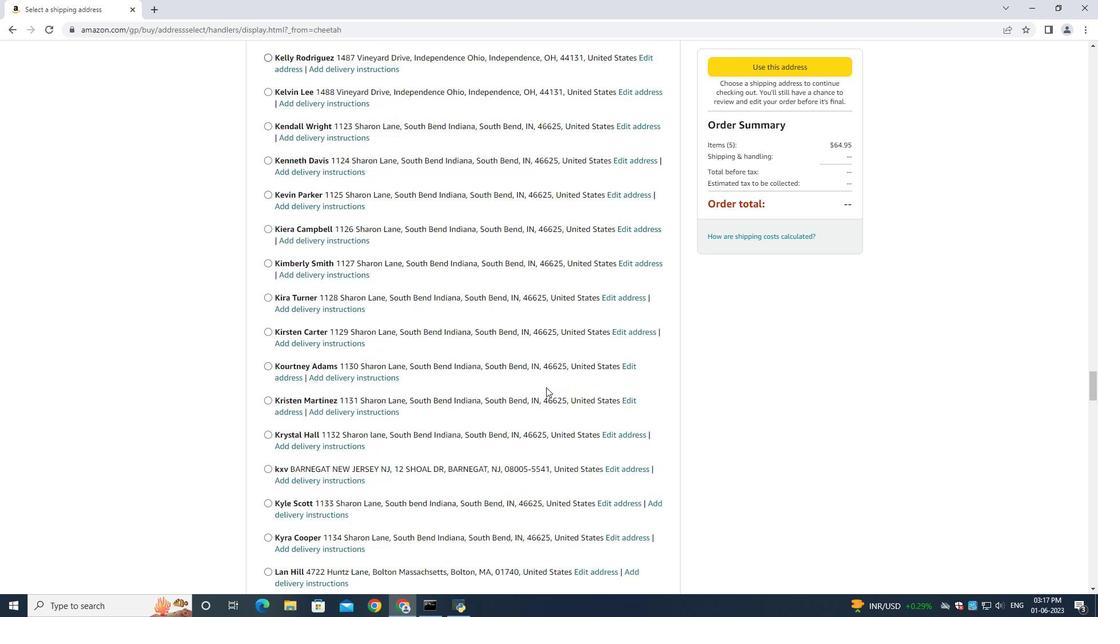 
Action: Mouse scrolled (546, 386) with delta (0, -1)
Screenshot: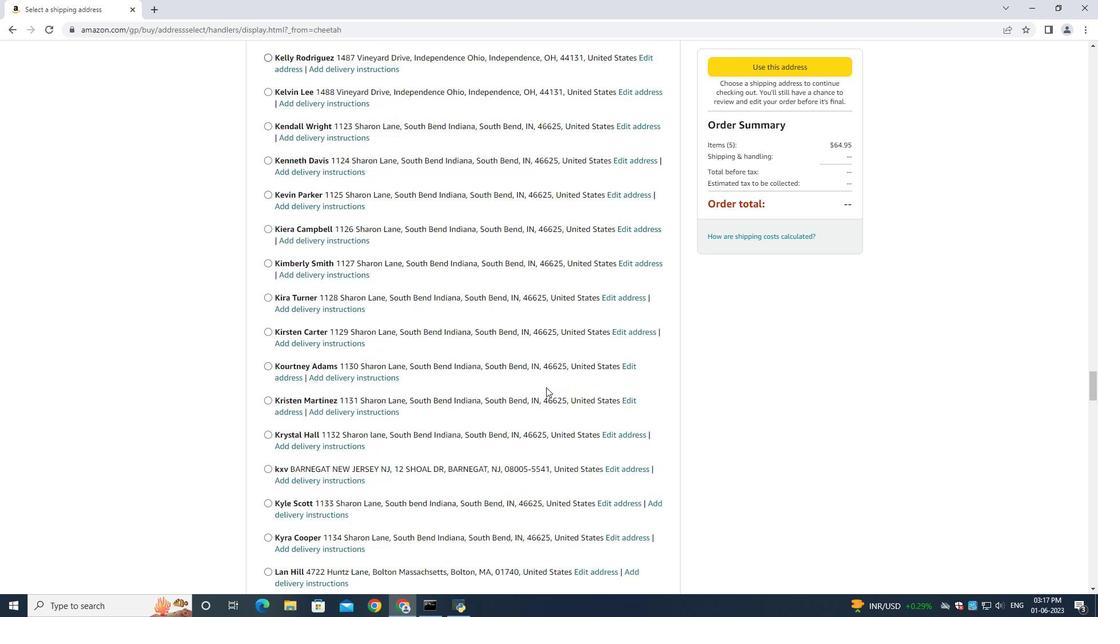 
Action: Mouse scrolled (546, 387) with delta (0, 0)
Screenshot: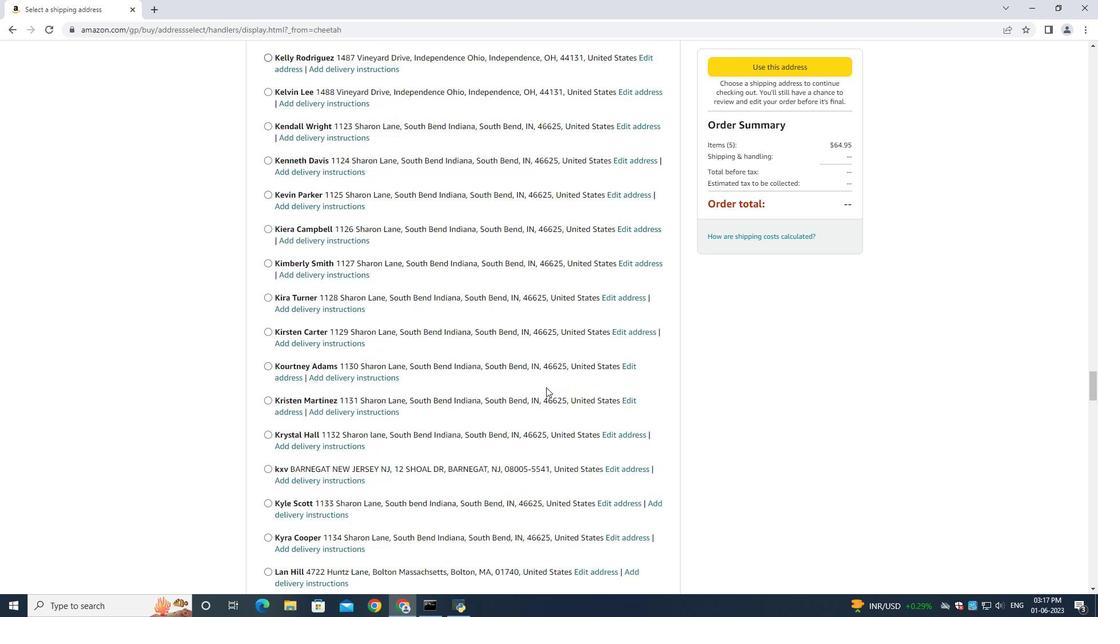 
Action: Mouse moved to (545, 387)
Screenshot: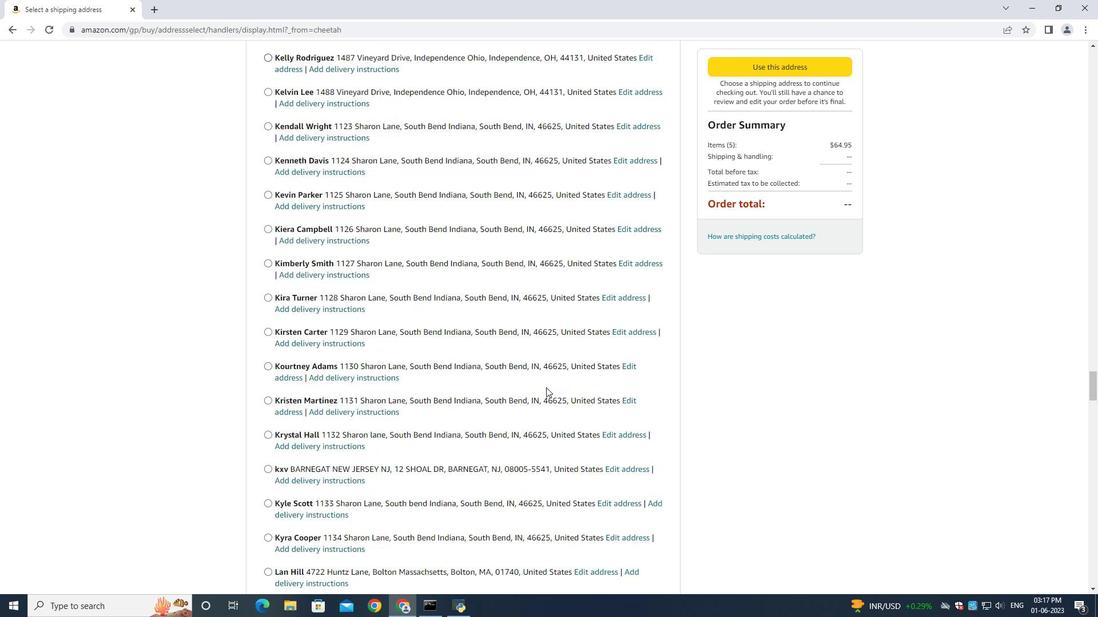 
Action: Mouse scrolled (545, 387) with delta (0, 0)
Screenshot: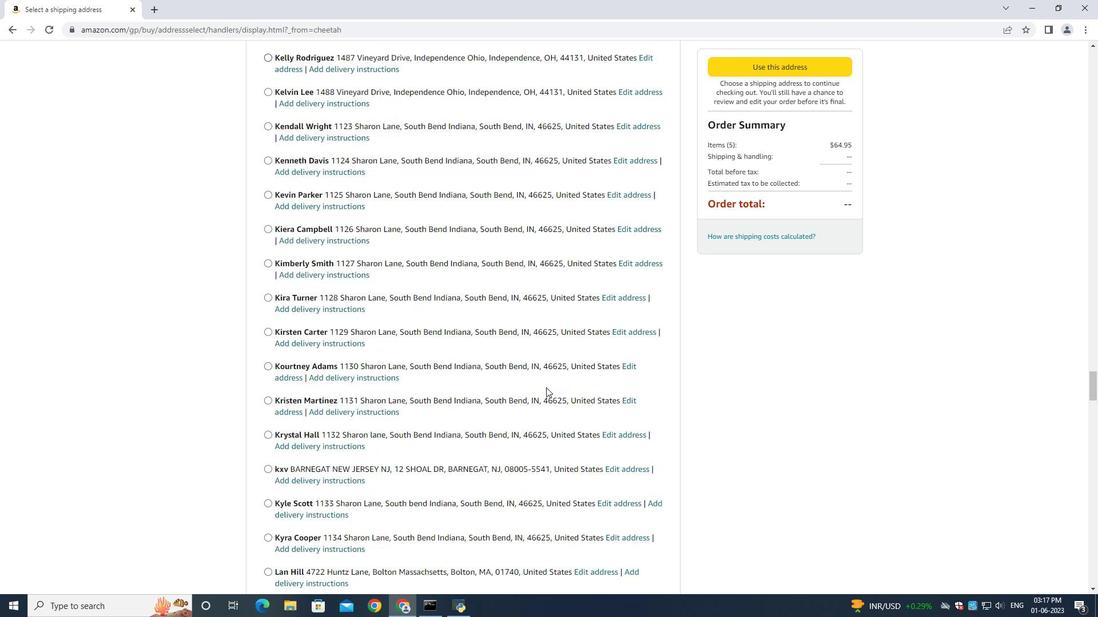 
Action: Mouse moved to (543, 386)
Screenshot: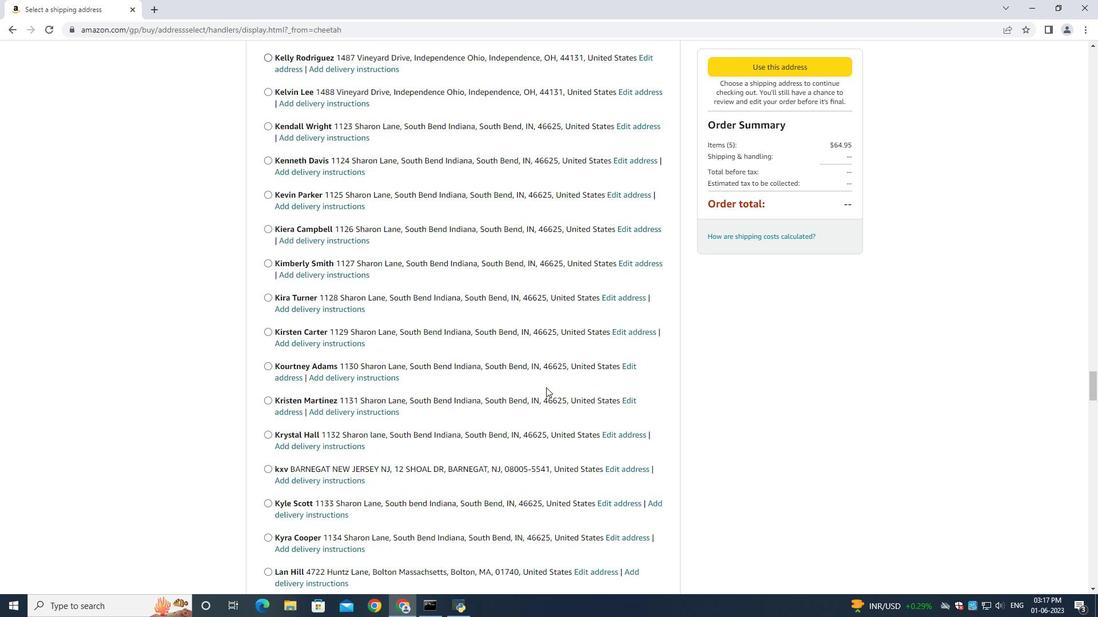 
Action: Mouse scrolled (543, 385) with delta (0, 0)
Screenshot: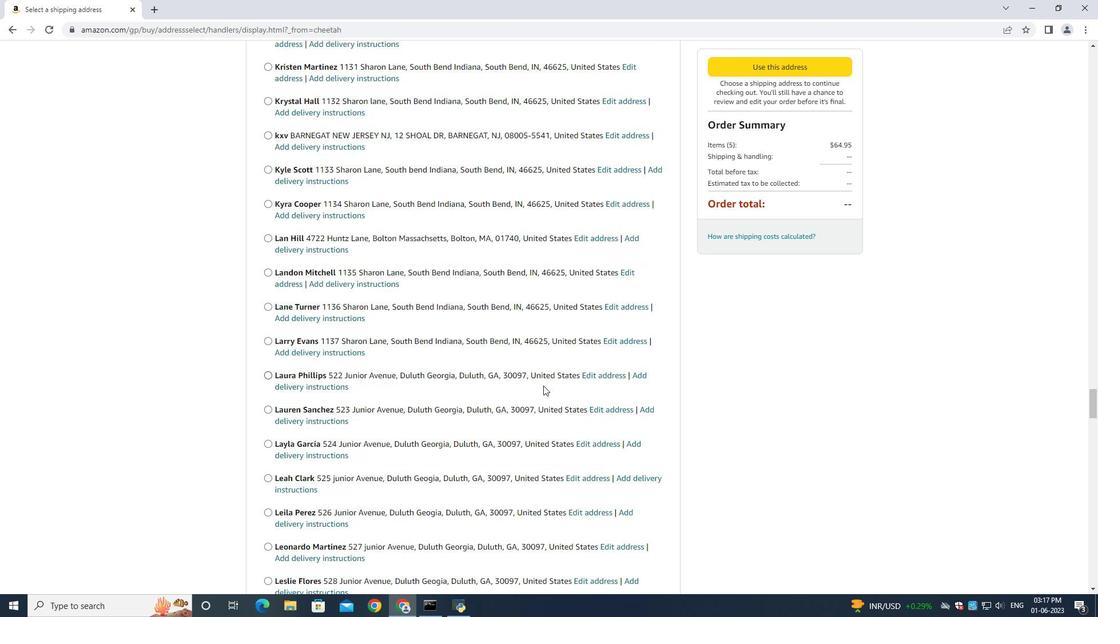 
Action: Mouse moved to (543, 386)
Screenshot: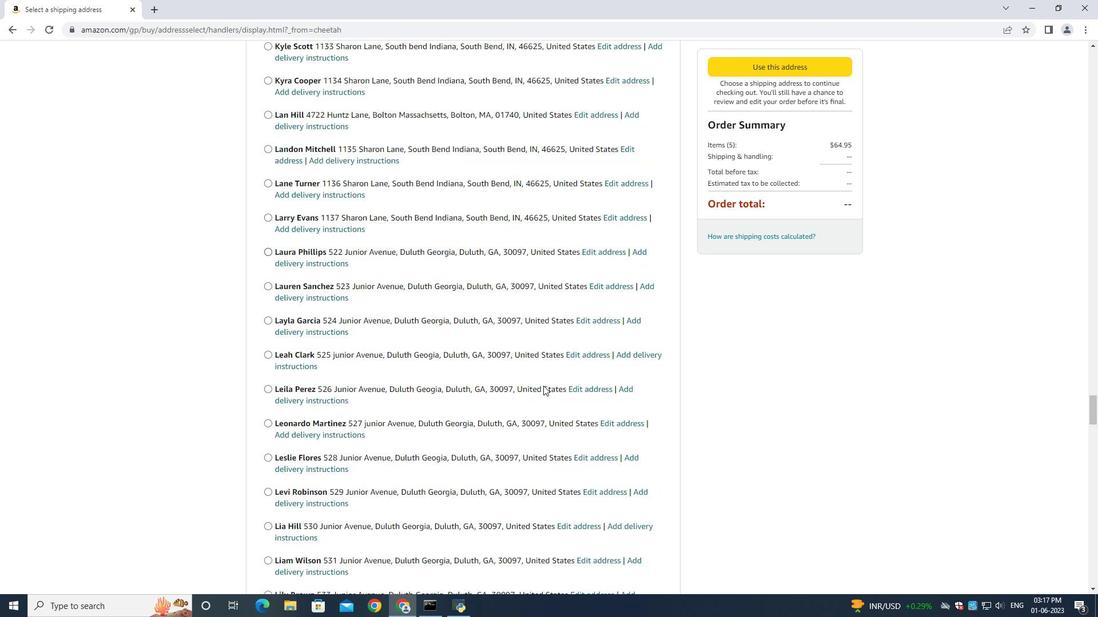 
Action: Mouse scrolled (543, 385) with delta (0, 0)
Screenshot: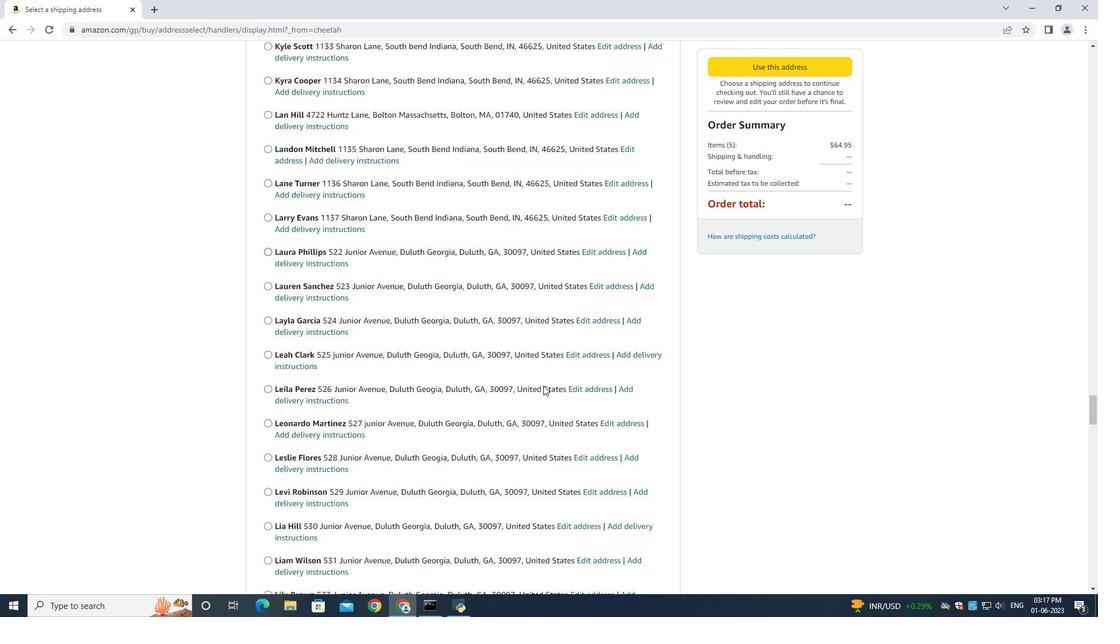 
Action: Mouse moved to (542, 386)
Screenshot: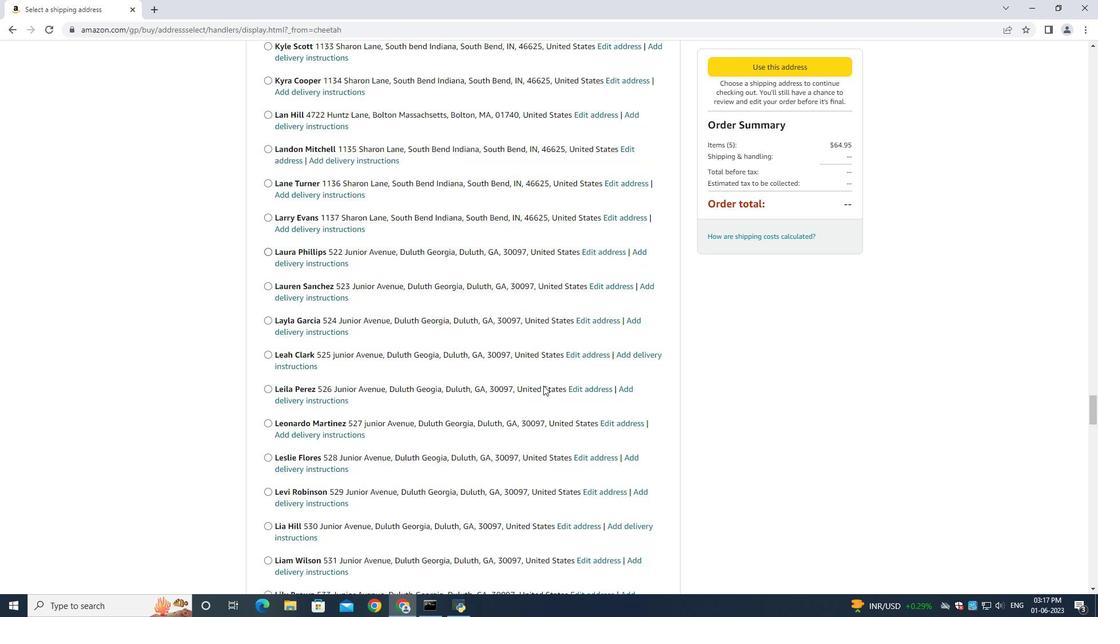 
Action: Mouse scrolled (543, 385) with delta (0, 0)
Screenshot: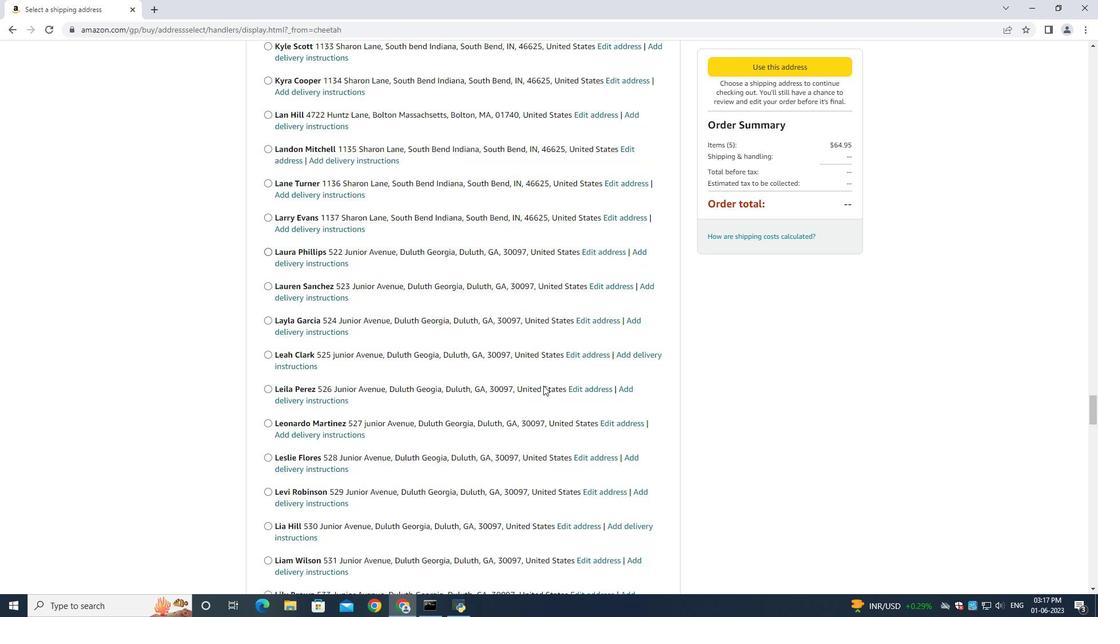 
Action: Mouse scrolled (543, 384) with delta (0, -1)
Screenshot: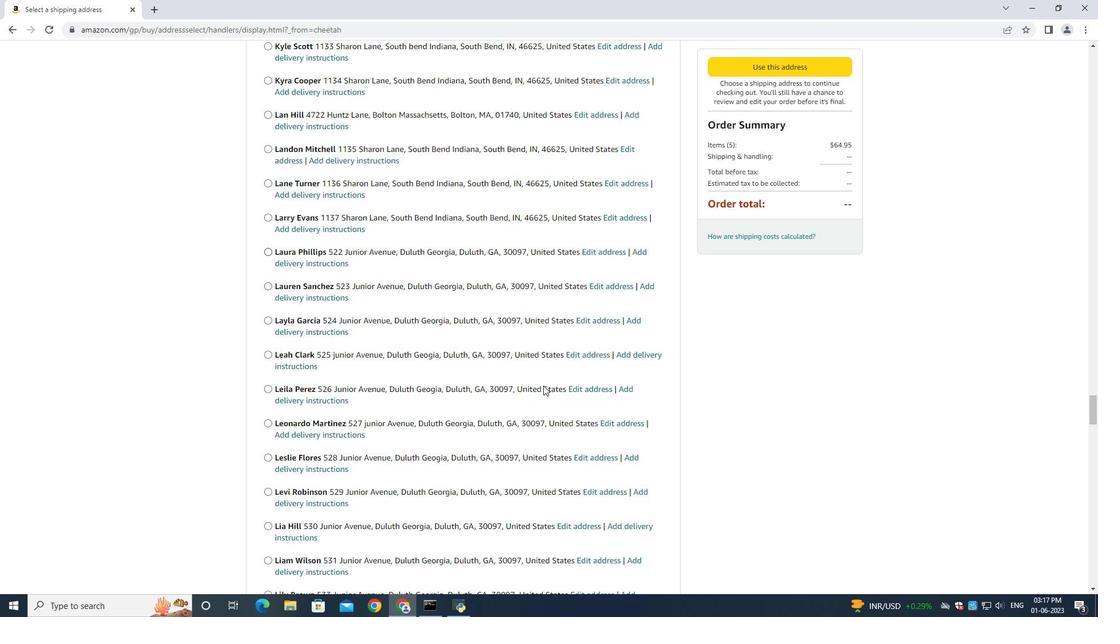 
Action: Mouse moved to (542, 386)
Screenshot: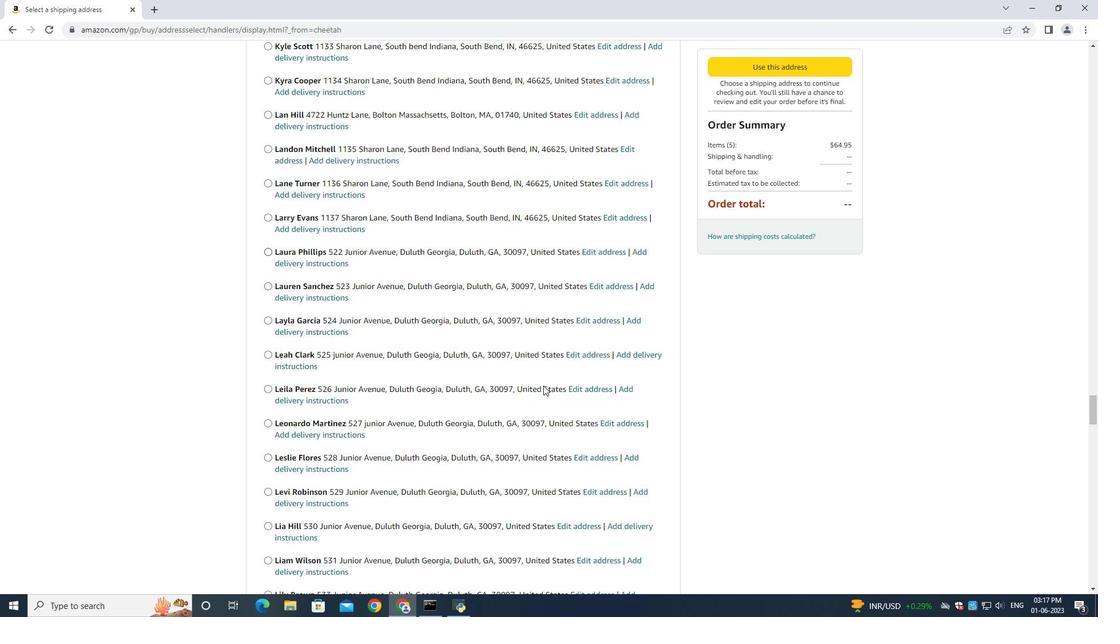 
Action: Mouse scrolled (543, 385) with delta (0, 0)
Screenshot: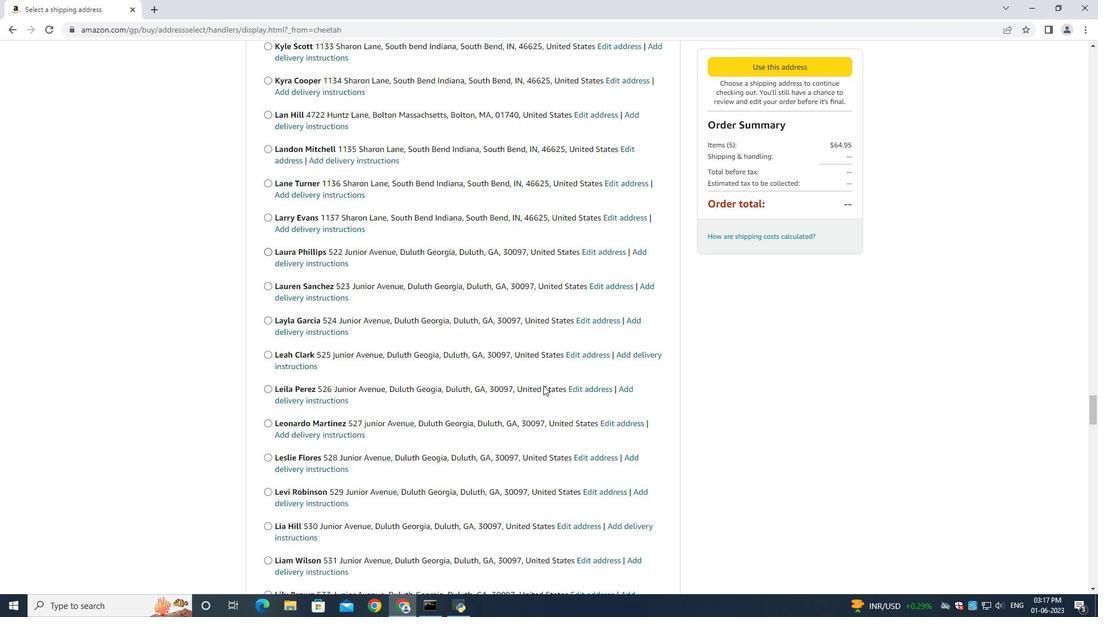
Action: Mouse scrolled (543, 385) with delta (0, 0)
Screenshot: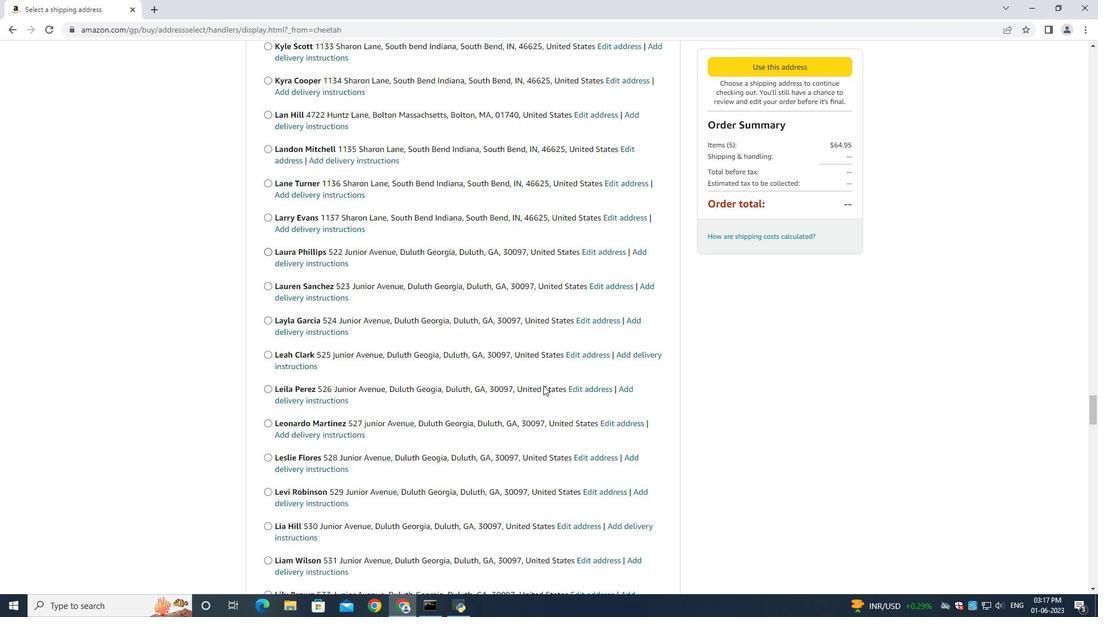 
Action: Mouse scrolled (542, 385) with delta (0, 0)
Screenshot: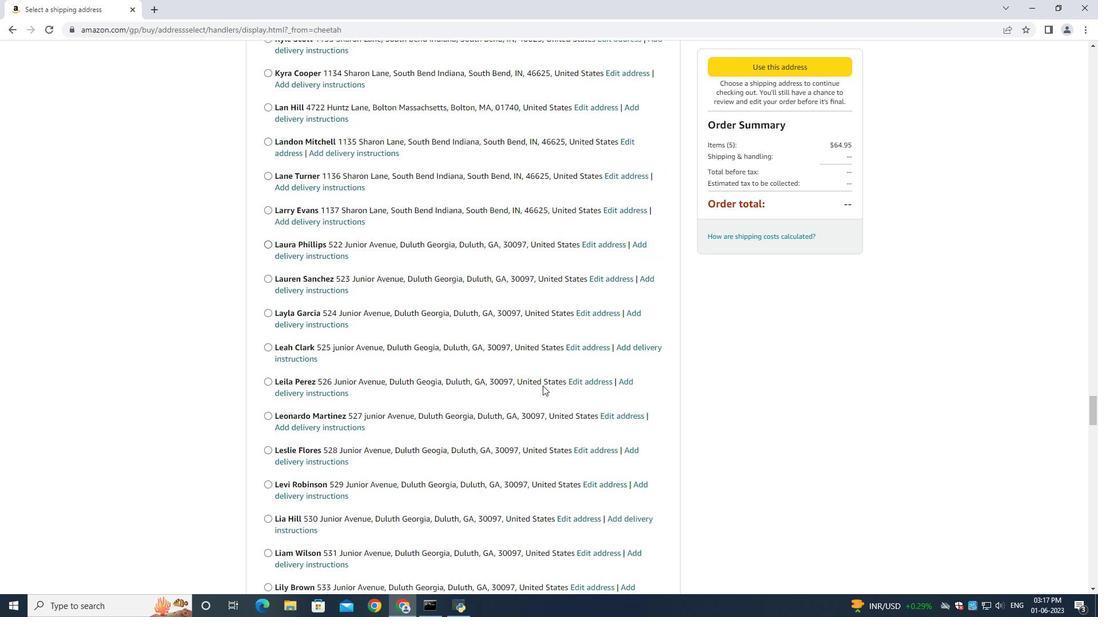 
Action: Mouse scrolled (542, 385) with delta (0, 0)
Screenshot: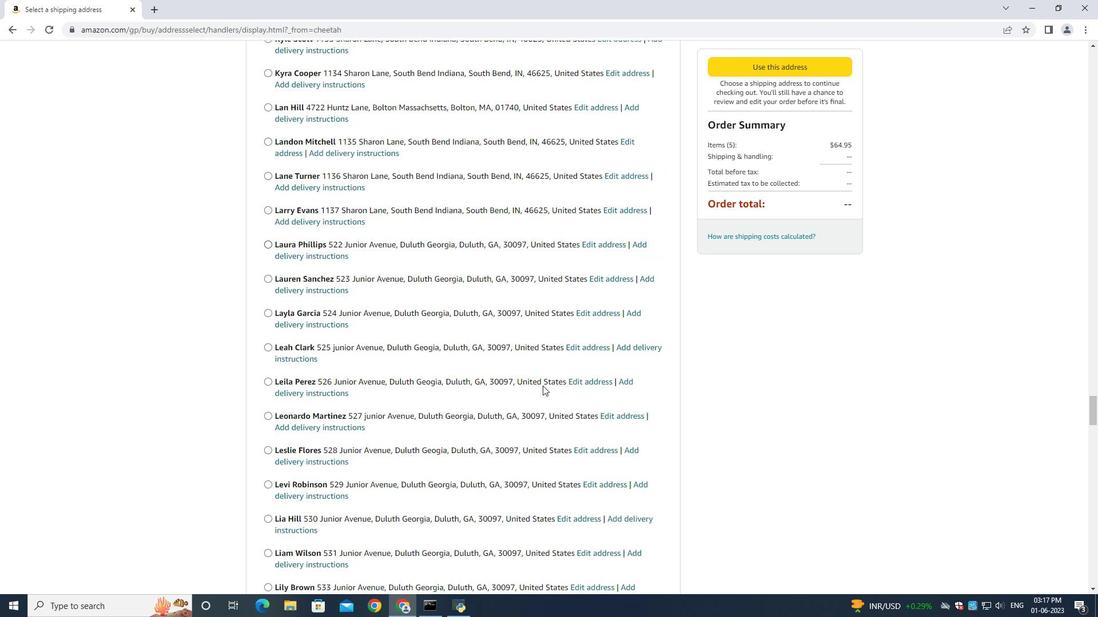 
Action: Mouse scrolled (542, 385) with delta (0, 0)
Screenshot: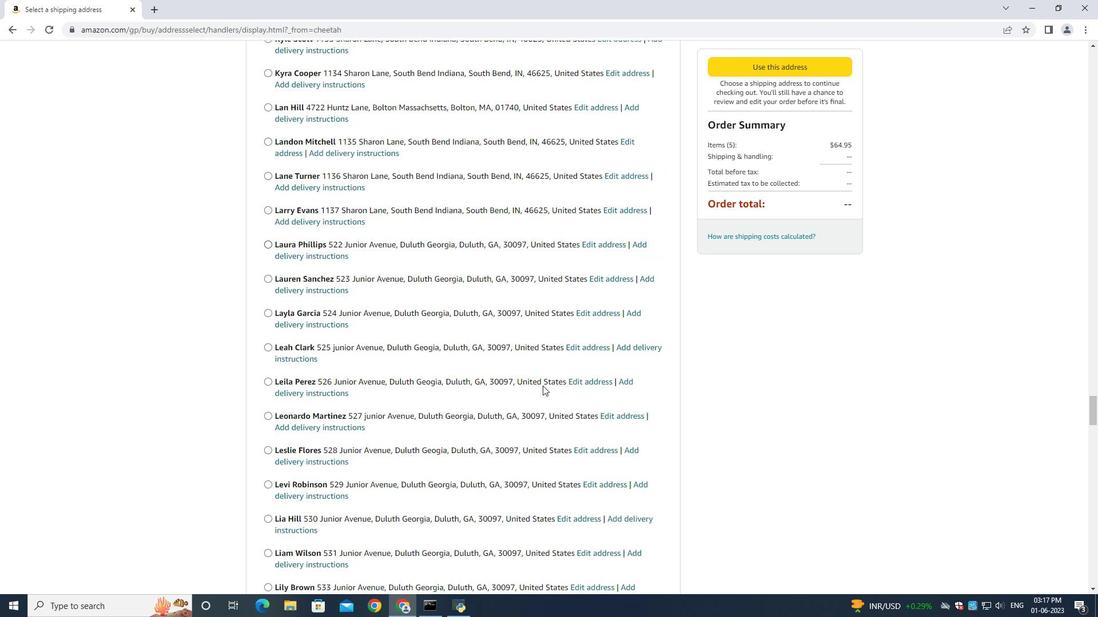 
Action: Mouse scrolled (542, 385) with delta (0, 0)
Screenshot: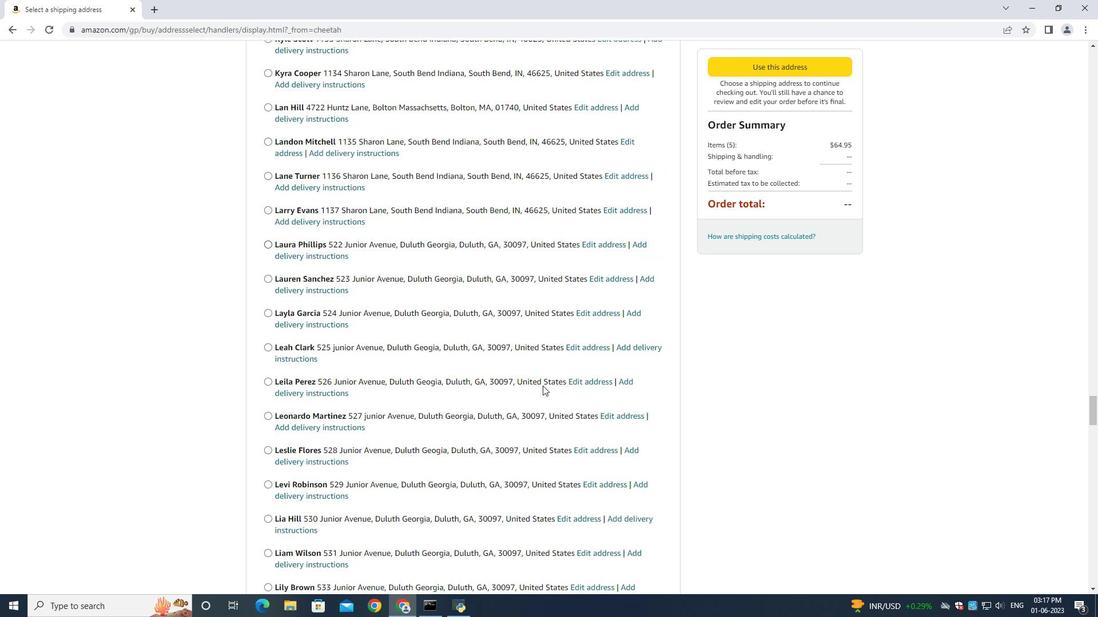 
Action: Mouse scrolled (542, 385) with delta (0, 0)
Screenshot: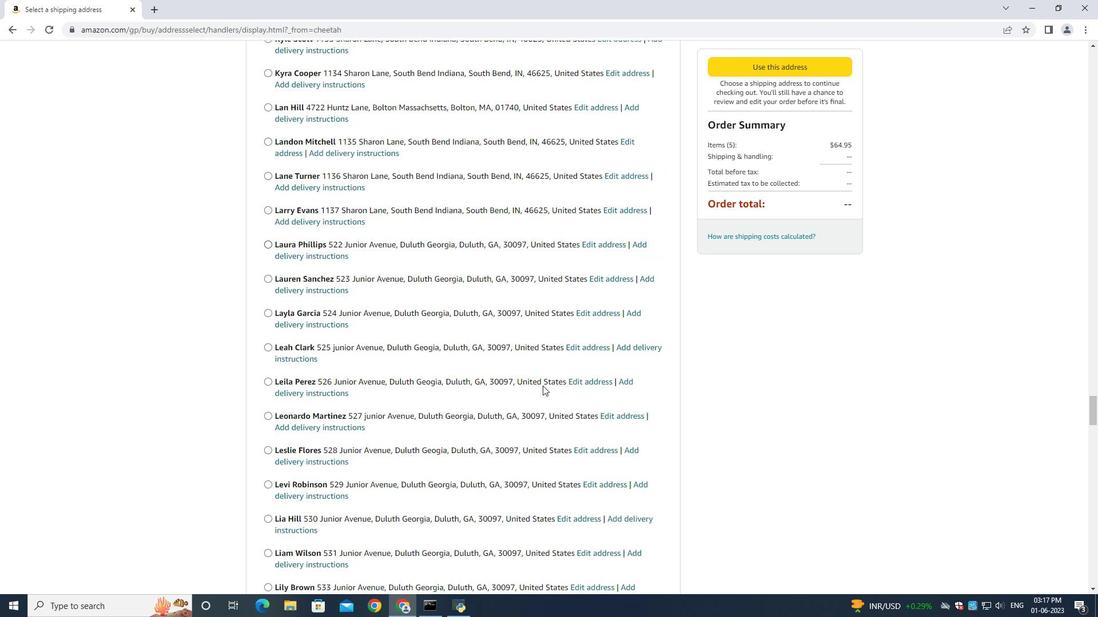 
Action: Mouse scrolled (542, 385) with delta (0, 0)
Screenshot: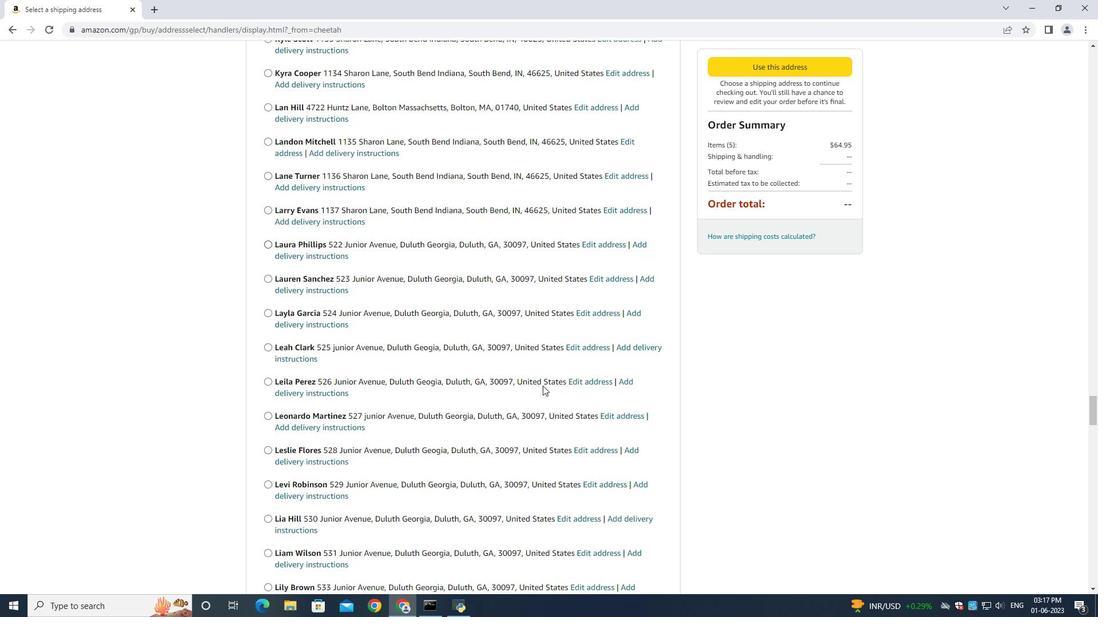 
Action: Mouse scrolled (542, 385) with delta (0, 0)
Screenshot: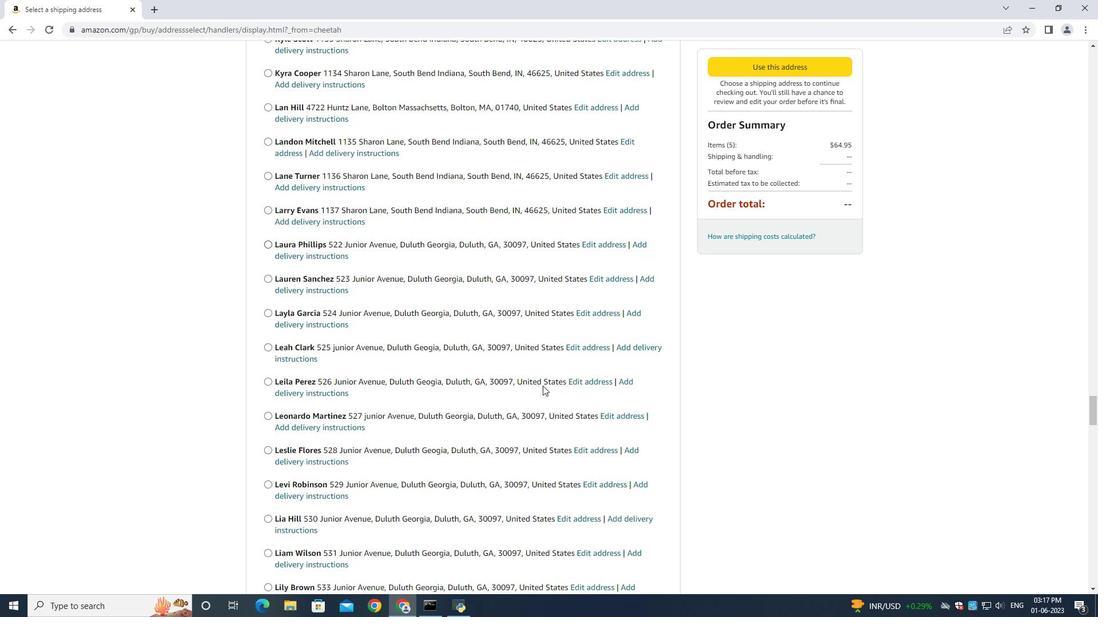
Action: Mouse moved to (542, 386)
Screenshot: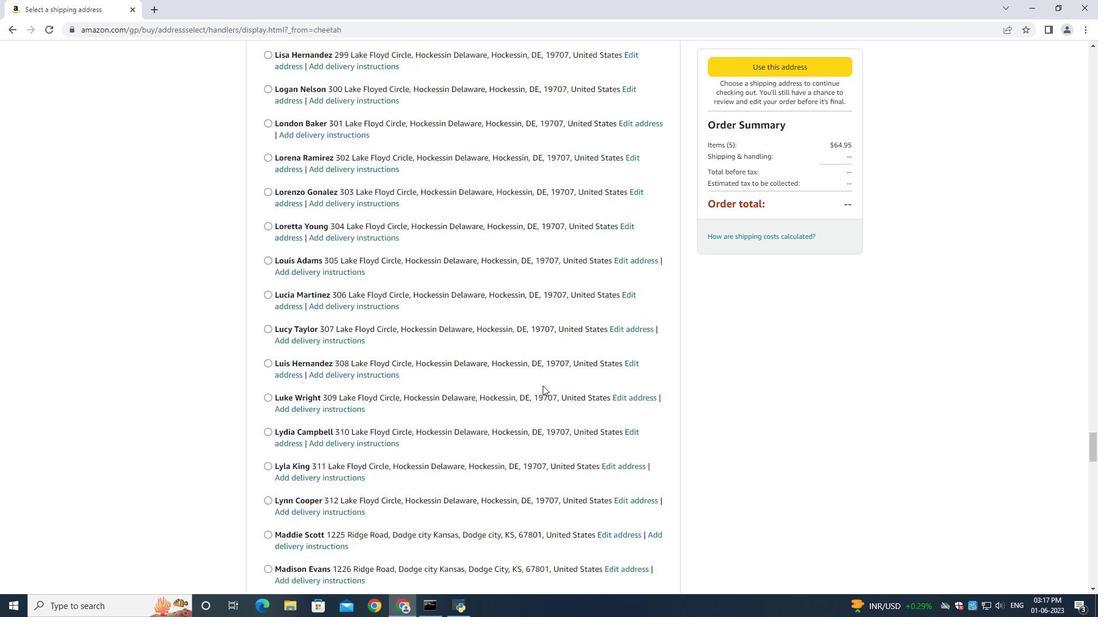 
Action: Mouse scrolled (542, 386) with delta (0, 0)
Screenshot: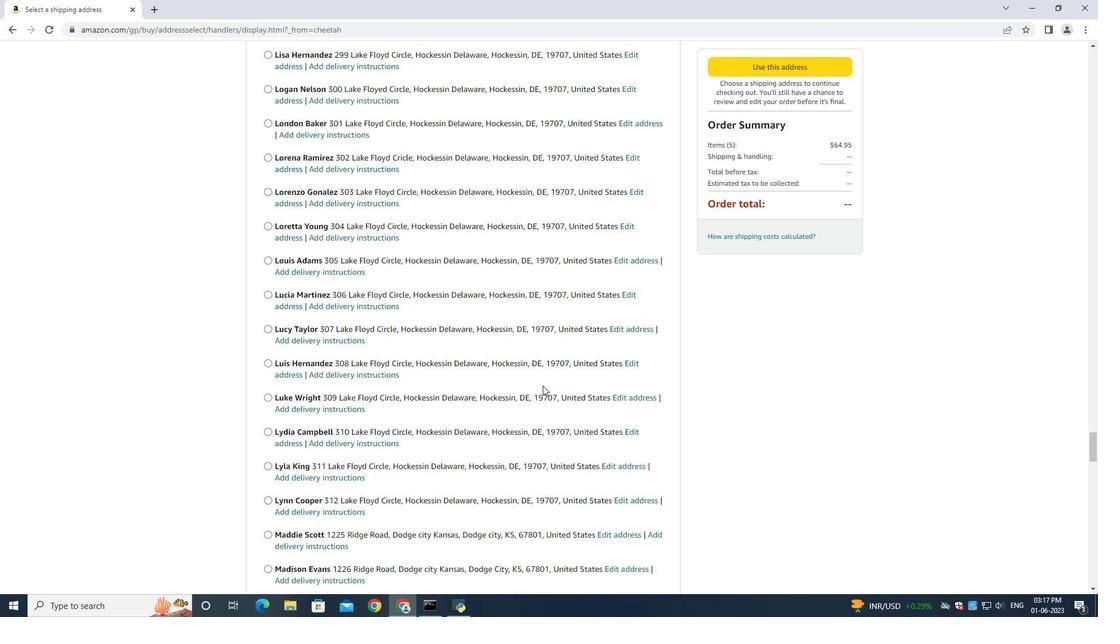 
Action: Mouse moved to (542, 388)
Screenshot: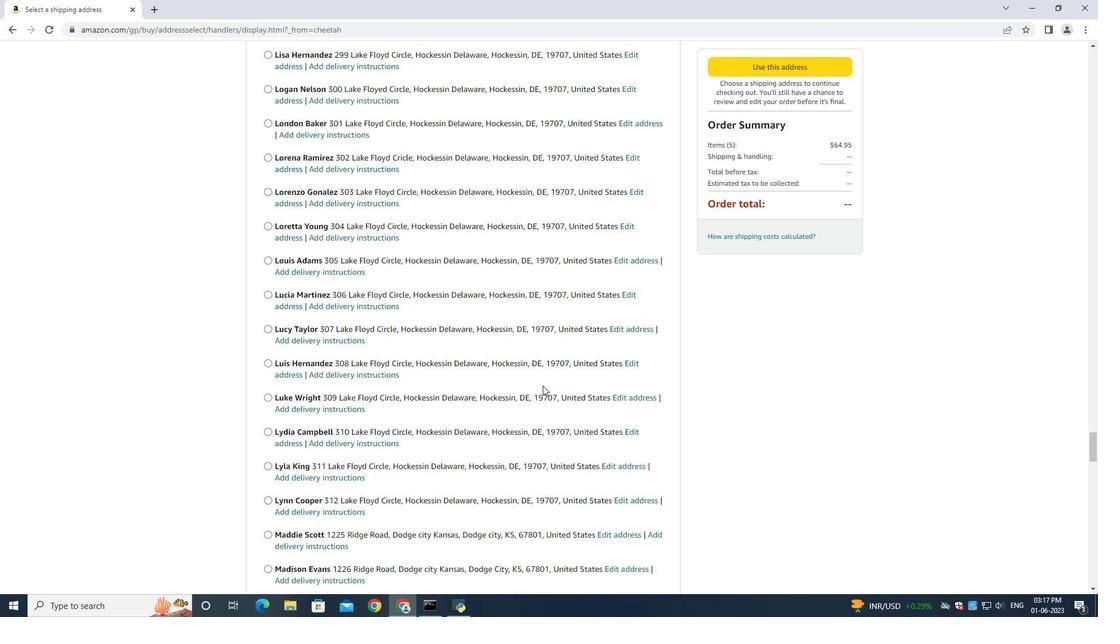 
Action: Mouse scrolled (542, 388) with delta (0, 0)
Screenshot: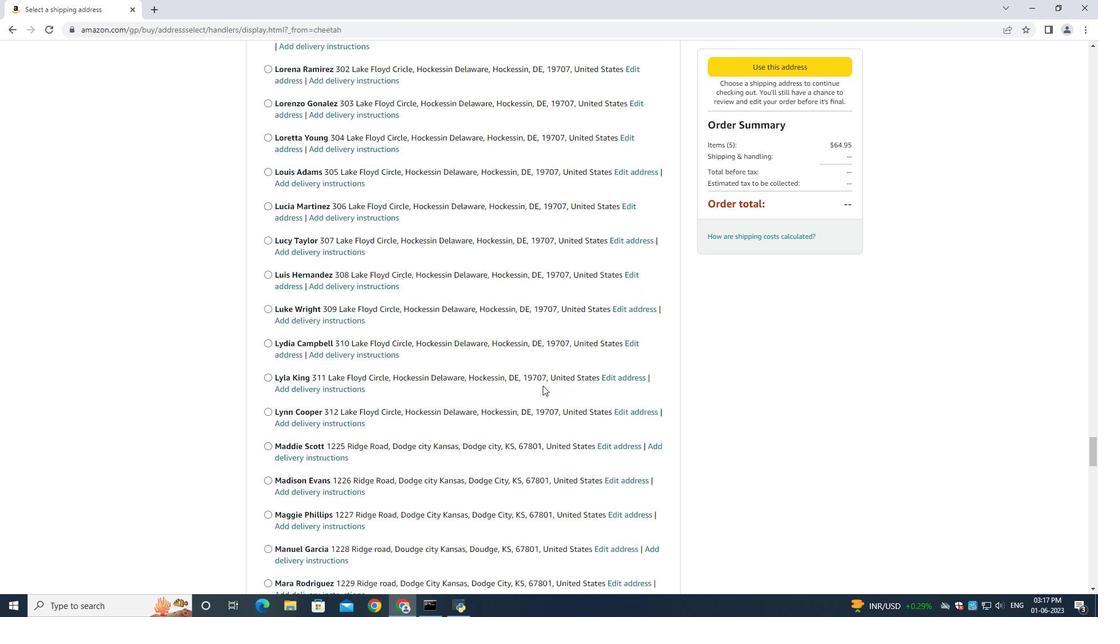 
Action: Mouse scrolled (542, 388) with delta (0, 0)
Screenshot: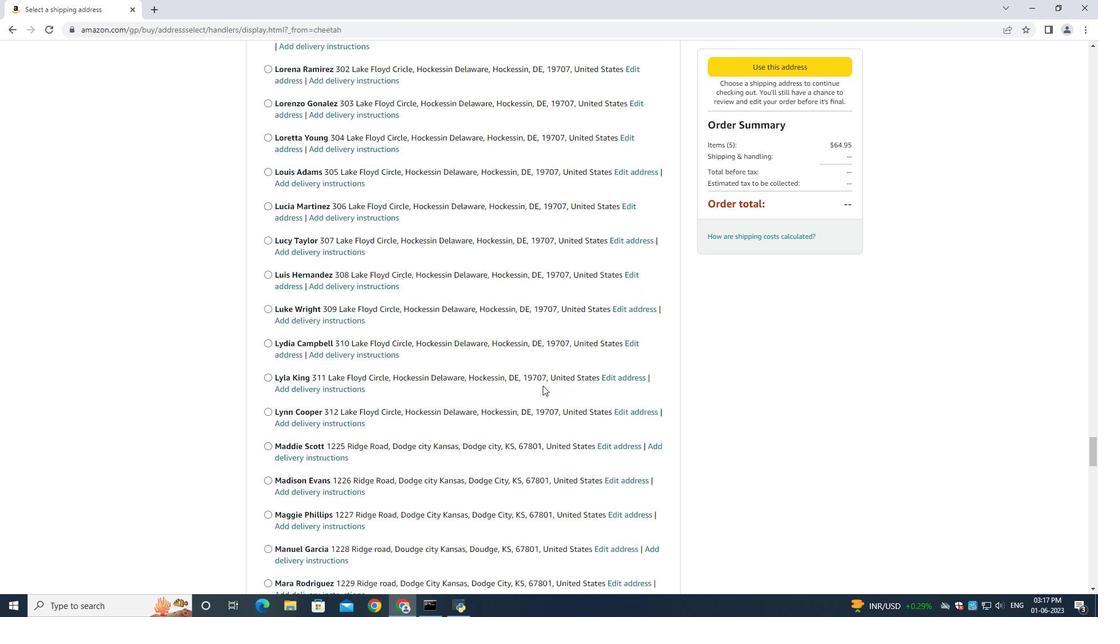 
Action: Mouse scrolled (542, 387) with delta (0, -1)
Screenshot: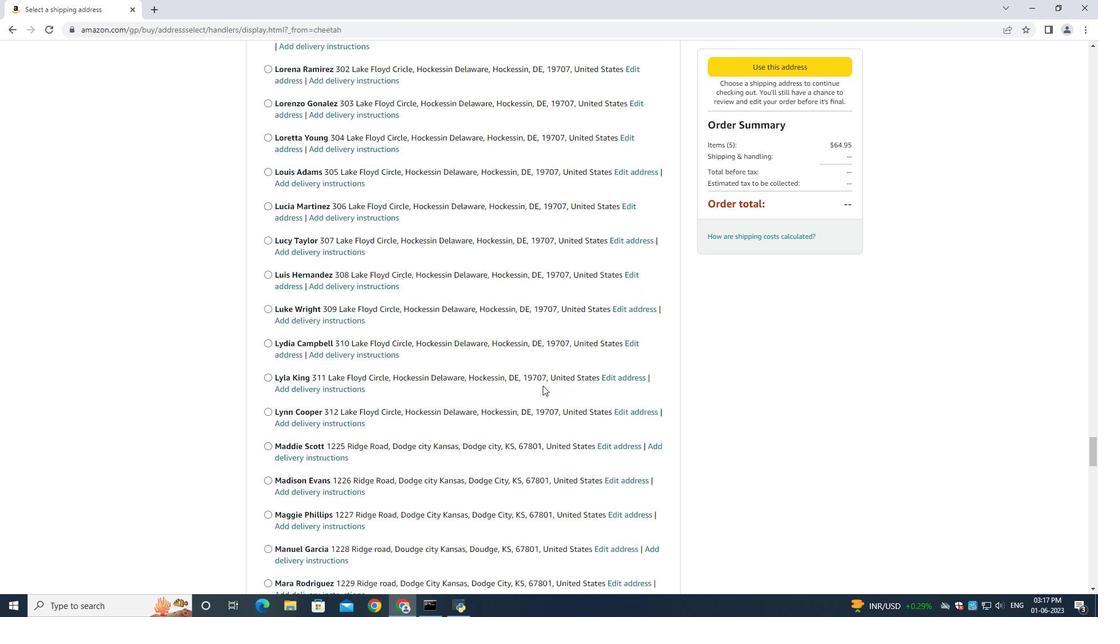 
Action: Mouse scrolled (542, 388) with delta (0, 0)
Screenshot: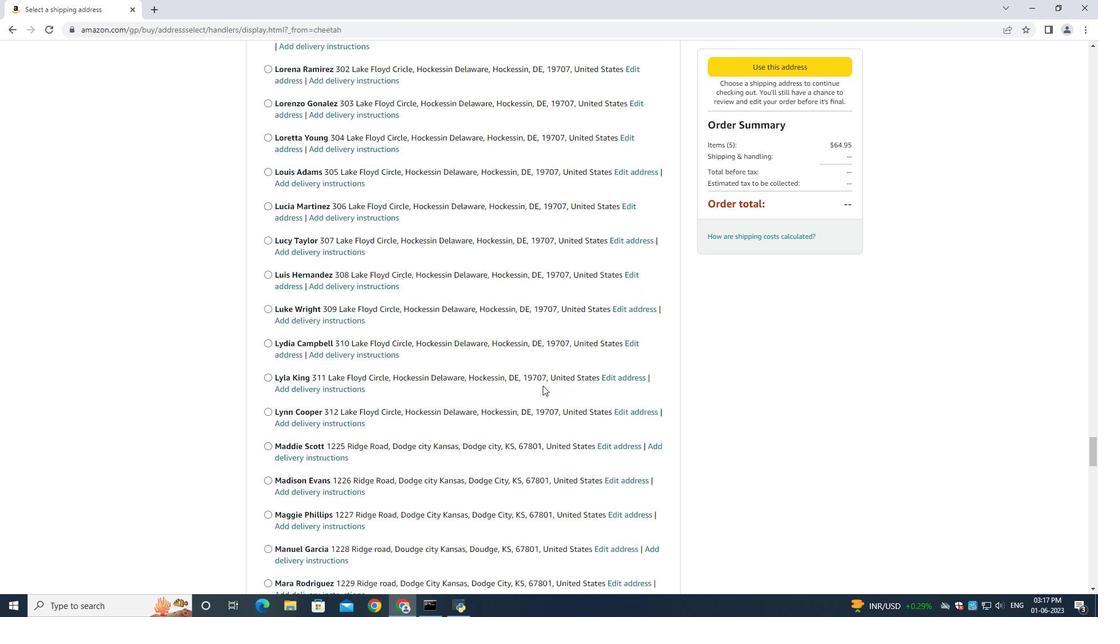
Action: Mouse scrolled (542, 388) with delta (0, 0)
Screenshot: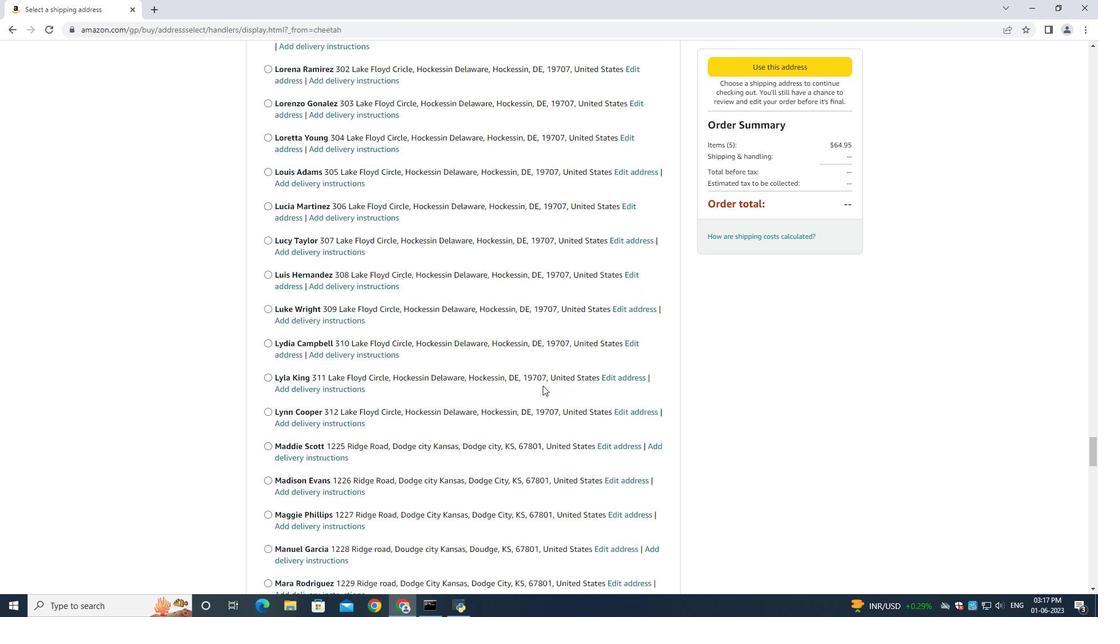 
Action: Mouse moved to (541, 388)
Screenshot: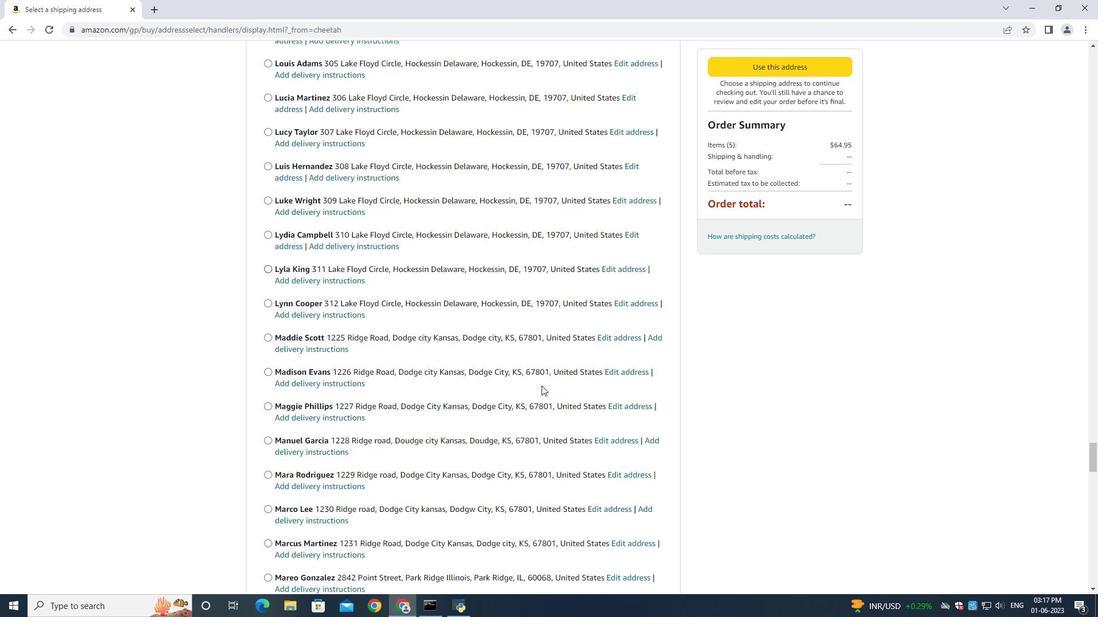 
Action: Mouse scrolled (541, 387) with delta (0, 0)
Screenshot: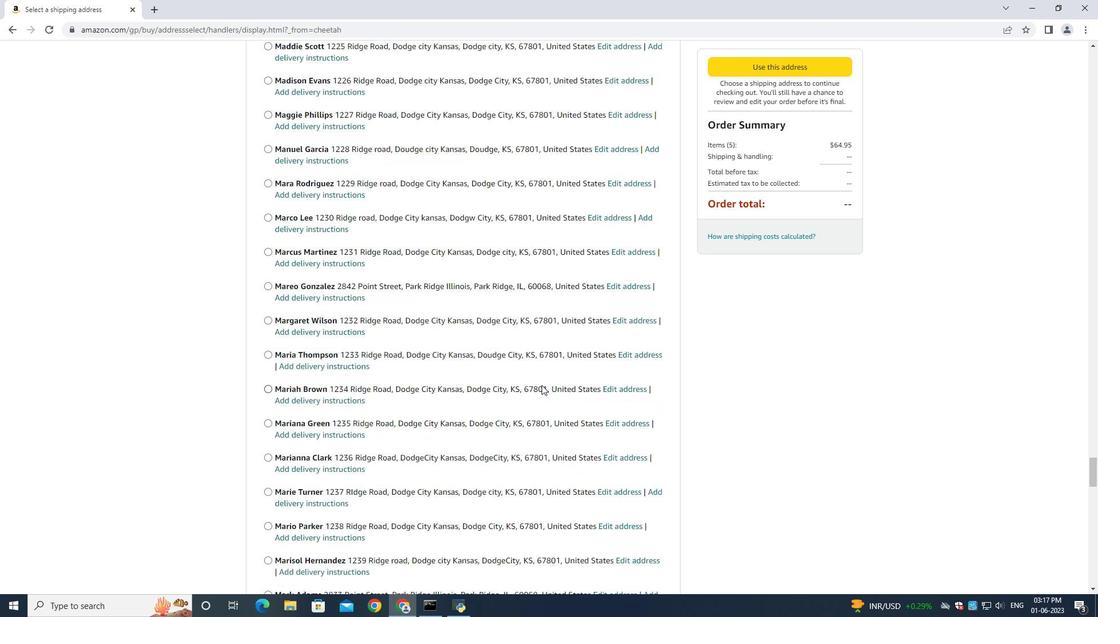 
Action: Mouse moved to (541, 390)
Screenshot: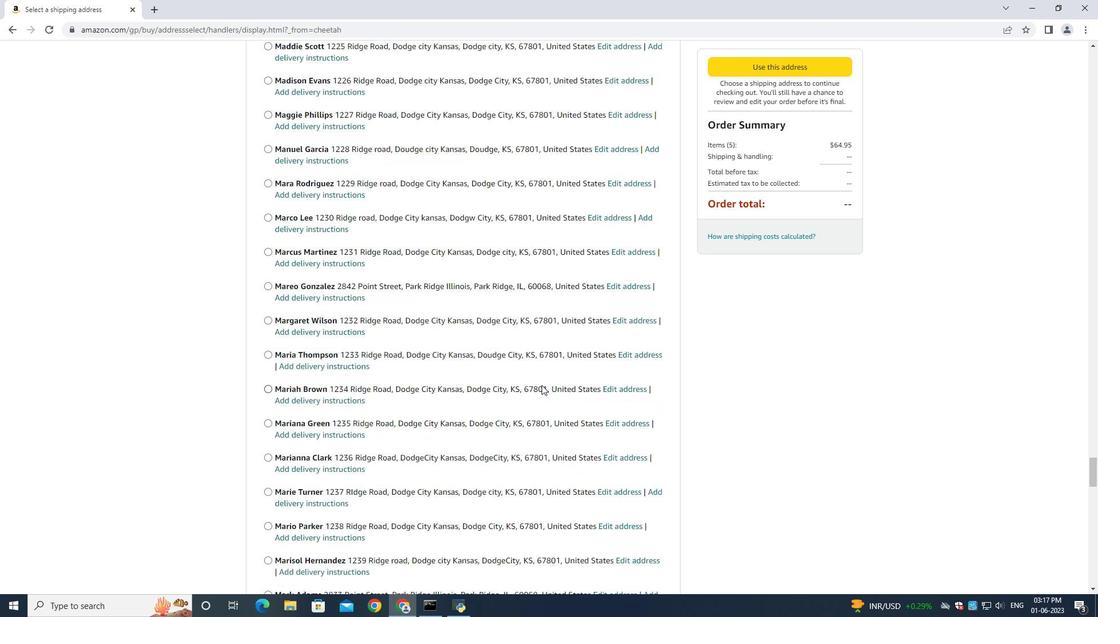 
Action: Mouse scrolled (541, 389) with delta (0, 0)
Screenshot: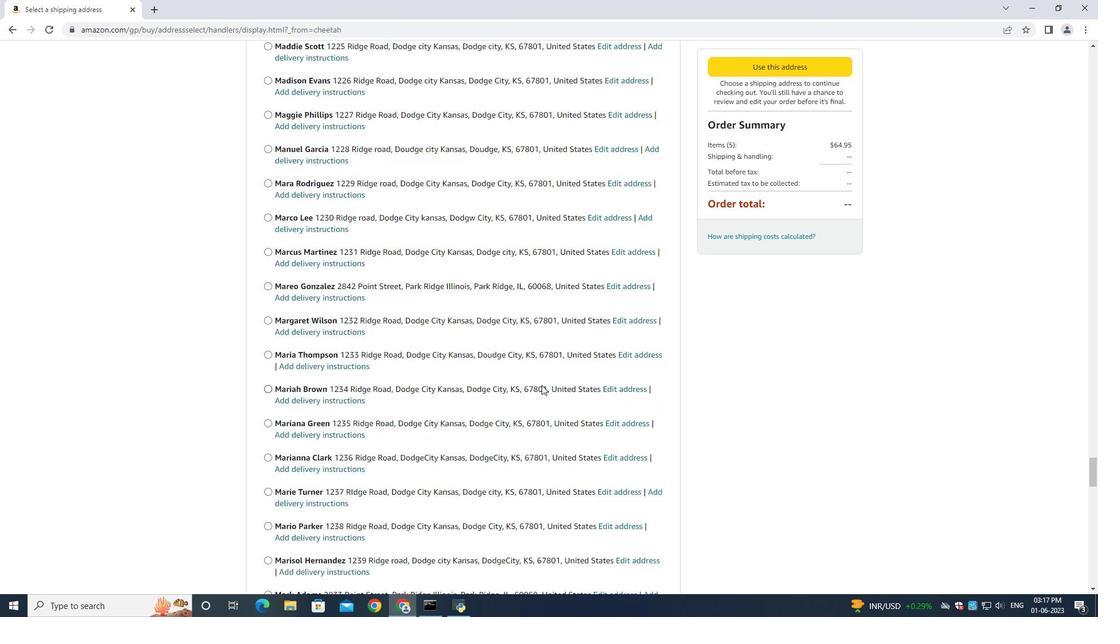 
Action: Mouse scrolled (541, 389) with delta (0, 0)
Screenshot: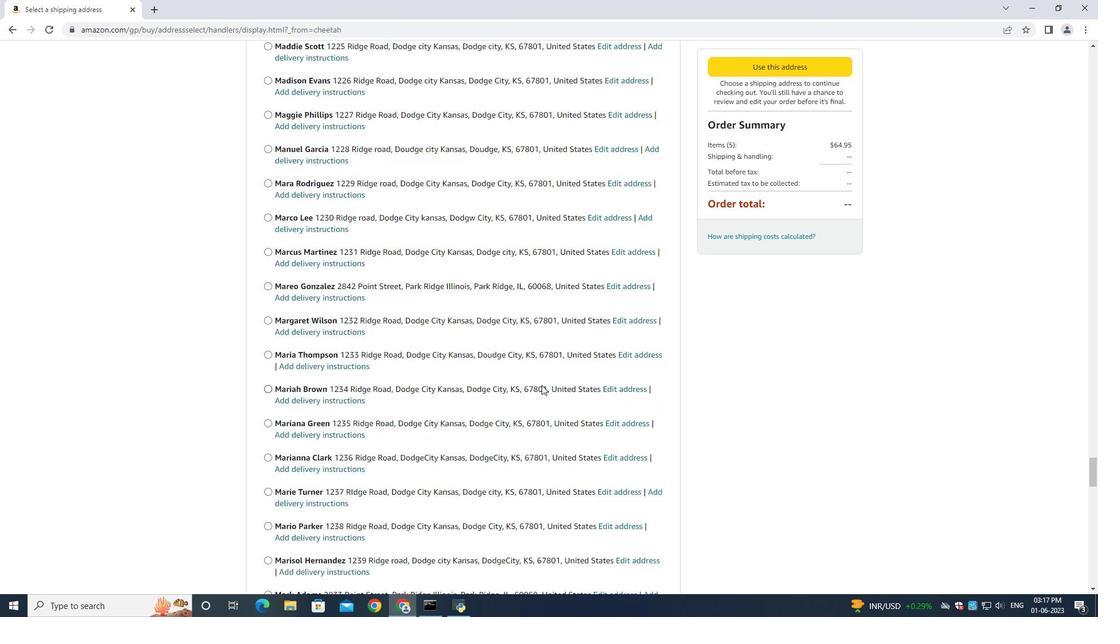 
Action: Mouse scrolled (541, 389) with delta (0, 0)
Screenshot: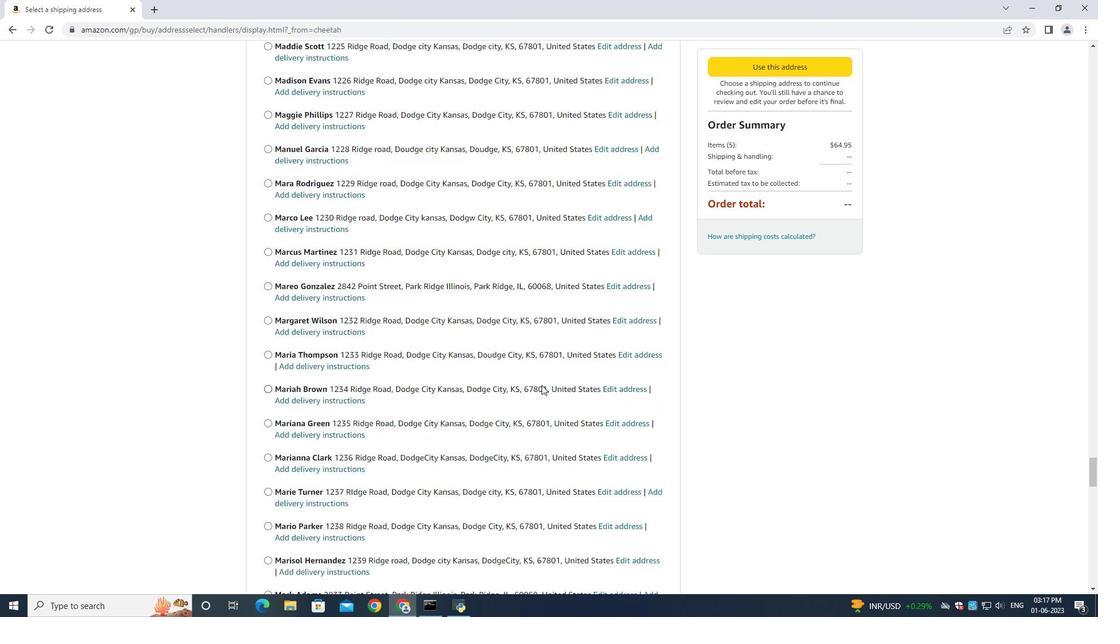 
Action: Mouse moved to (541, 388)
Screenshot: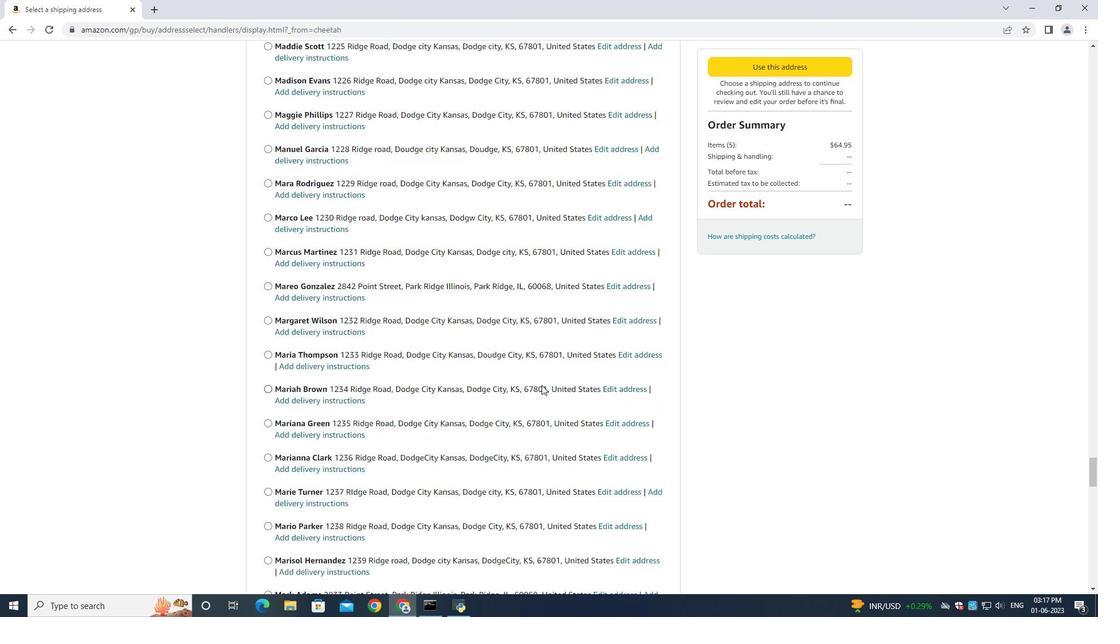 
Action: Mouse scrolled (541, 389) with delta (0, 0)
Screenshot: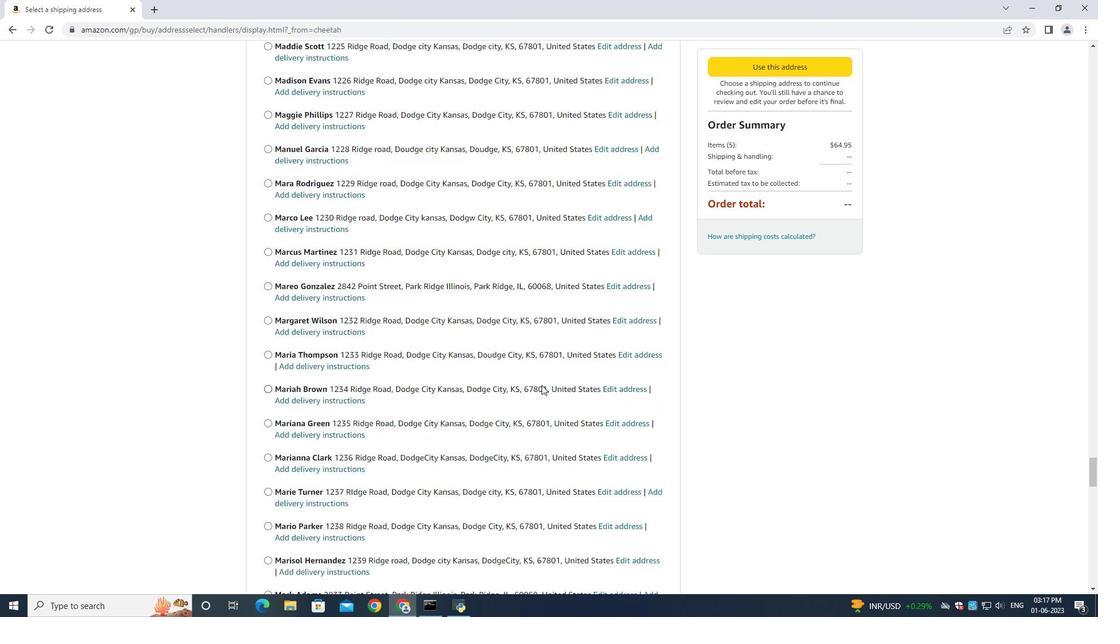 
Action: Mouse moved to (541, 387)
Screenshot: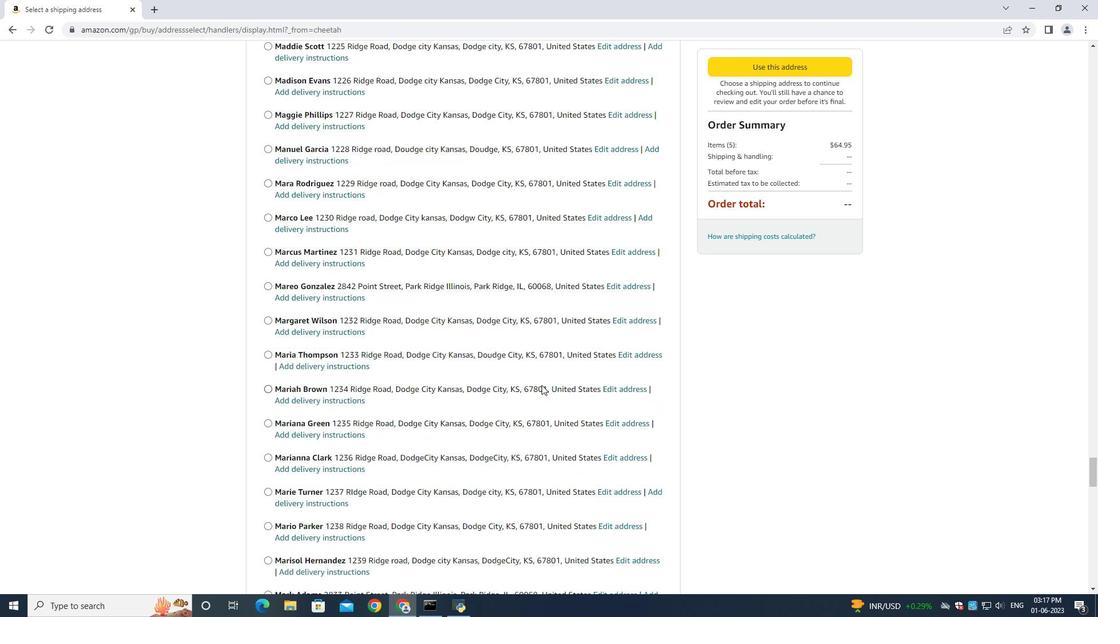 
Action: Mouse scrolled (541, 387) with delta (0, 0)
Screenshot: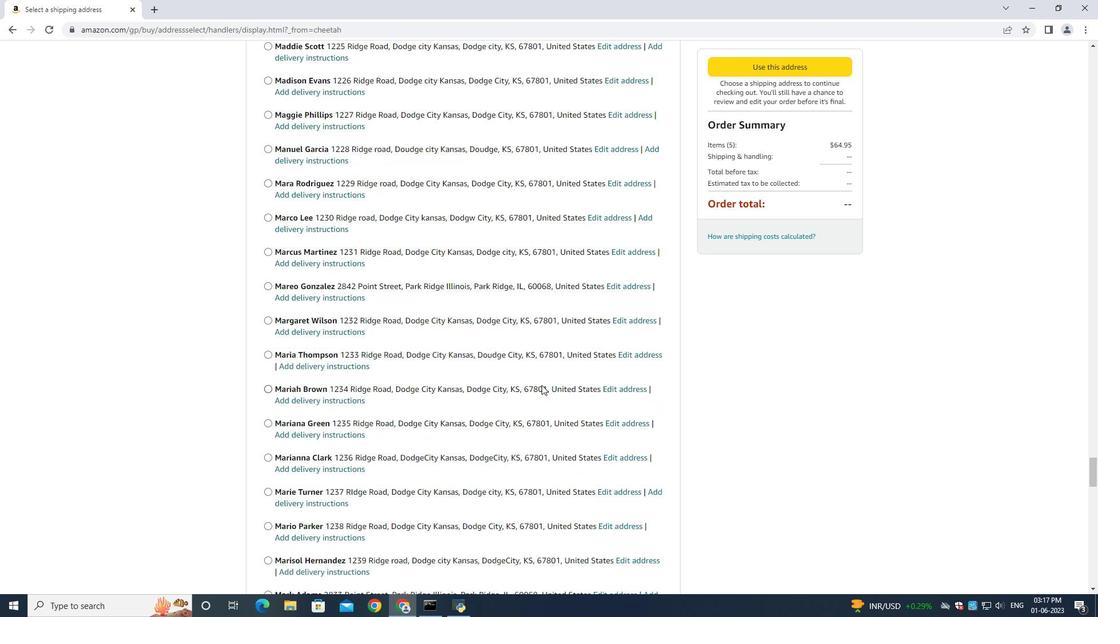 
Action: Mouse moved to (539, 380)
Screenshot: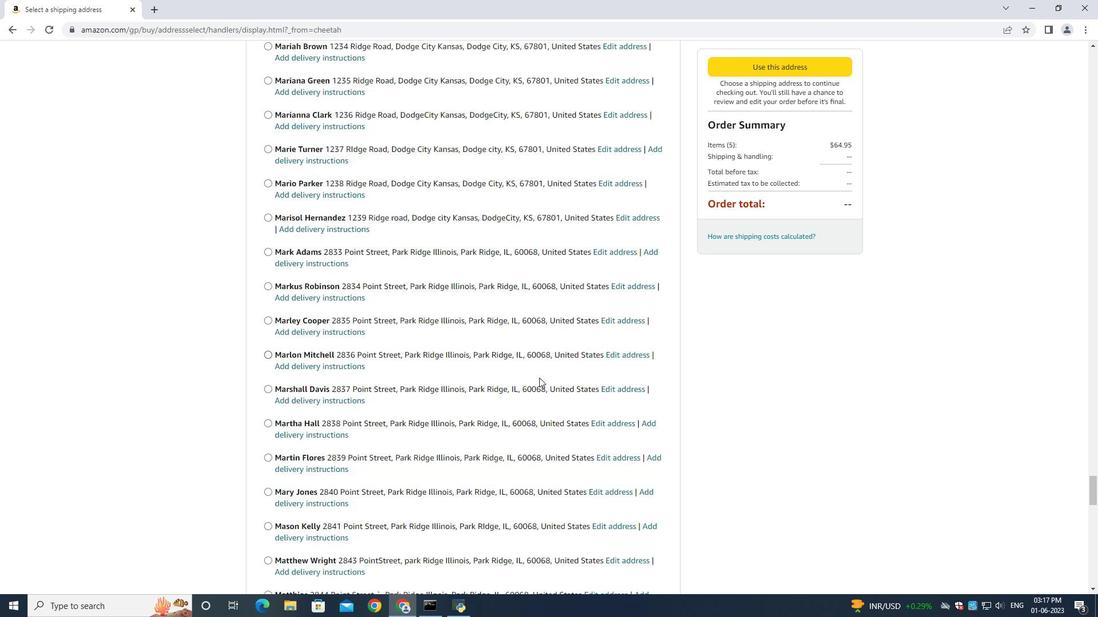 
Action: Mouse scrolled (539, 379) with delta (0, 0)
Screenshot: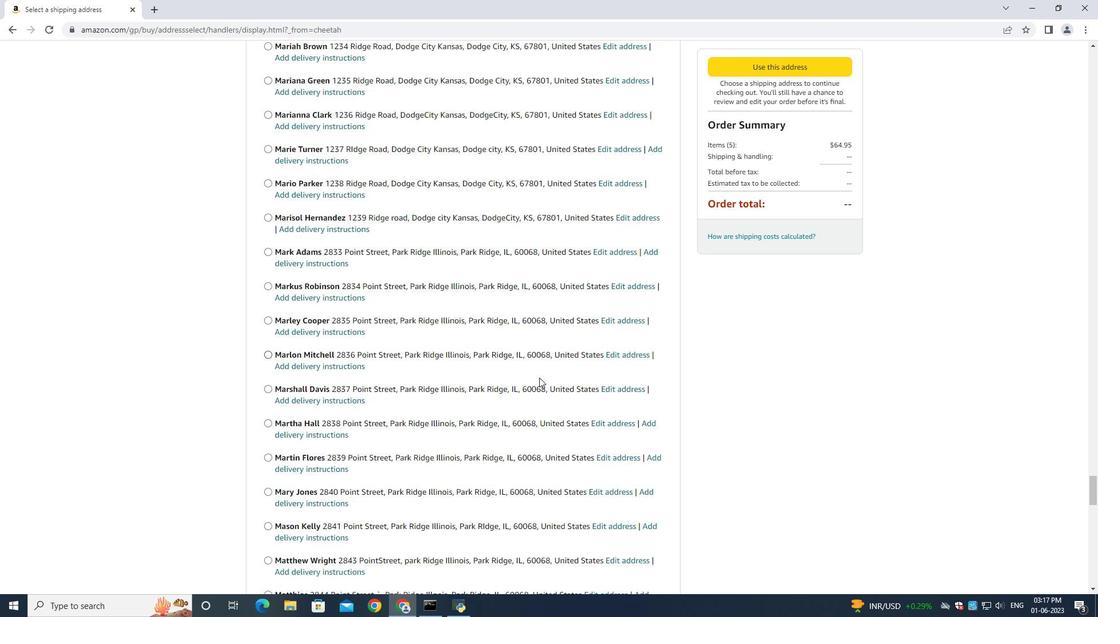 
Action: Mouse moved to (539, 380)
Screenshot: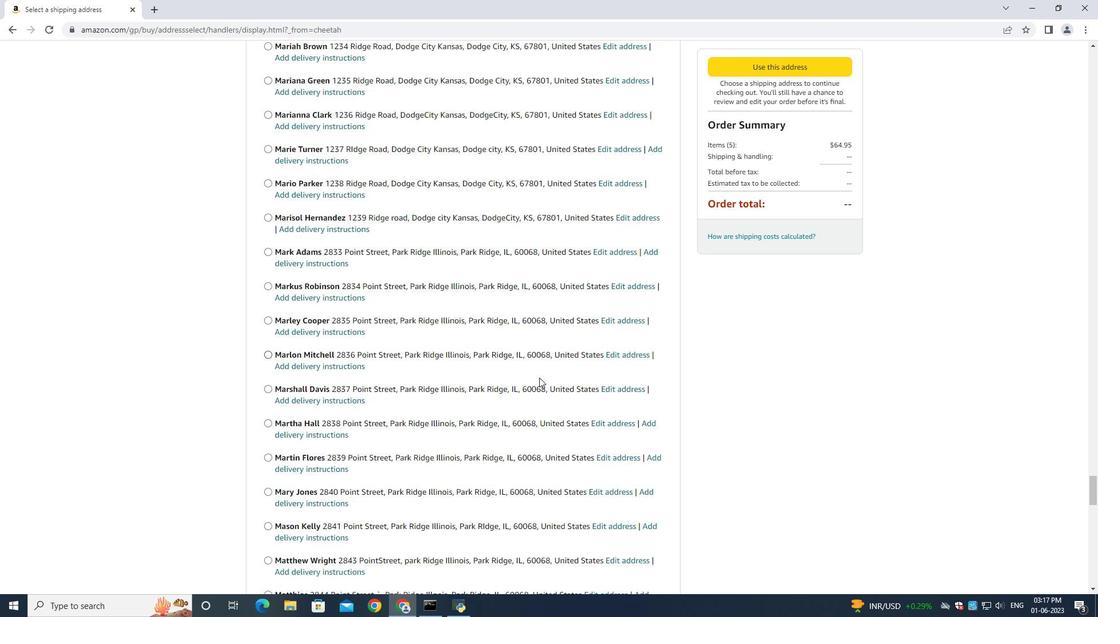
Action: Mouse scrolled (539, 380) with delta (0, 0)
Screenshot: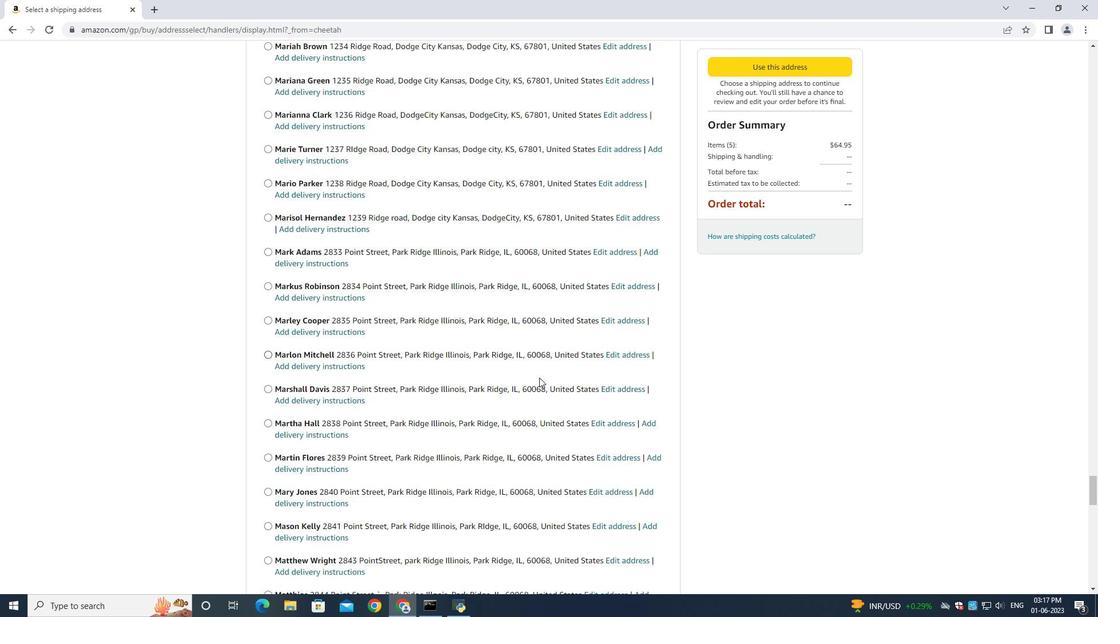 
Action: Mouse scrolled (539, 380) with delta (0, 0)
Screenshot: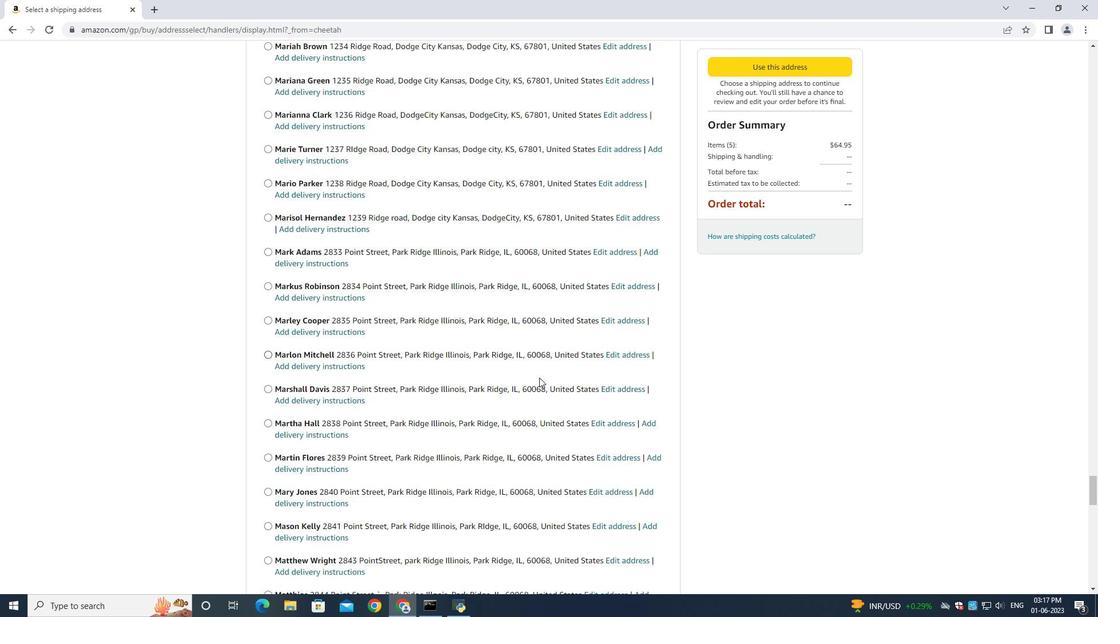 
Action: Mouse scrolled (539, 380) with delta (0, 0)
Screenshot: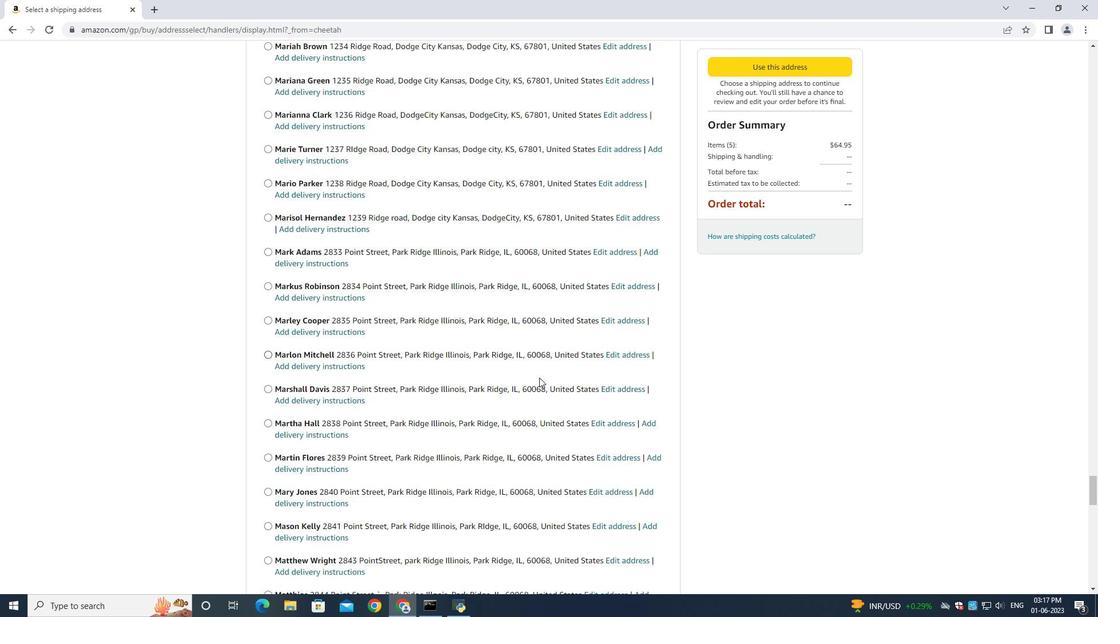 
Action: Mouse scrolled (539, 380) with delta (0, 0)
Screenshot: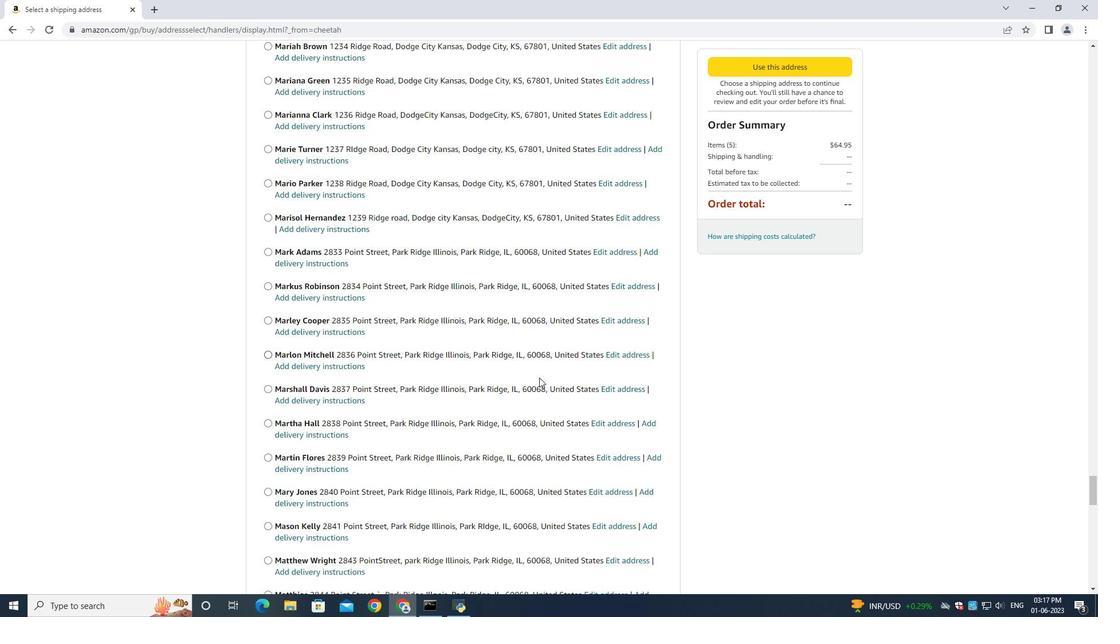 
Action: Mouse scrolled (539, 380) with delta (0, 0)
Screenshot: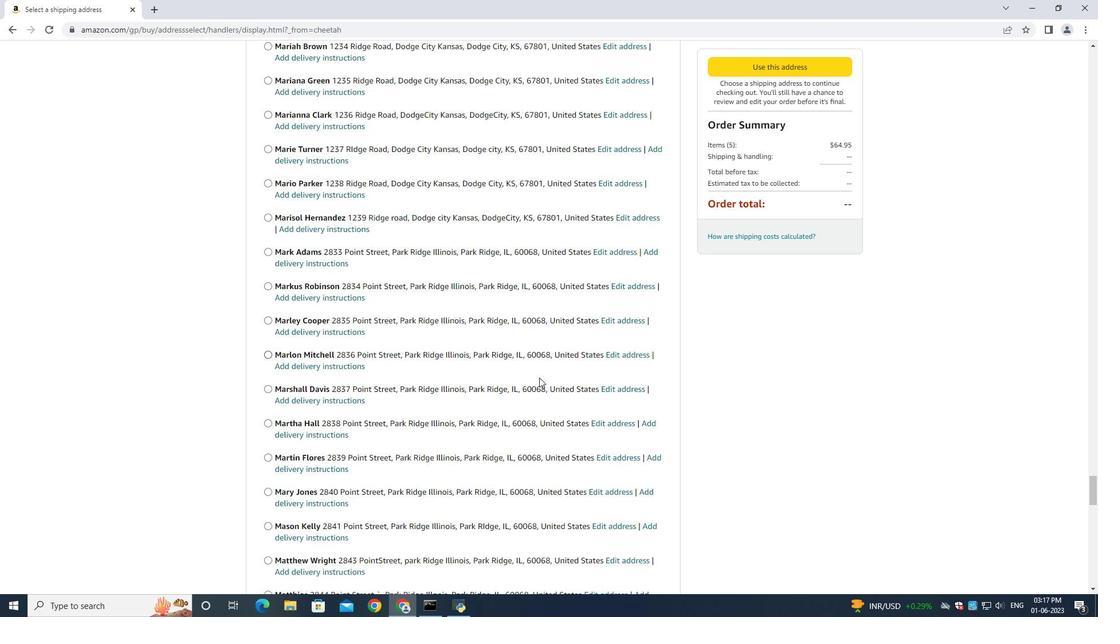 
Action: Mouse scrolled (539, 380) with delta (0, 0)
Screenshot: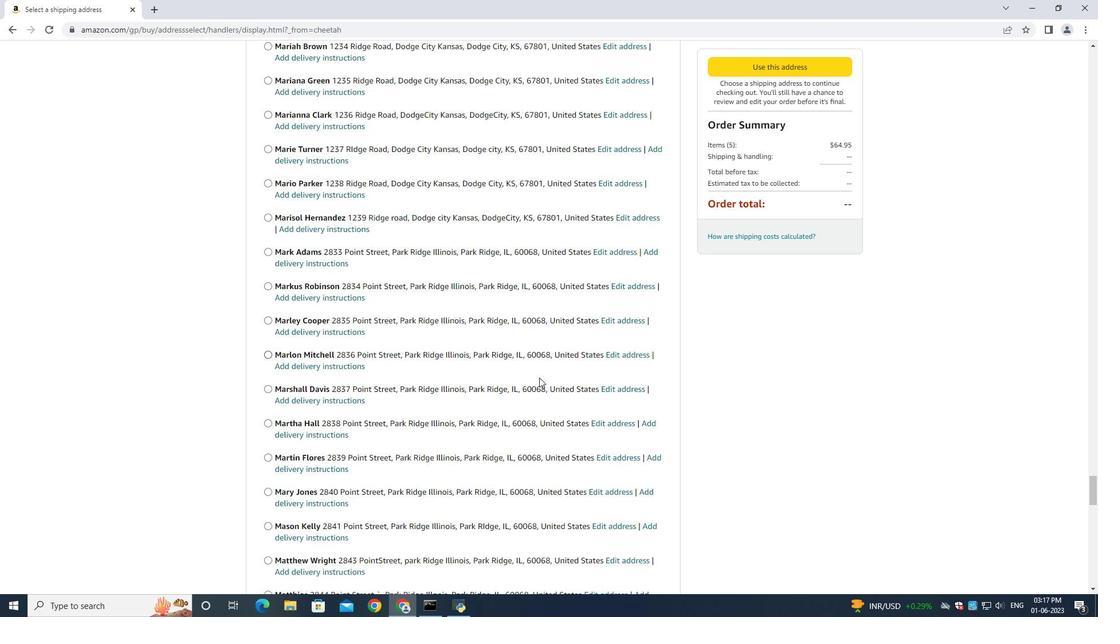 
Action: Mouse moved to (538, 379)
Screenshot: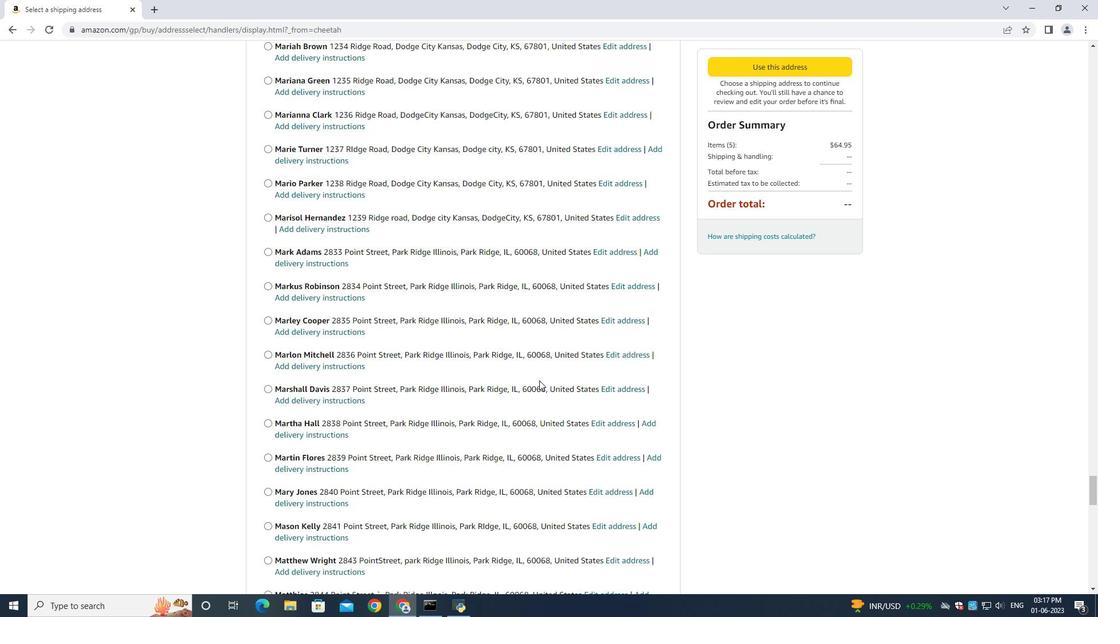 
Action: Mouse scrolled (538, 379) with delta (0, 0)
Screenshot: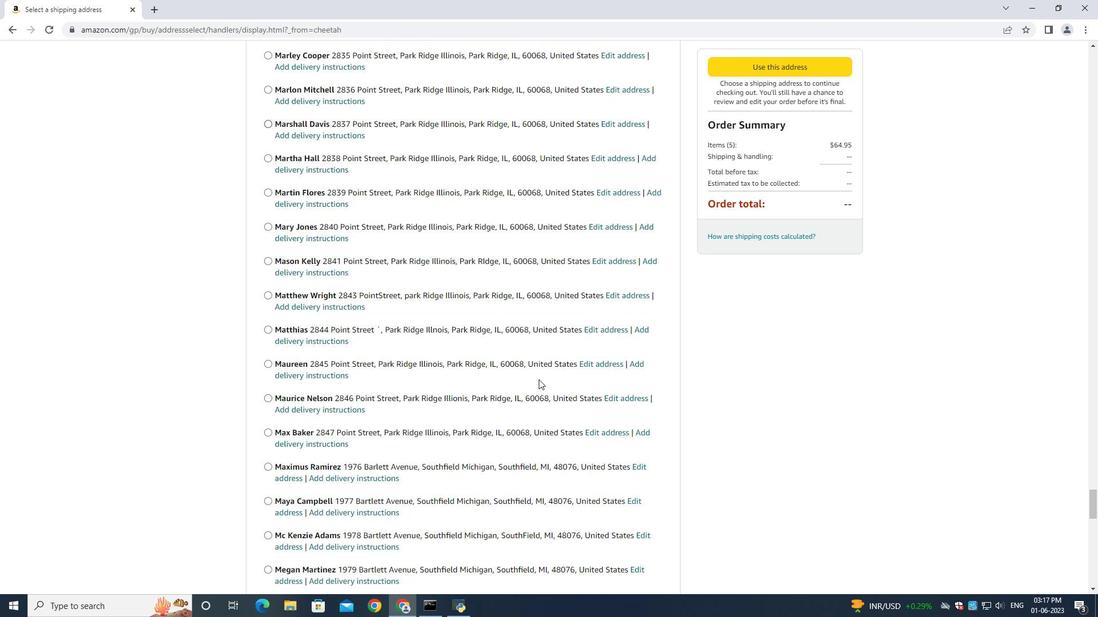 
Action: Mouse scrolled (538, 379) with delta (0, 0)
Screenshot: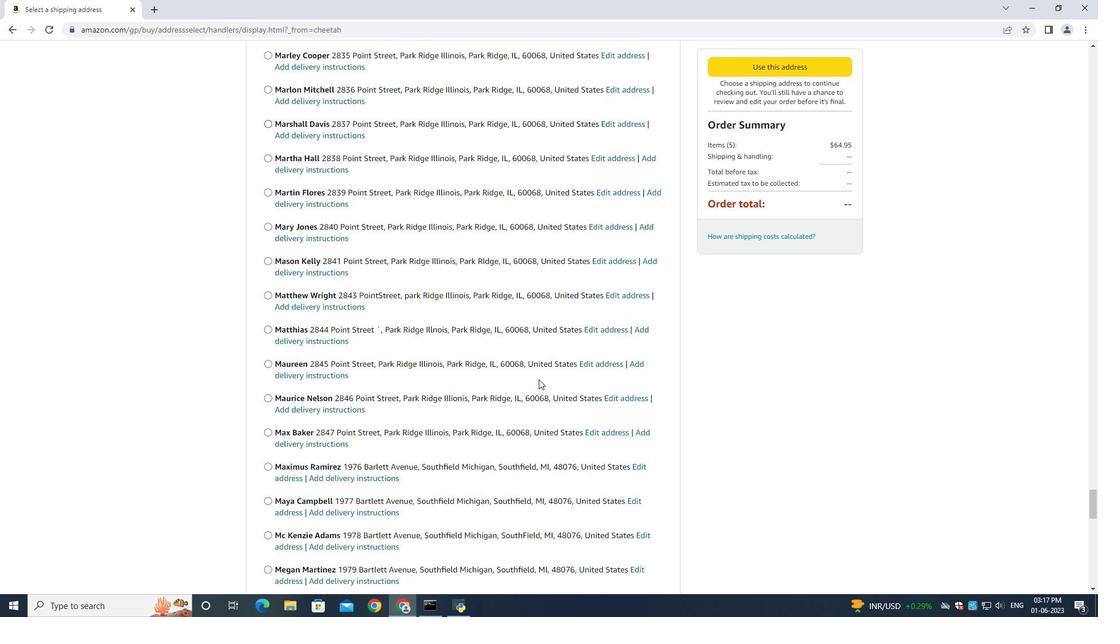 
Action: Mouse scrolled (538, 379) with delta (0, 0)
Screenshot: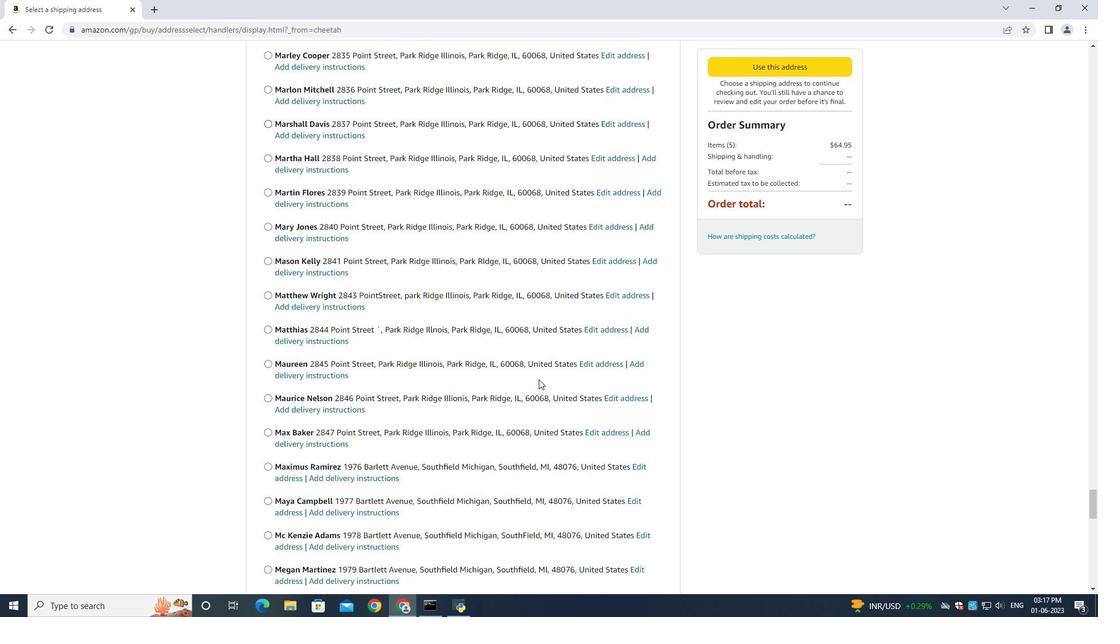 
Action: Mouse scrolled (538, 379) with delta (0, 0)
Screenshot: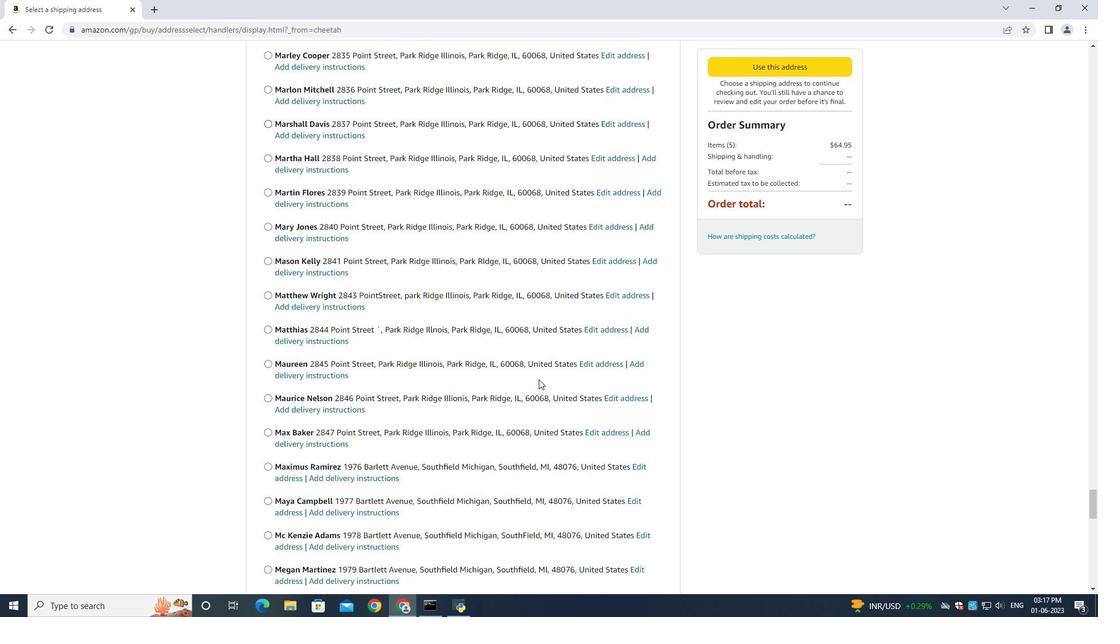 
Action: Mouse moved to (538, 376)
Screenshot: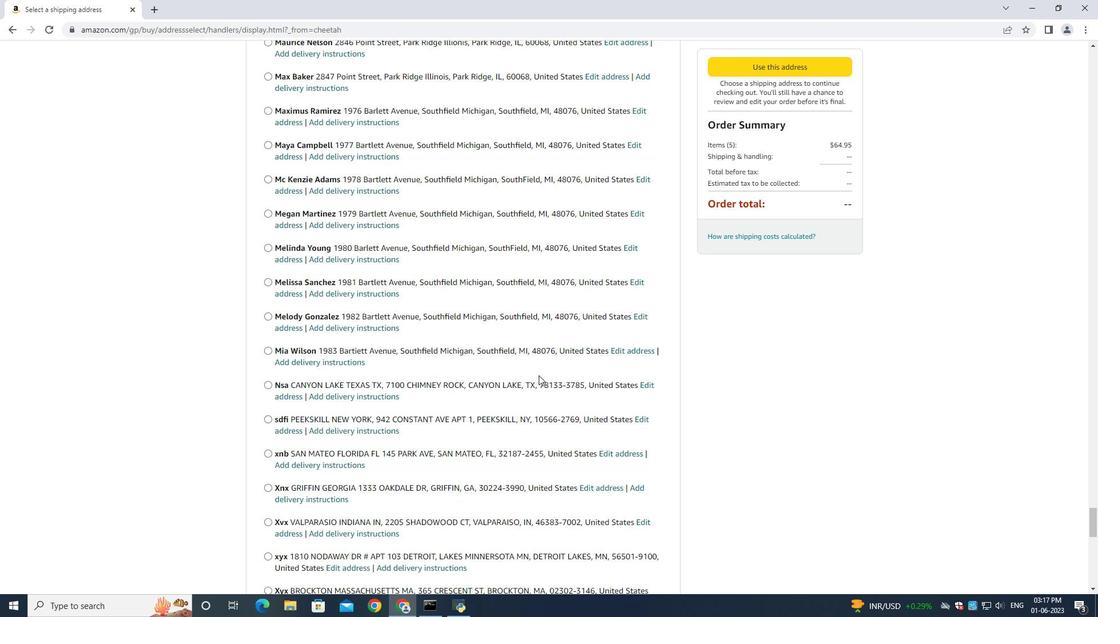 
Action: Mouse scrolled (538, 375) with delta (0, 0)
